 Task: Youre the best Mothers Day card pink whimsical-color-block.
Action: Mouse moved to (1110, 300)
Screenshot: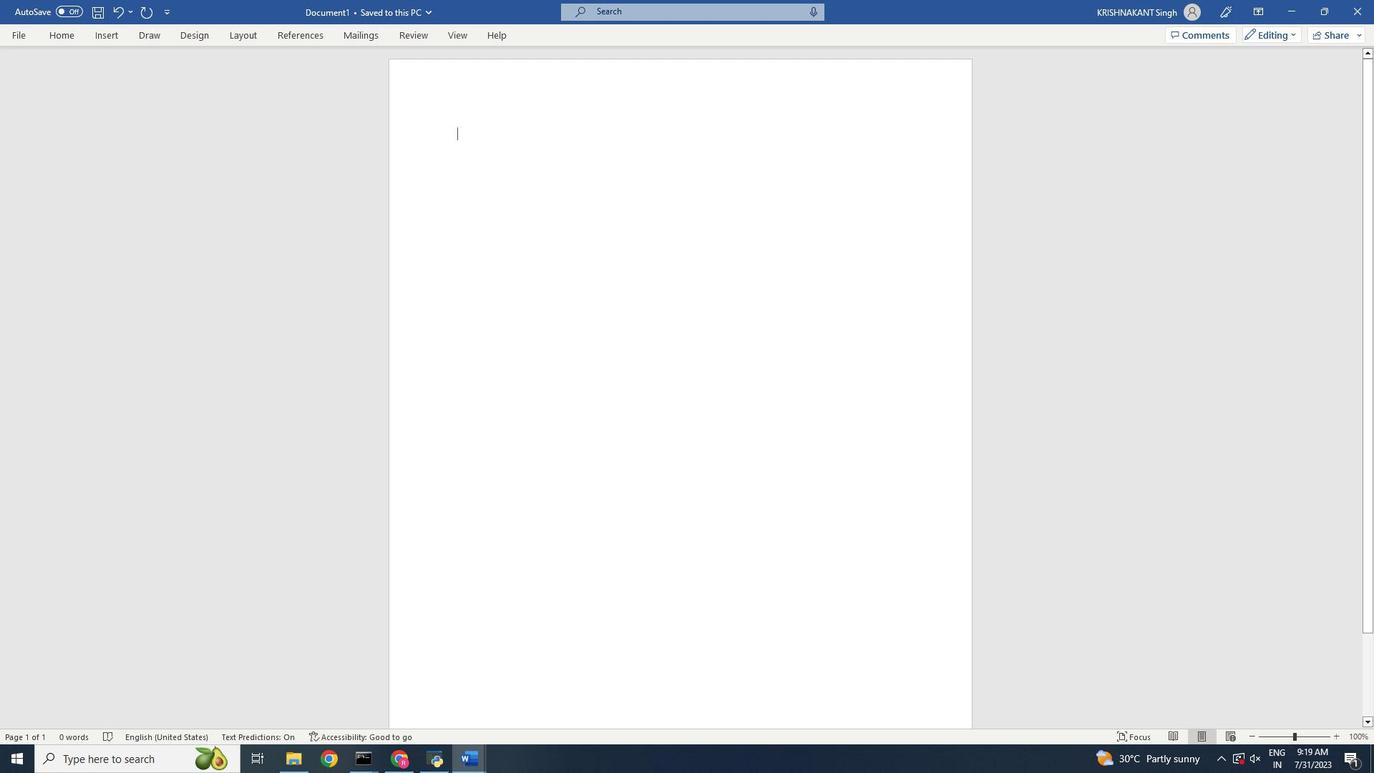 
Action: Mouse pressed left at (1110, 300)
Screenshot: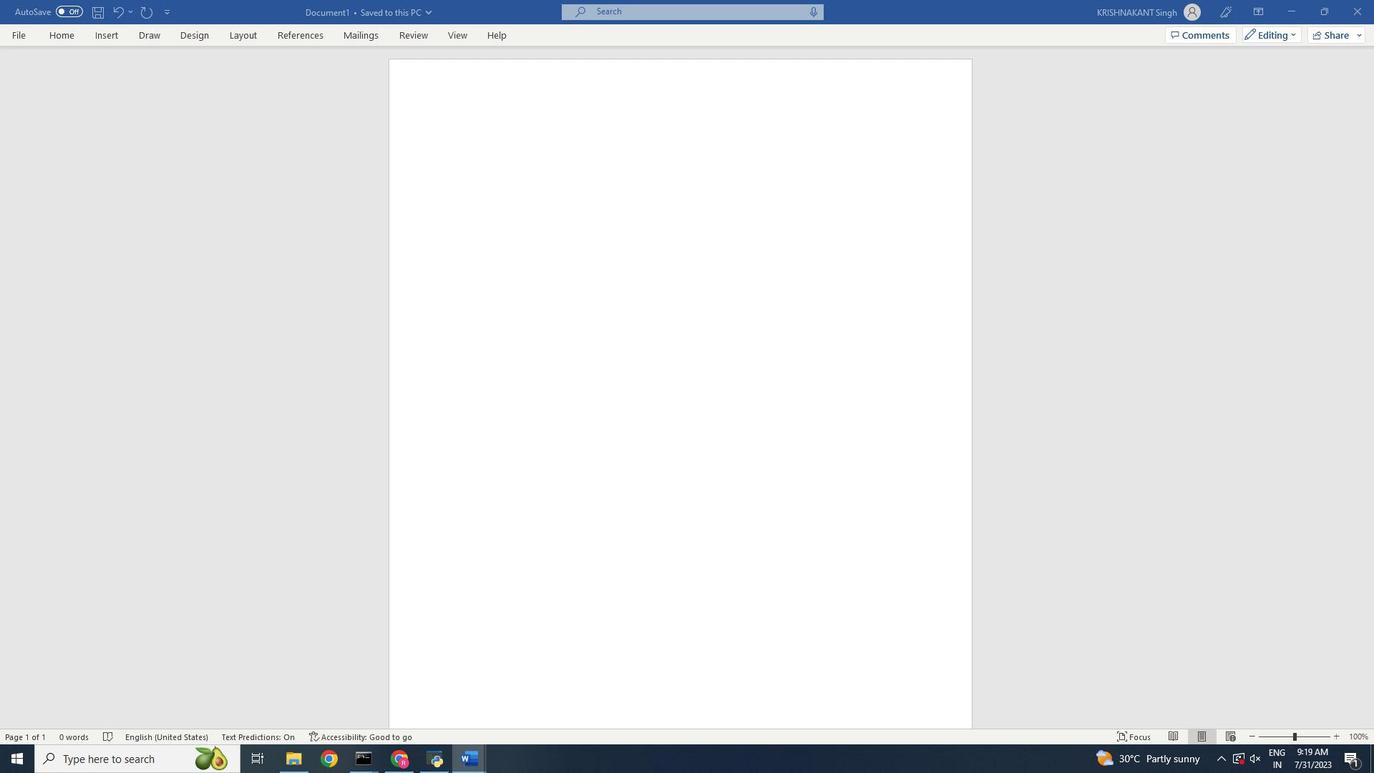 
Action: Mouse moved to (1121, 331)
Screenshot: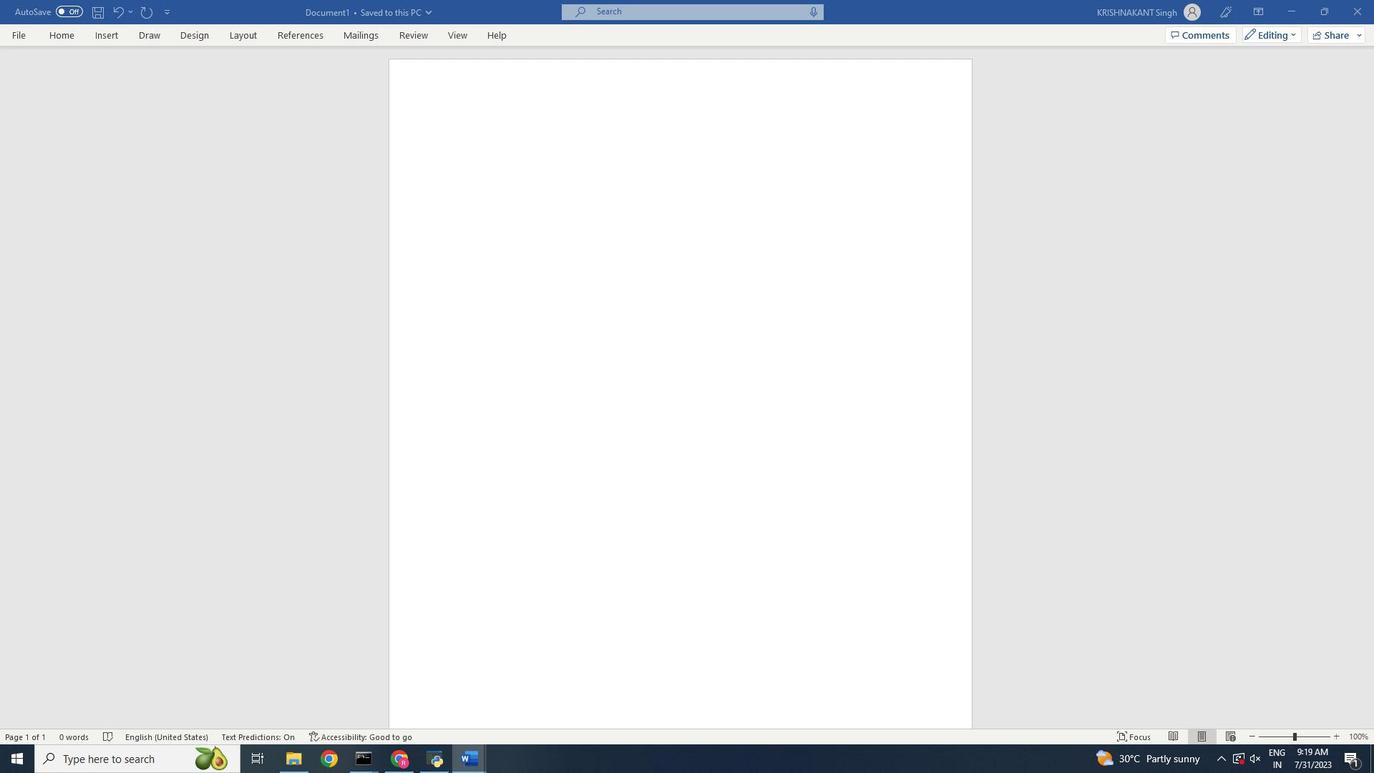 
Action: Mouse pressed left at (1121, 331)
Screenshot: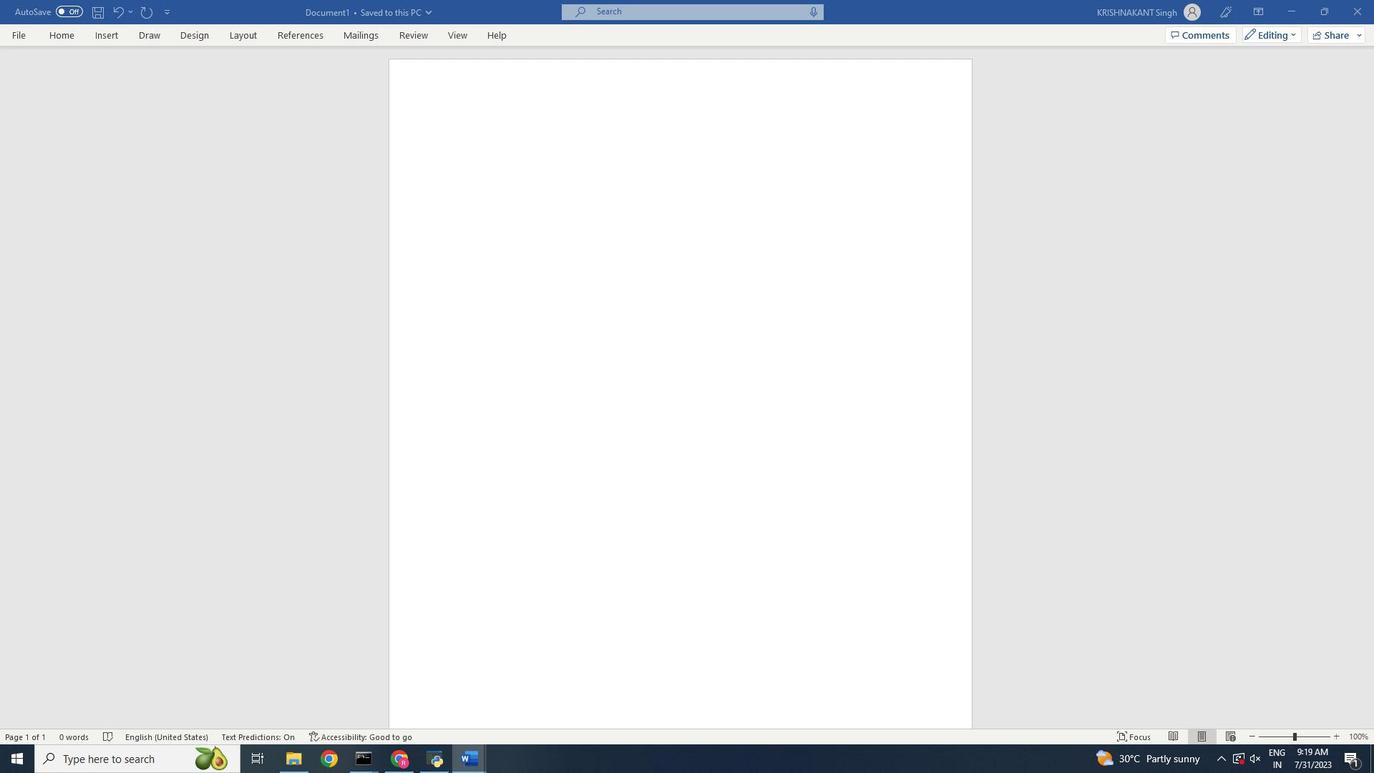 
Action: Mouse moved to (693, 482)
Screenshot: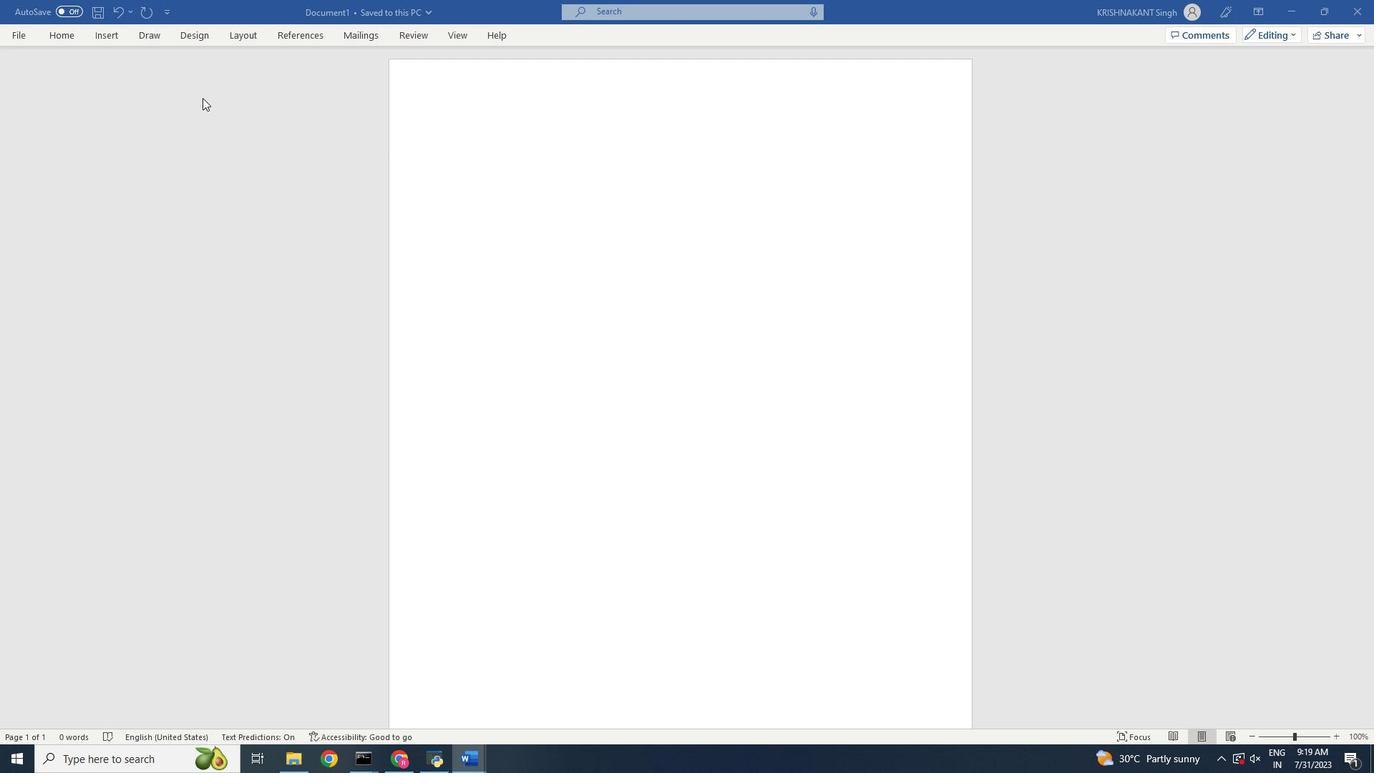 
Action: Mouse scrolled (693, 481) with delta (0, 0)
Screenshot: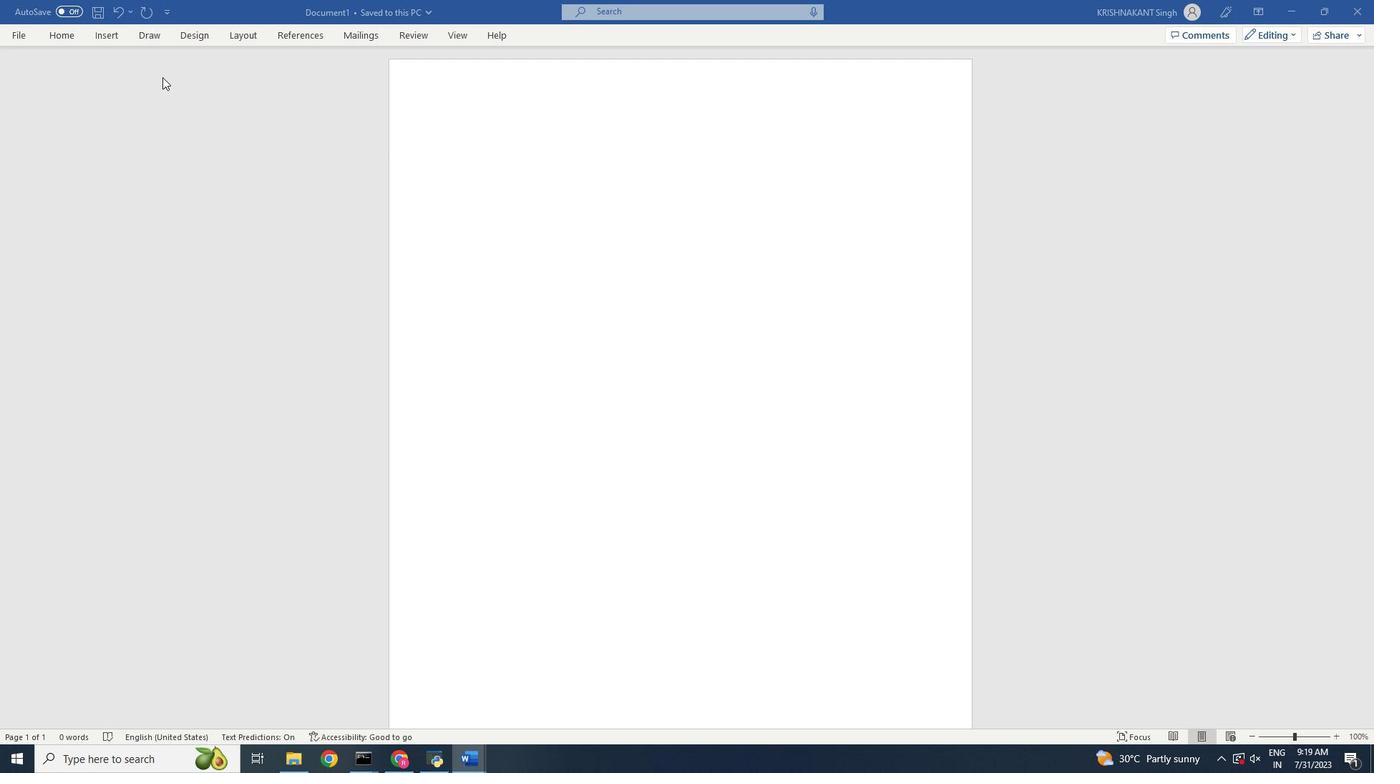 
Action: Mouse scrolled (693, 481) with delta (0, 0)
Screenshot: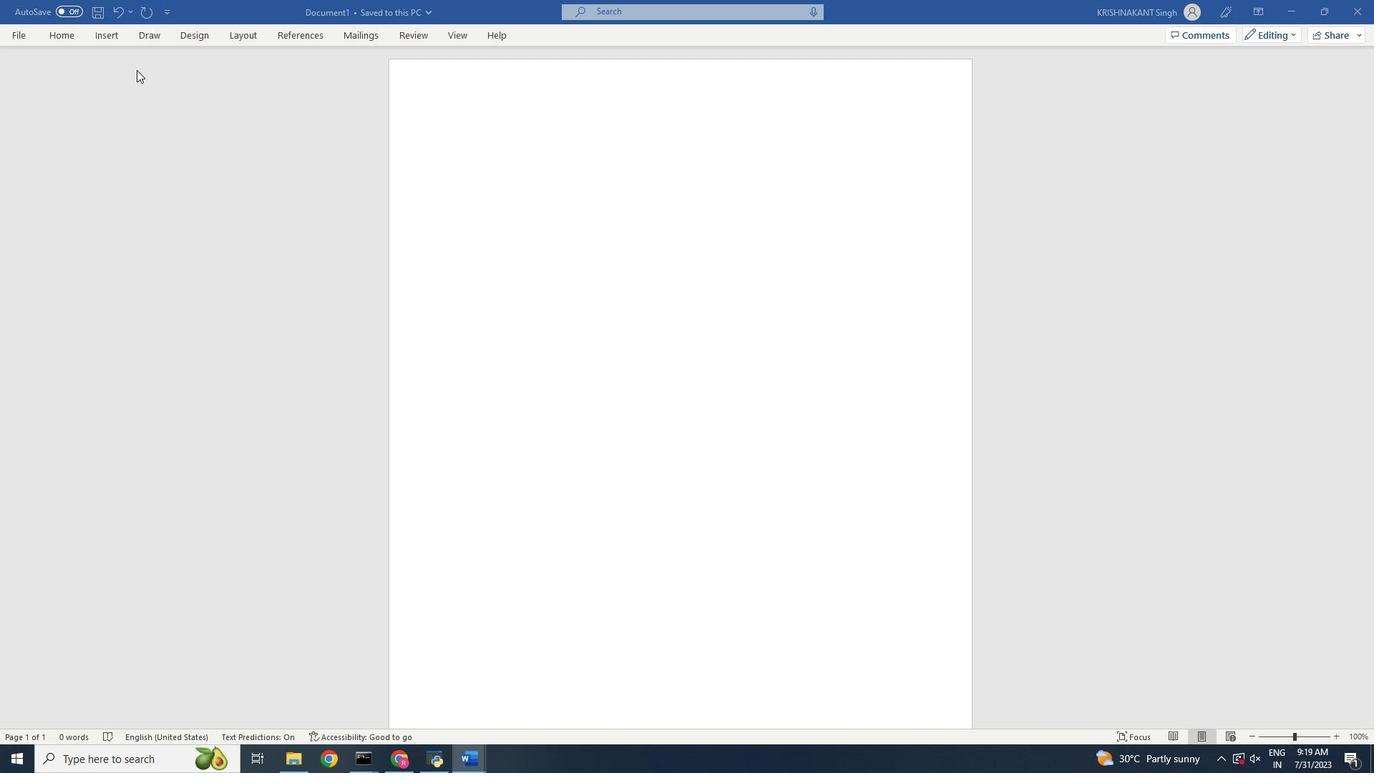 
Action: Mouse scrolled (693, 481) with delta (0, 0)
Screenshot: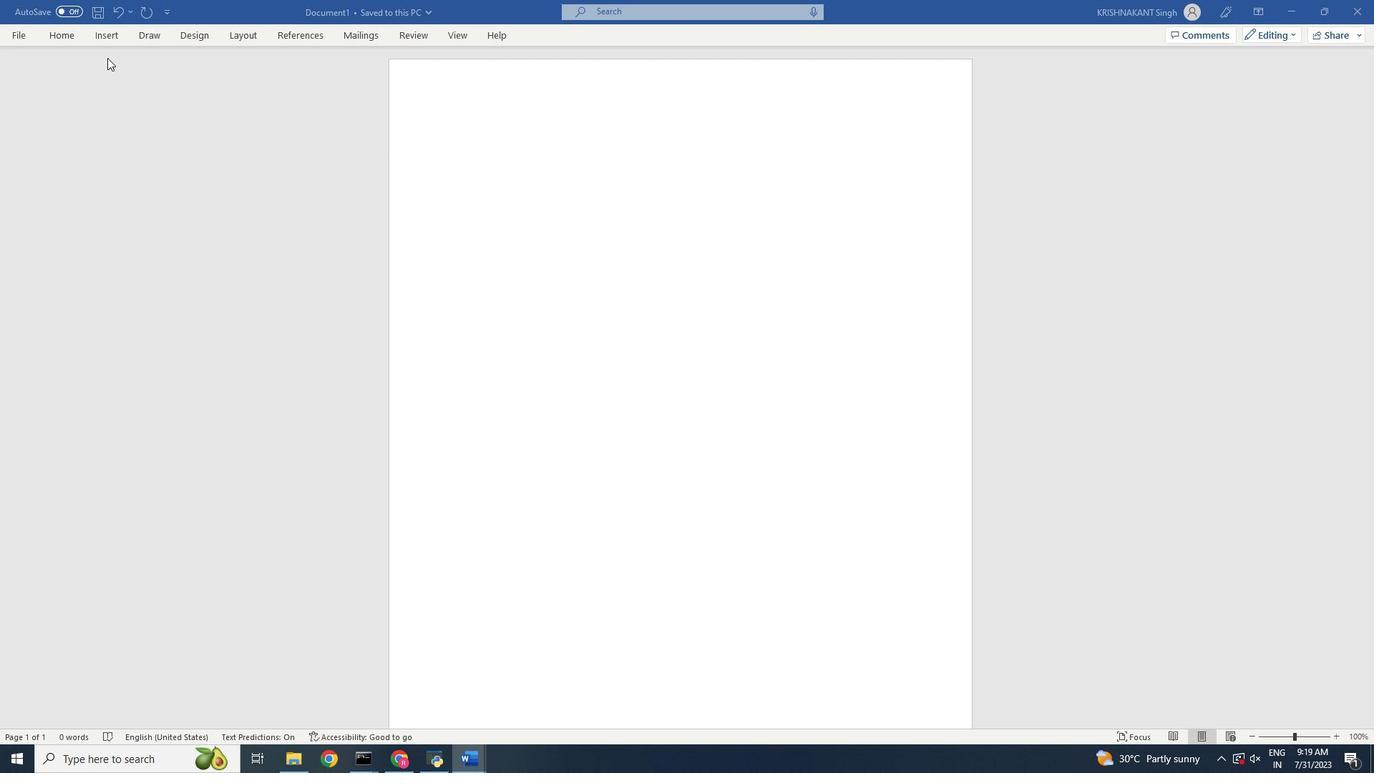 
Action: Mouse moved to (841, 608)
Screenshot: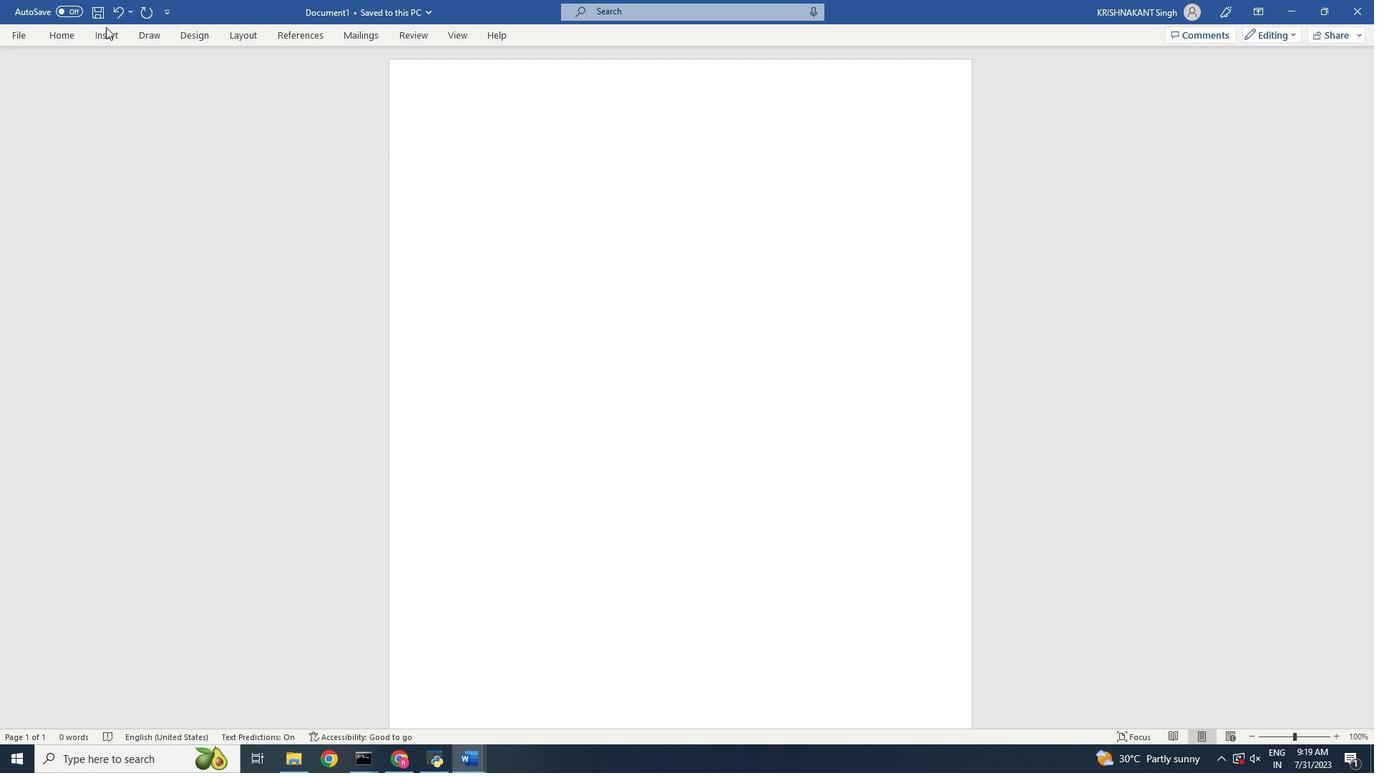 
Action: Mouse pressed left at (841, 608)
Screenshot: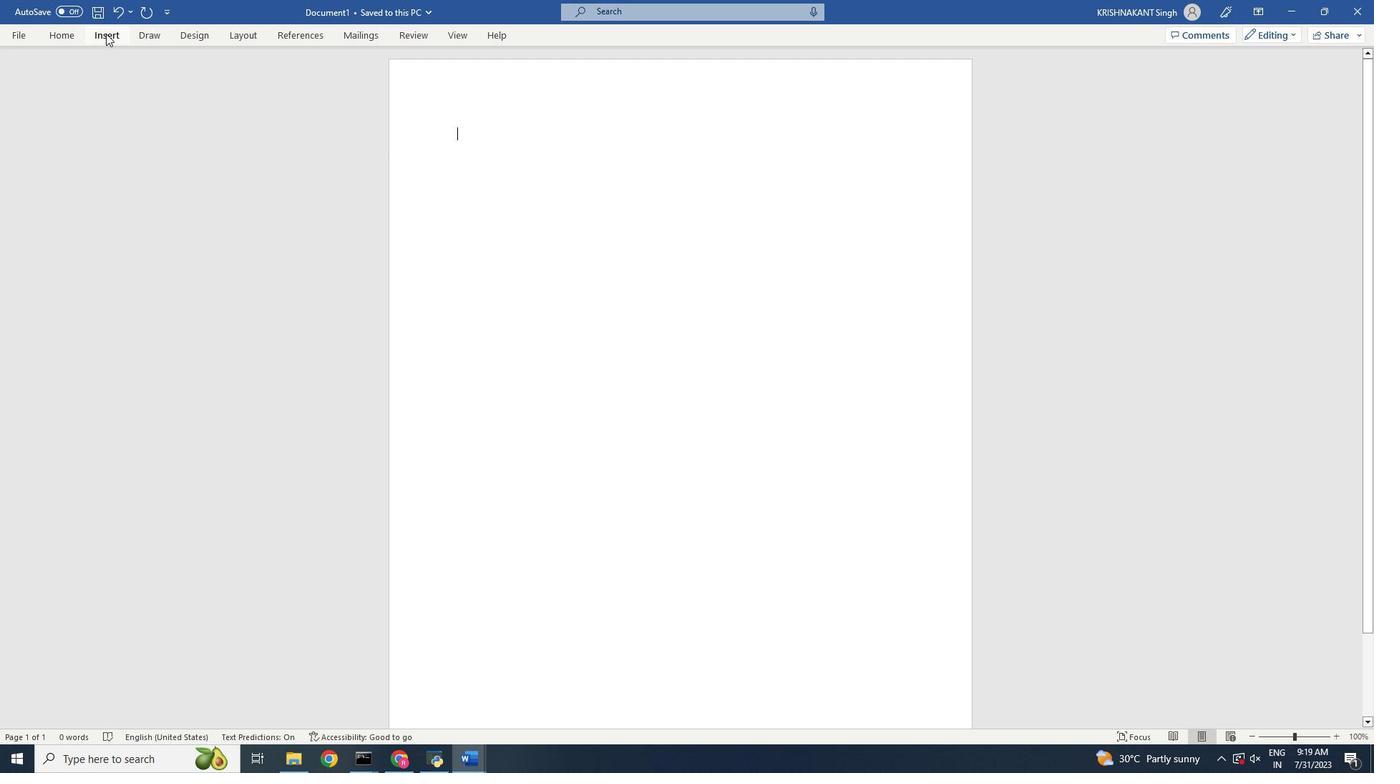 
Action: Mouse moved to (839, 601)
Screenshot: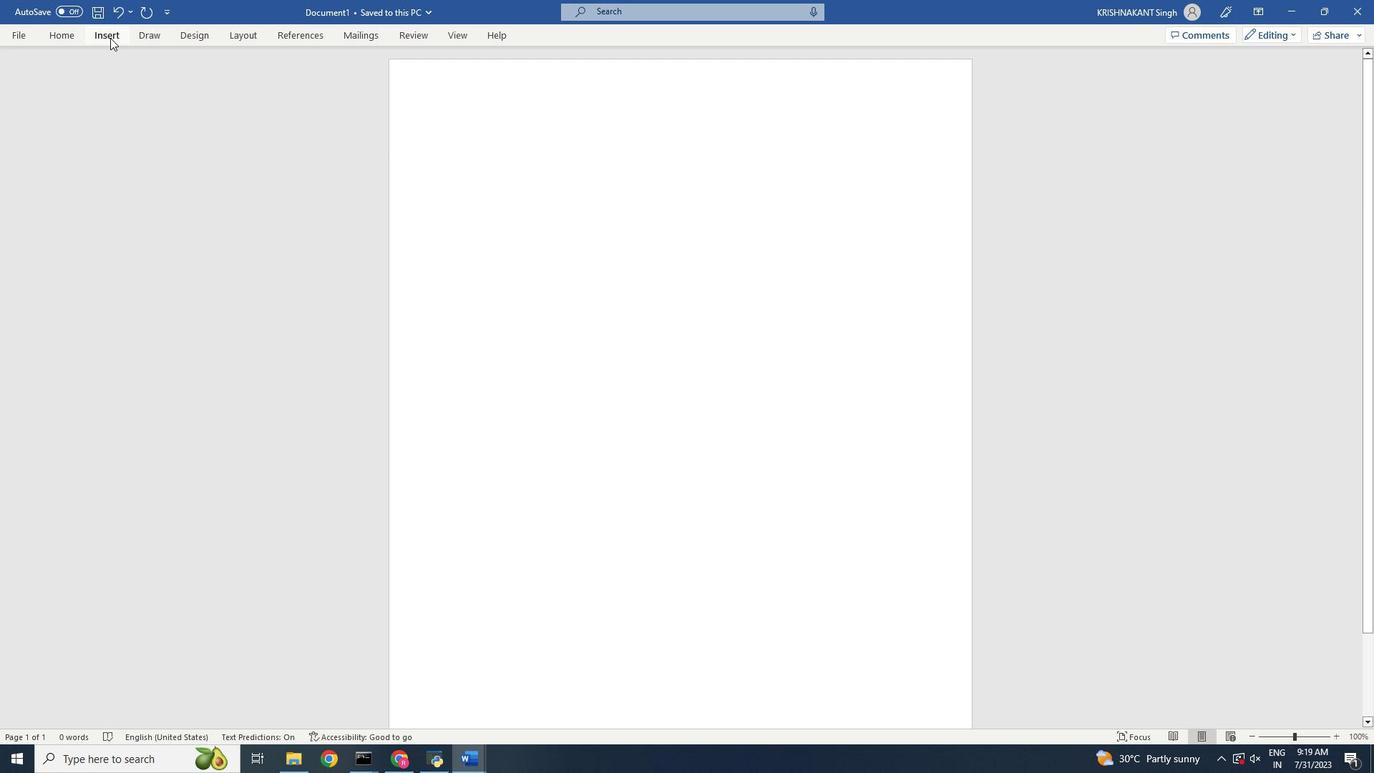 
Action: Mouse pressed left at (839, 601)
Screenshot: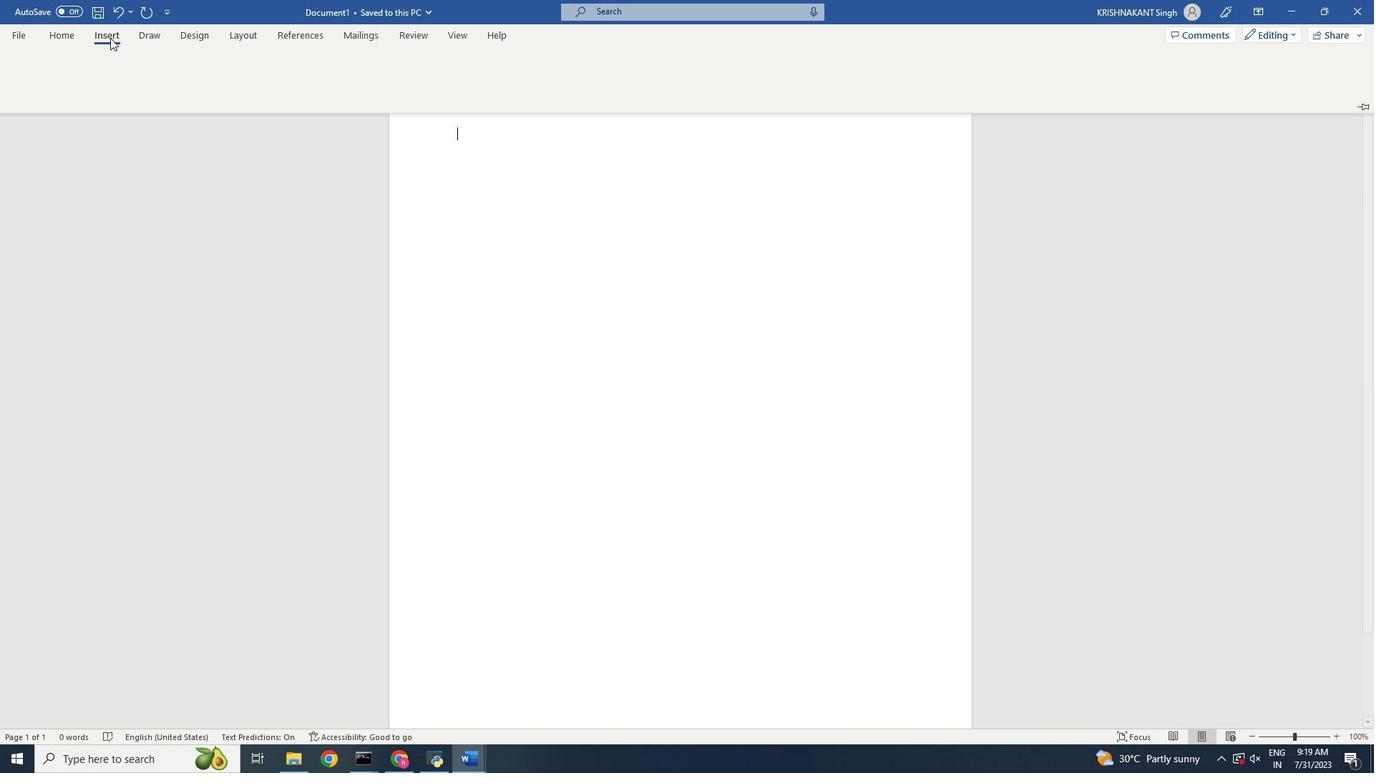 
Action: Mouse moved to (808, 567)
Screenshot: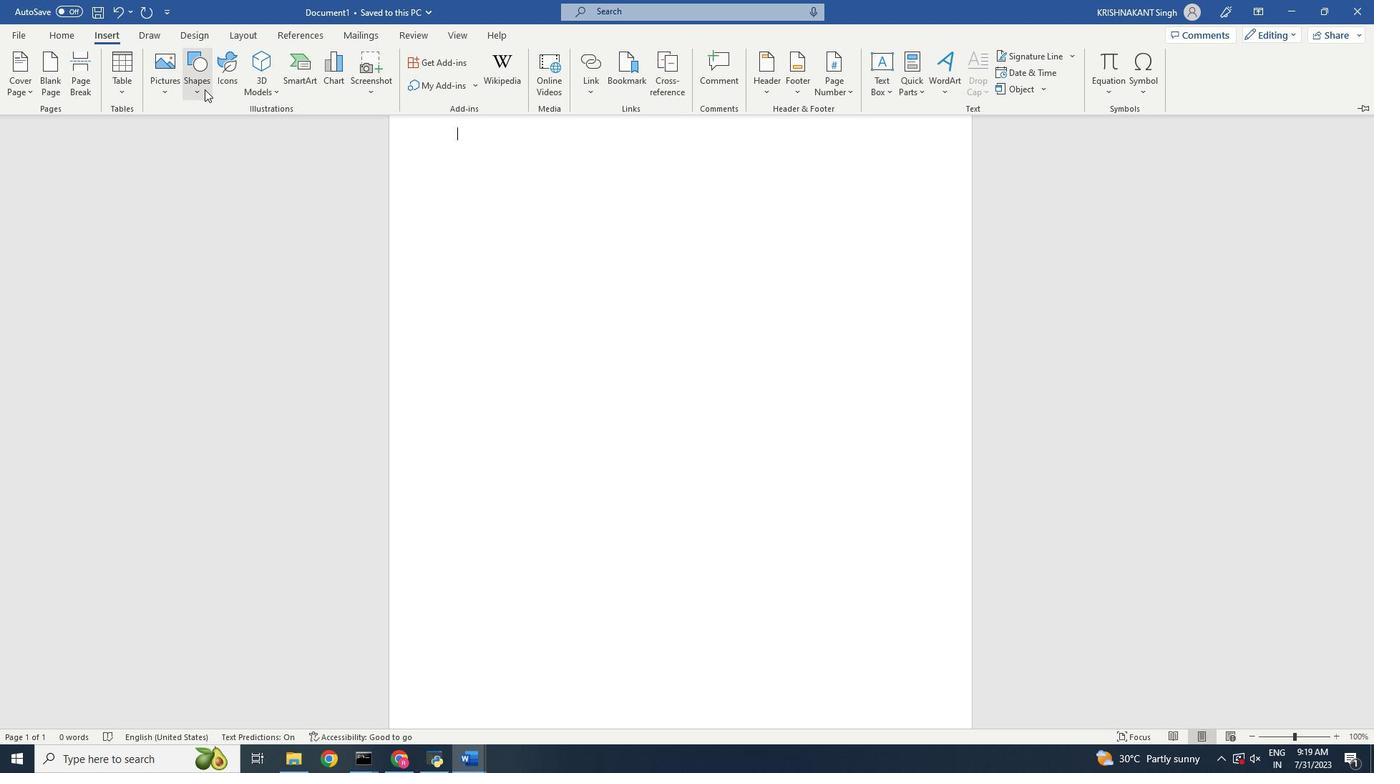
Action: Mouse pressed left at (808, 567)
Screenshot: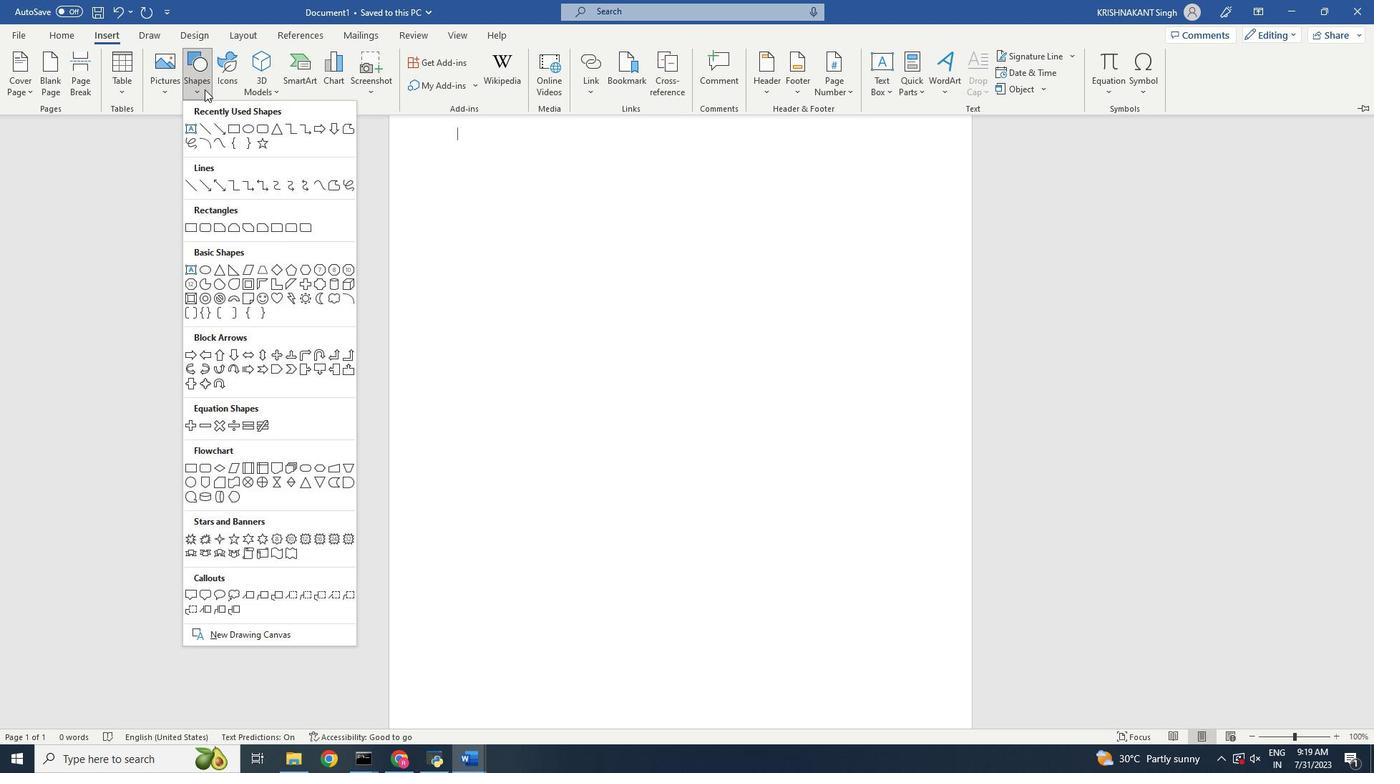 
Action: Mouse moved to (799, 543)
Screenshot: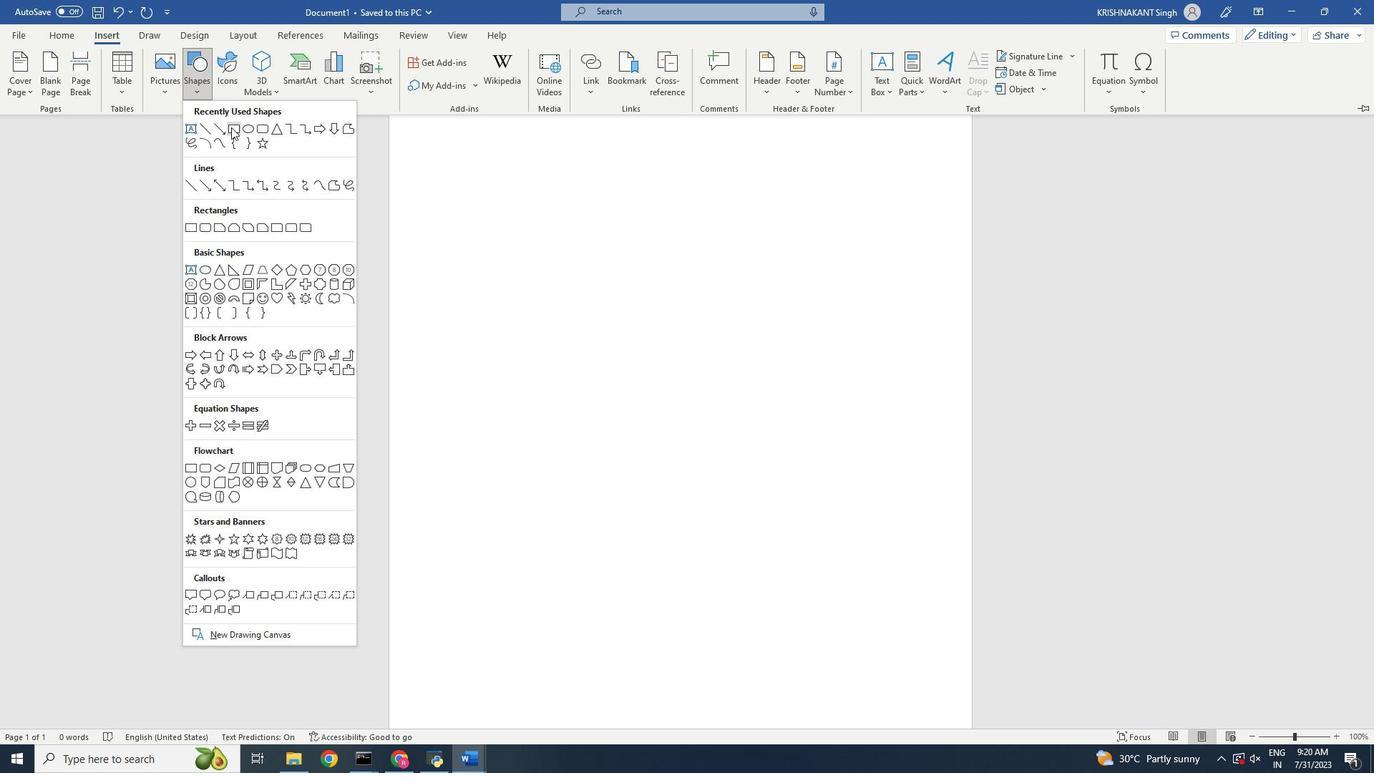 
Action: Mouse pressed left at (799, 543)
Screenshot: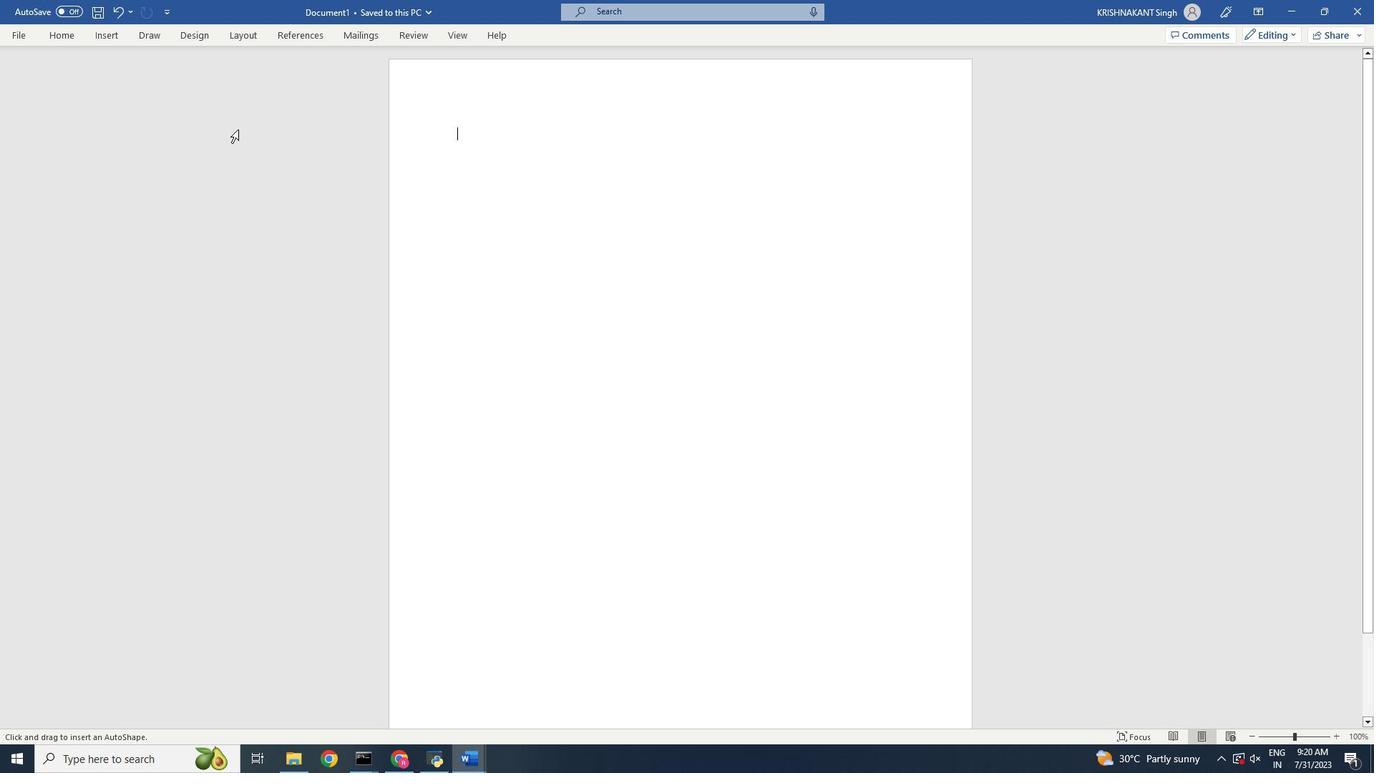 
Action: Mouse moved to (746, 587)
Screenshot: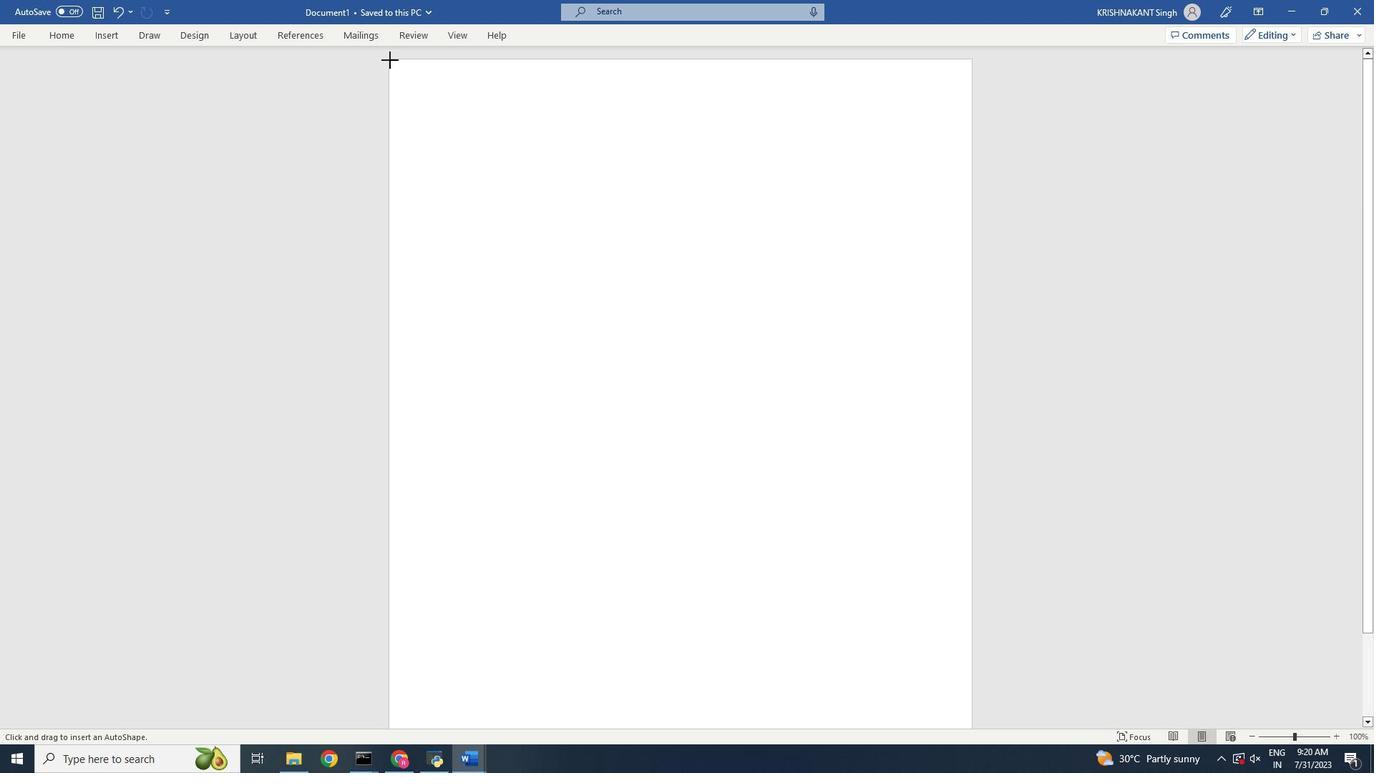 
Action: Mouse pressed left at (746, 587)
Screenshot: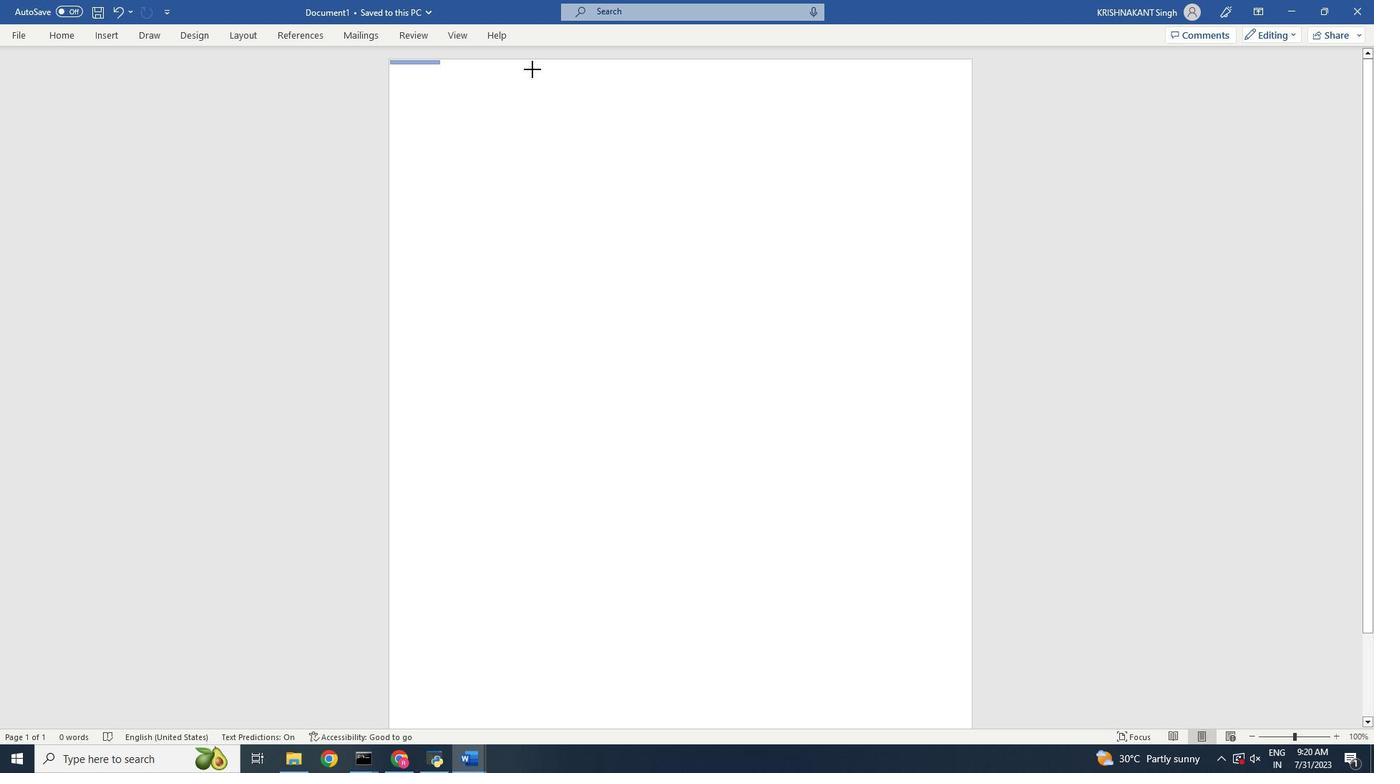 
Action: Mouse moved to (594, 341)
Screenshot: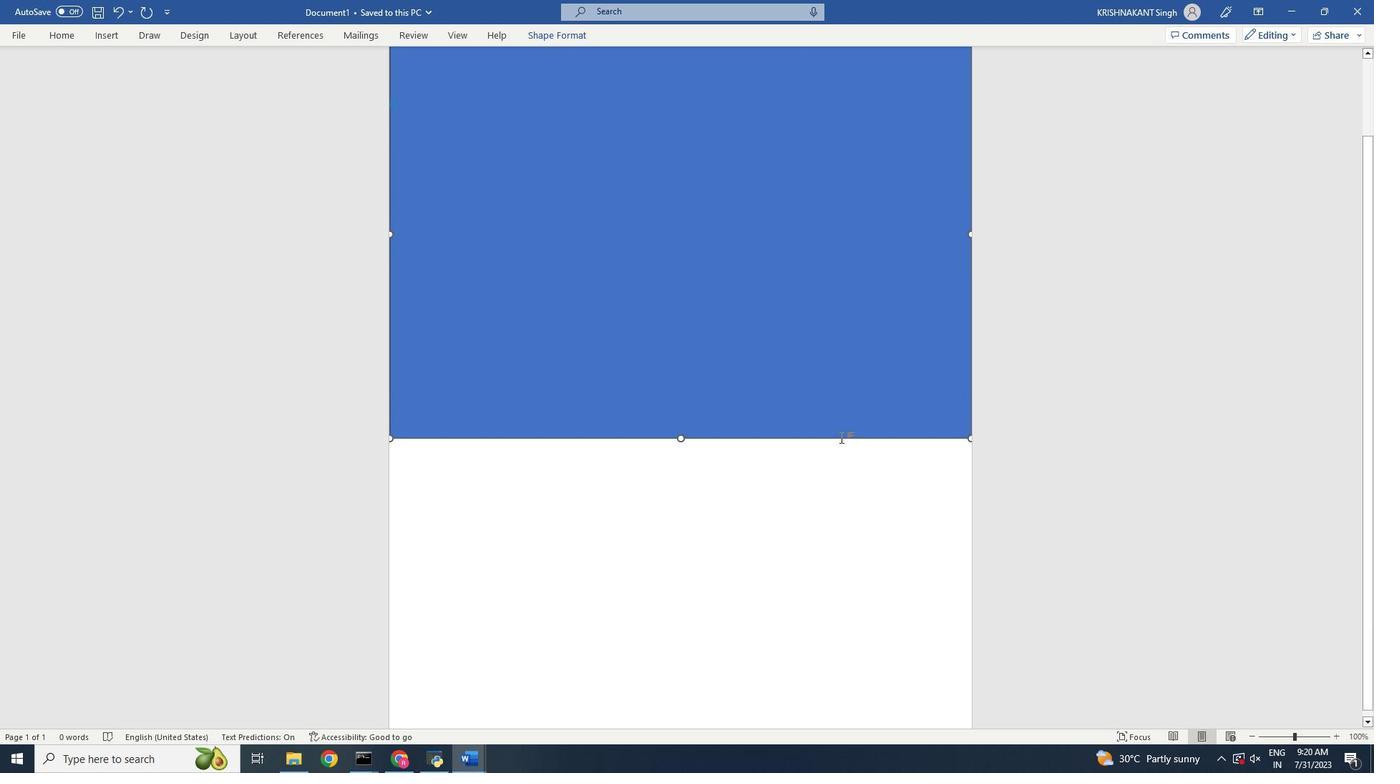 
Action: Mouse scrolled (594, 341) with delta (0, 0)
Screenshot: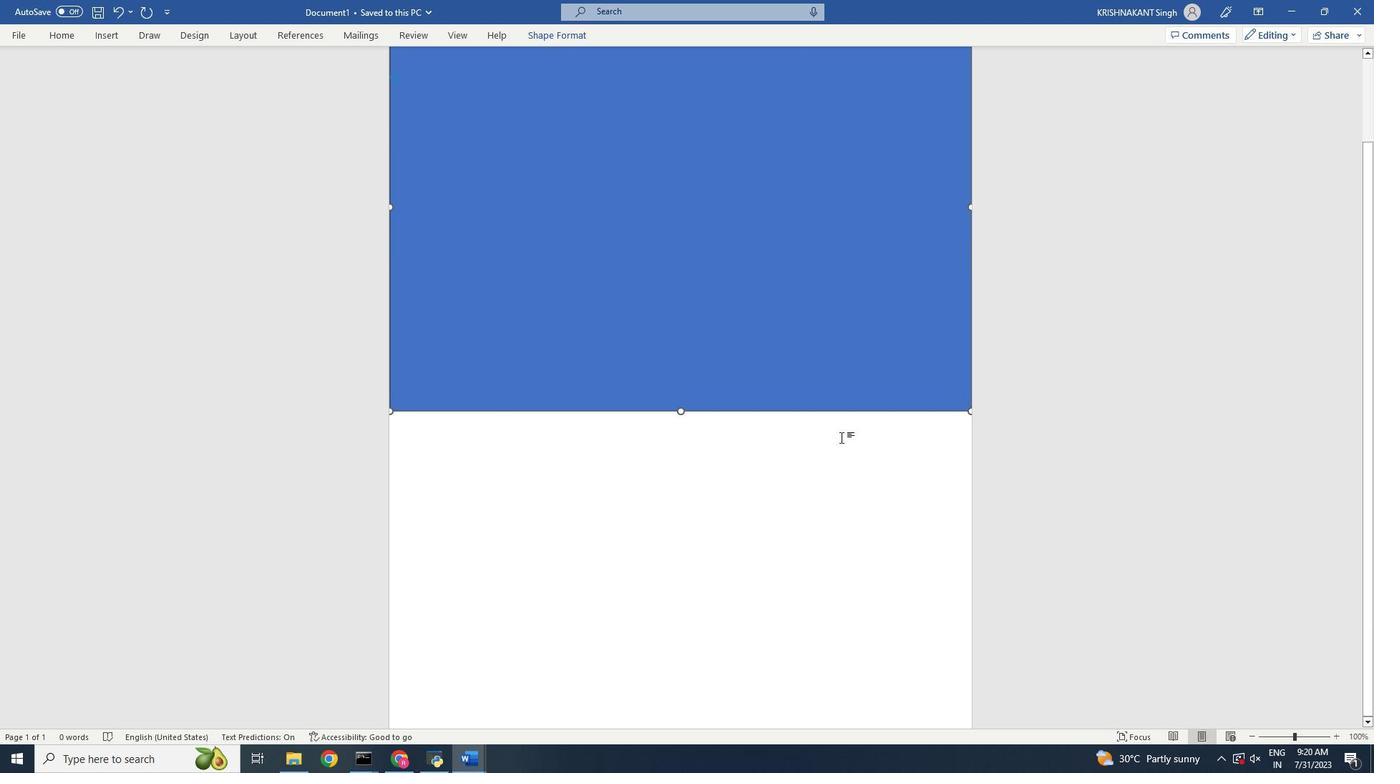 
Action: Mouse scrolled (594, 341) with delta (0, 0)
Screenshot: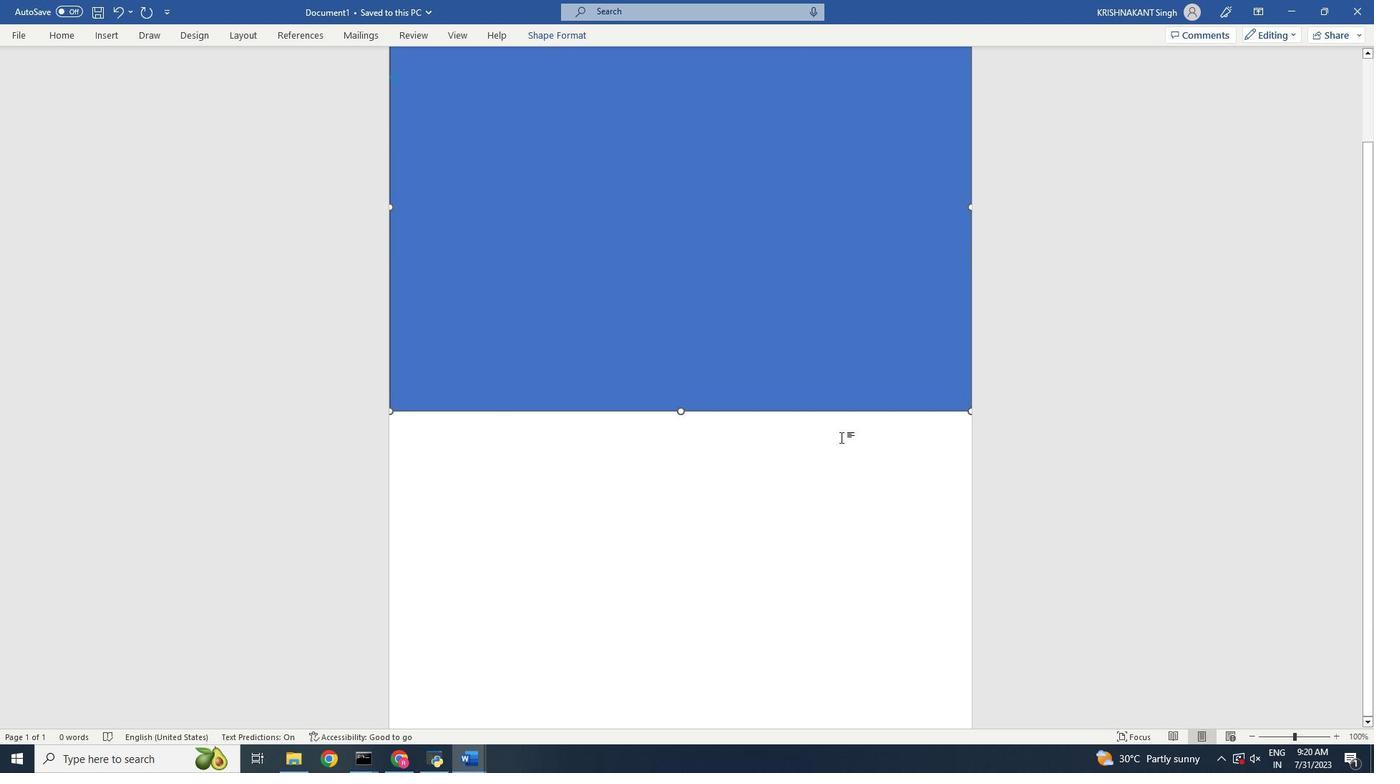 
Action: Mouse scrolled (594, 341) with delta (0, 0)
Screenshot: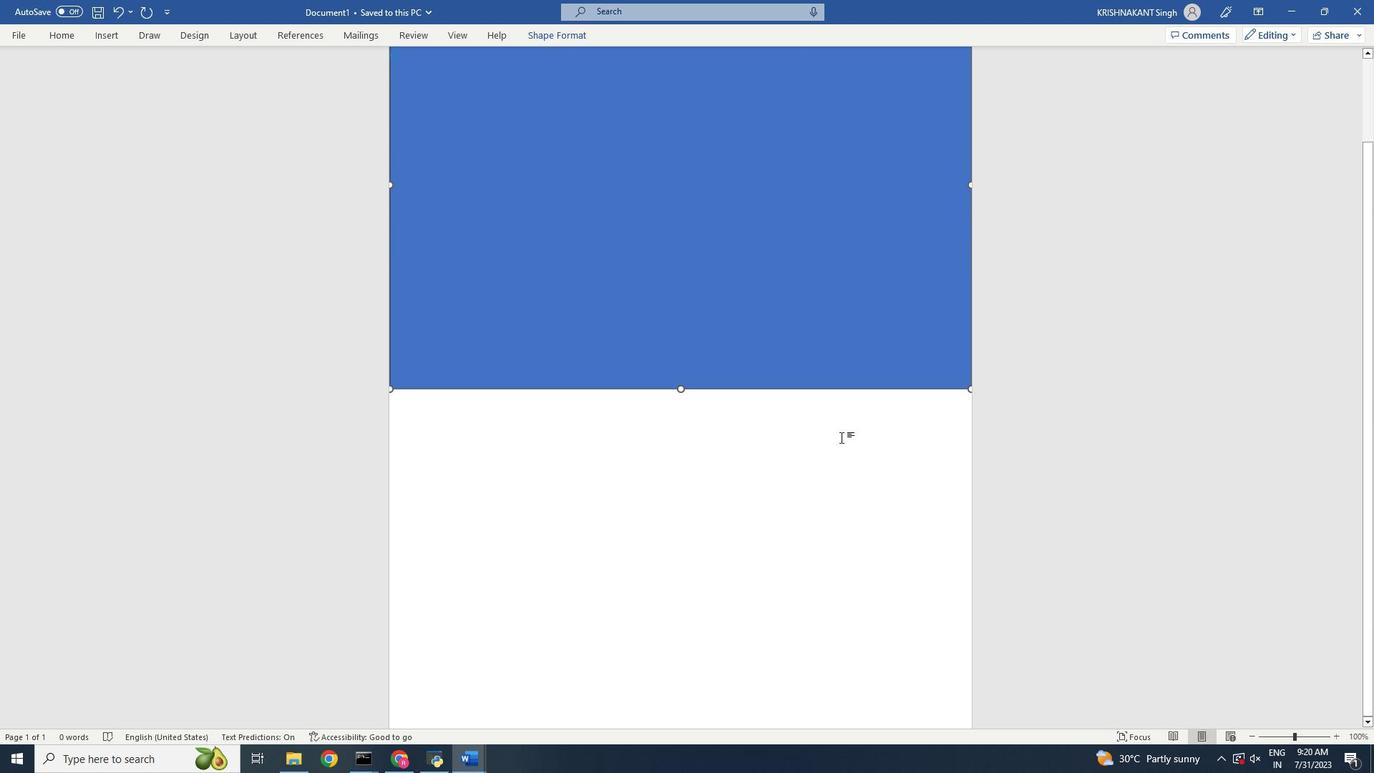 
Action: Mouse scrolled (594, 341) with delta (0, 0)
Screenshot: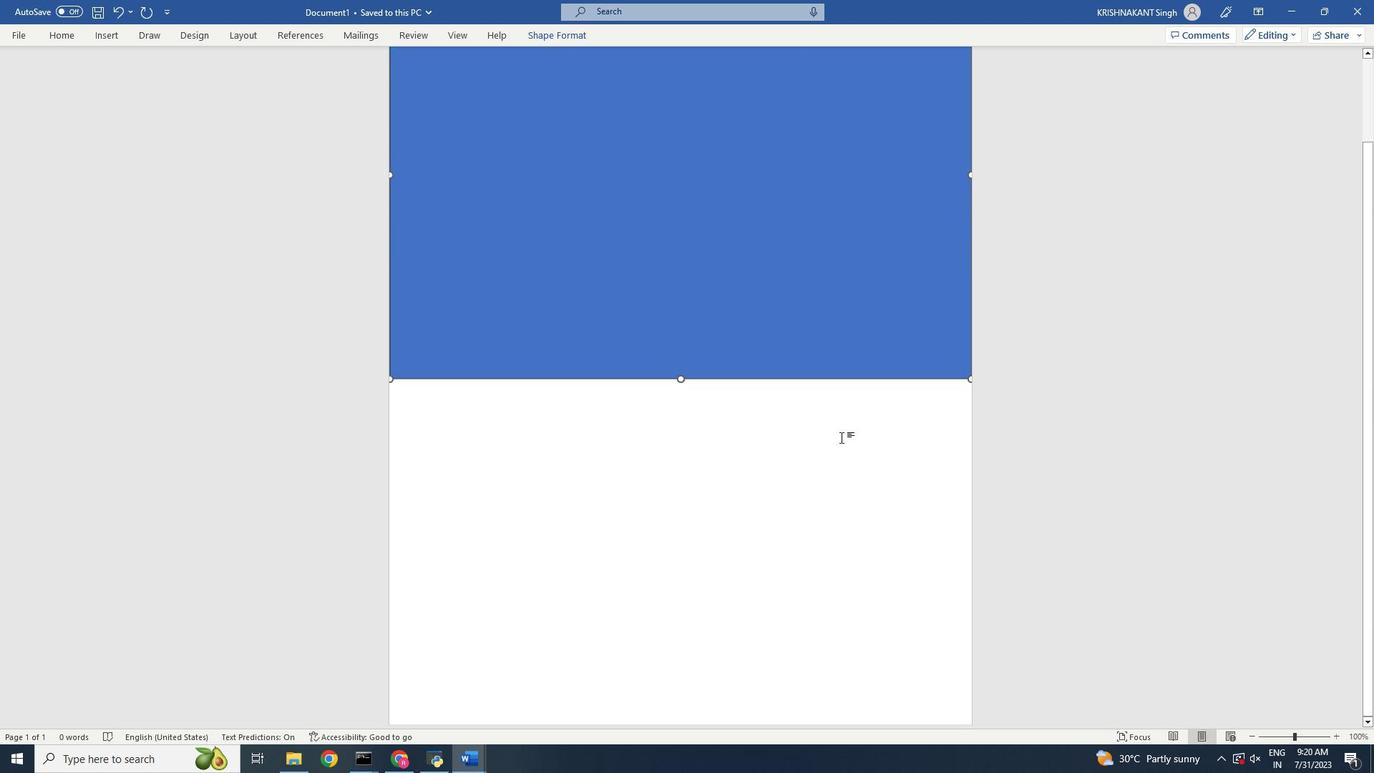 
Action: Mouse scrolled (594, 341) with delta (0, 0)
Screenshot: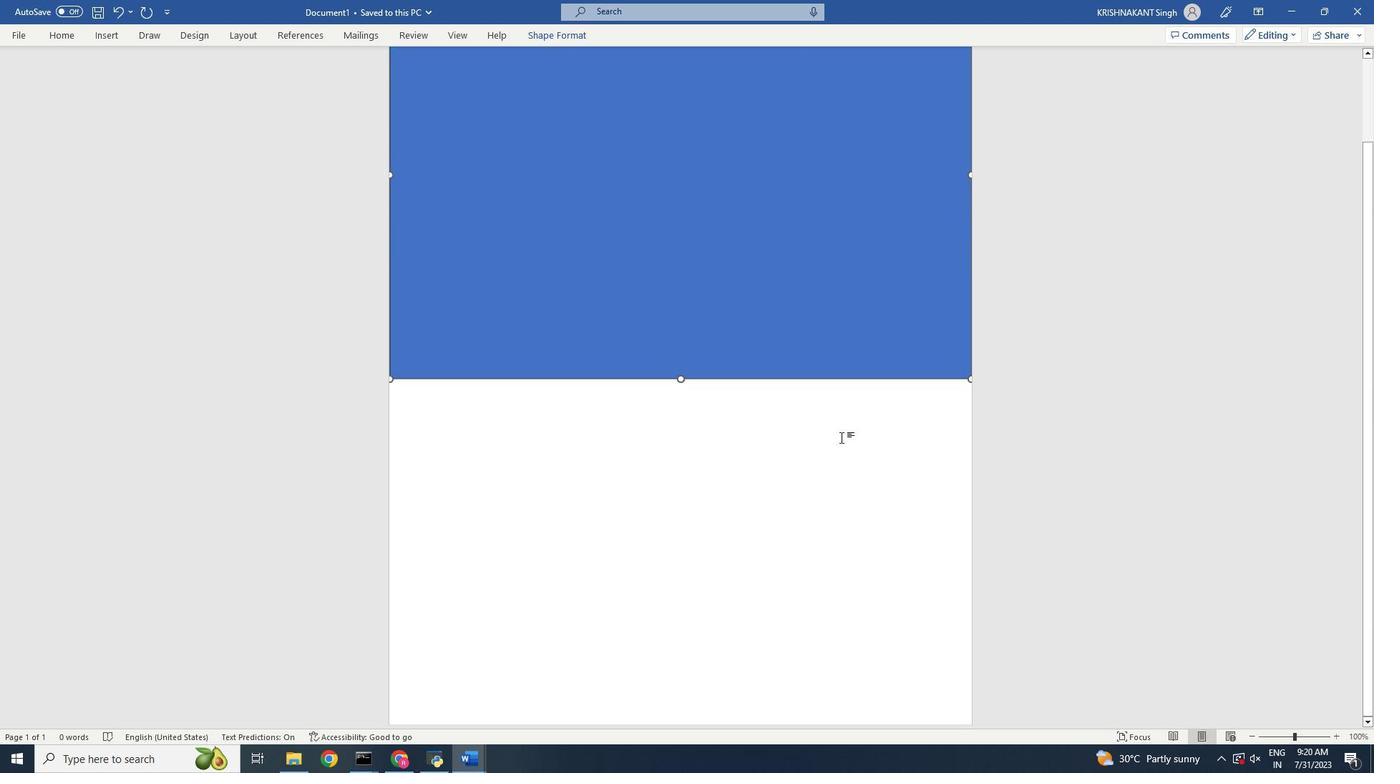 
Action: Mouse scrolled (594, 340) with delta (0, 0)
Screenshot: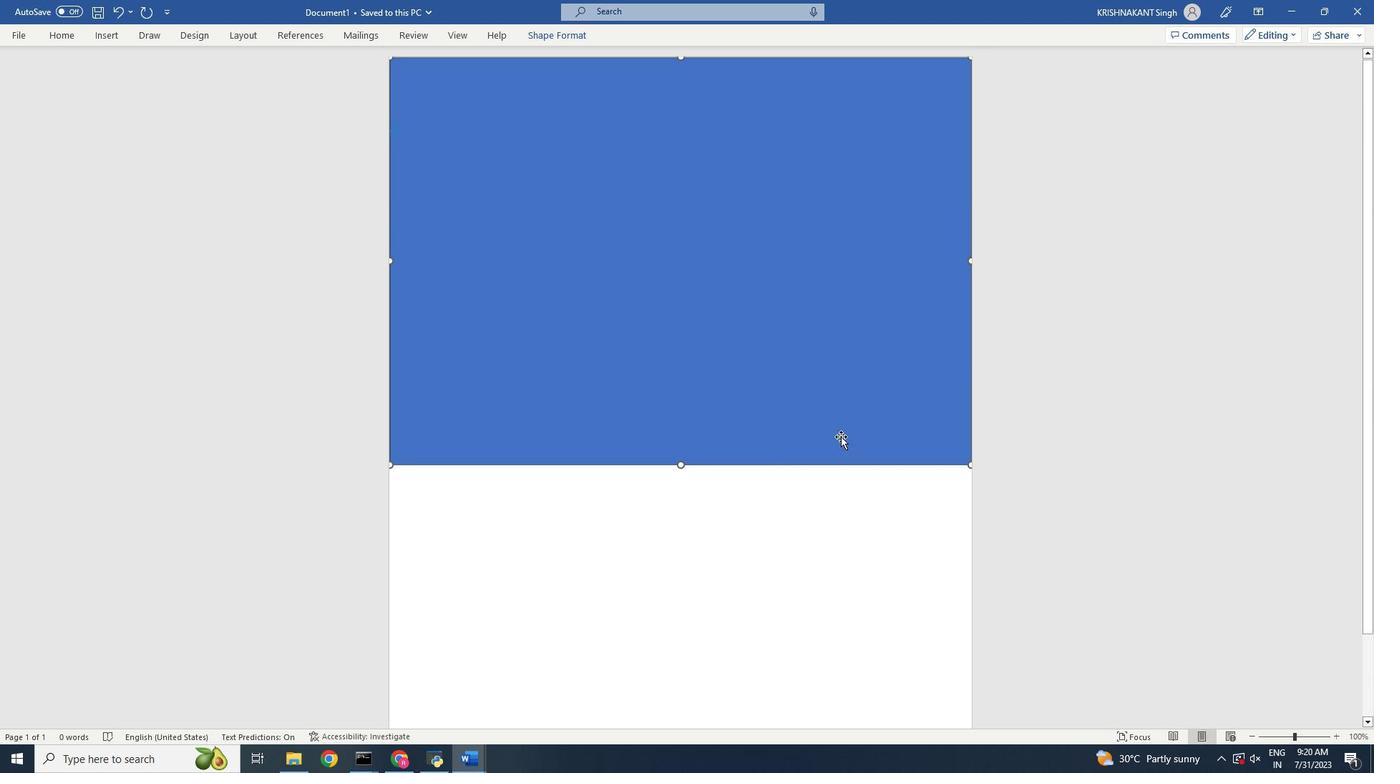 
Action: Mouse scrolled (594, 340) with delta (0, 0)
Screenshot: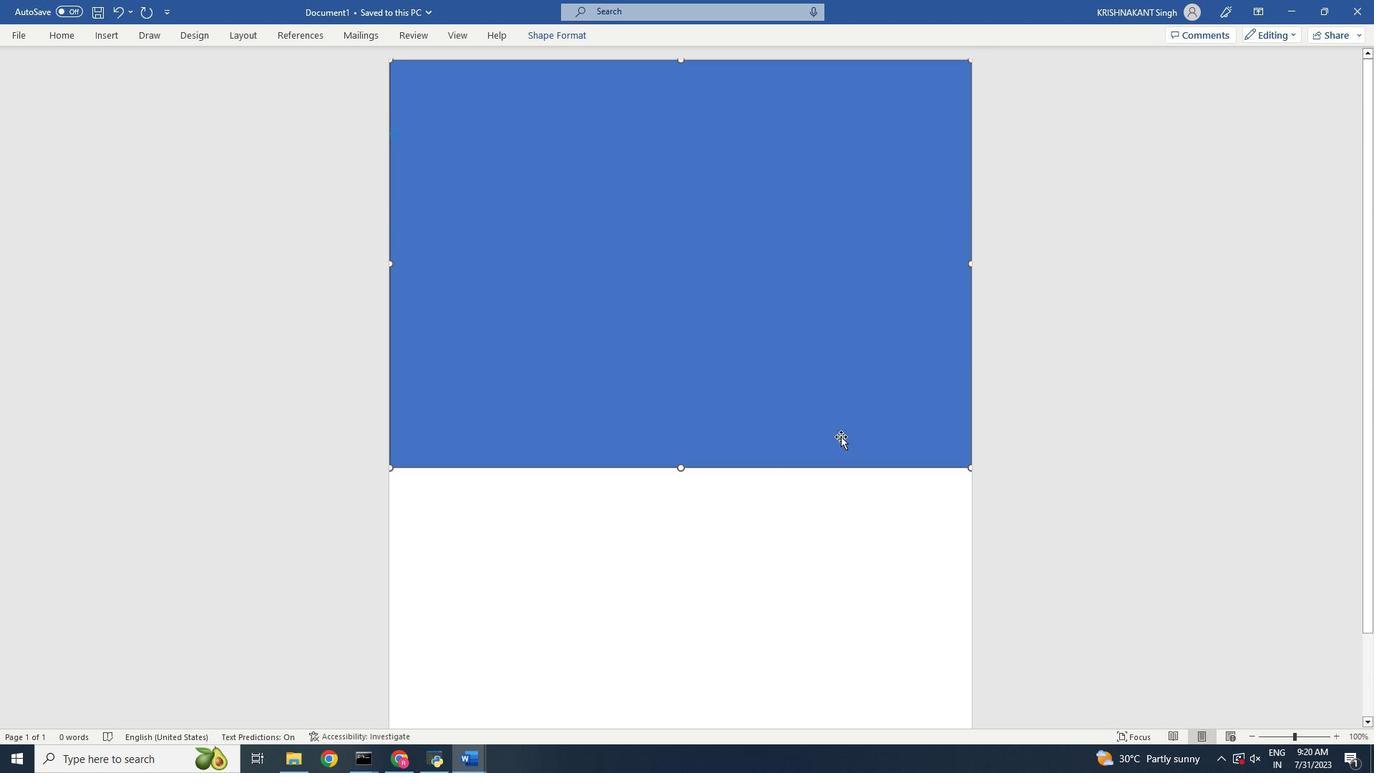 
Action: Mouse scrolled (594, 340) with delta (0, 0)
Screenshot: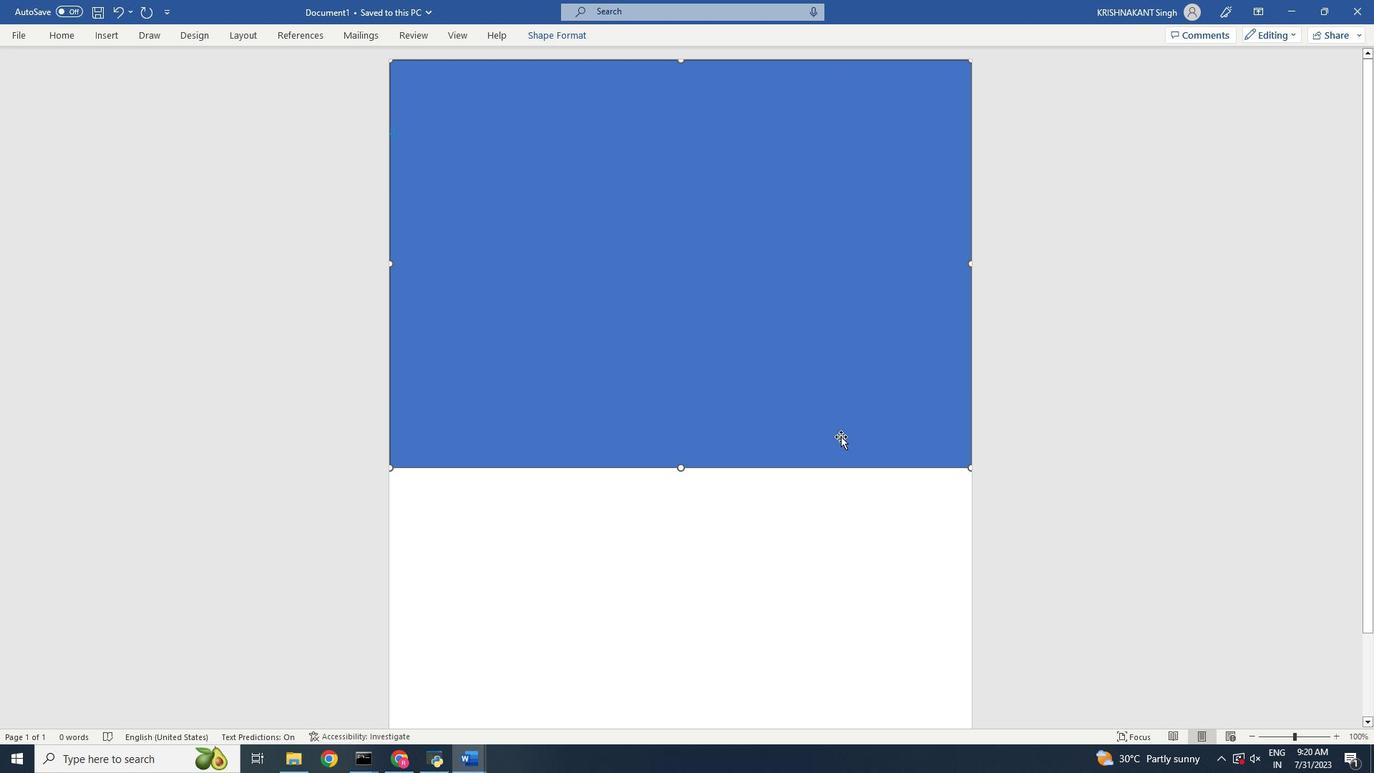 
Action: Mouse scrolled (594, 340) with delta (0, 0)
Screenshot: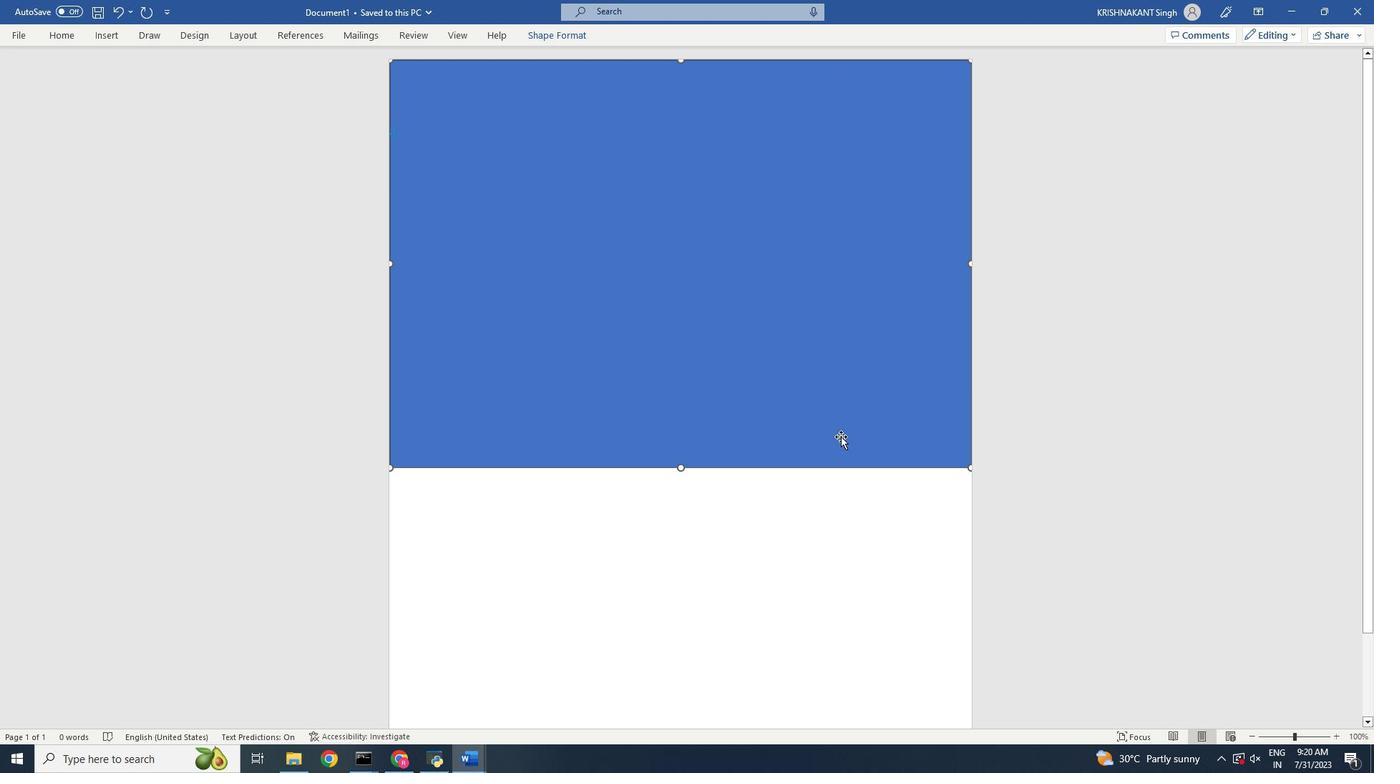 
Action: Mouse moved to (594, 341)
Screenshot: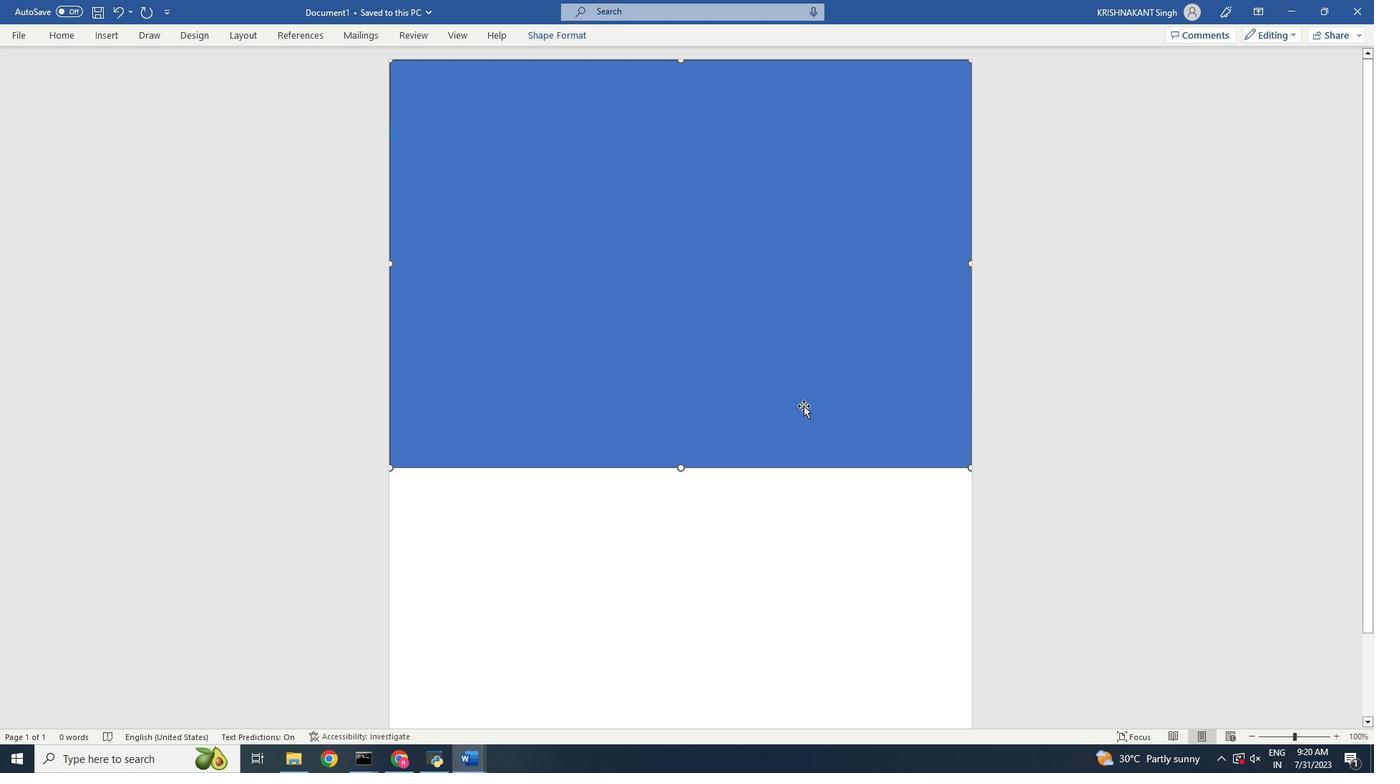 
Action: Mouse scrolled (594, 341) with delta (0, 0)
Screenshot: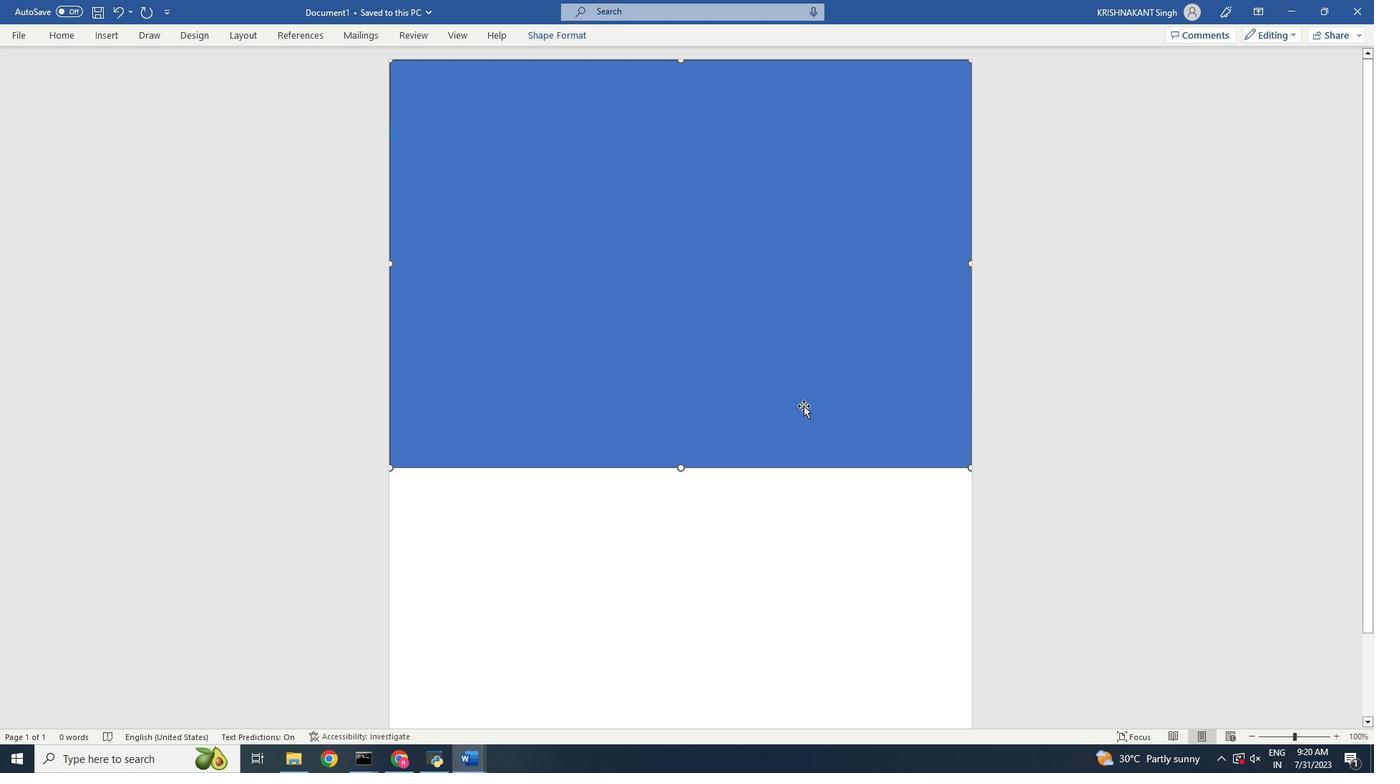 
Action: Mouse scrolled (594, 341) with delta (0, 0)
Screenshot: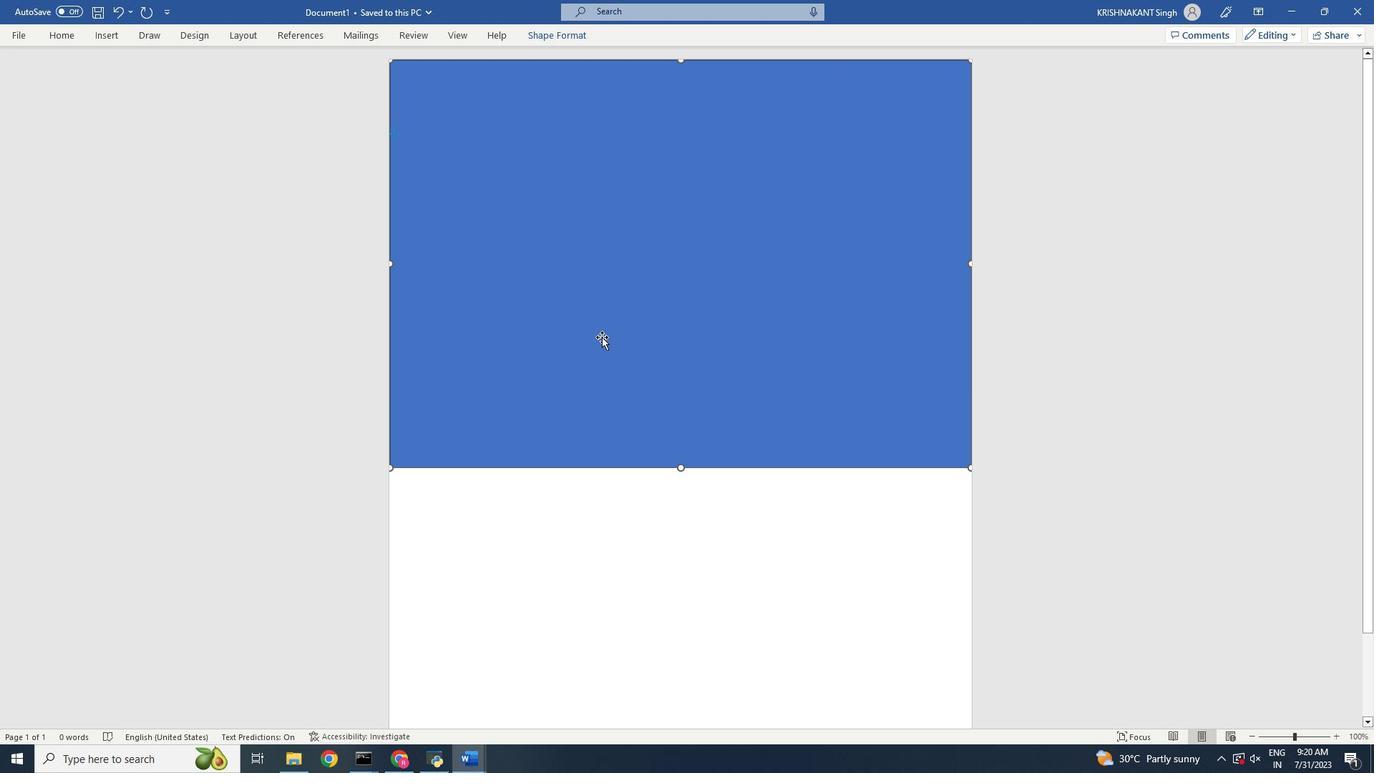 
Action: Mouse moved to (842, 598)
Screenshot: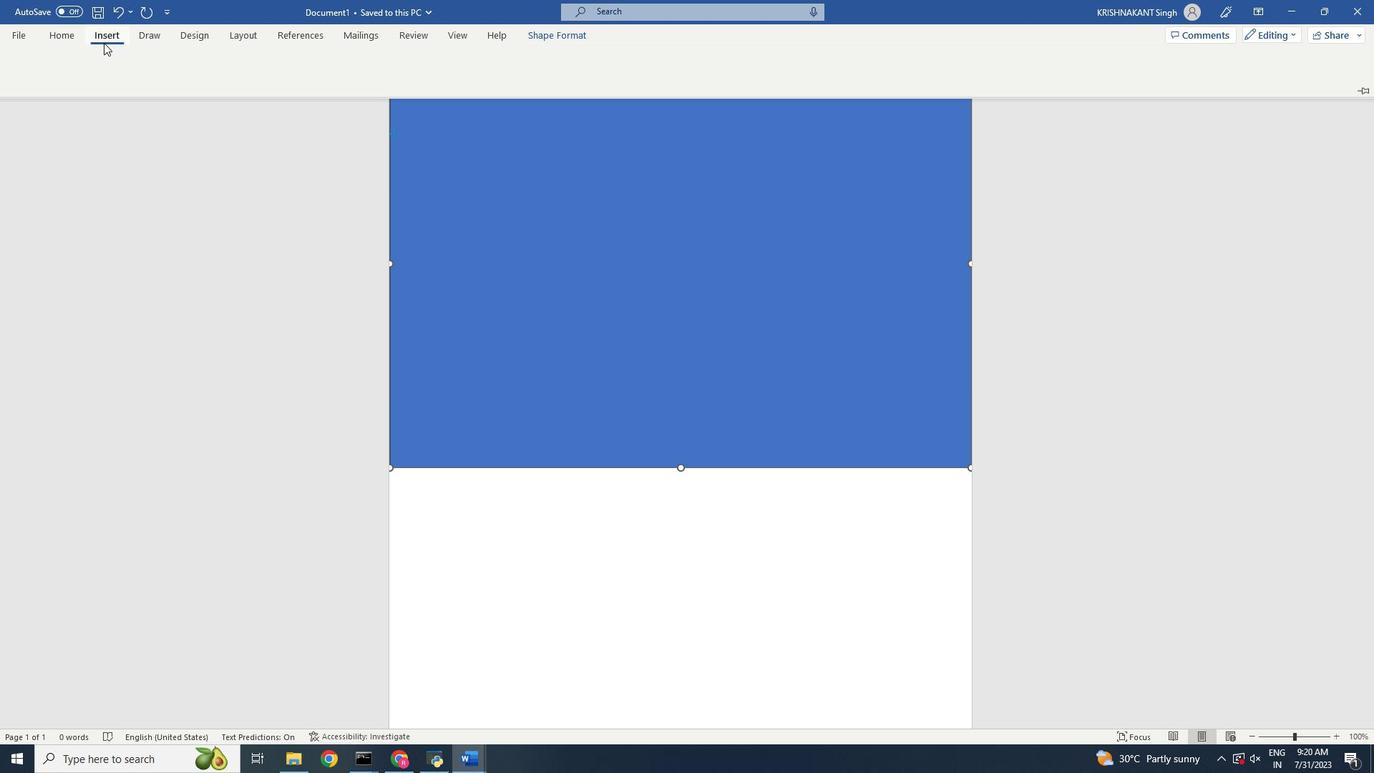
Action: Mouse pressed left at (842, 598)
Screenshot: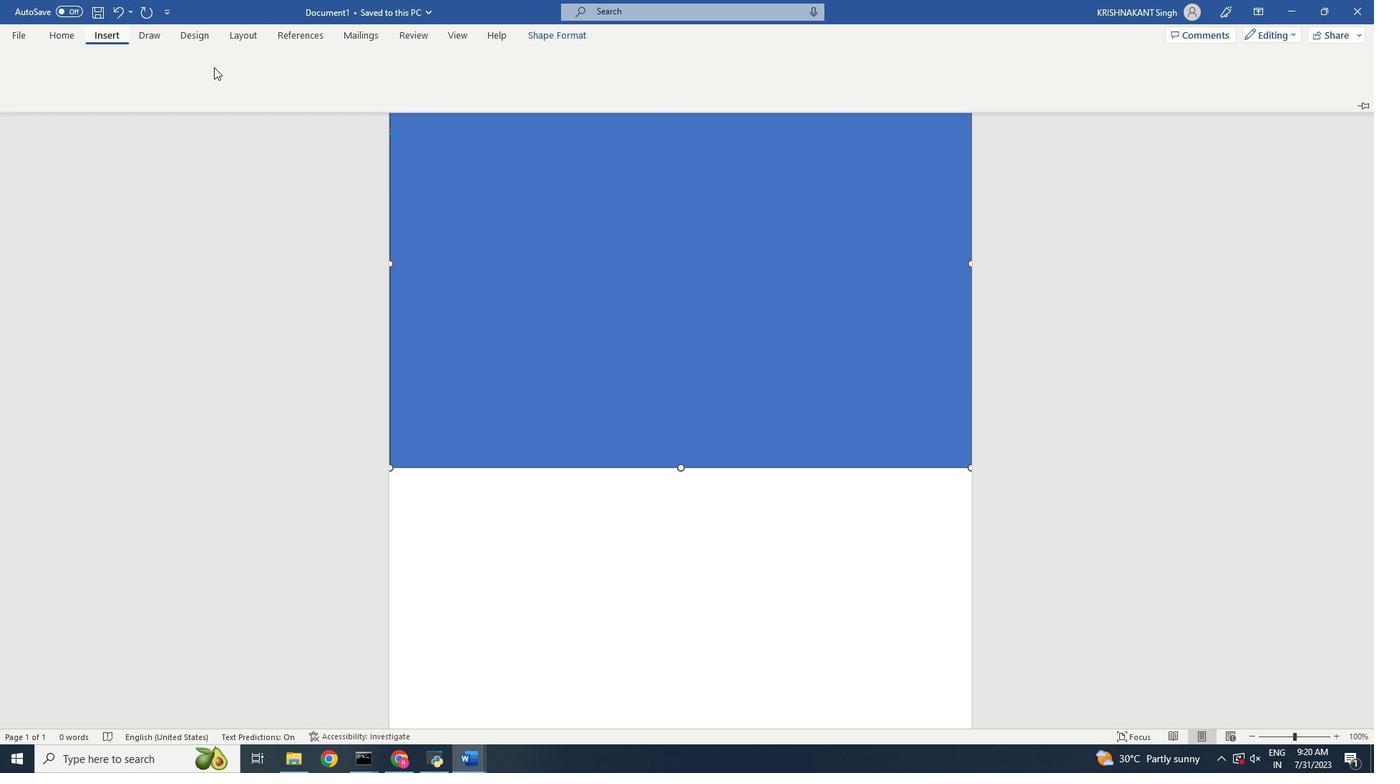 
Action: Mouse moved to (701, 491)
Screenshot: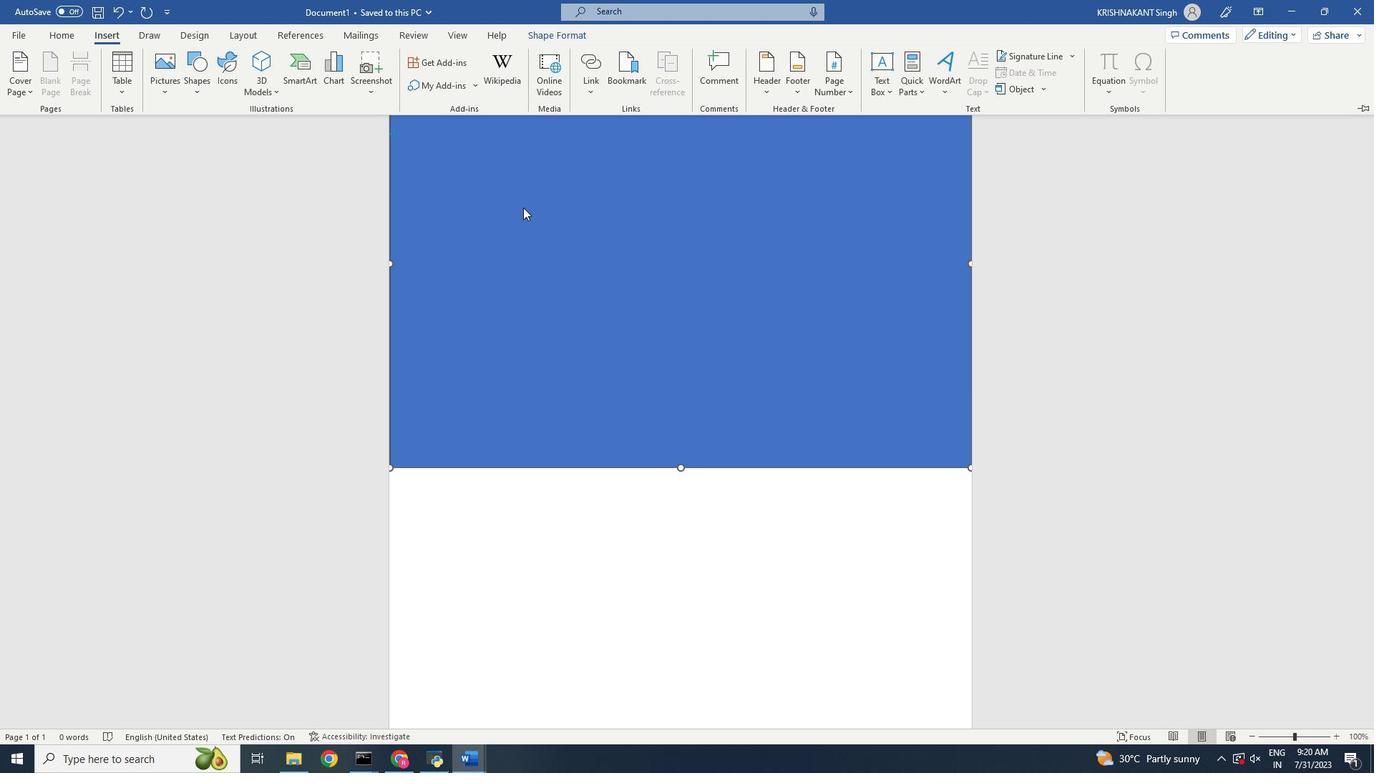 
Action: Mouse scrolled (701, 490) with delta (0, 0)
Screenshot: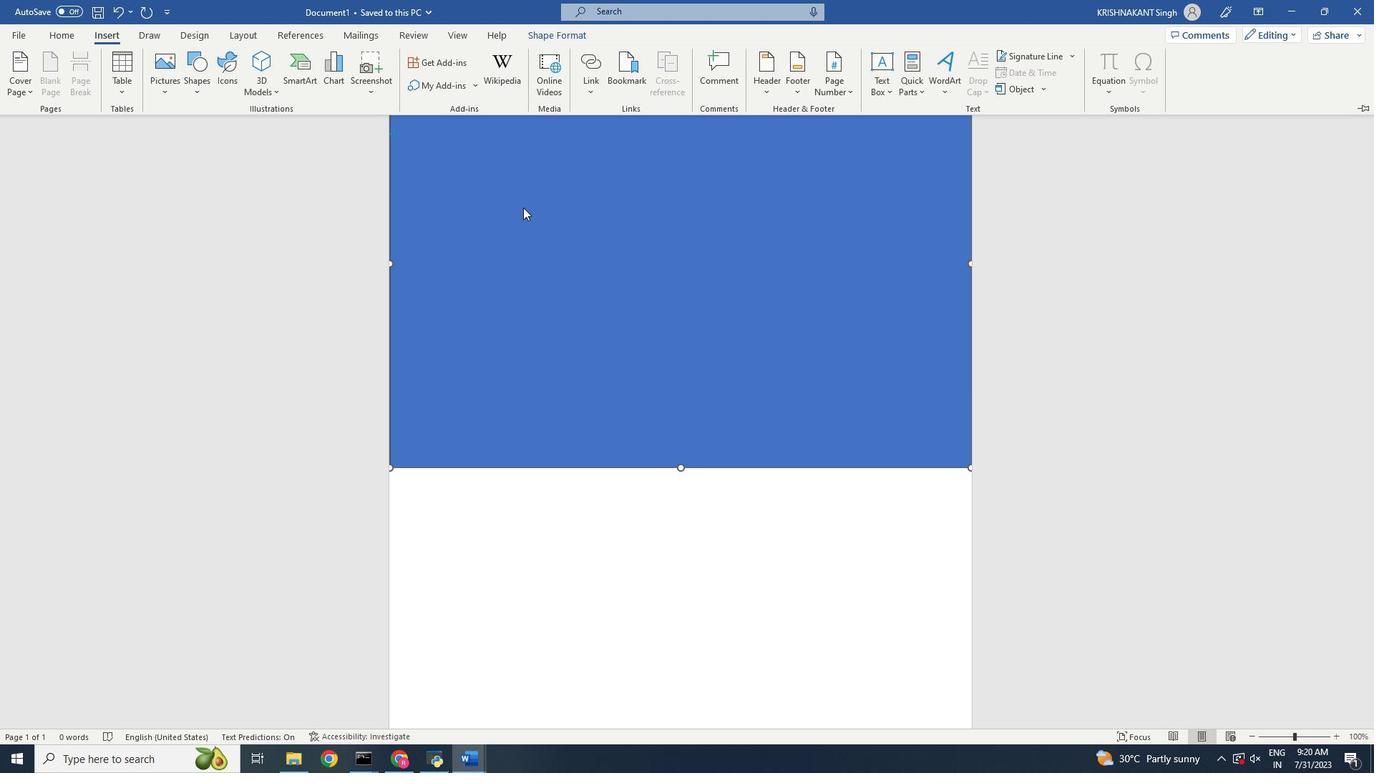 
Action: Mouse scrolled (701, 490) with delta (0, 0)
Screenshot: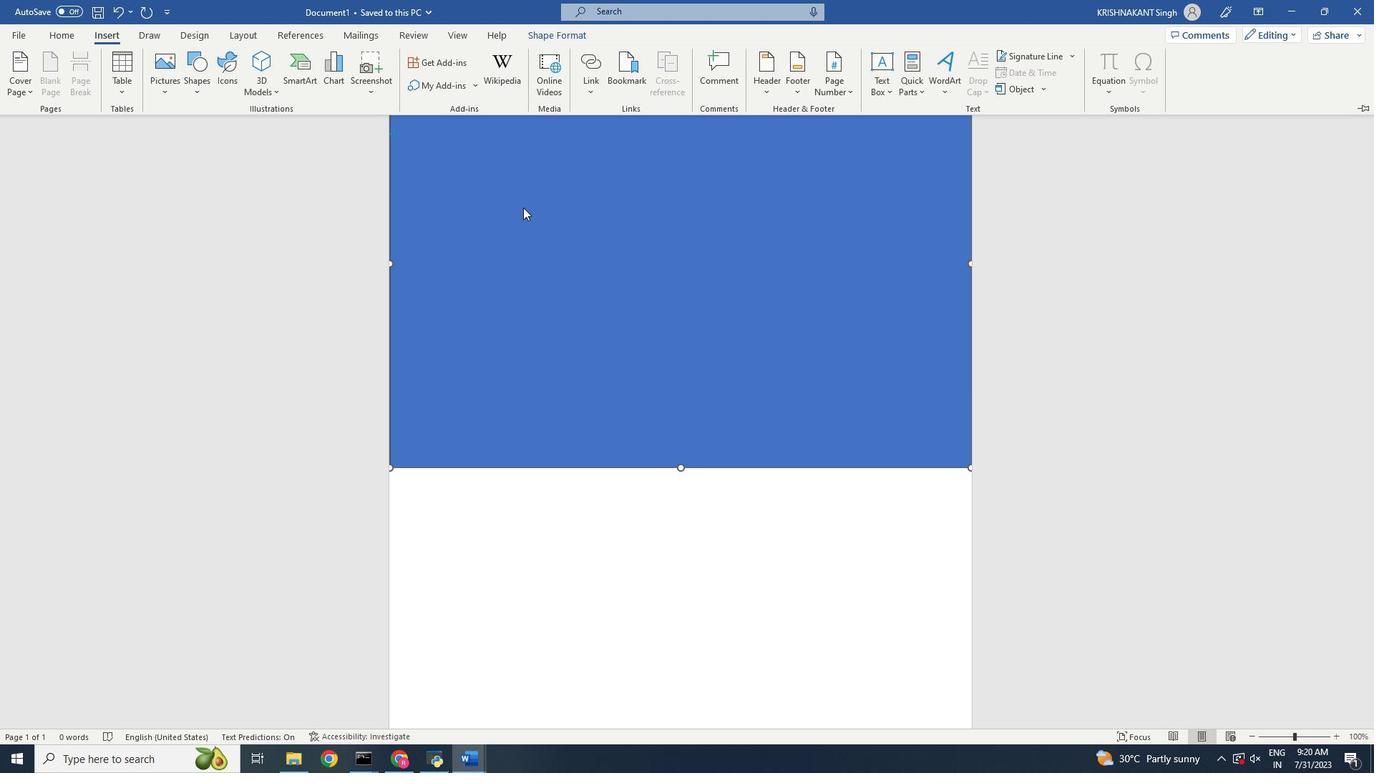 
Action: Mouse scrolled (701, 490) with delta (0, 0)
Screenshot: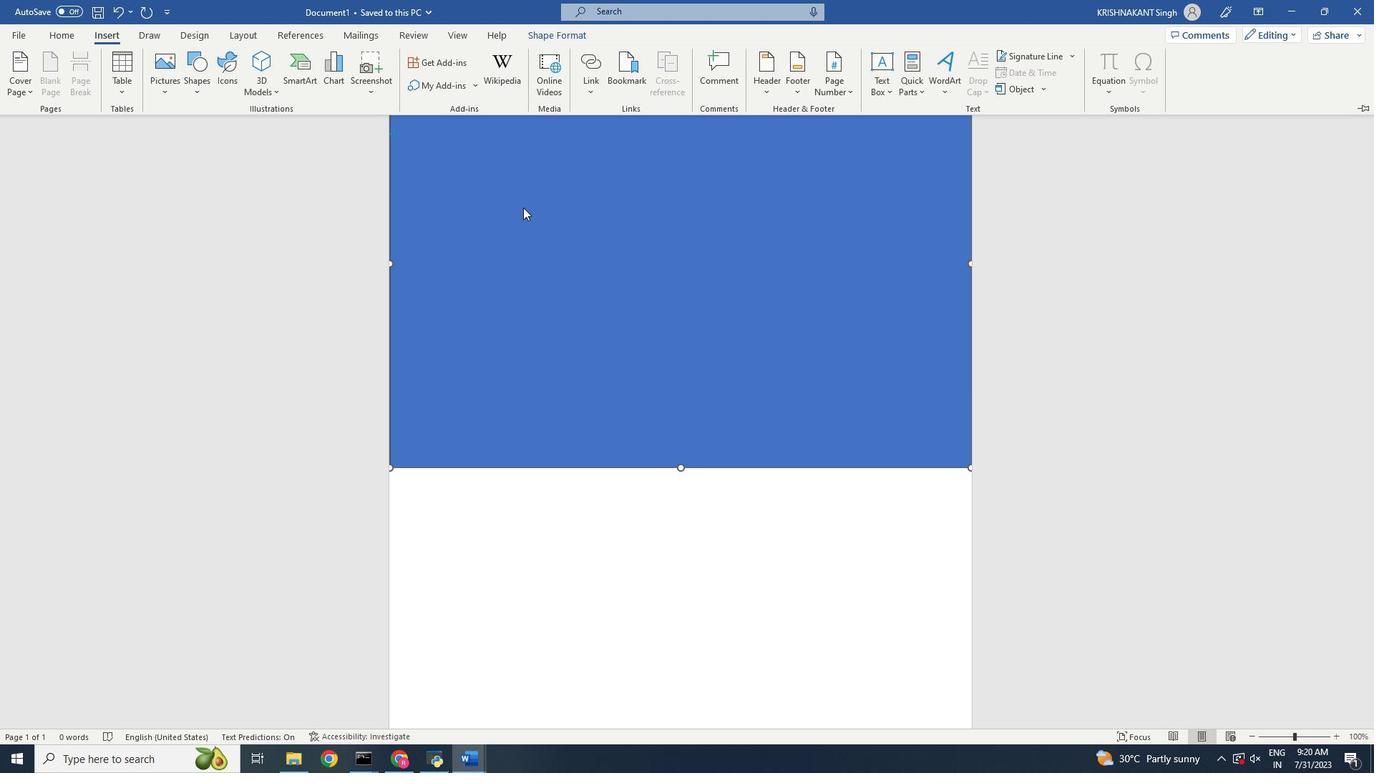 
Action: Mouse scrolled (701, 490) with delta (0, 0)
Screenshot: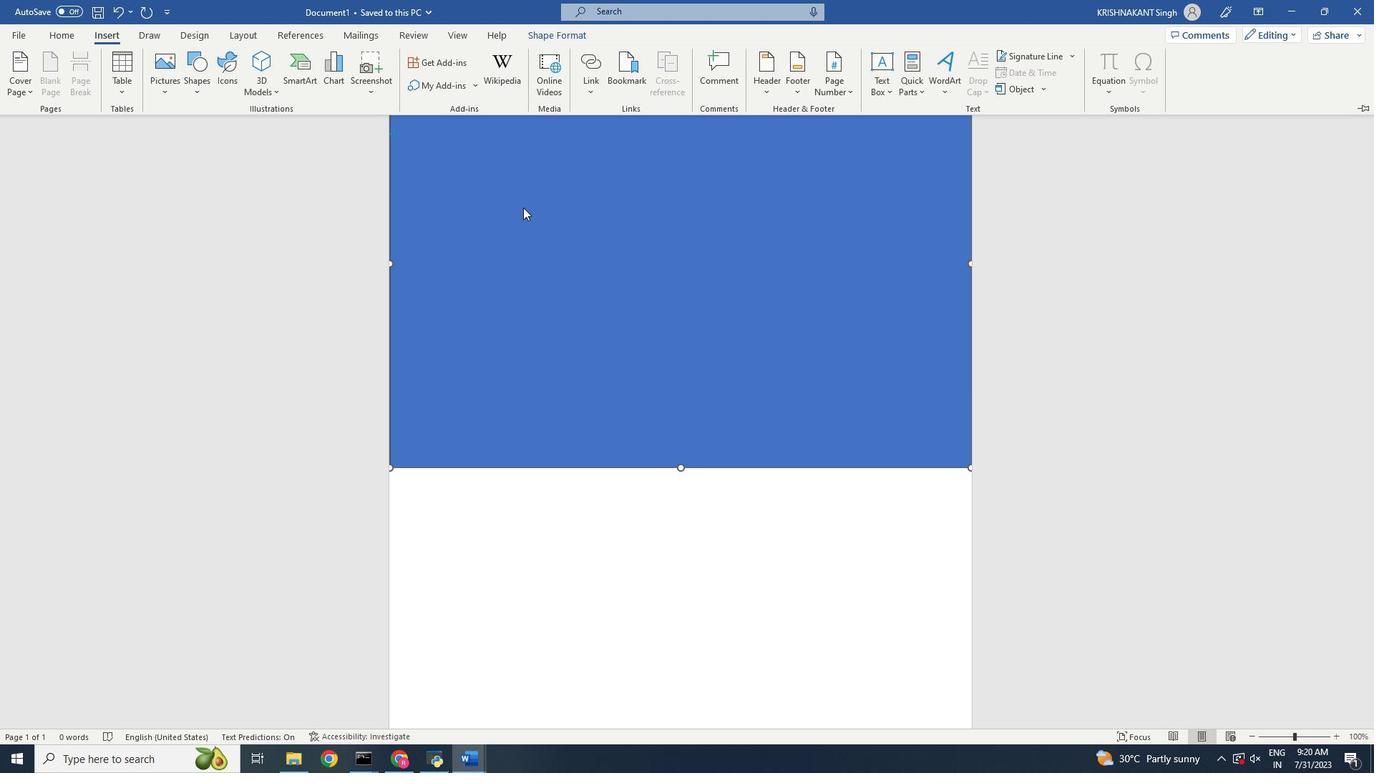 
Action: Mouse scrolled (701, 490) with delta (0, 0)
Screenshot: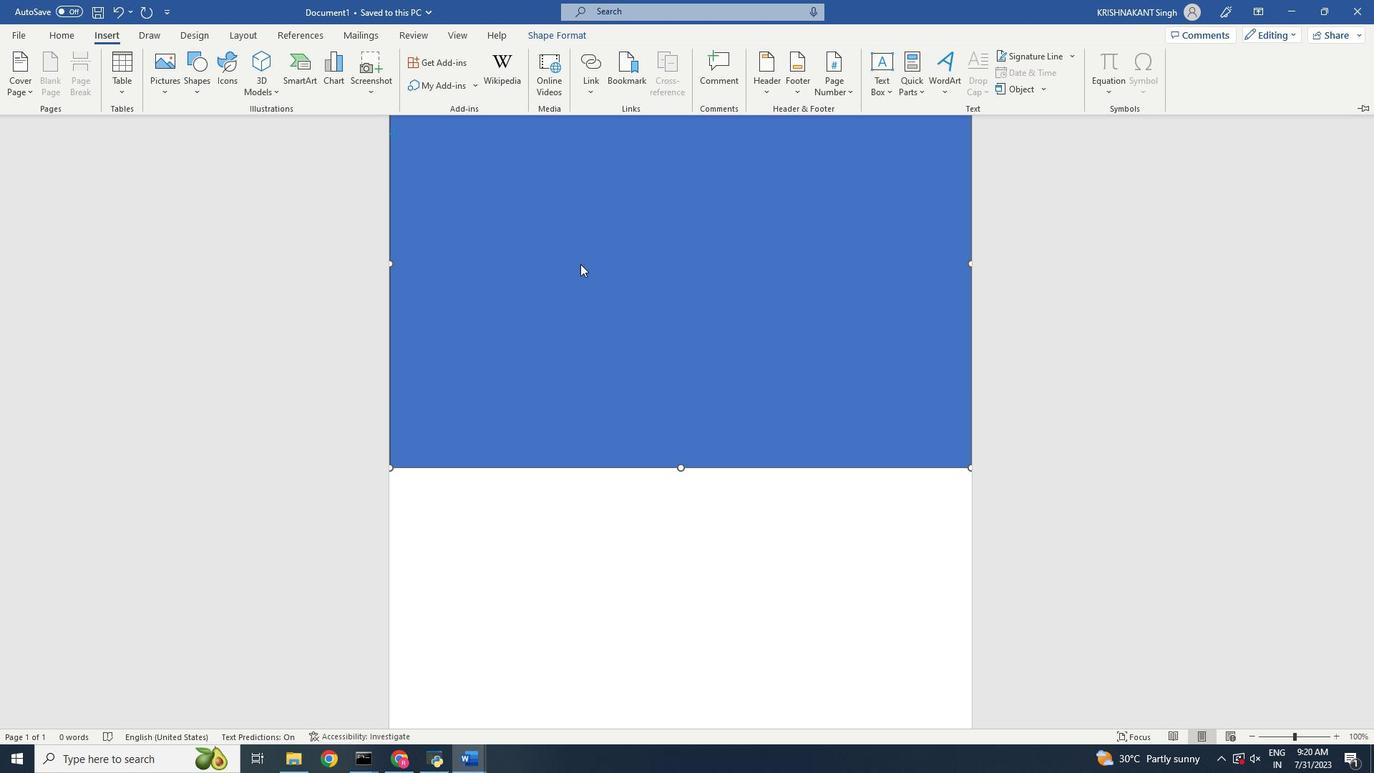 
Action: Mouse moved to (843, 603)
Screenshot: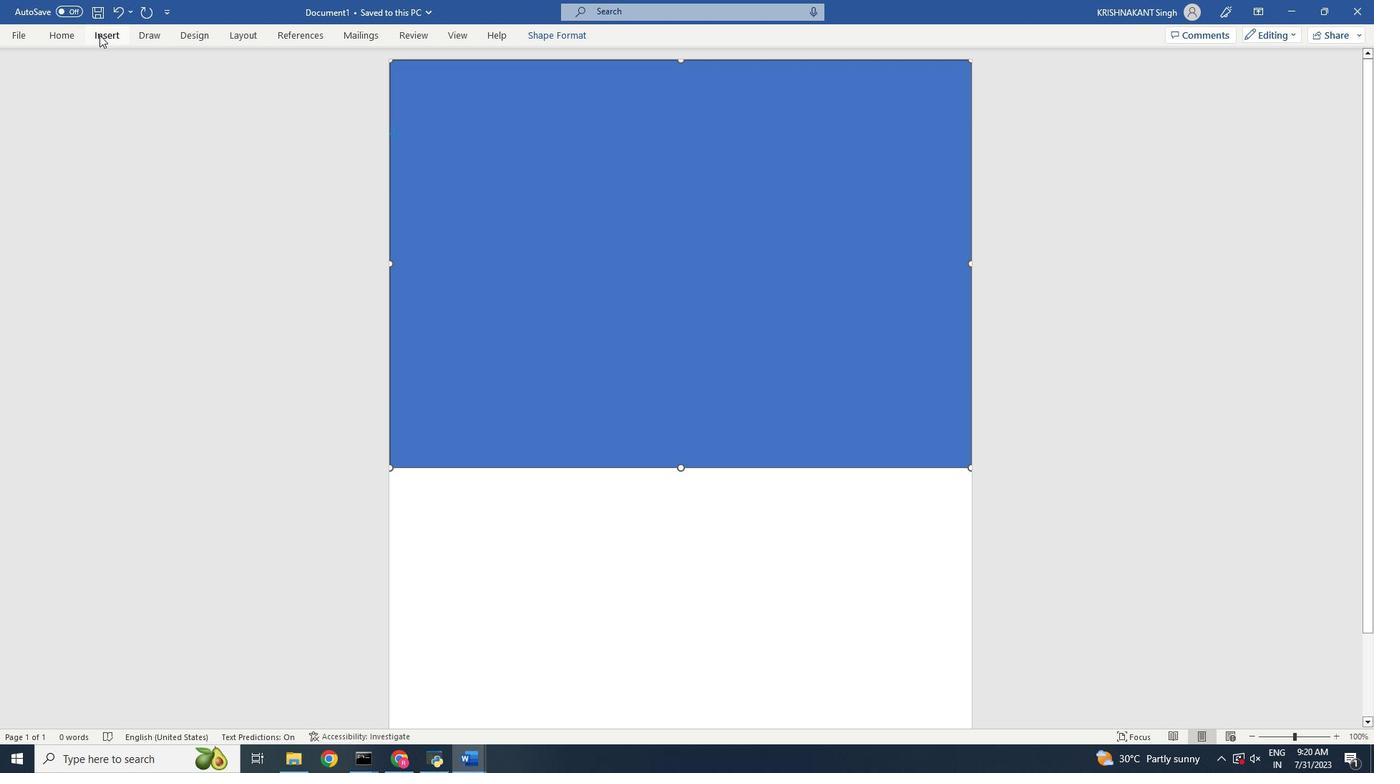 
Action: Mouse pressed left at (843, 603)
Screenshot: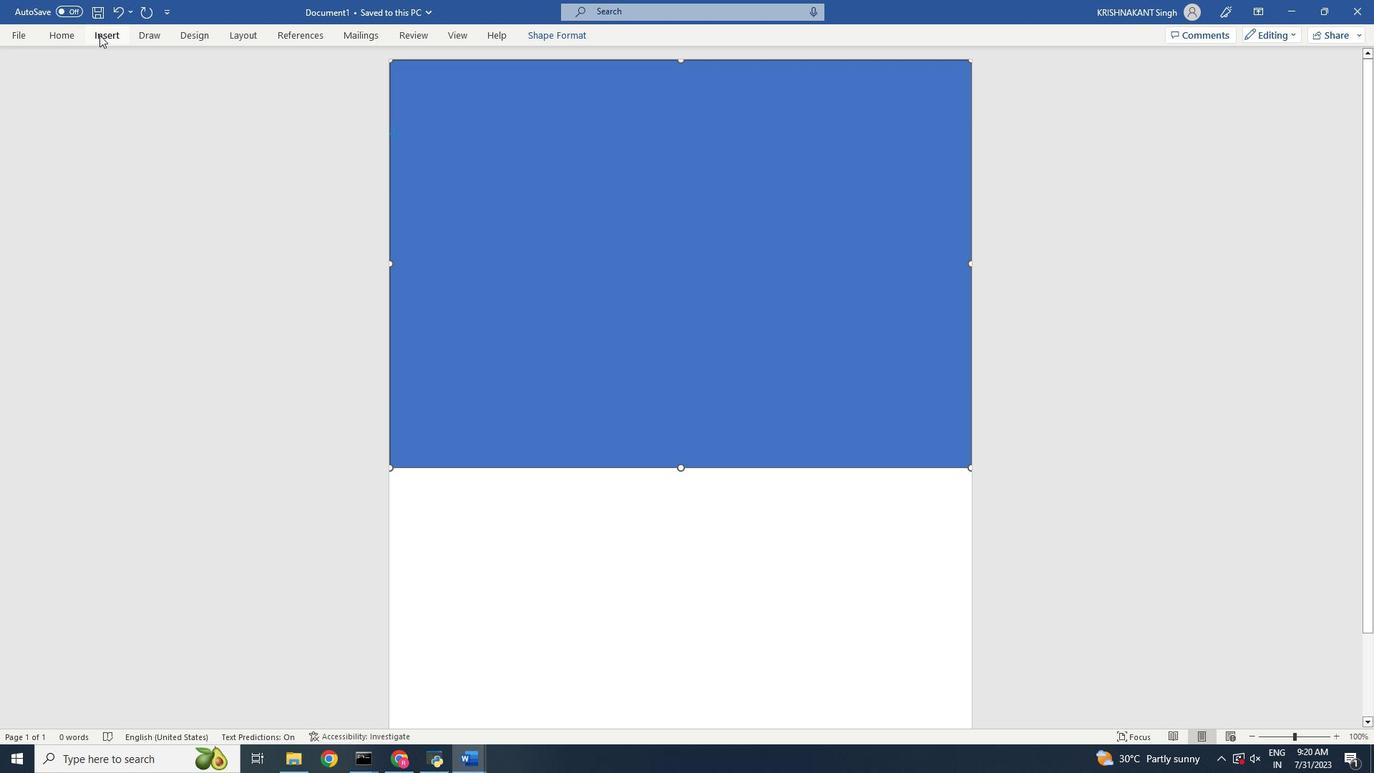 
Action: Mouse moved to (679, 537)
Screenshot: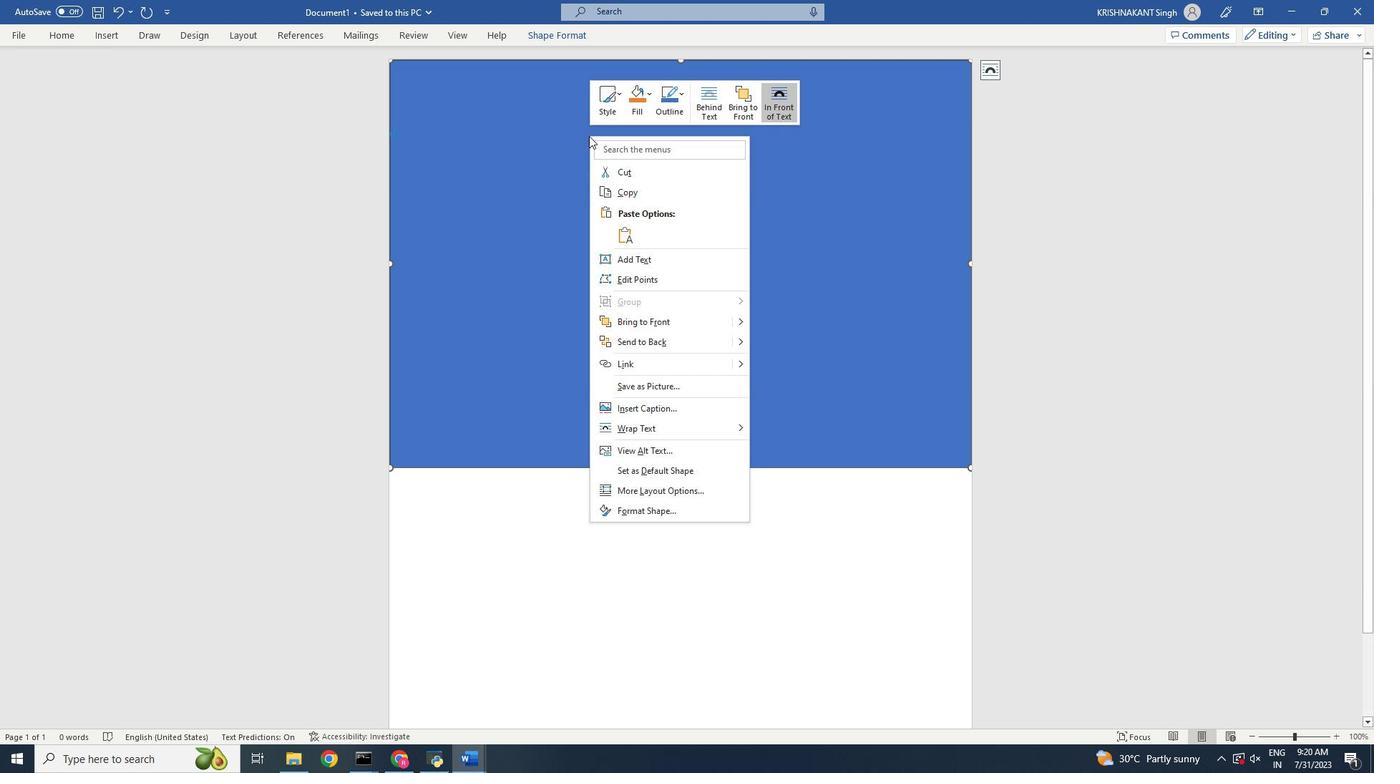 
Action: Mouse pressed right at (679, 537)
Screenshot: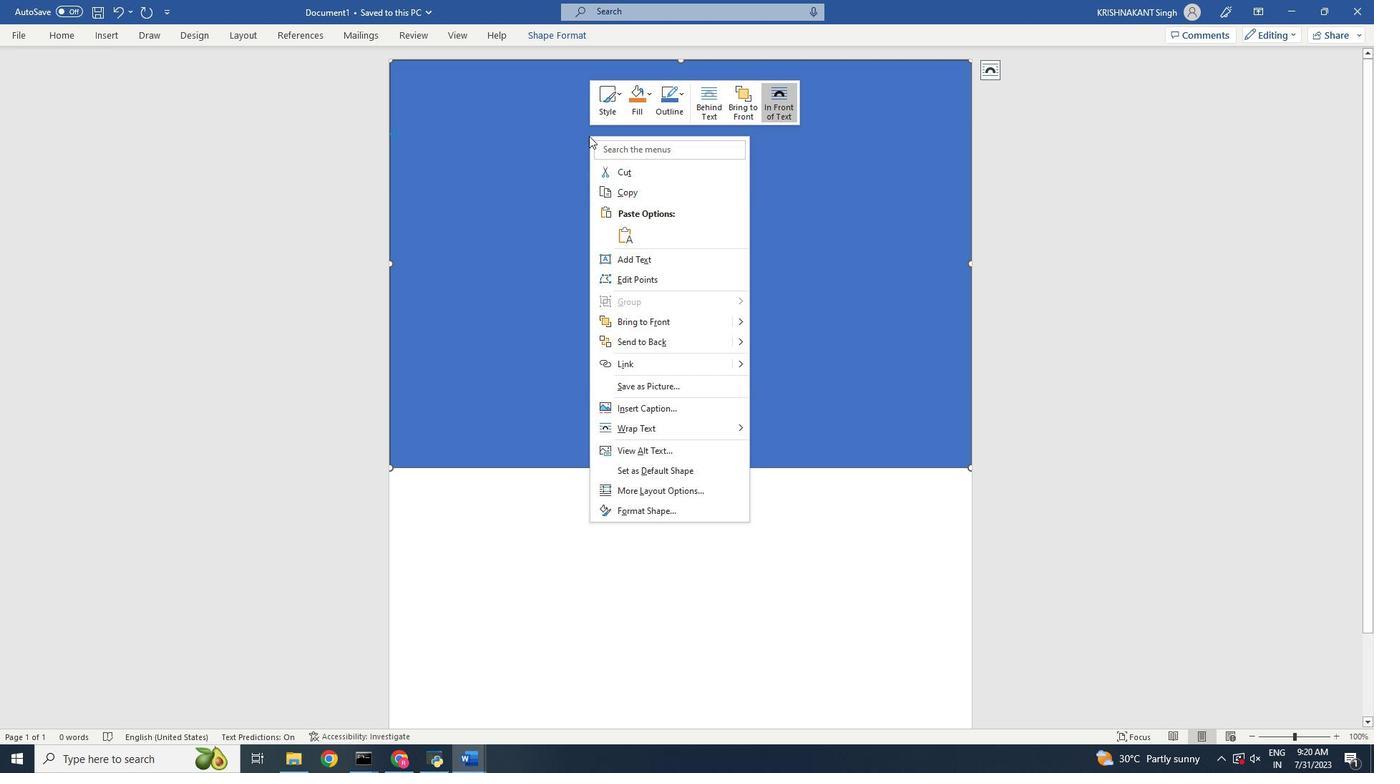 
Action: Mouse moved to (660, 562)
Screenshot: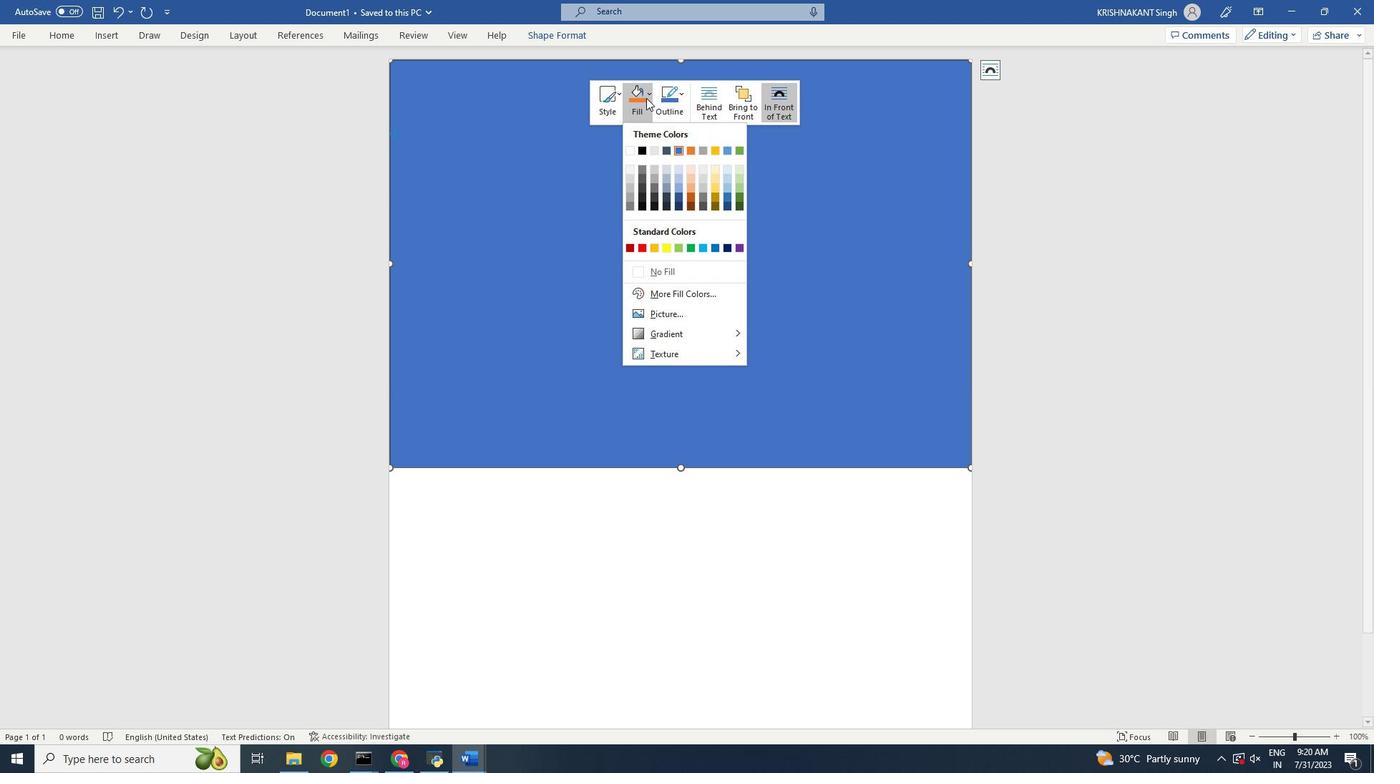 
Action: Mouse pressed left at (660, 562)
Screenshot: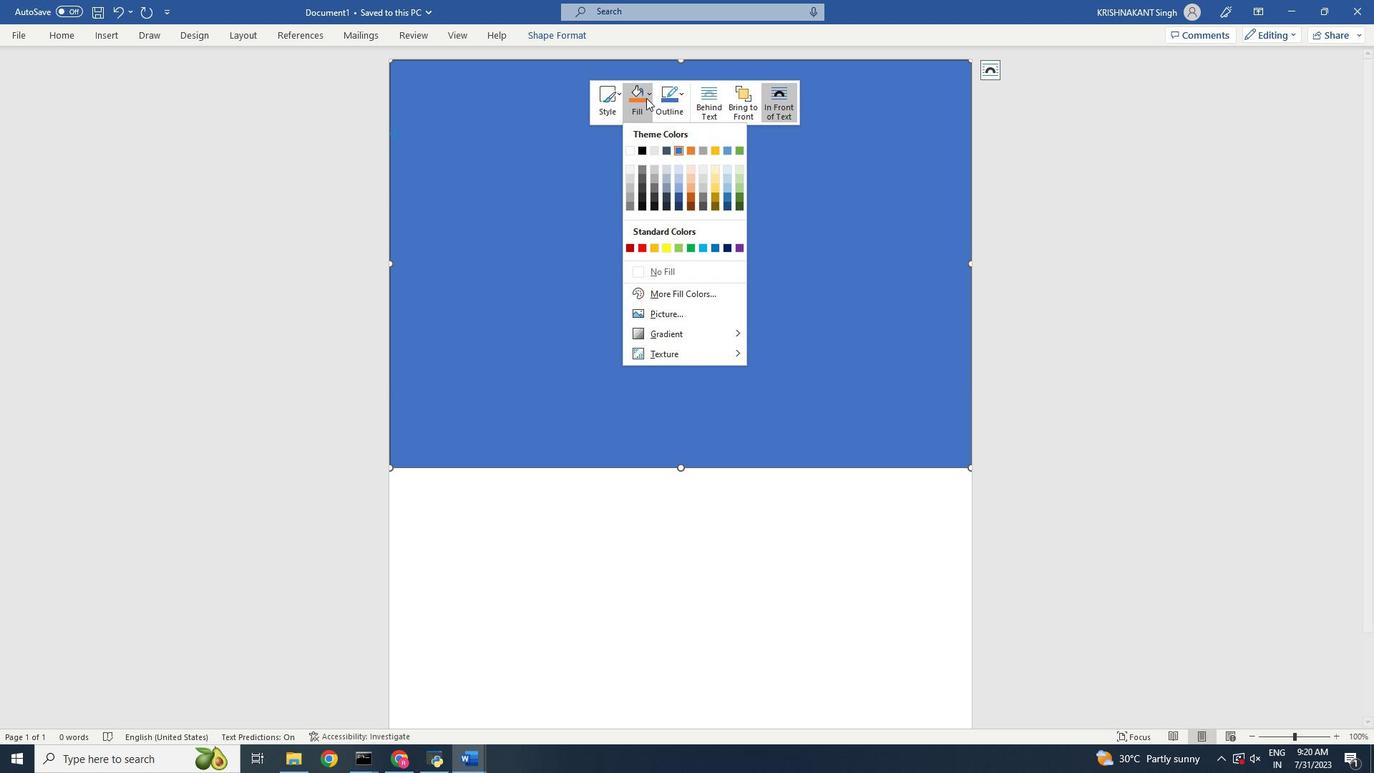 
Action: Mouse moved to (660, 466)
Screenshot: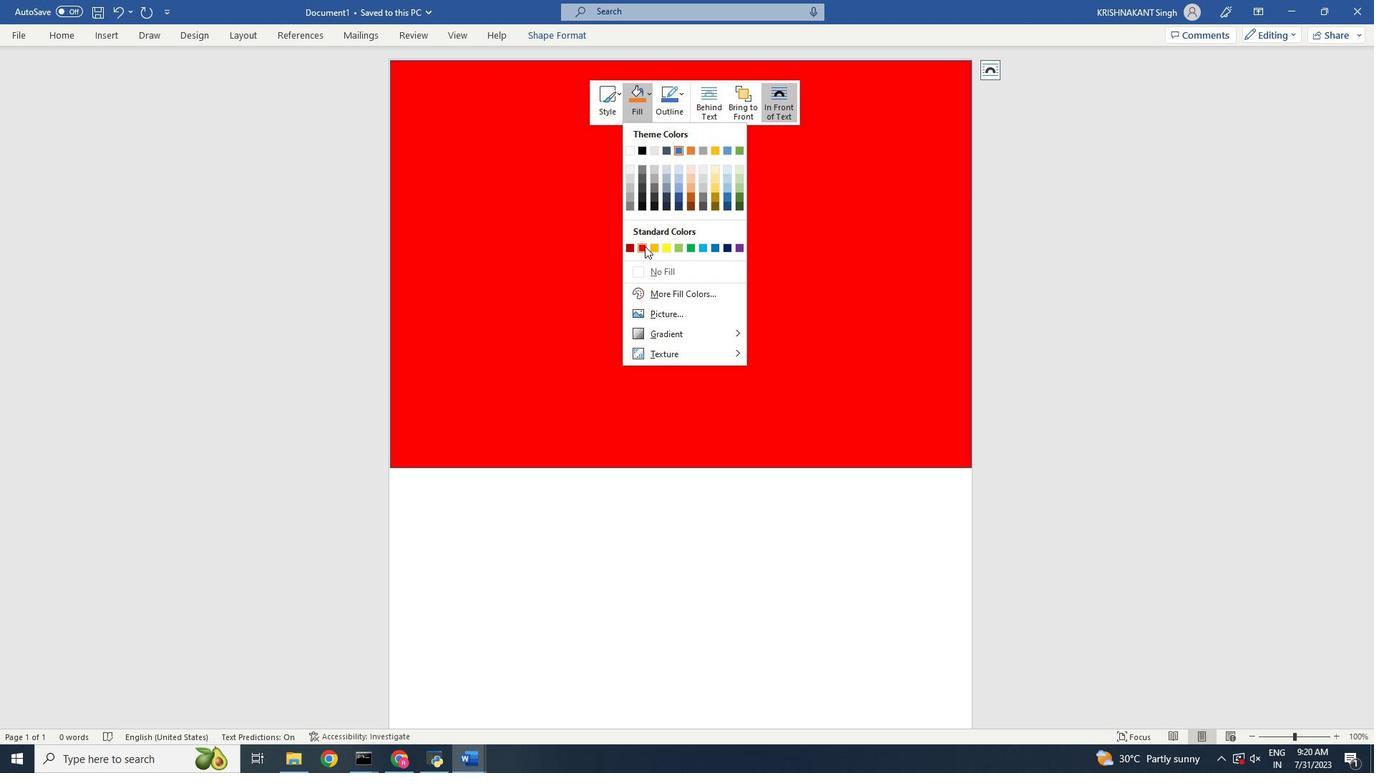
Action: Mouse pressed left at (660, 466)
Screenshot: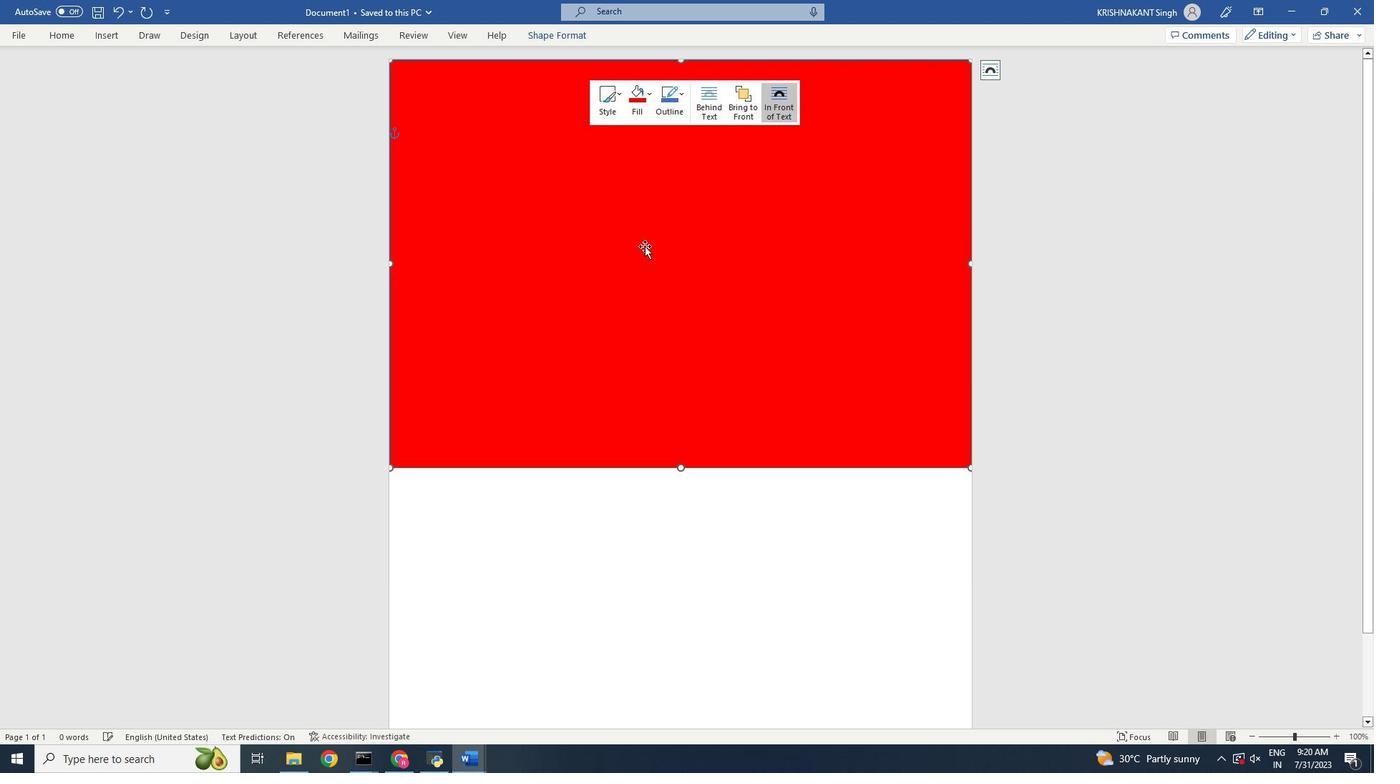
Action: Mouse moved to (670, 565)
Screenshot: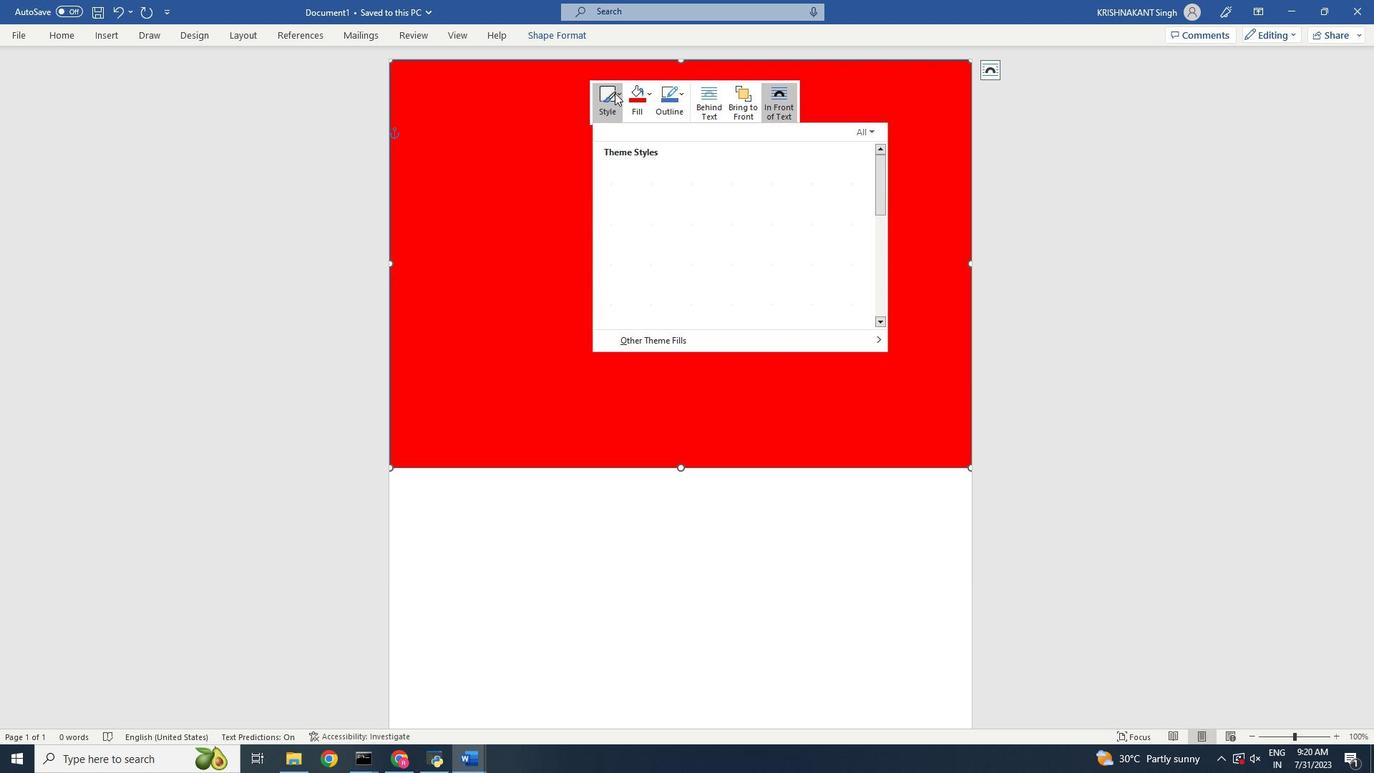 
Action: Mouse pressed left at (670, 565)
Screenshot: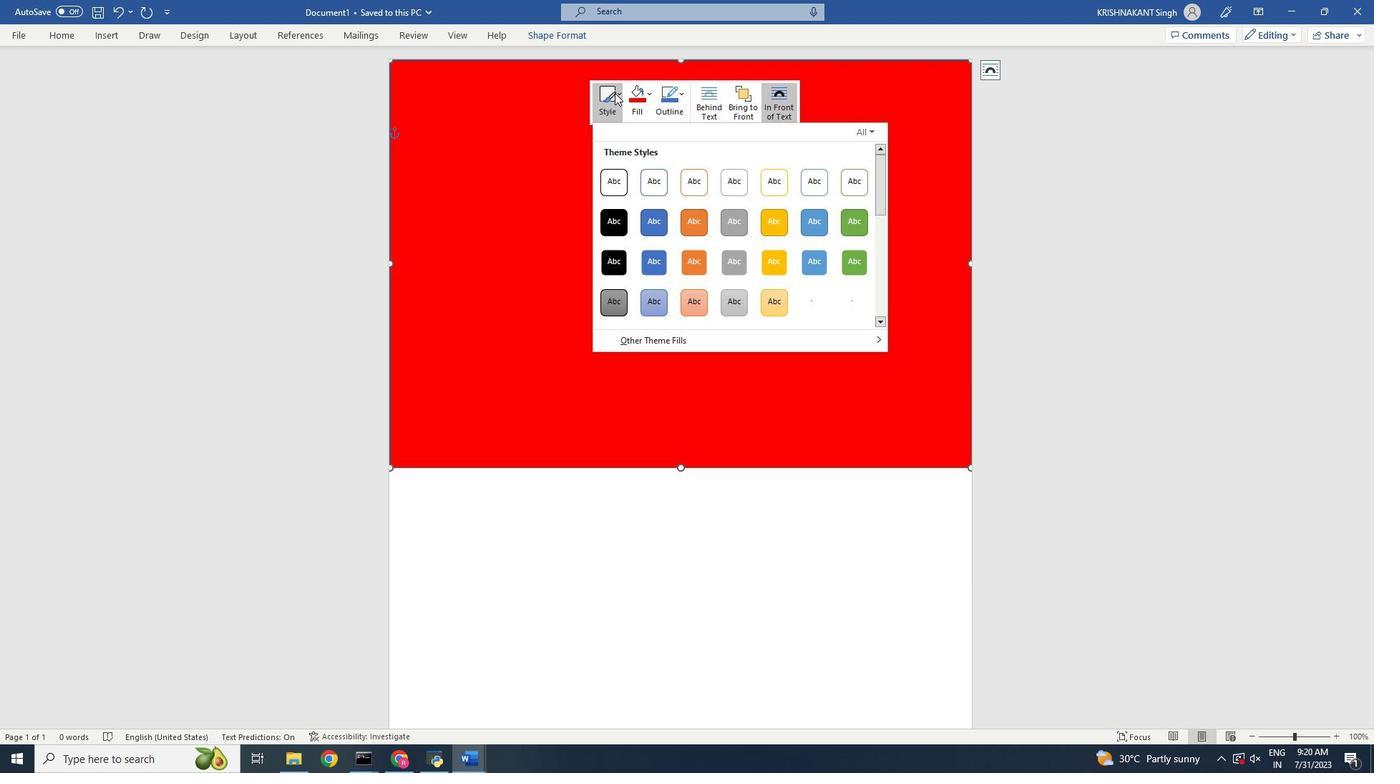 
Action: Mouse moved to (626, 446)
Screenshot: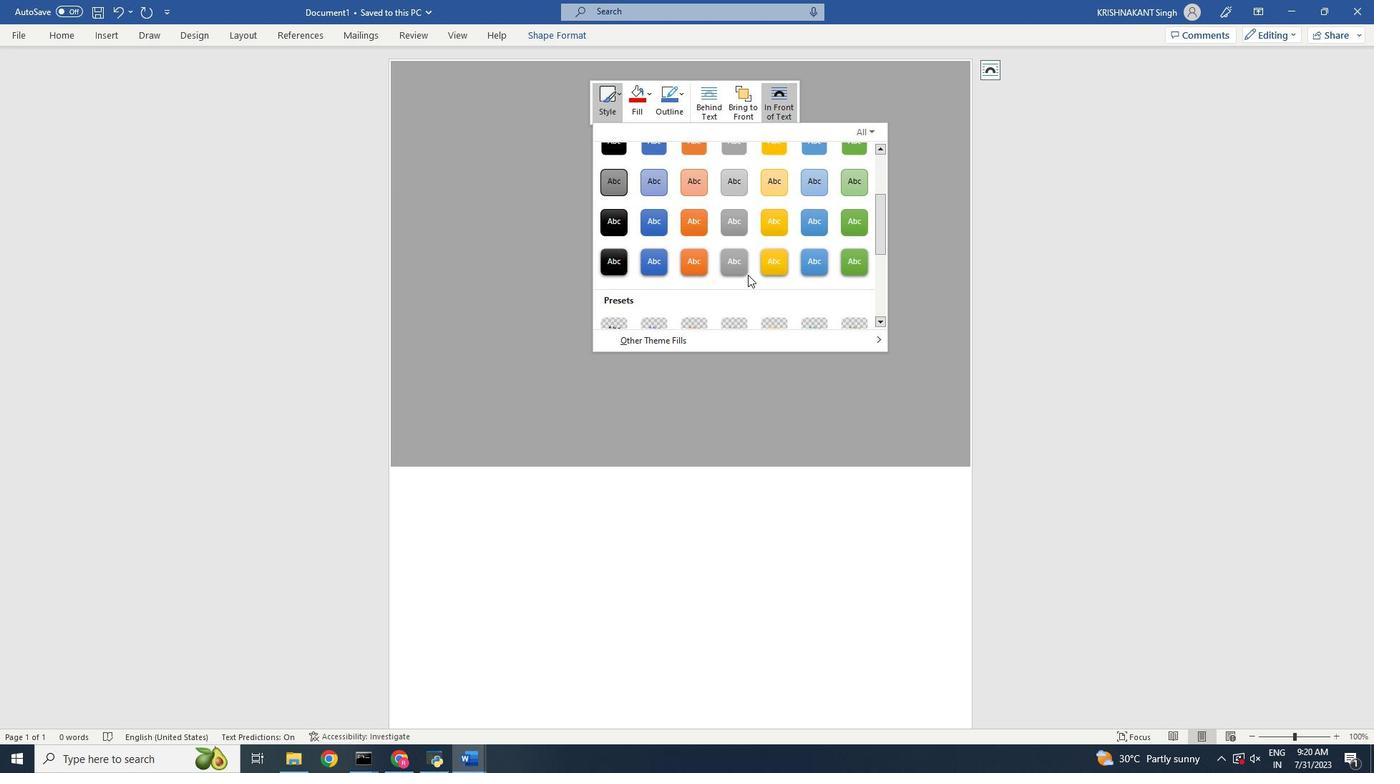 
Action: Mouse scrolled (626, 447) with delta (0, 0)
Screenshot: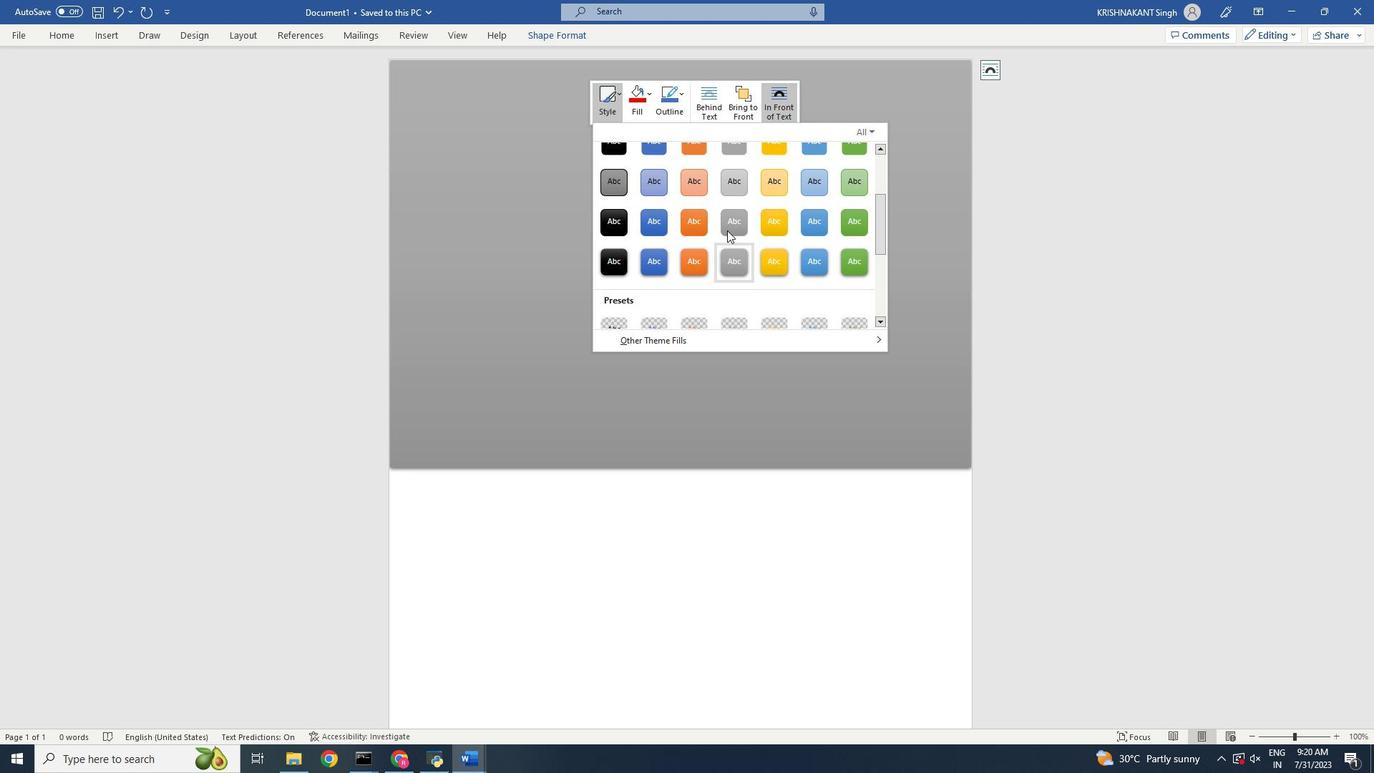 
Action: Mouse moved to (650, 473)
Screenshot: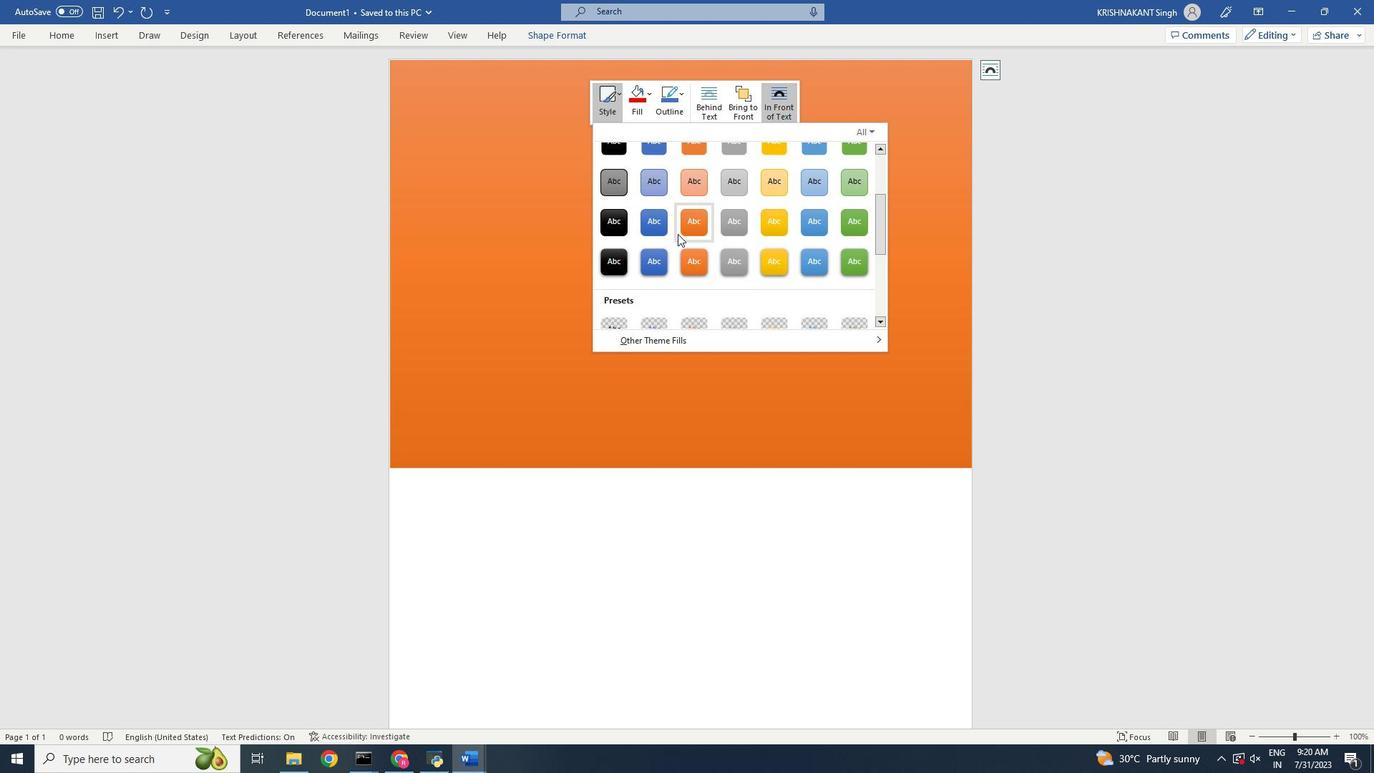 
Action: Mouse scrolled (650, 473) with delta (0, 0)
Screenshot: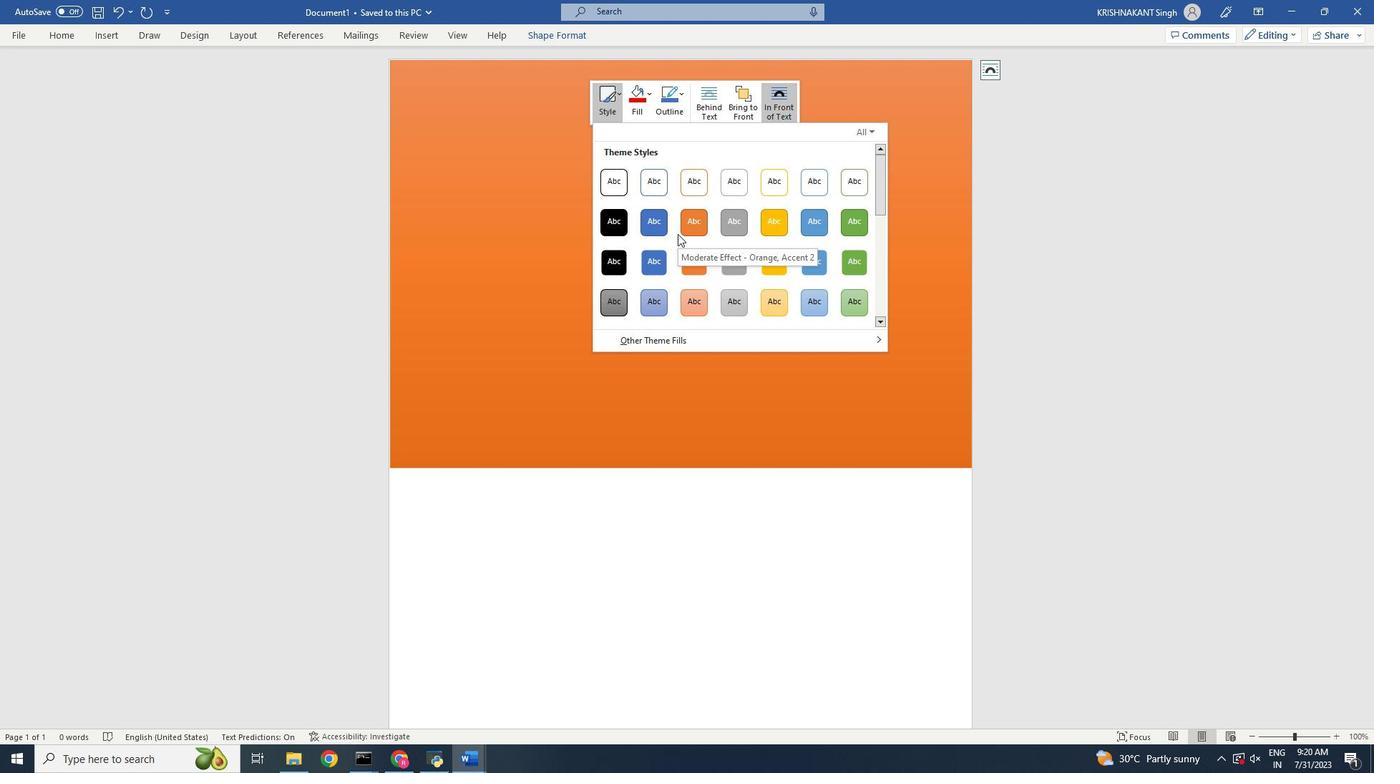 
Action: Mouse scrolled (650, 473) with delta (0, 0)
Screenshot: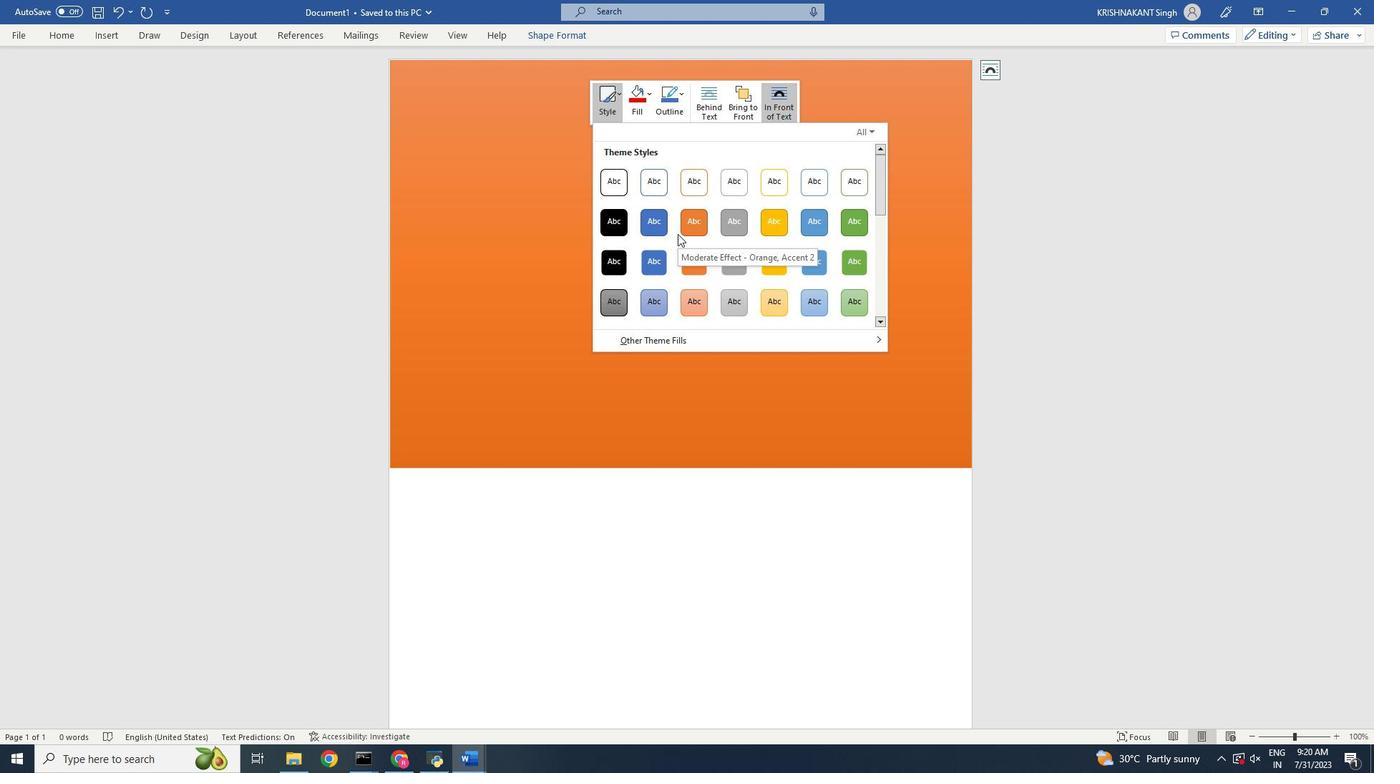 
Action: Mouse scrolled (650, 473) with delta (0, 0)
Screenshot: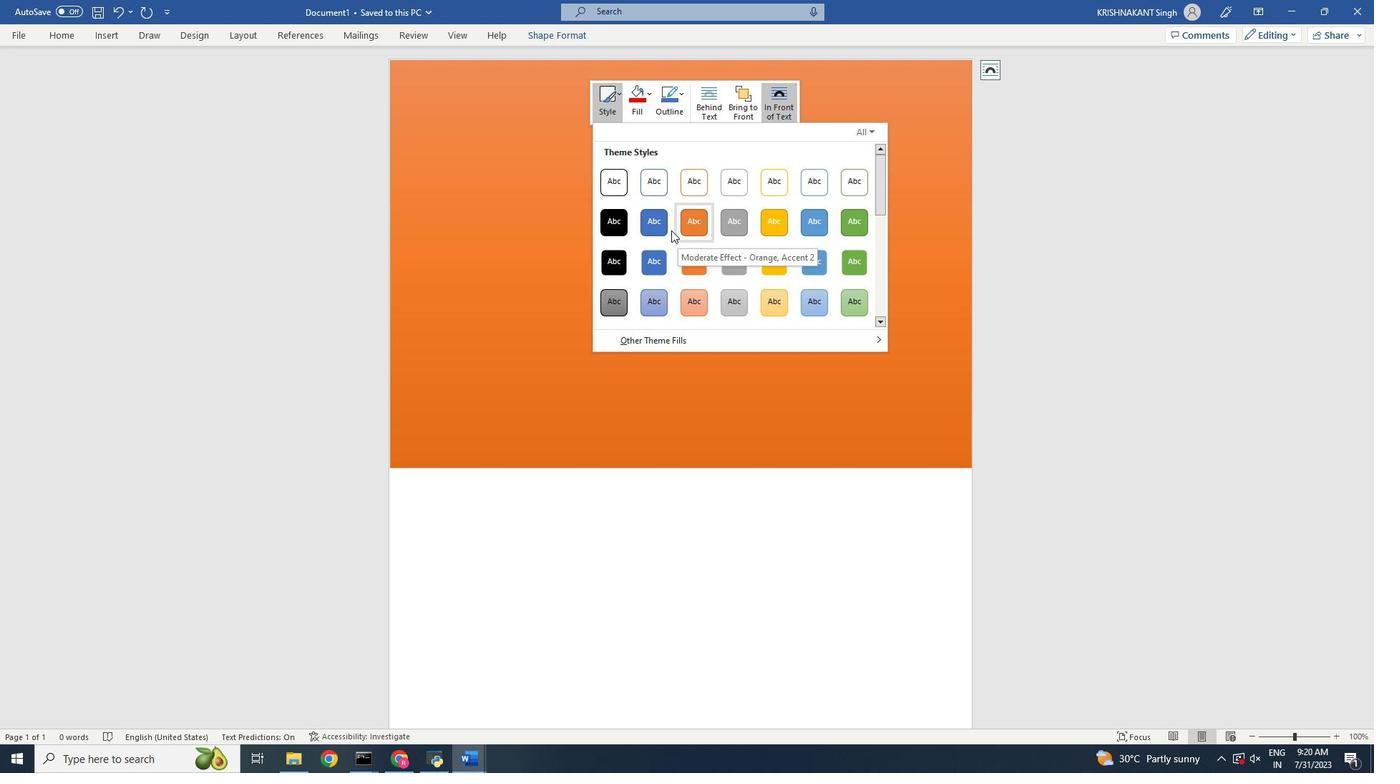 
Action: Mouse moved to (649, 561)
Screenshot: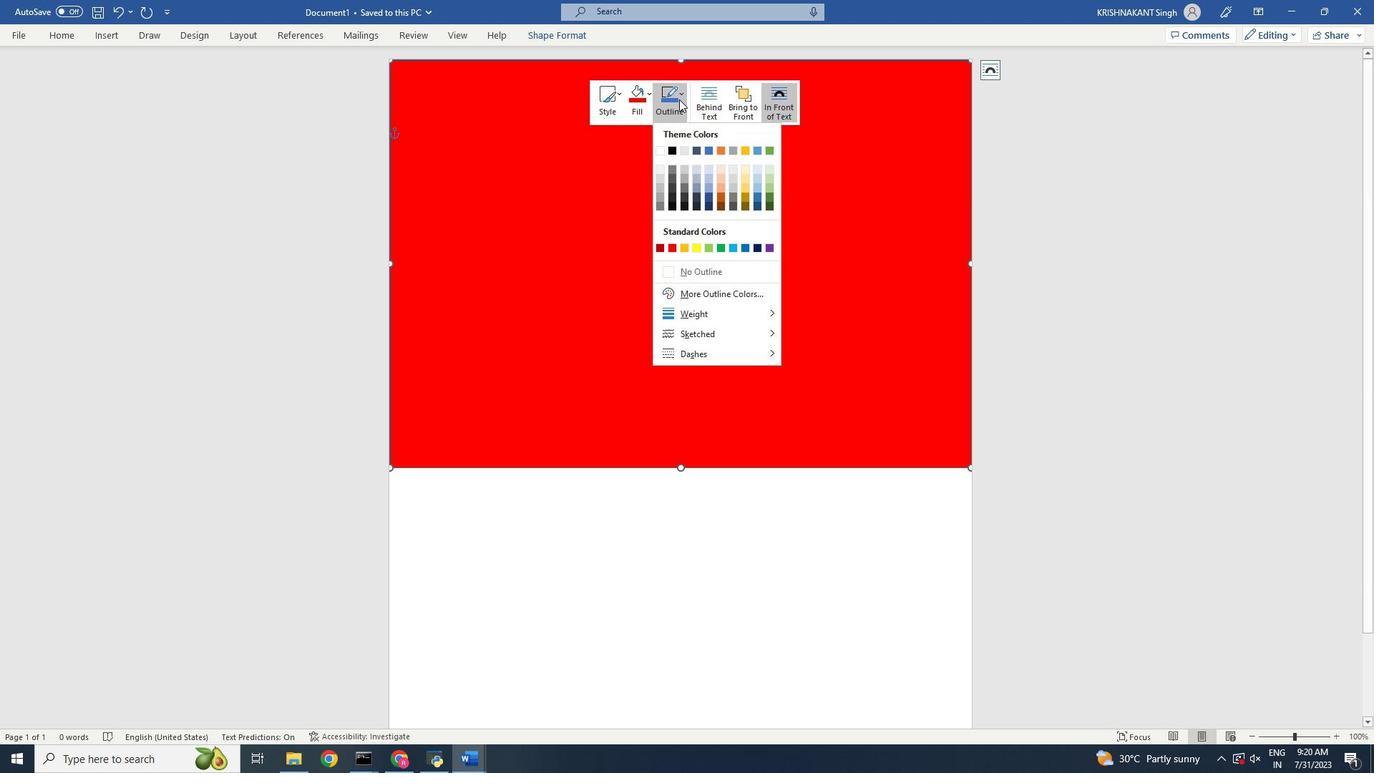 
Action: Mouse pressed left at (649, 561)
Screenshot: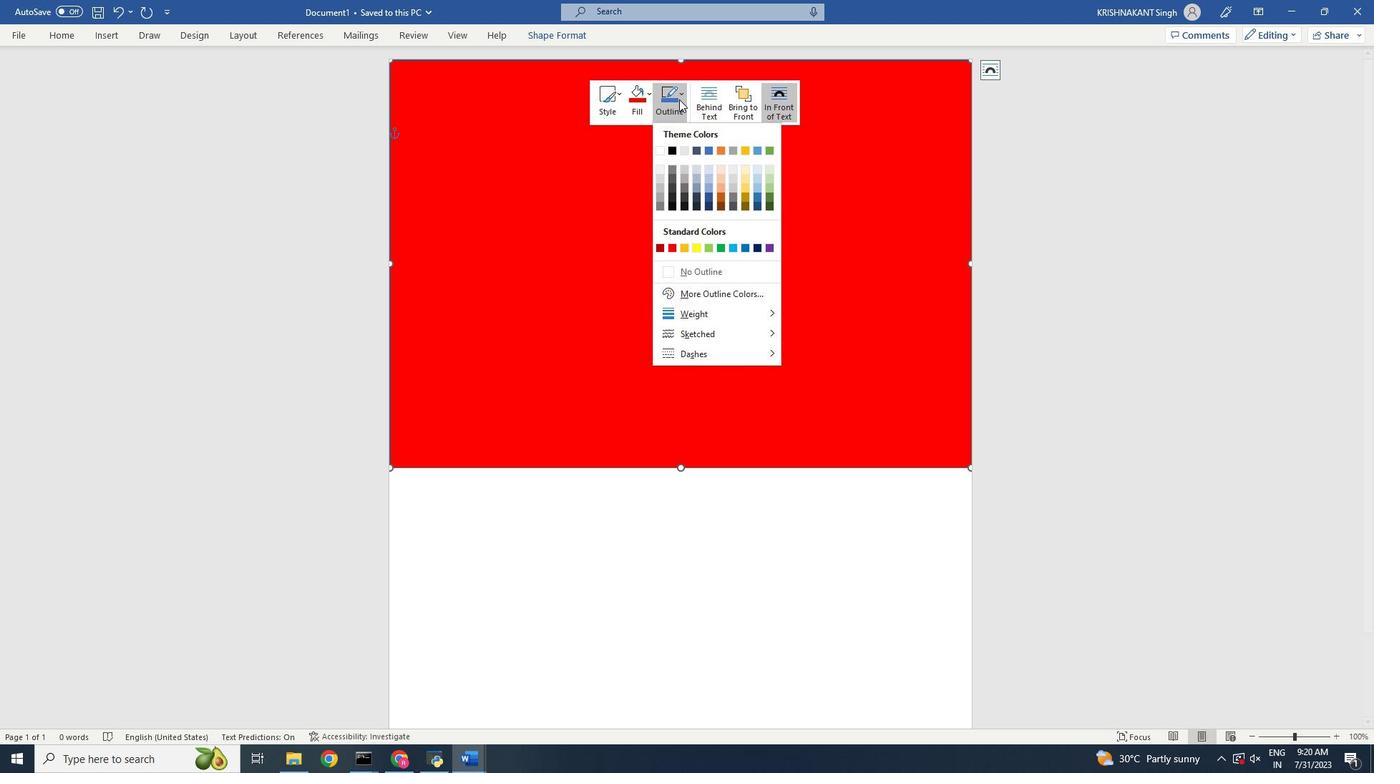 
Action: Mouse moved to (687, 386)
Screenshot: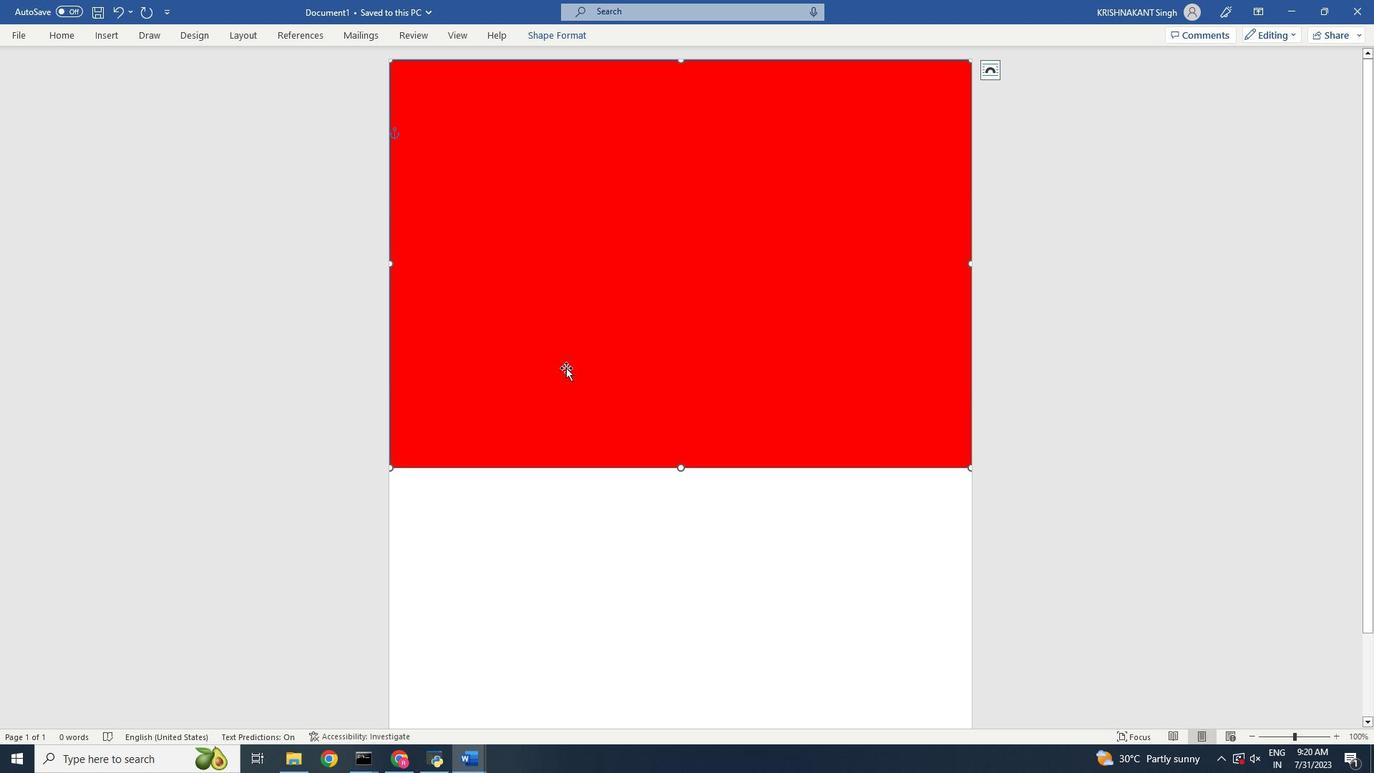 
Action: Mouse pressed left at (687, 386)
Screenshot: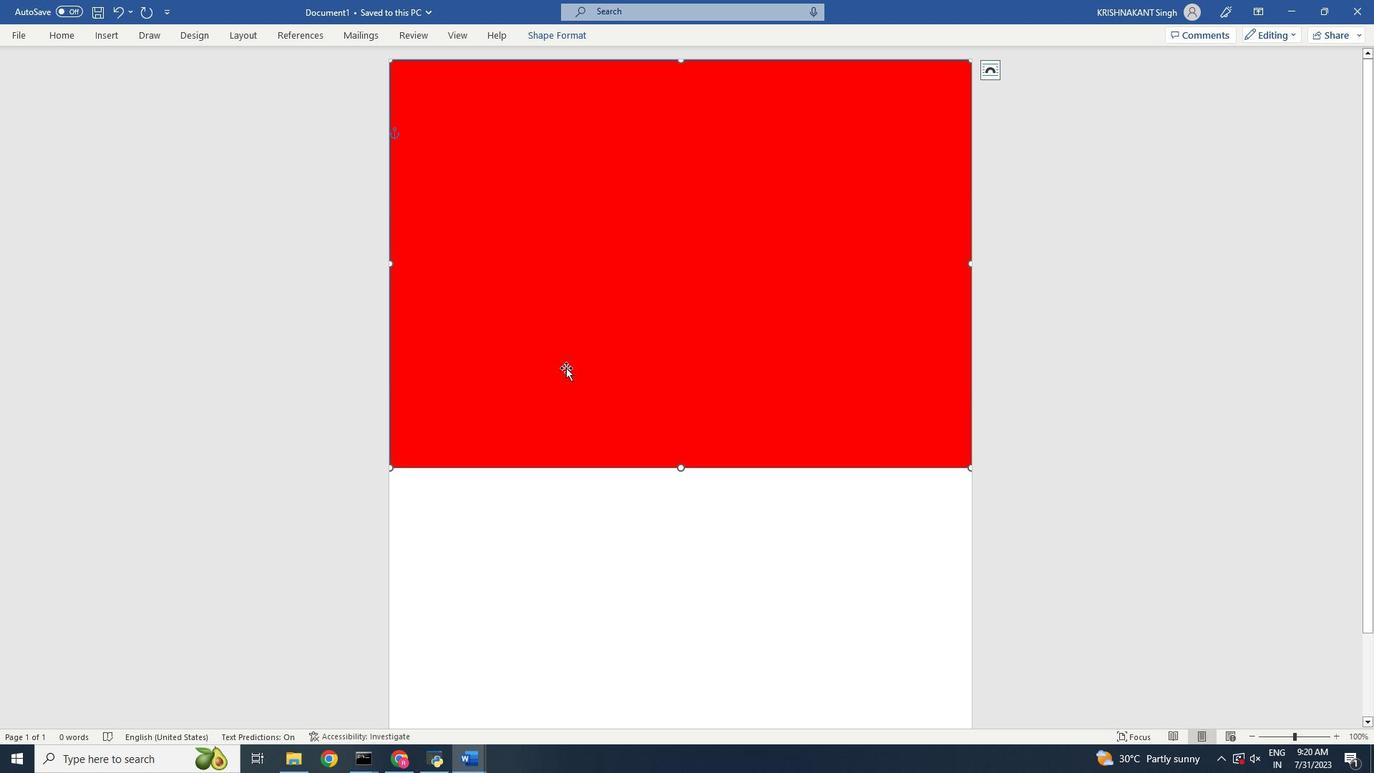 
Action: Mouse scrolled (687, 385) with delta (0, 0)
Screenshot: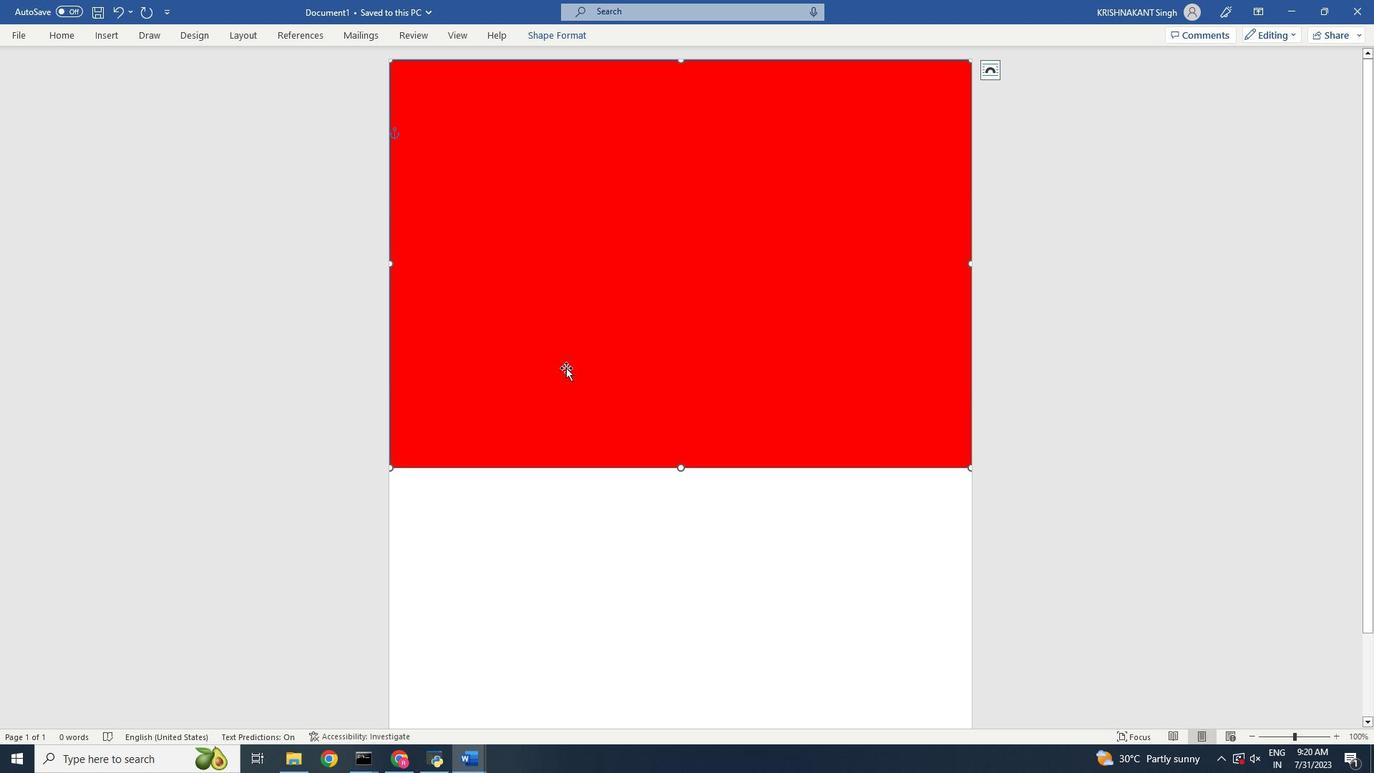 
Action: Mouse scrolled (687, 385) with delta (0, 0)
Screenshot: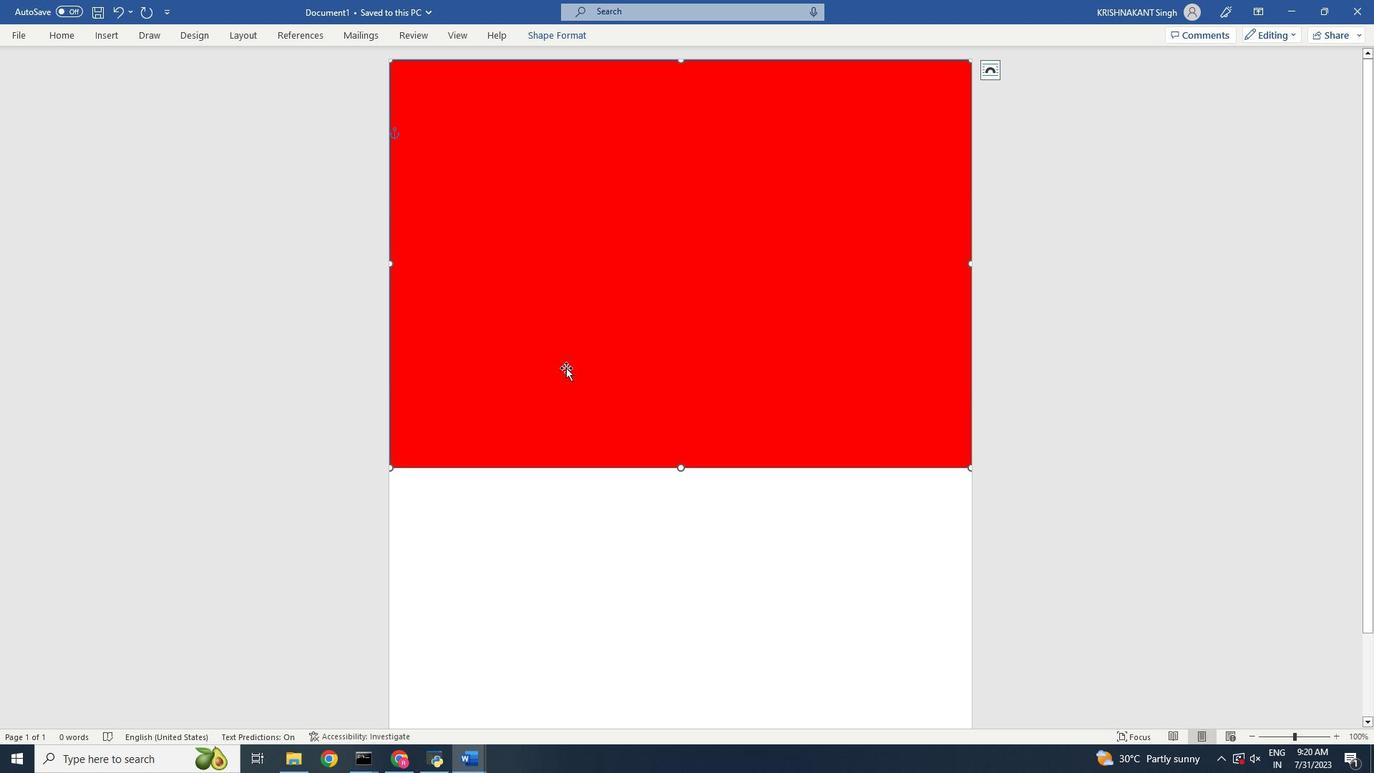 
Action: Mouse scrolled (687, 385) with delta (0, 0)
Screenshot: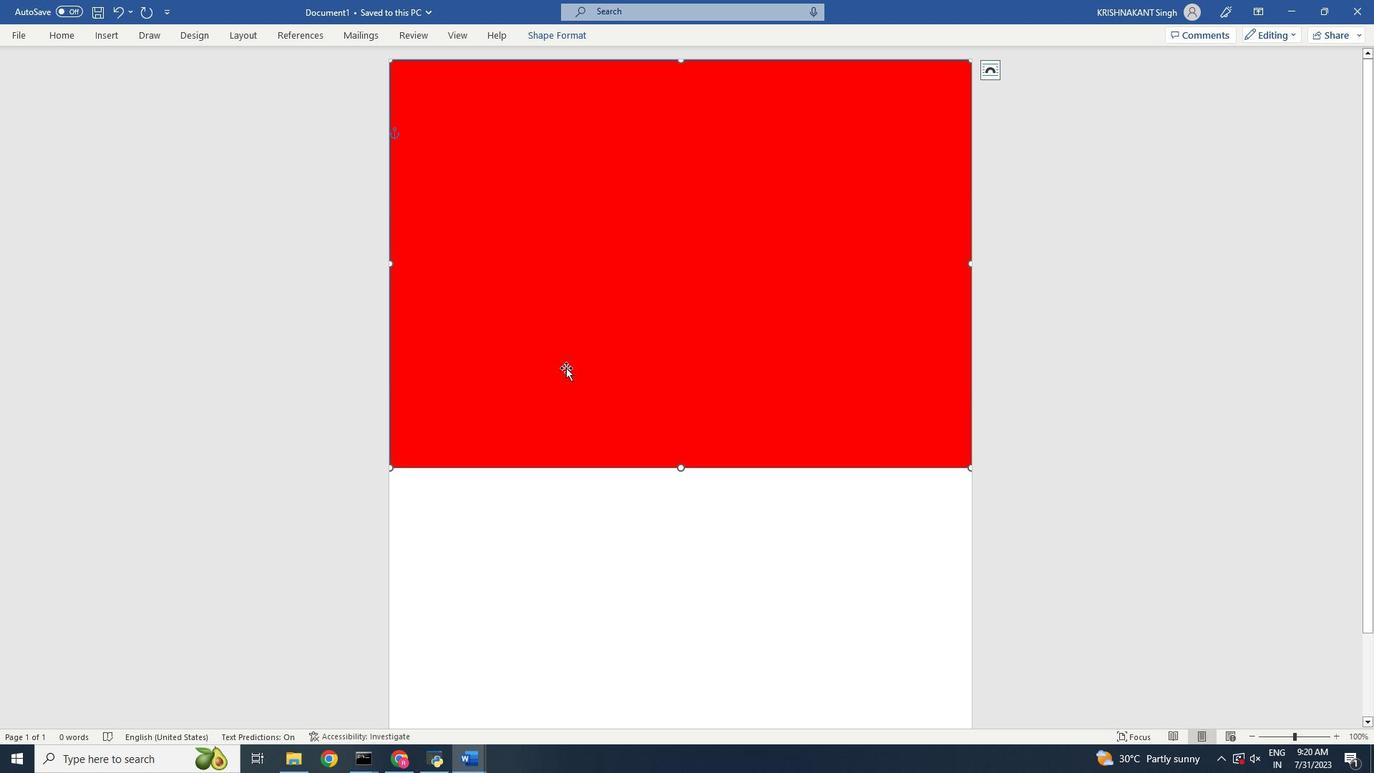 
Action: Mouse scrolled (687, 385) with delta (0, 0)
Screenshot: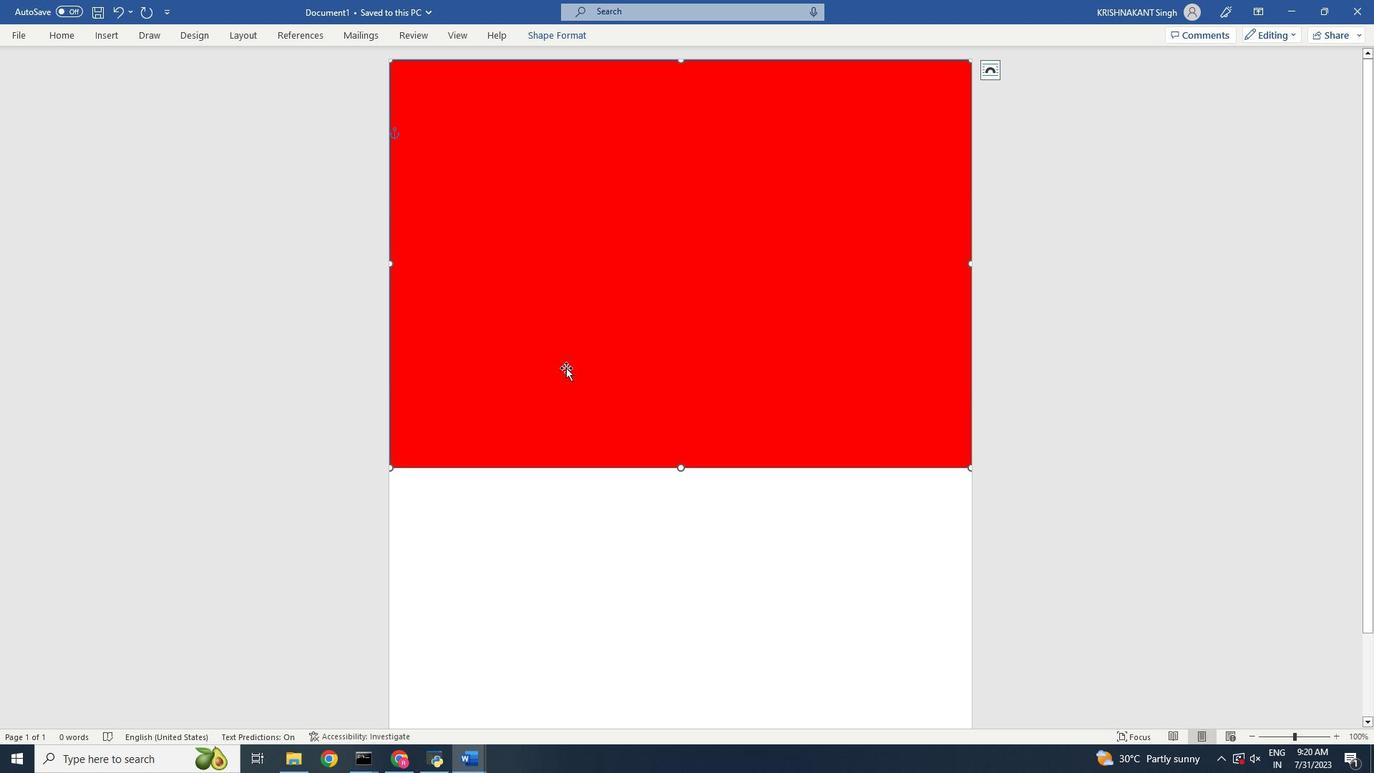 
Action: Mouse scrolled (687, 385) with delta (0, 0)
Screenshot: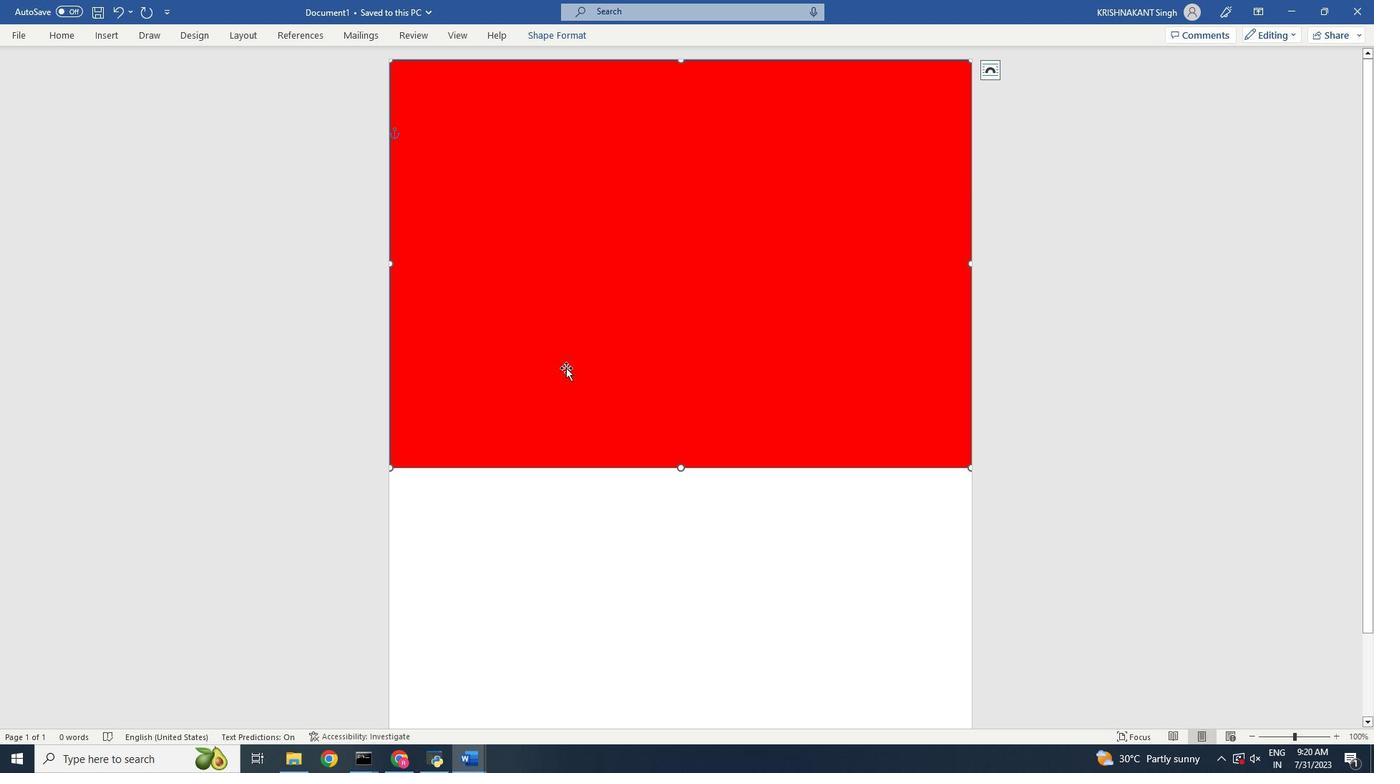 
Action: Mouse scrolled (687, 385) with delta (0, 0)
Screenshot: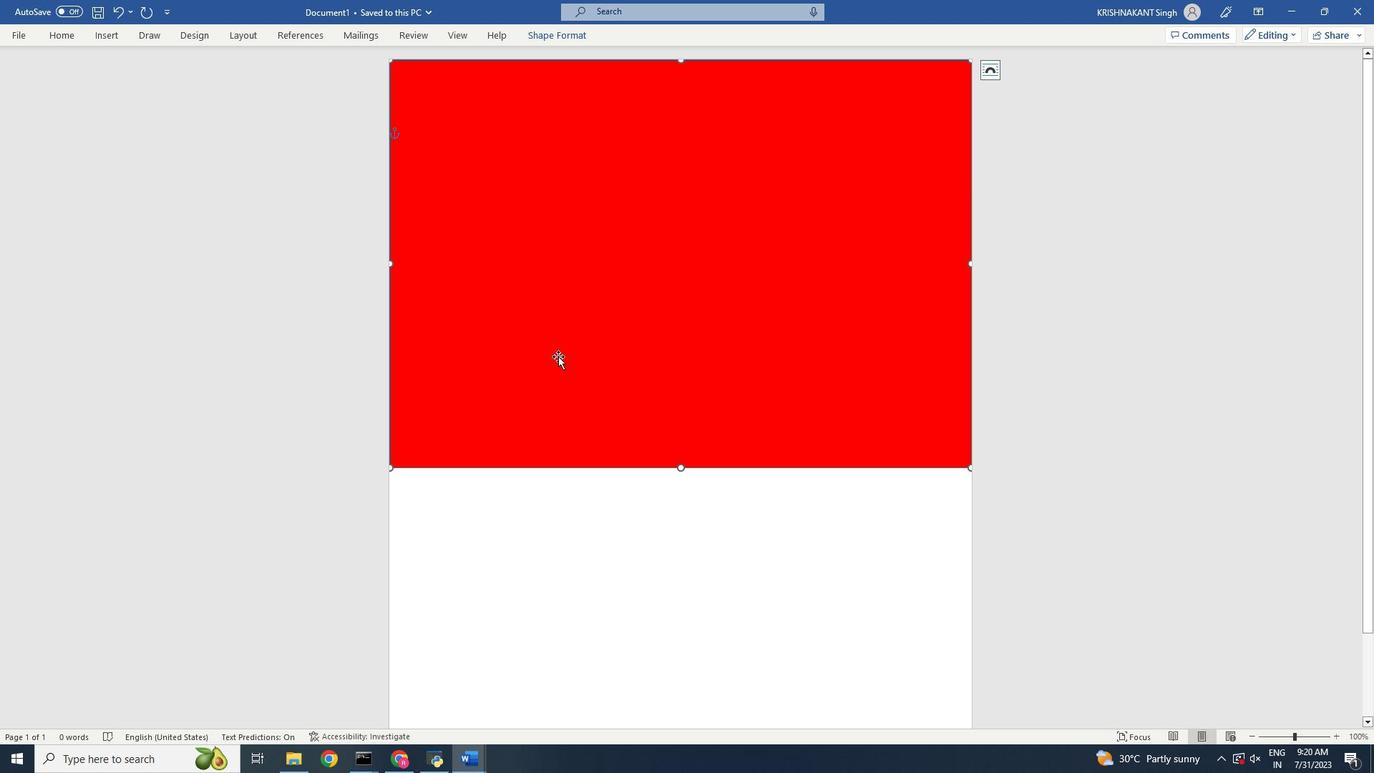 
Action: Mouse moved to (839, 602)
Screenshot: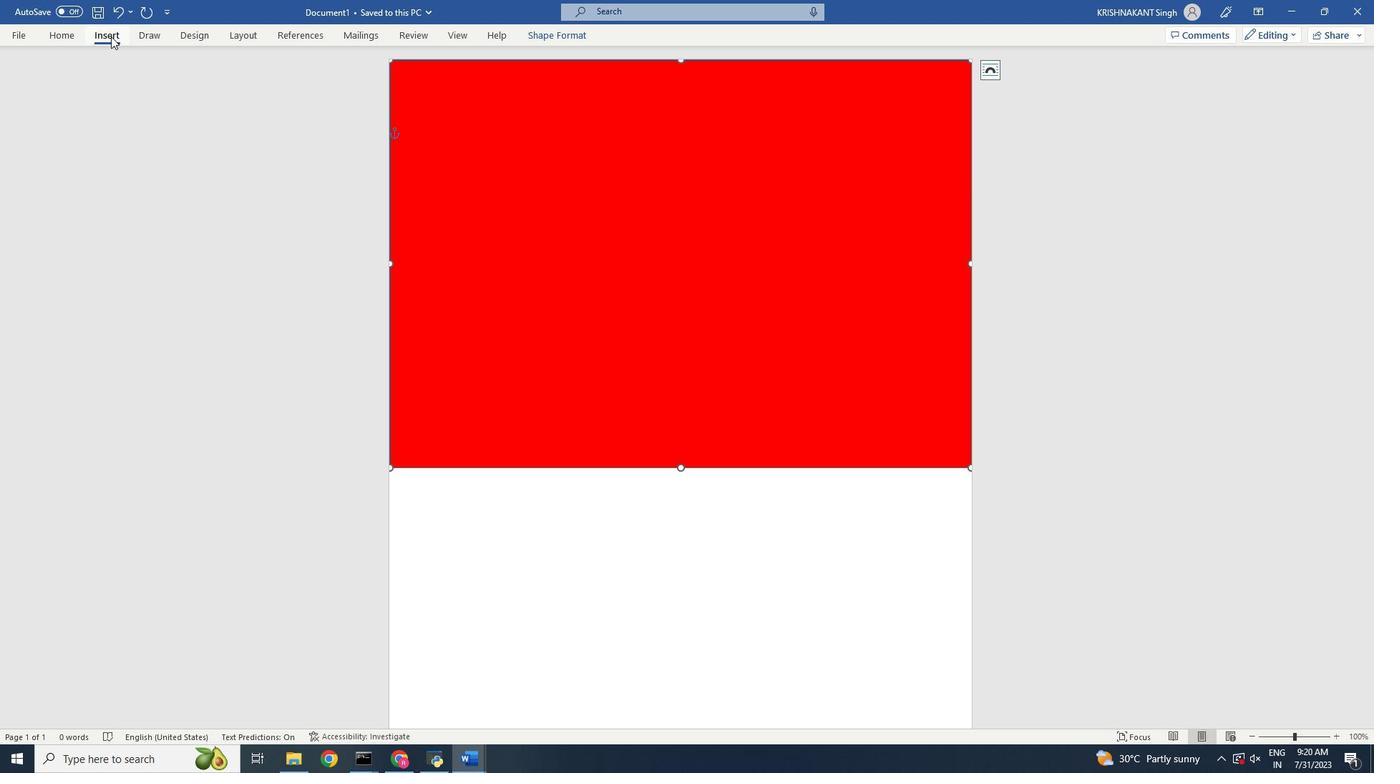 
Action: Mouse pressed left at (839, 602)
Screenshot: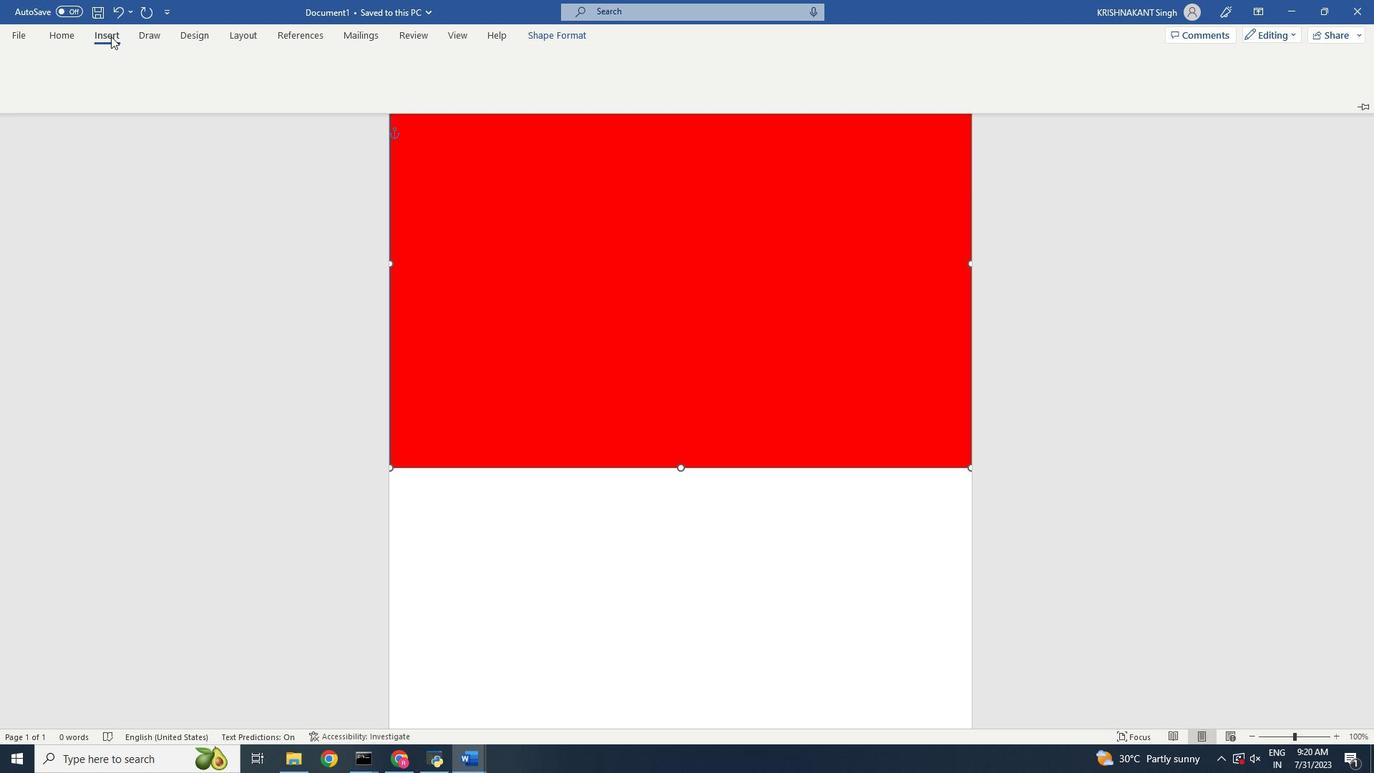 
Action: Mouse moved to (701, 491)
Screenshot: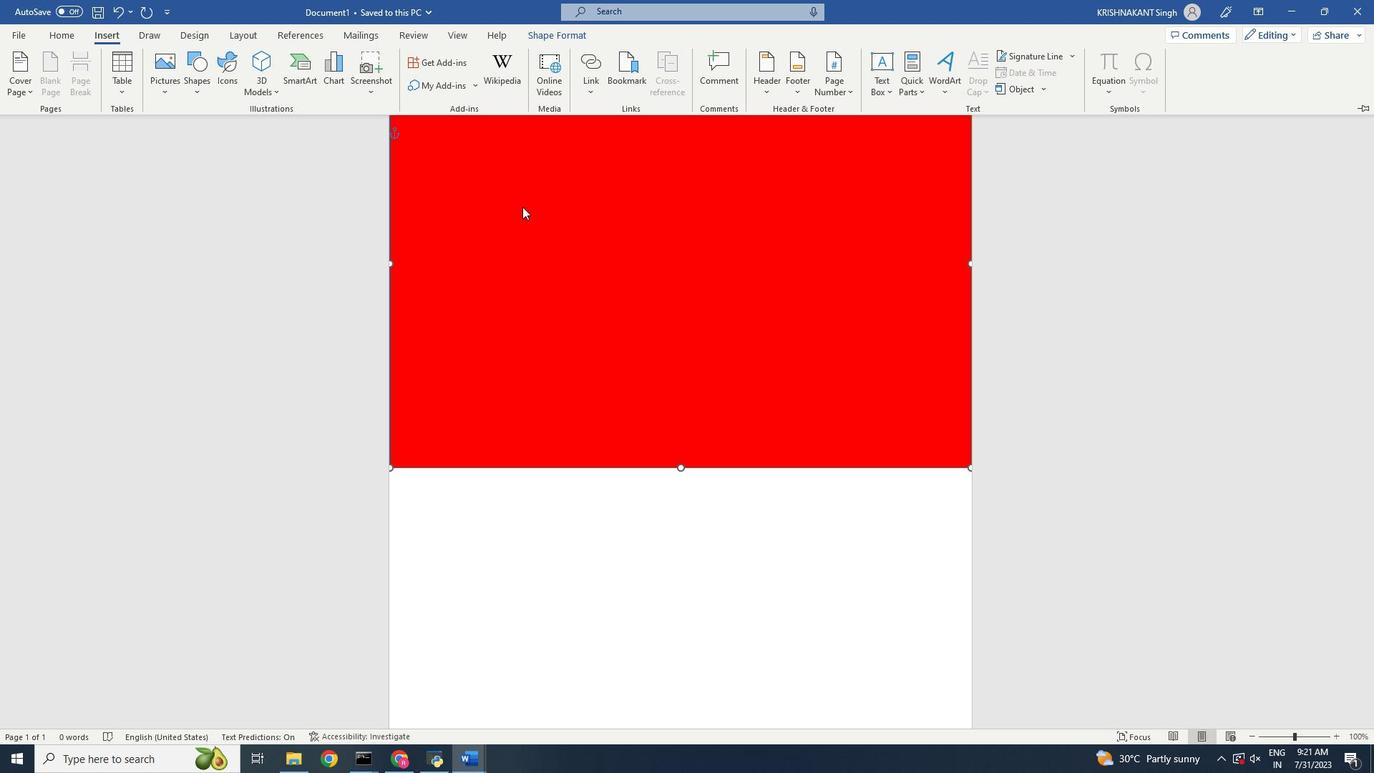
Action: Mouse pressed right at (701, 491)
Screenshot: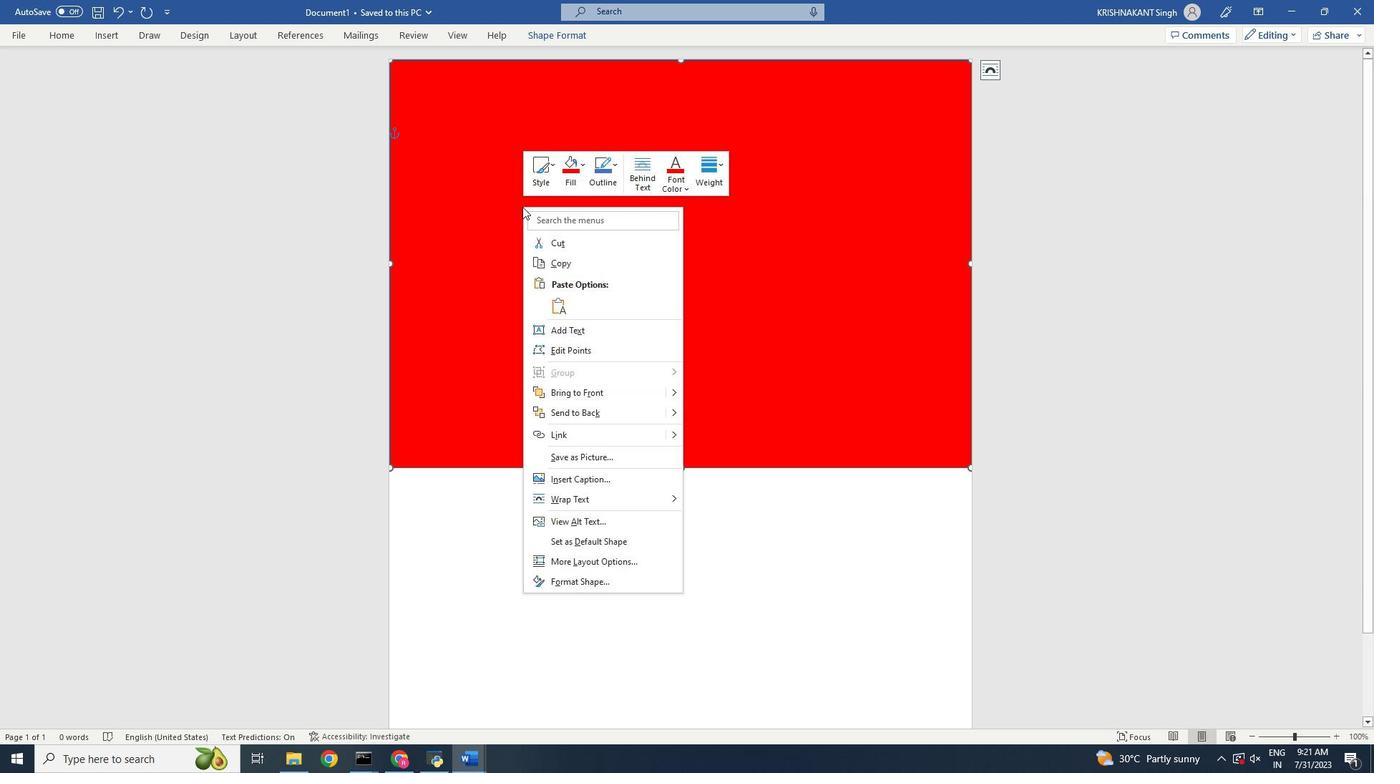 
Action: Mouse moved to (726, 516)
Screenshot: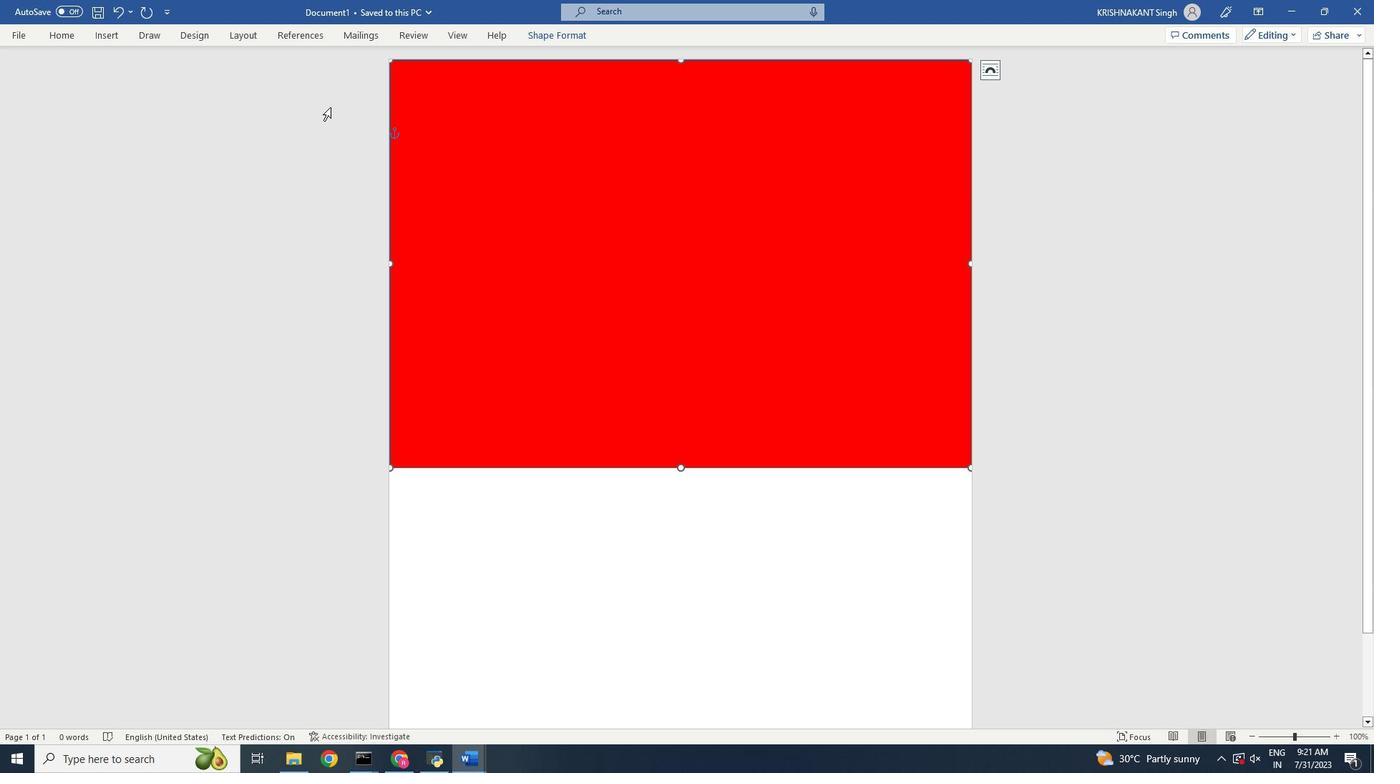
Action: Mouse pressed left at (726, 516)
Screenshot: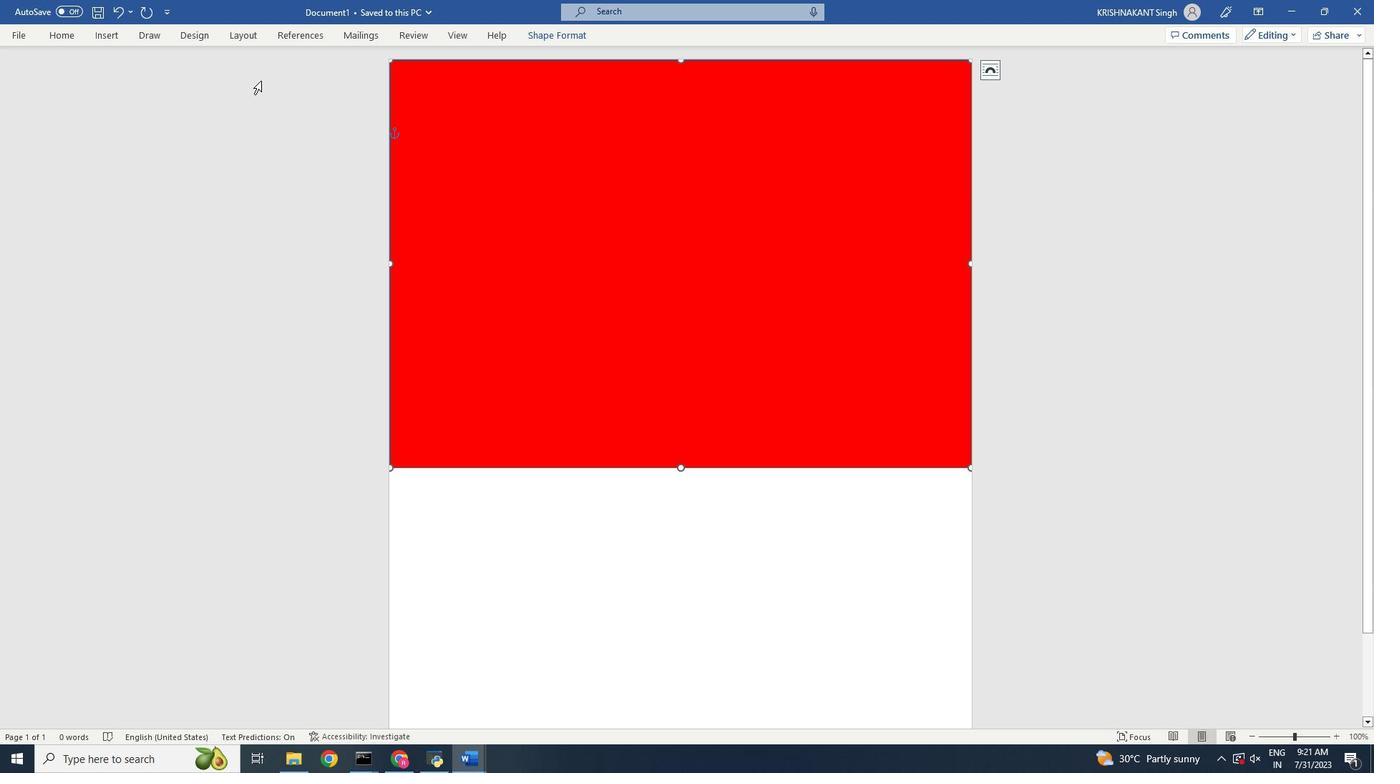 
Action: Mouse moved to (836, 604)
Screenshot: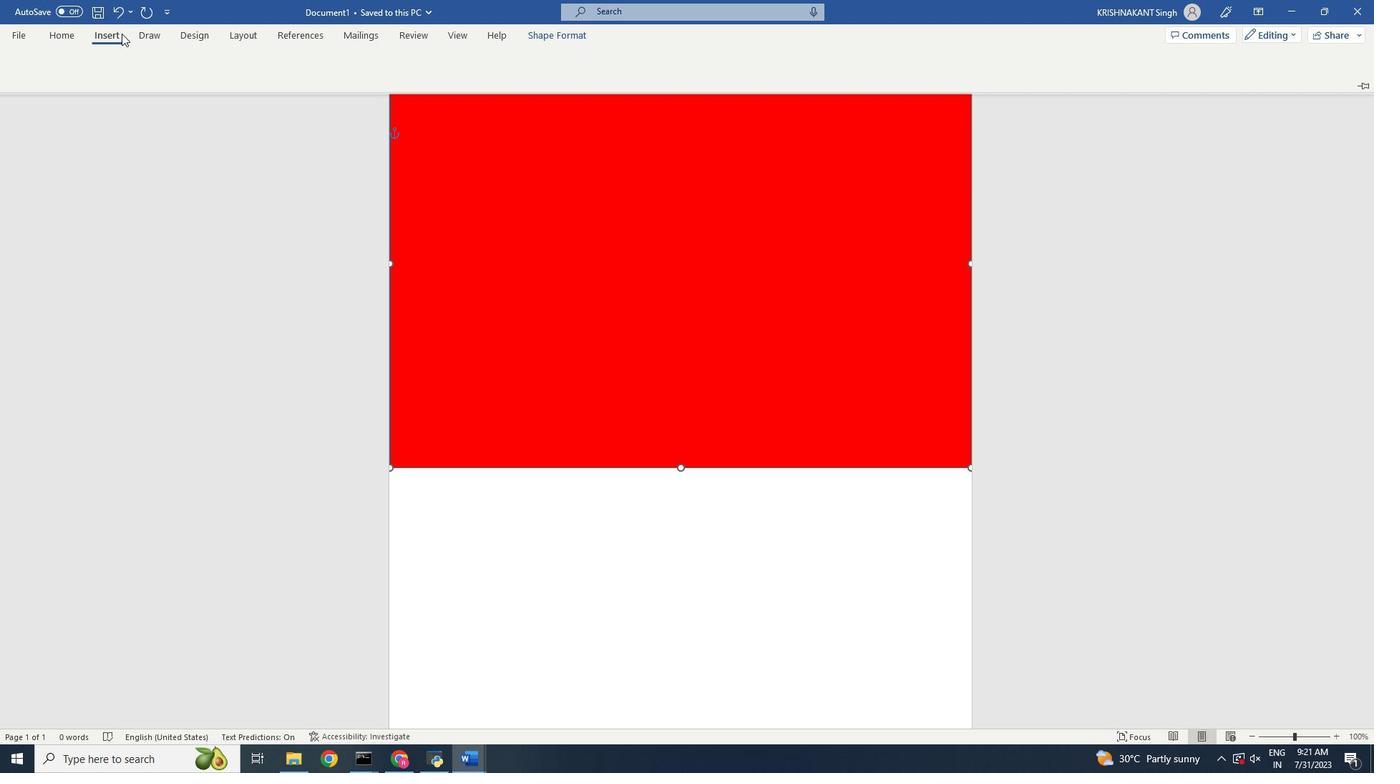 
Action: Mouse pressed left at (836, 604)
Screenshot: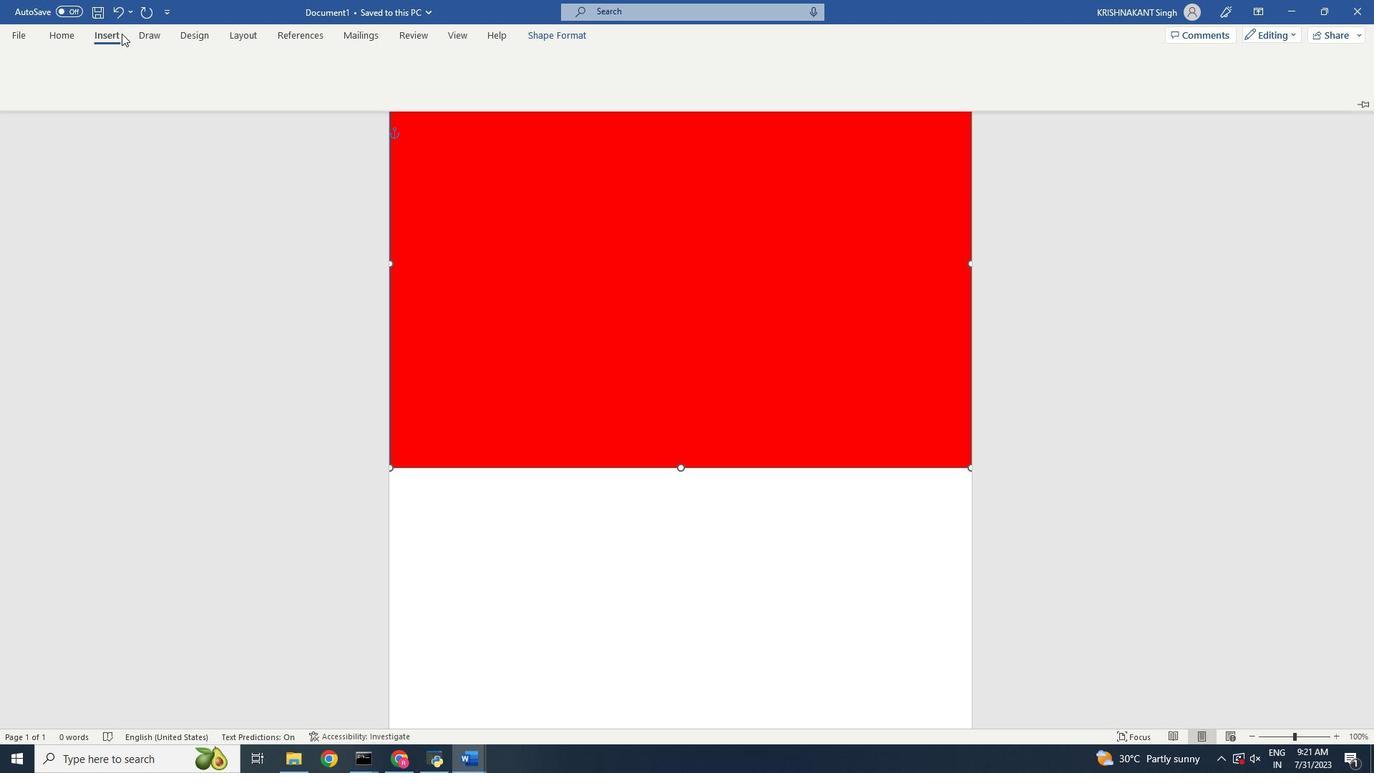 
Action: Mouse moved to (688, 479)
Screenshot: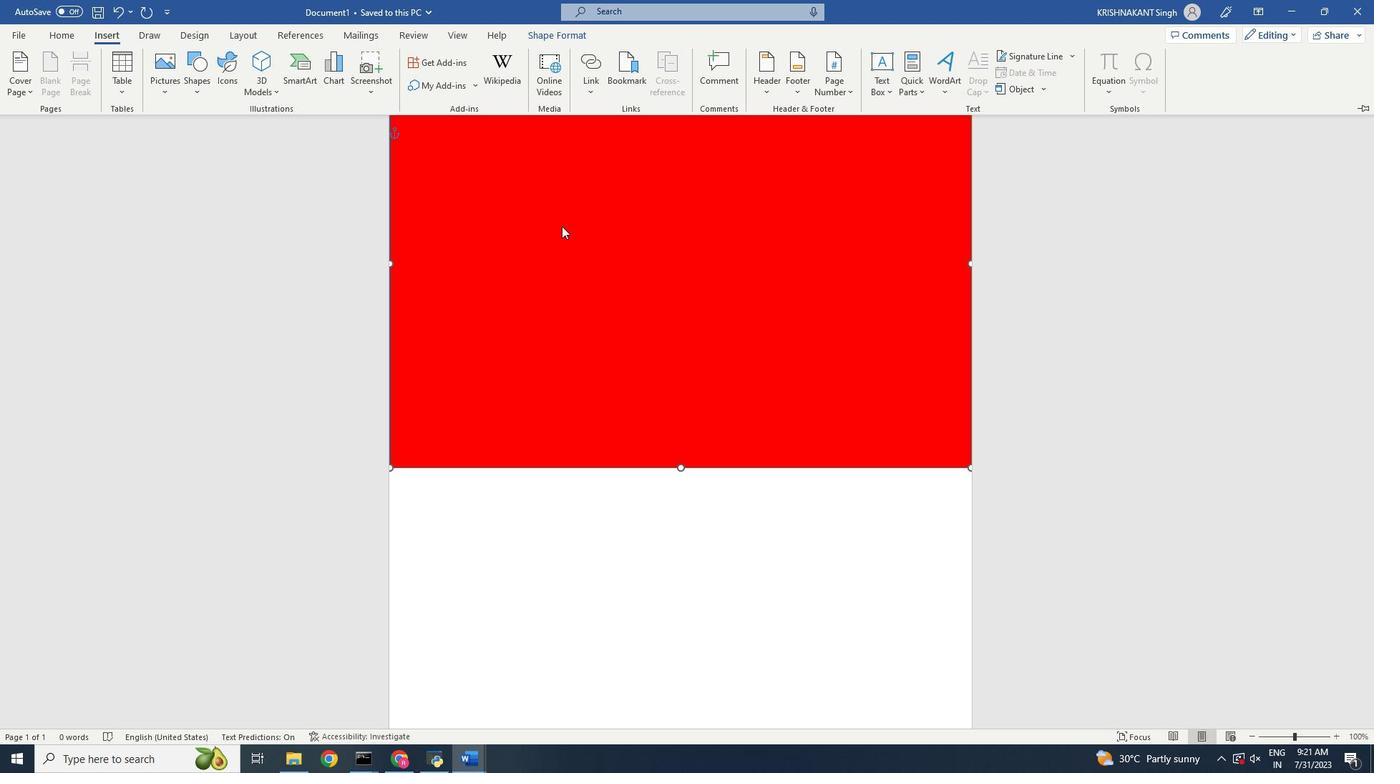 
Action: Mouse scrolled (688, 478) with delta (0, 0)
Screenshot: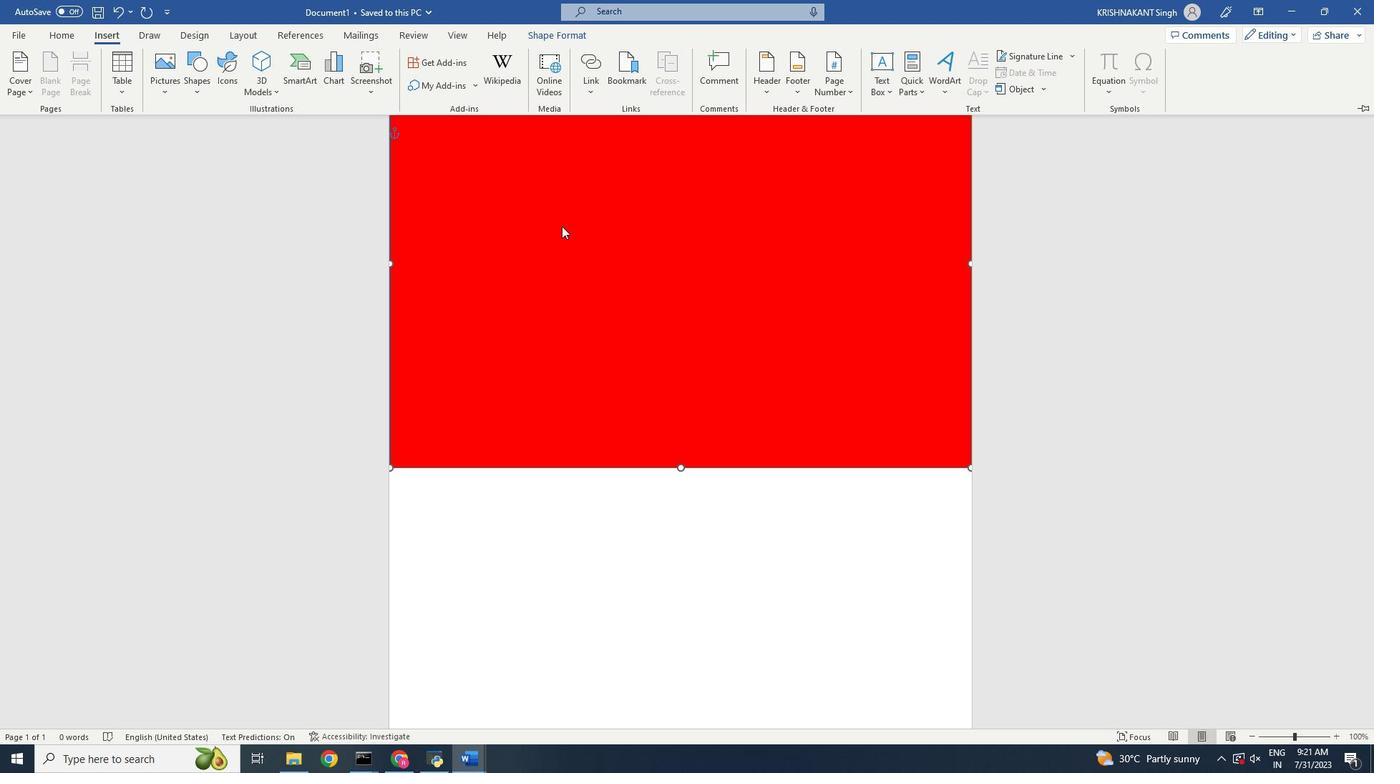 
Action: Mouse scrolled (688, 478) with delta (0, 0)
Screenshot: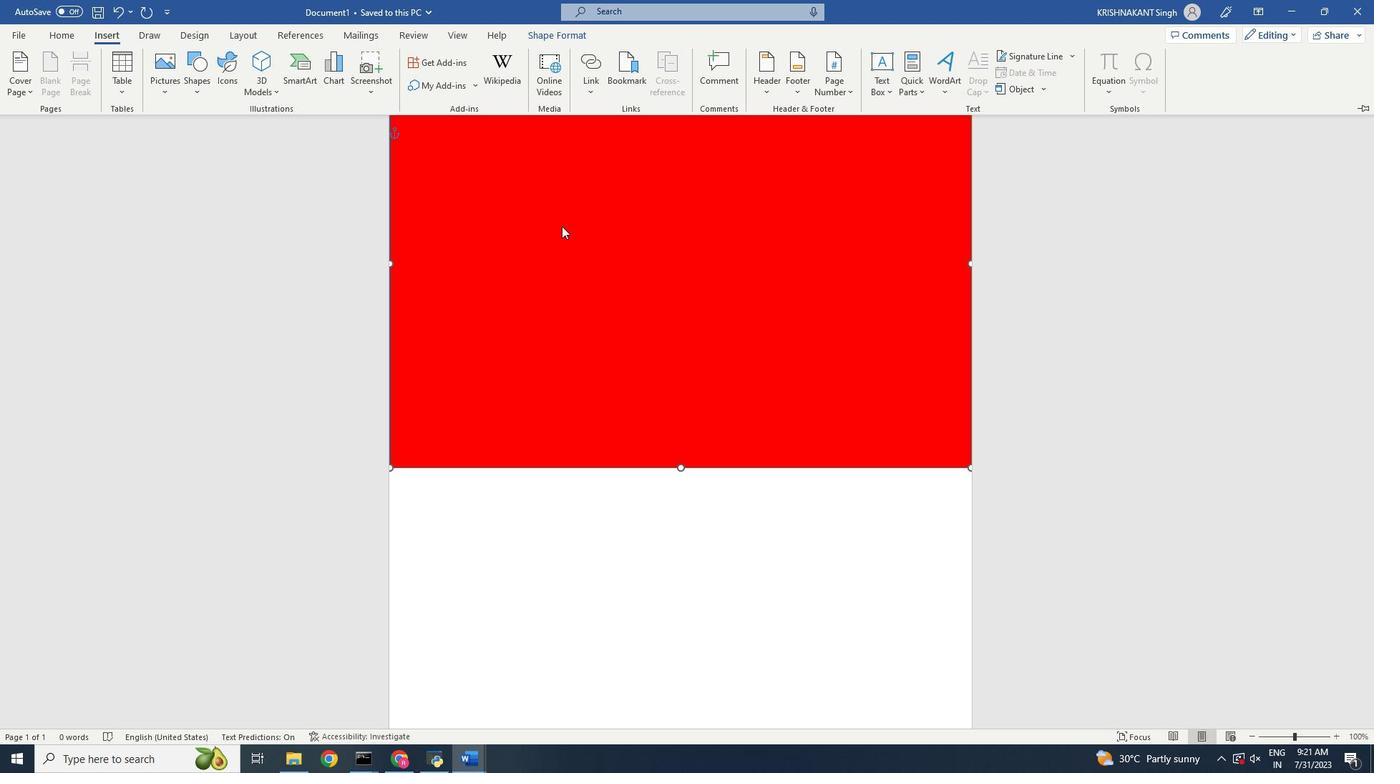 
Action: Mouse scrolled (688, 478) with delta (0, 0)
Screenshot: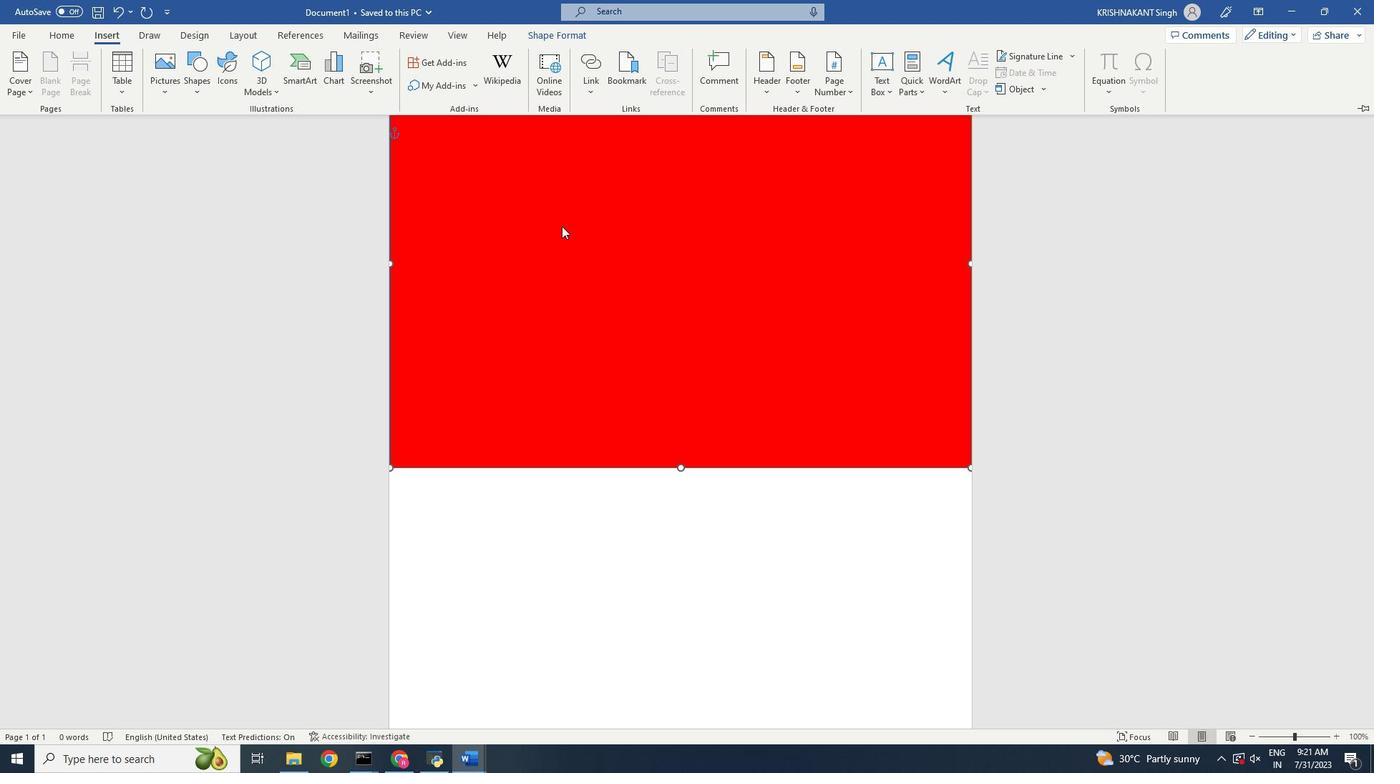 
Action: Mouse pressed right at (688, 479)
Screenshot: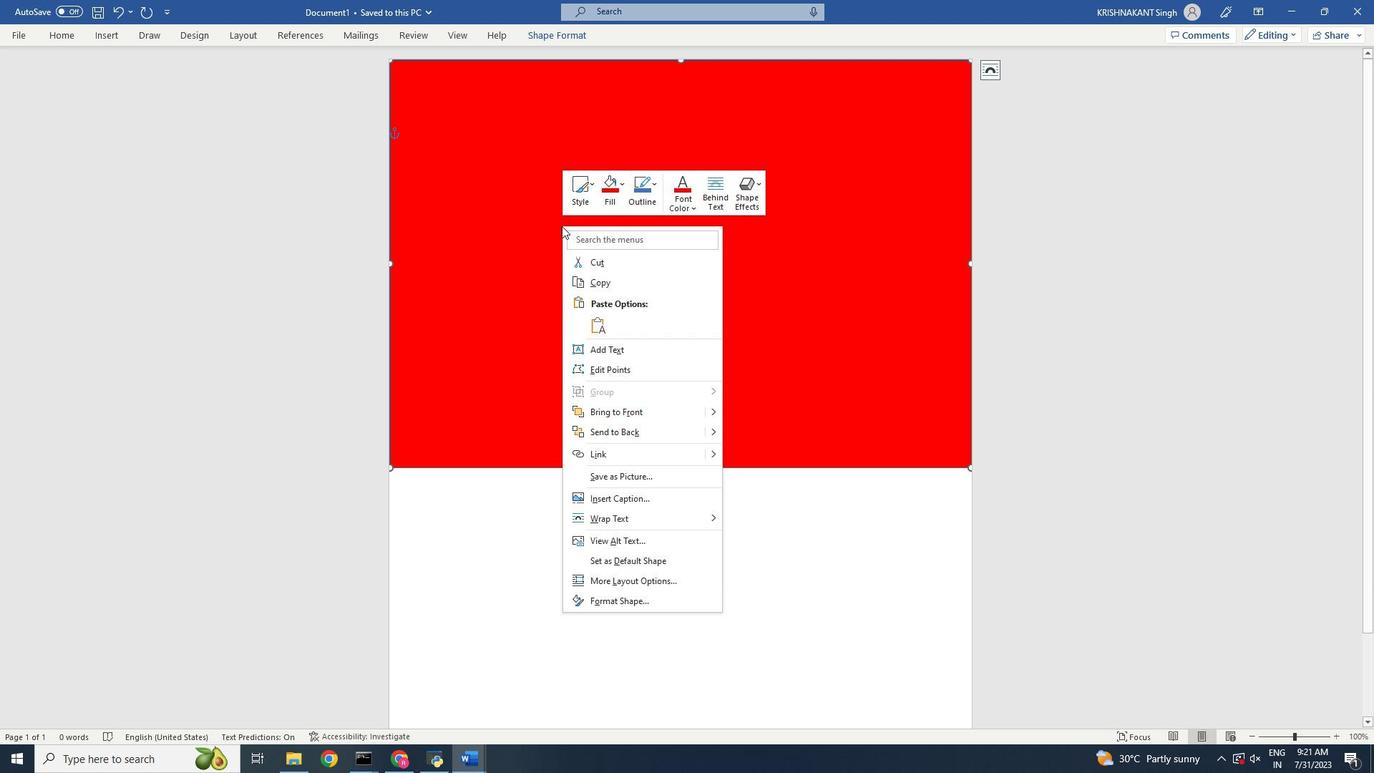 
Action: Mouse moved to (623, 504)
Screenshot: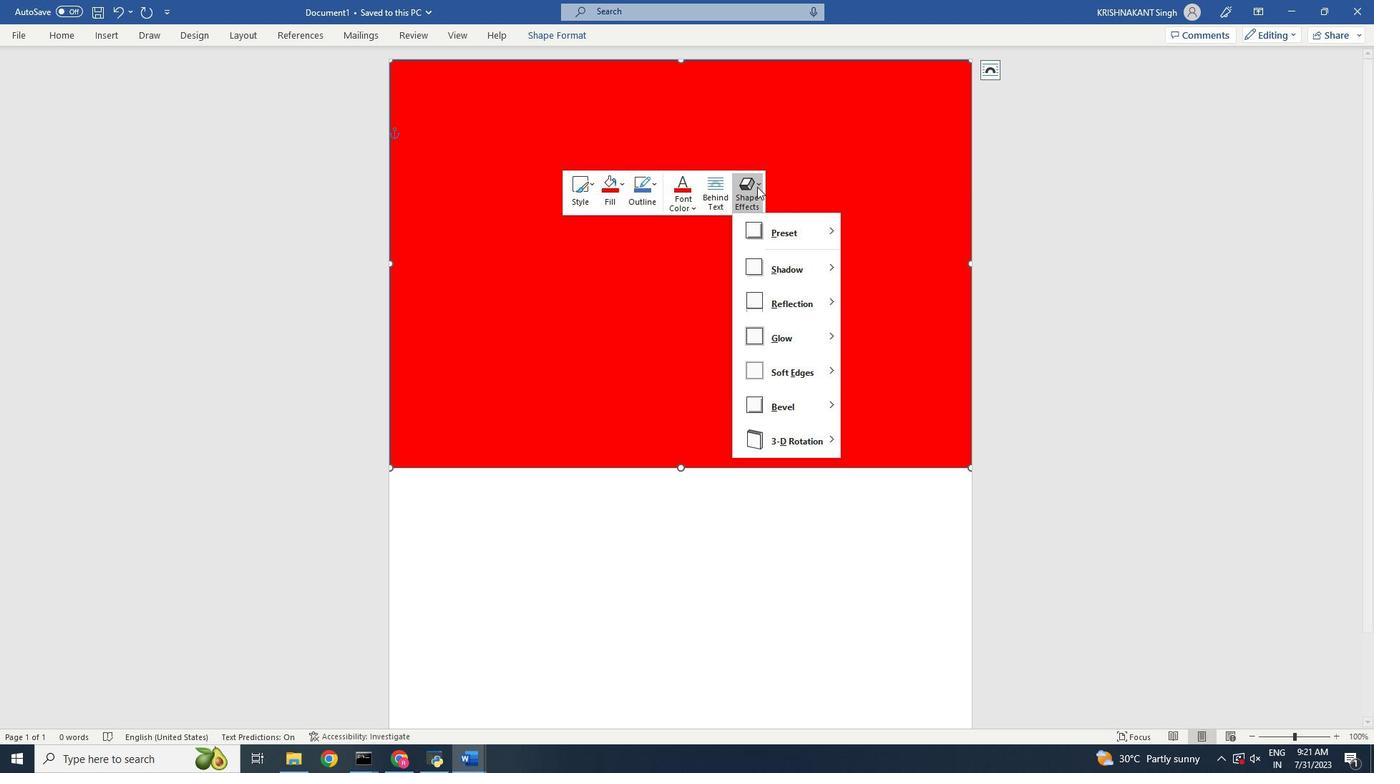 
Action: Mouse pressed left at (623, 504)
Screenshot: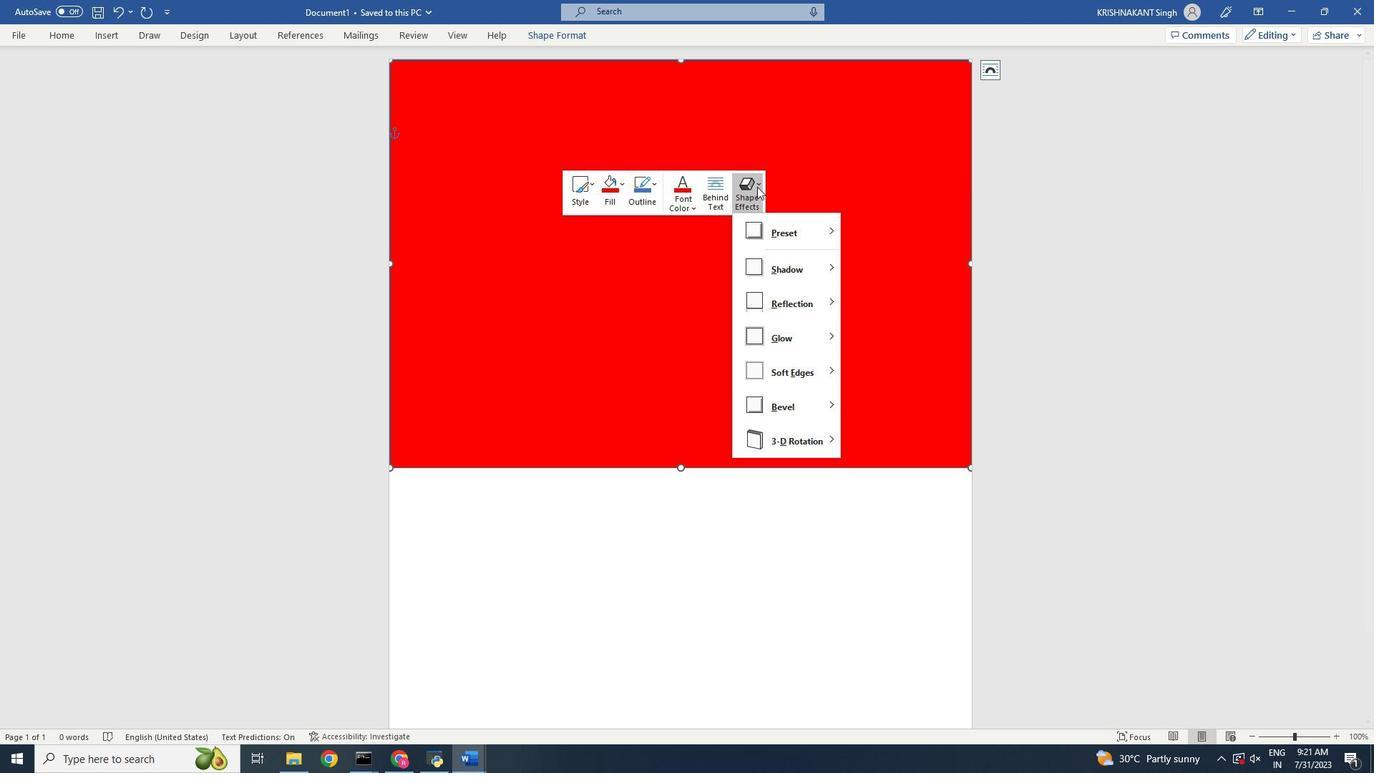 
Action: Mouse moved to (669, 501)
Screenshot: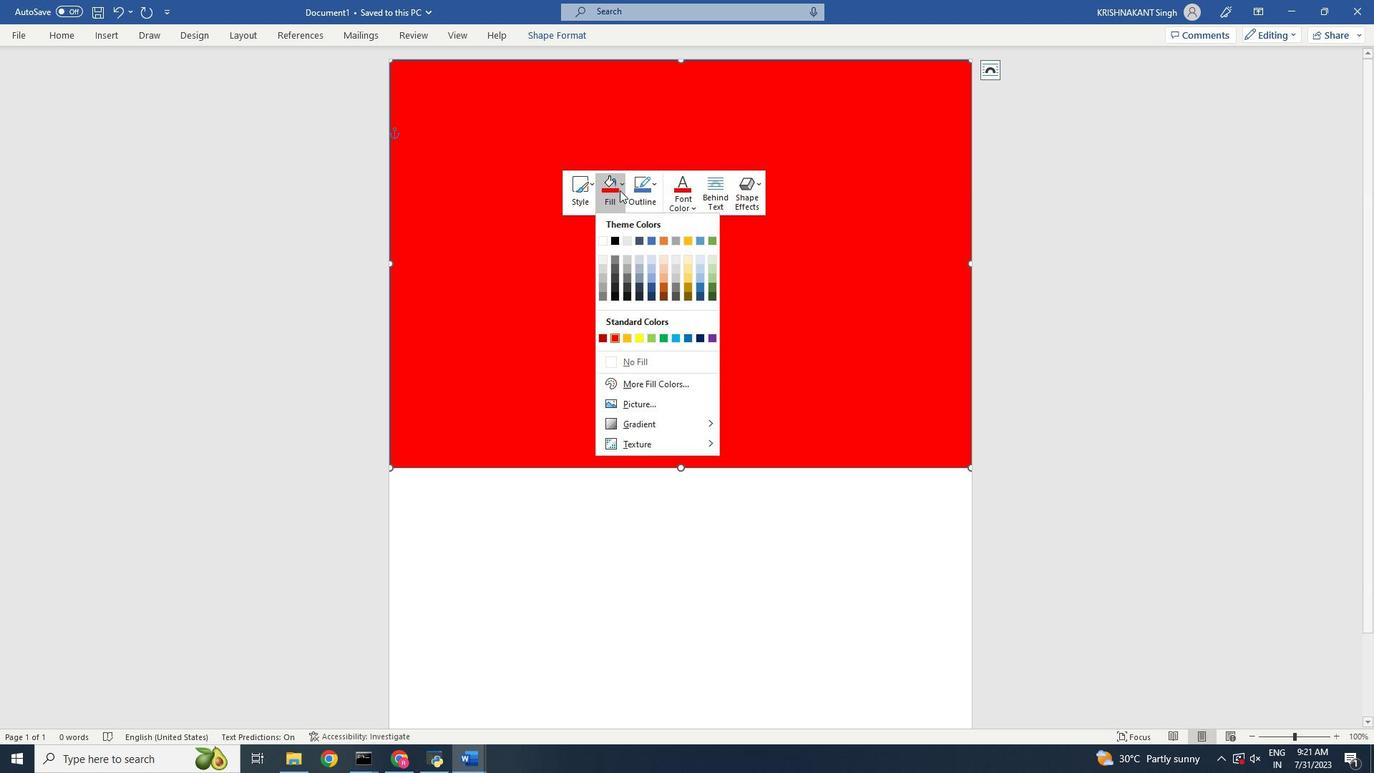 
Action: Mouse pressed left at (669, 501)
Screenshot: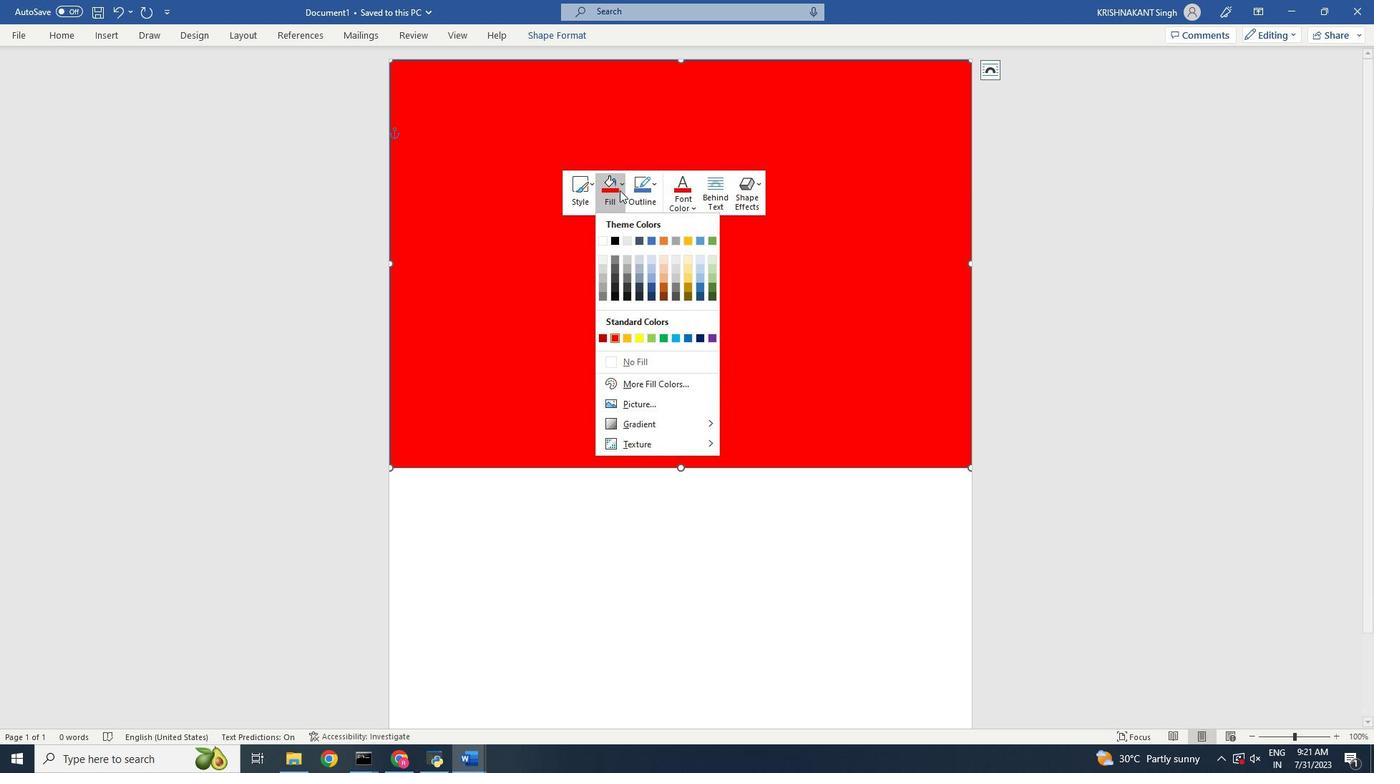 
Action: Mouse moved to (666, 380)
Screenshot: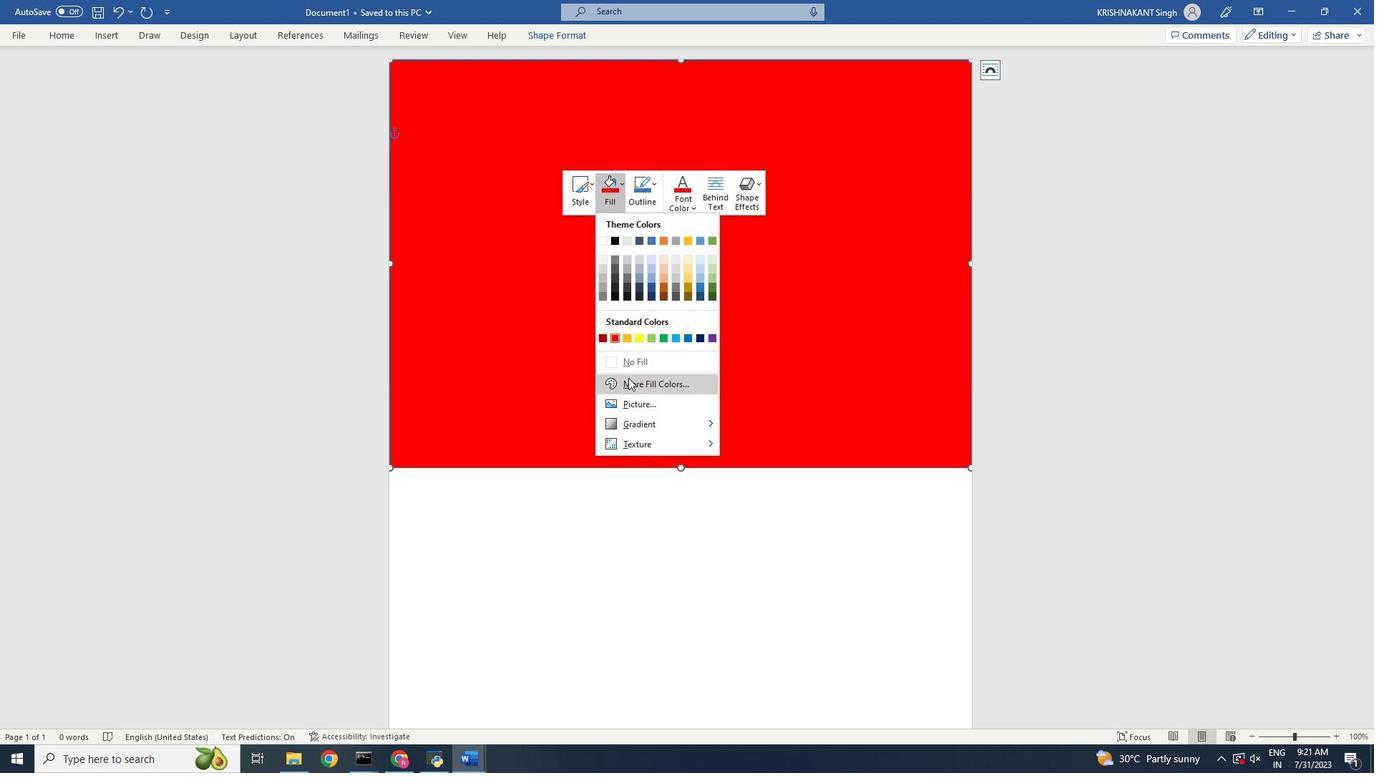 
Action: Mouse pressed left at (666, 380)
Screenshot: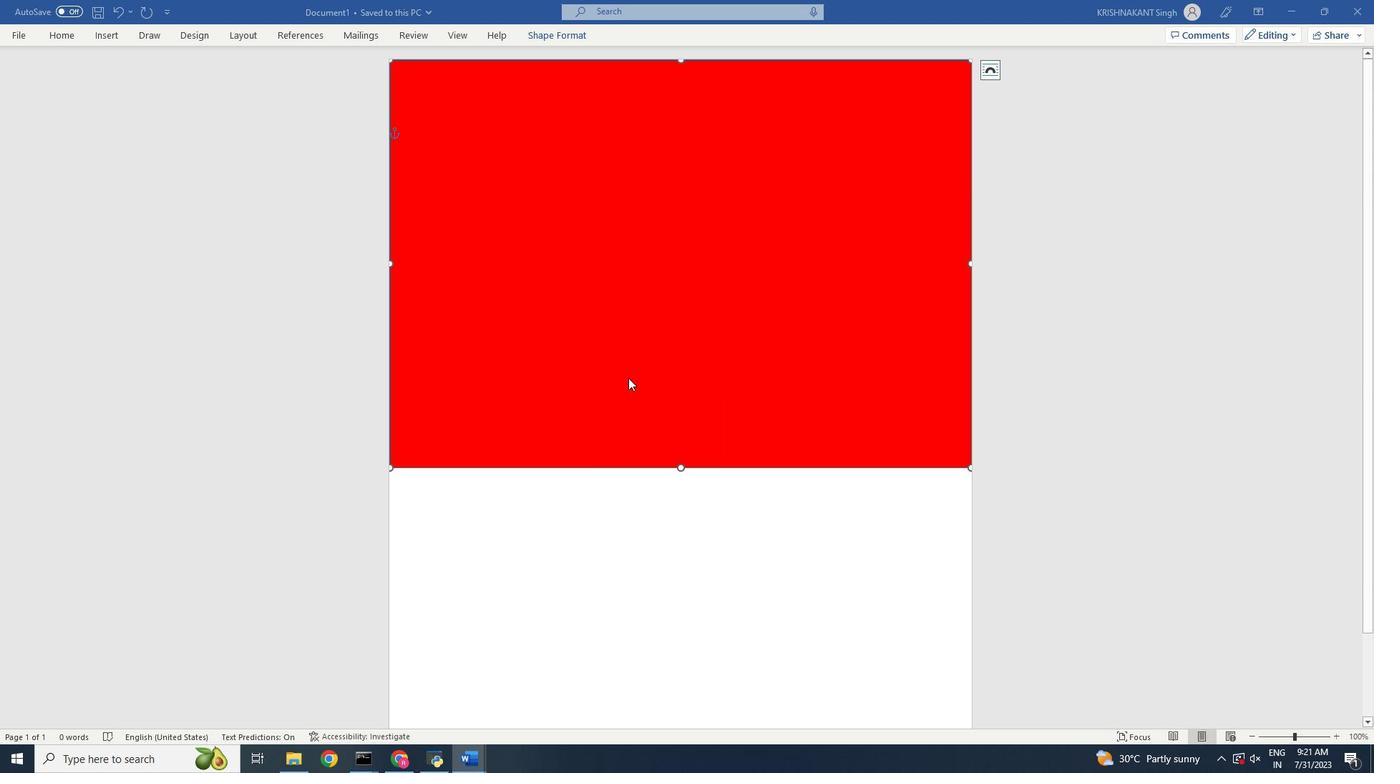 
Action: Mouse moved to (653, 387)
Screenshot: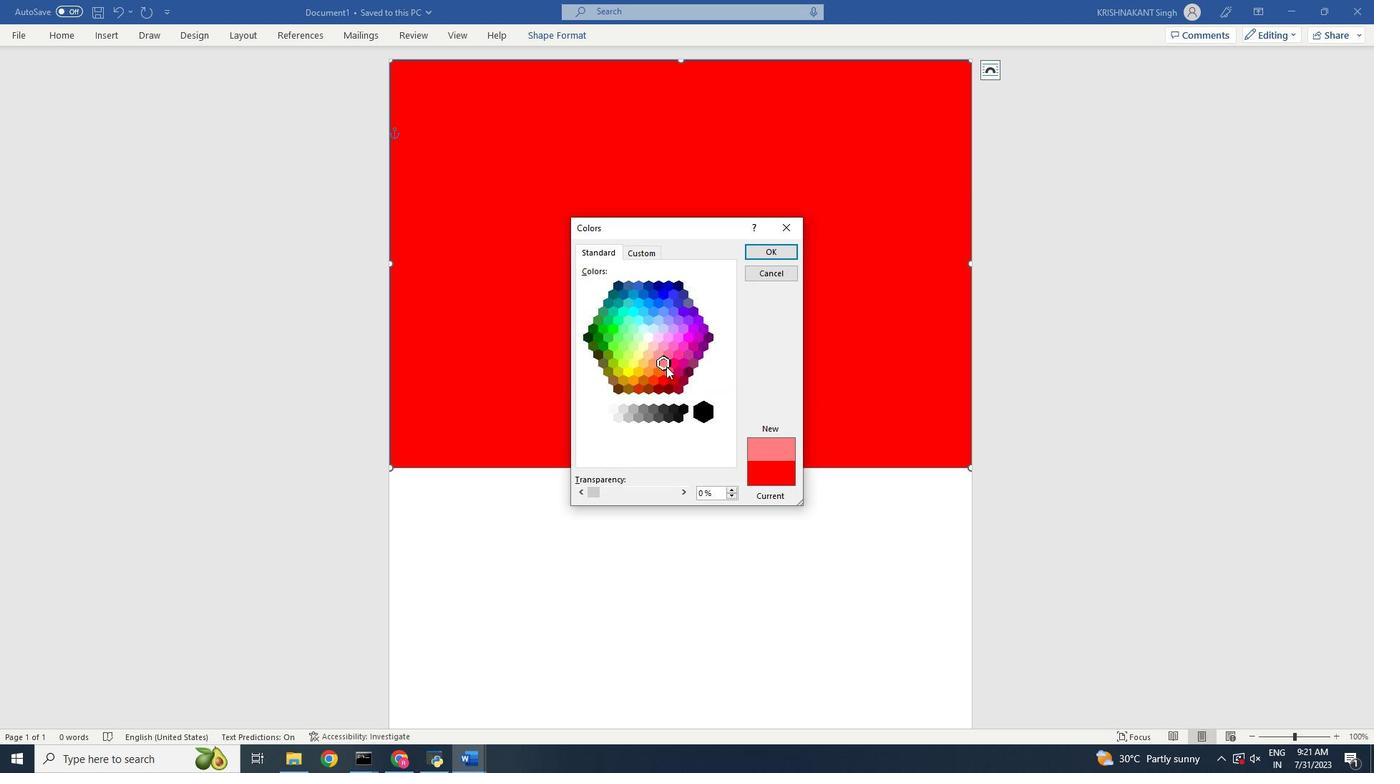 
Action: Mouse pressed left at (653, 387)
Screenshot: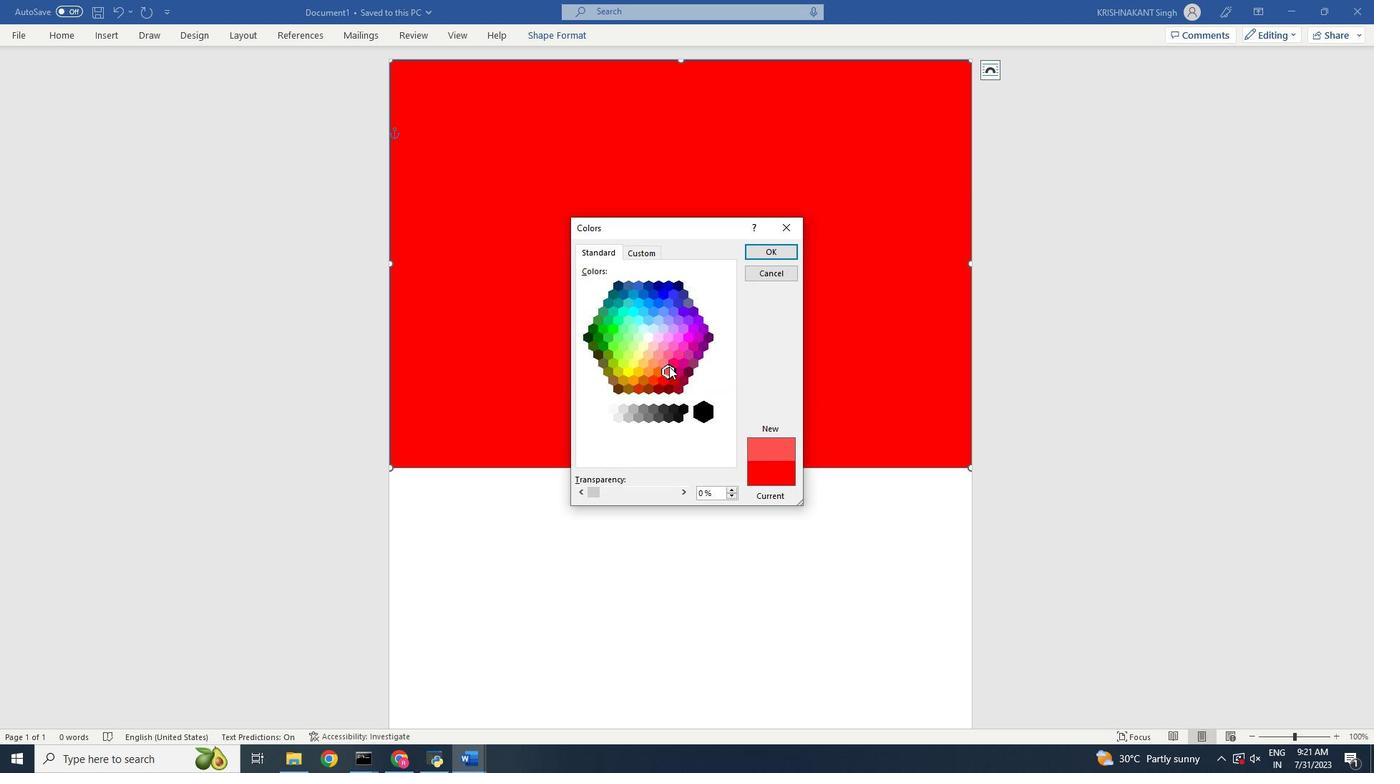 
Action: Mouse moved to (620, 448)
Screenshot: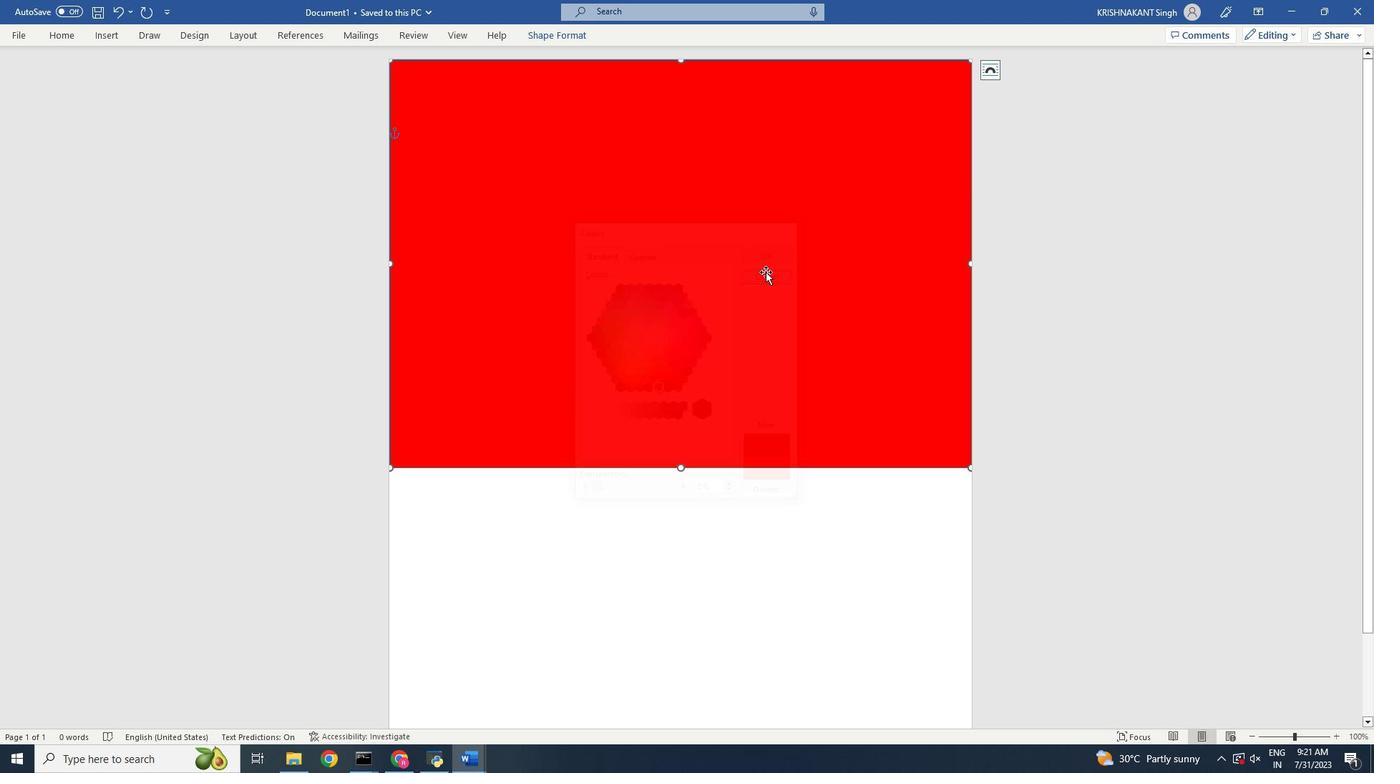 
Action: Mouse pressed left at (620, 448)
Screenshot: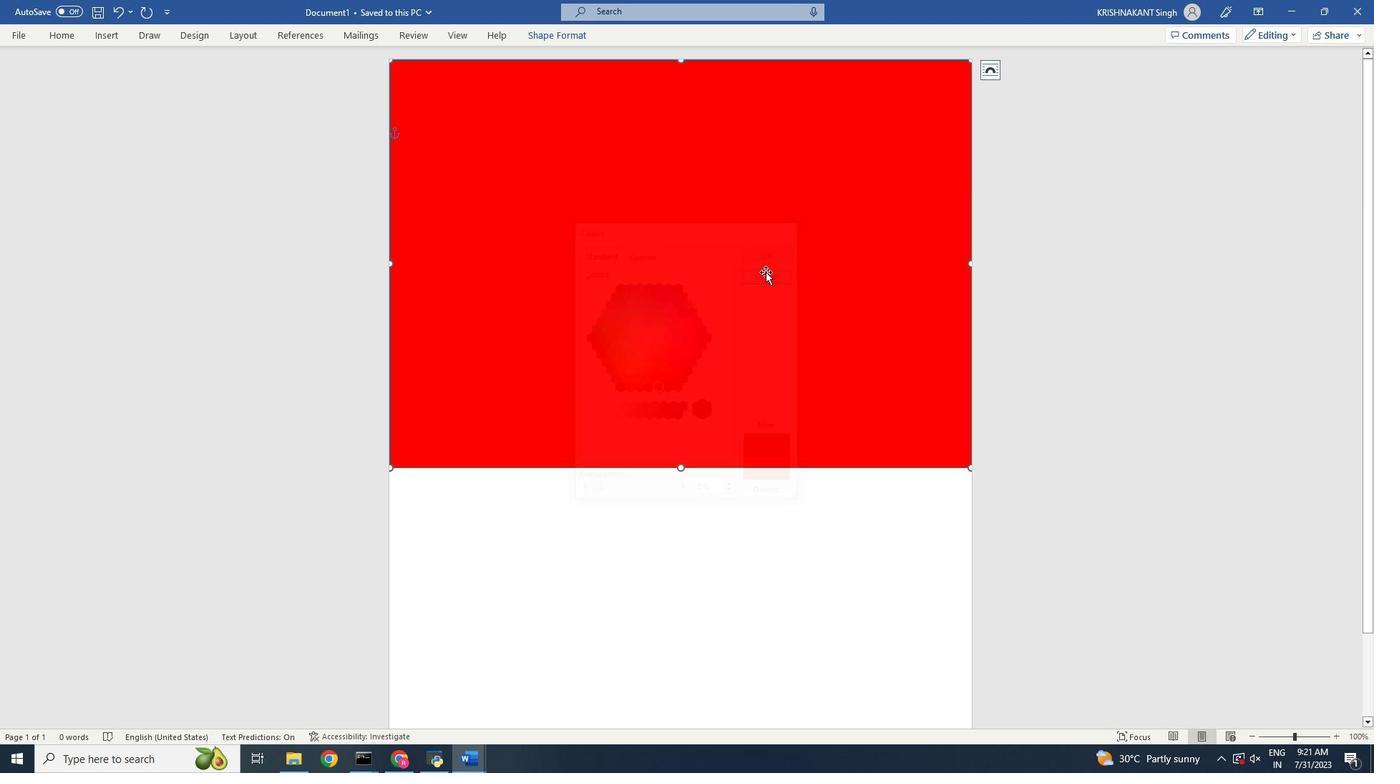 
Action: Mouse moved to (814, 606)
Screenshot: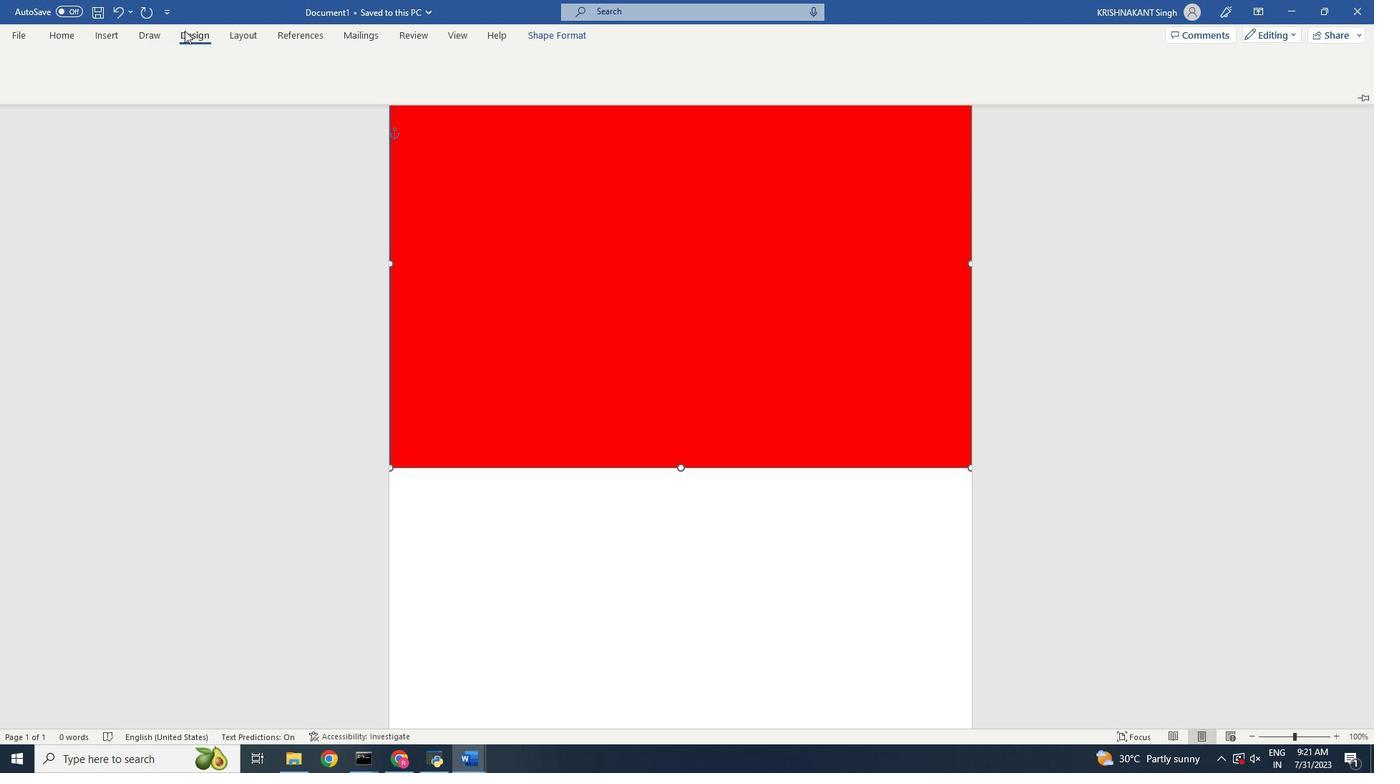 
Action: Mouse pressed left at (814, 606)
Screenshot: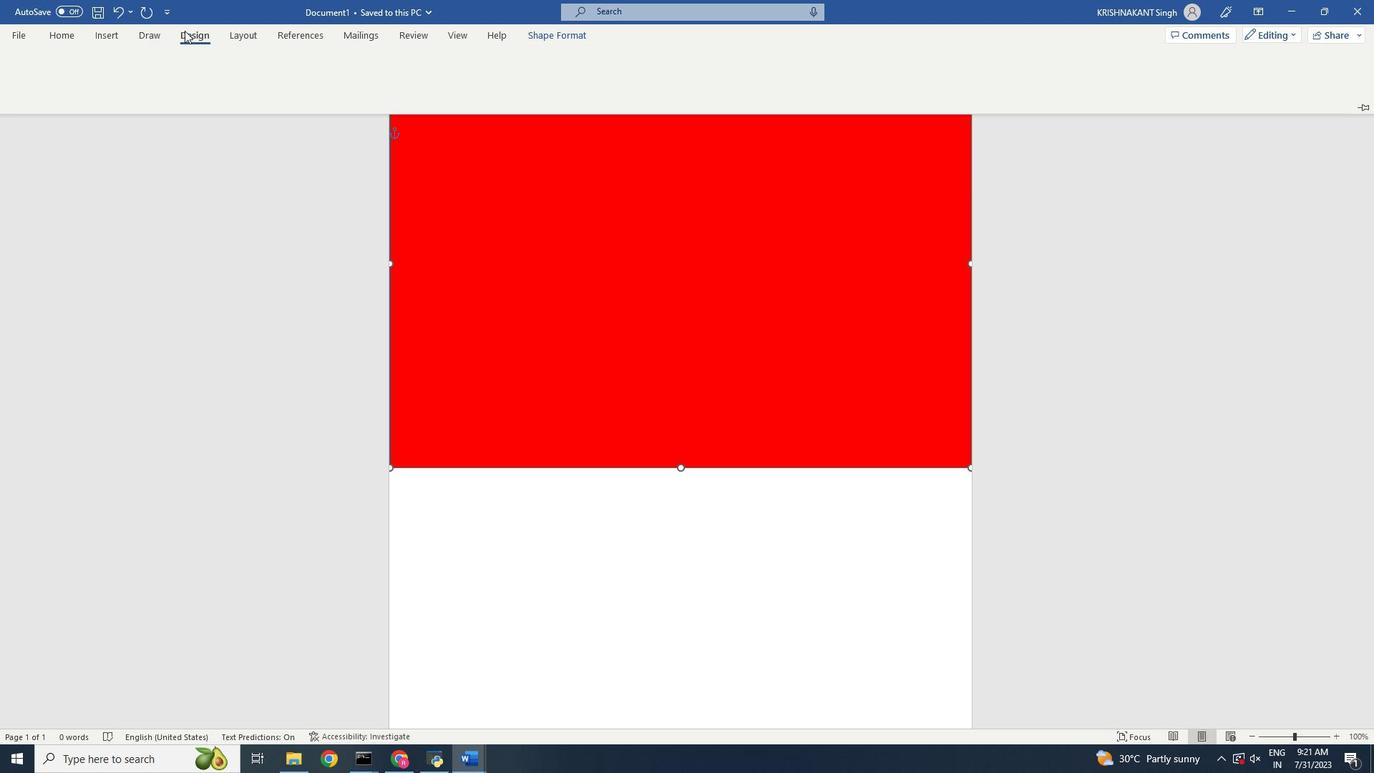 
Action: Mouse moved to (841, 600)
Screenshot: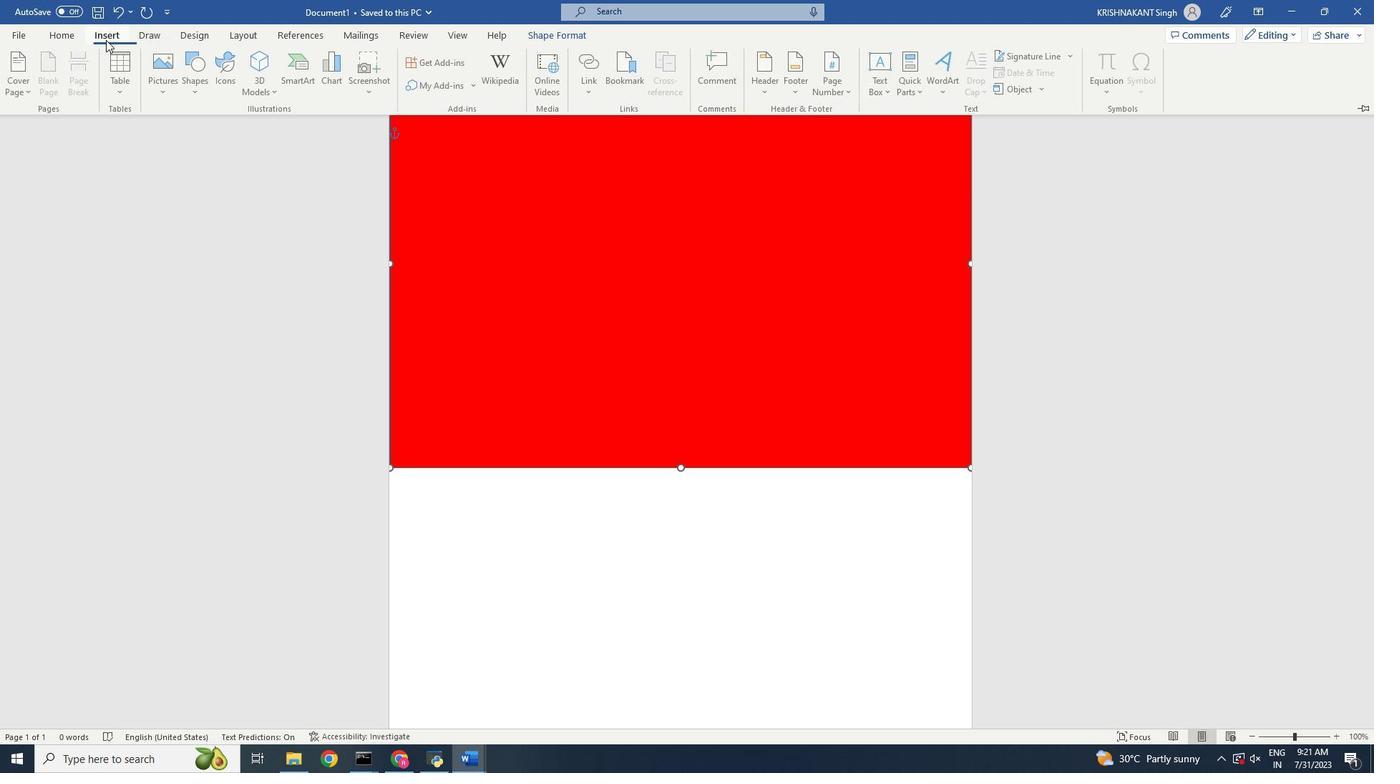 
Action: Mouse pressed left at (841, 600)
Screenshot: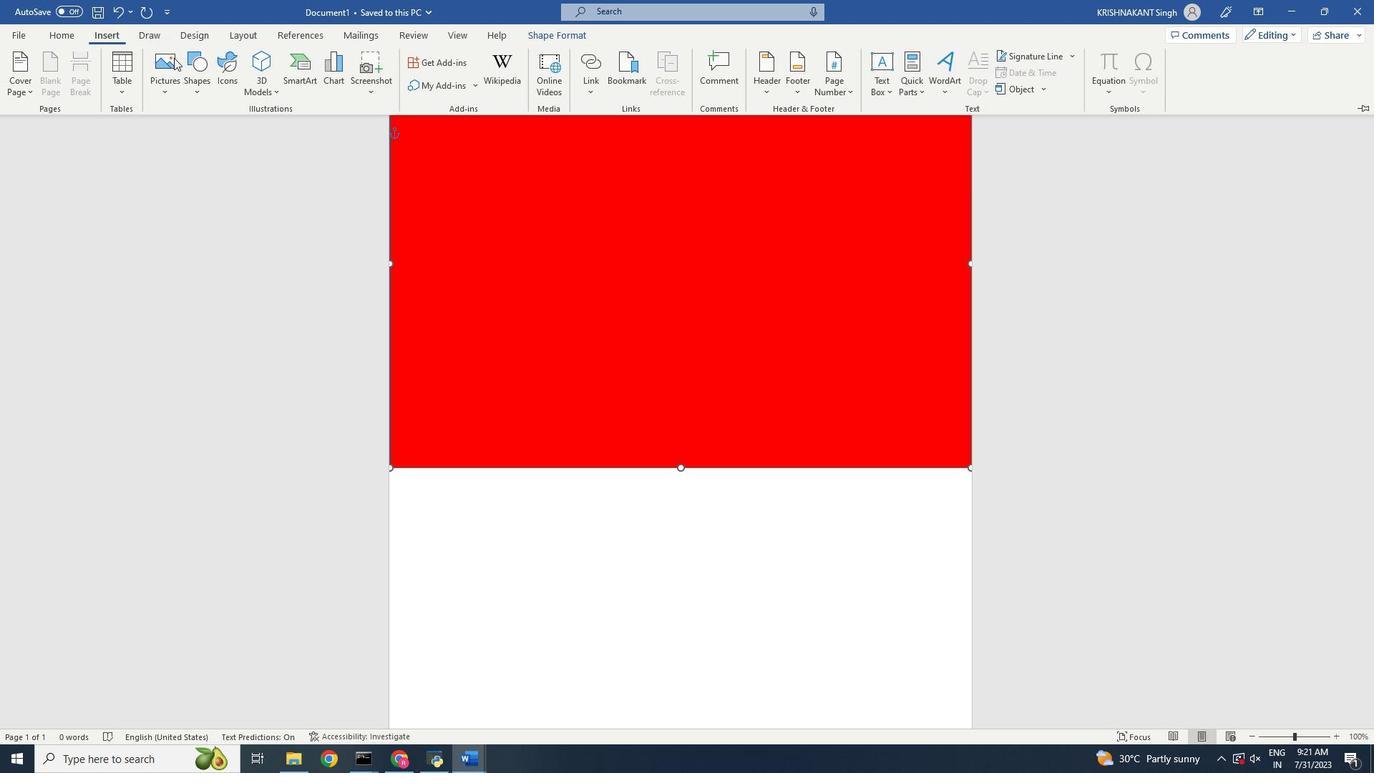 
Action: Mouse moved to (811, 571)
Screenshot: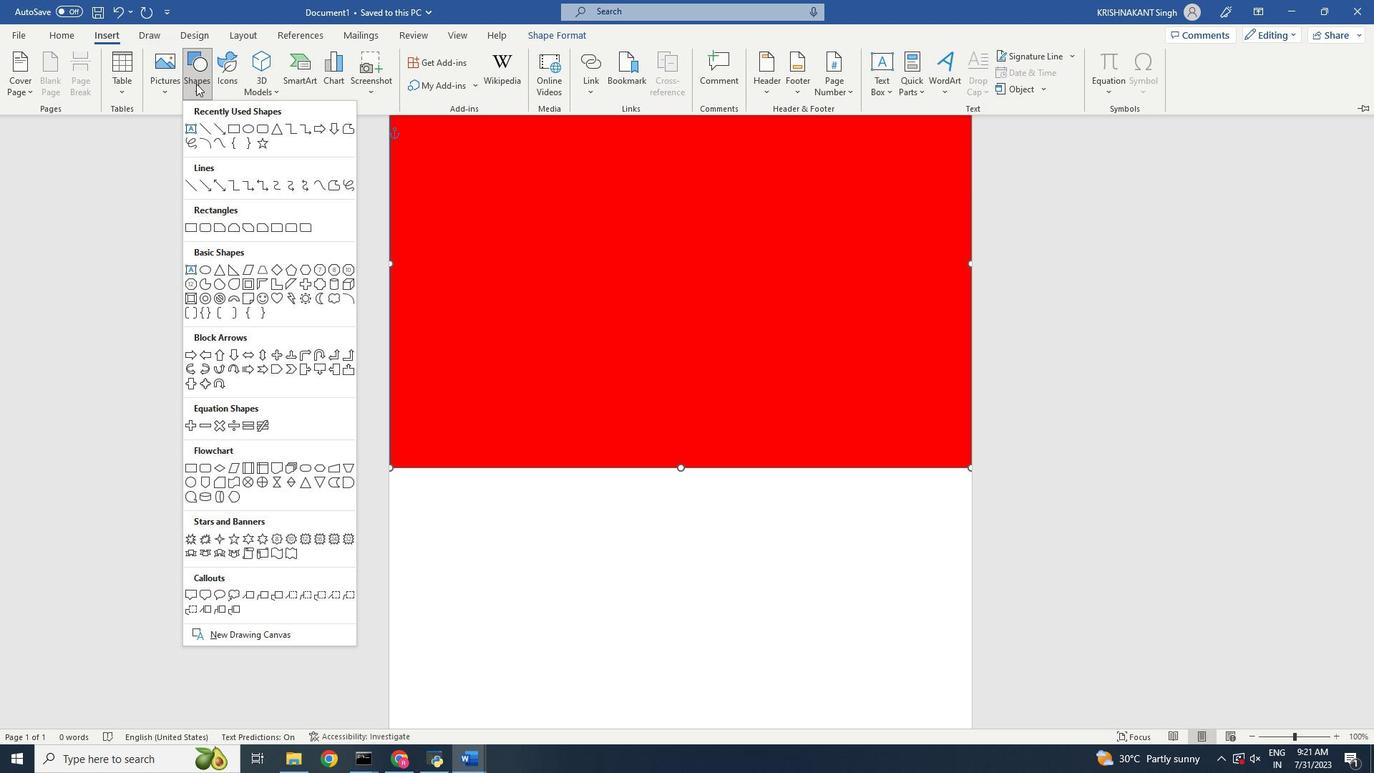 
Action: Mouse pressed left at (811, 571)
Screenshot: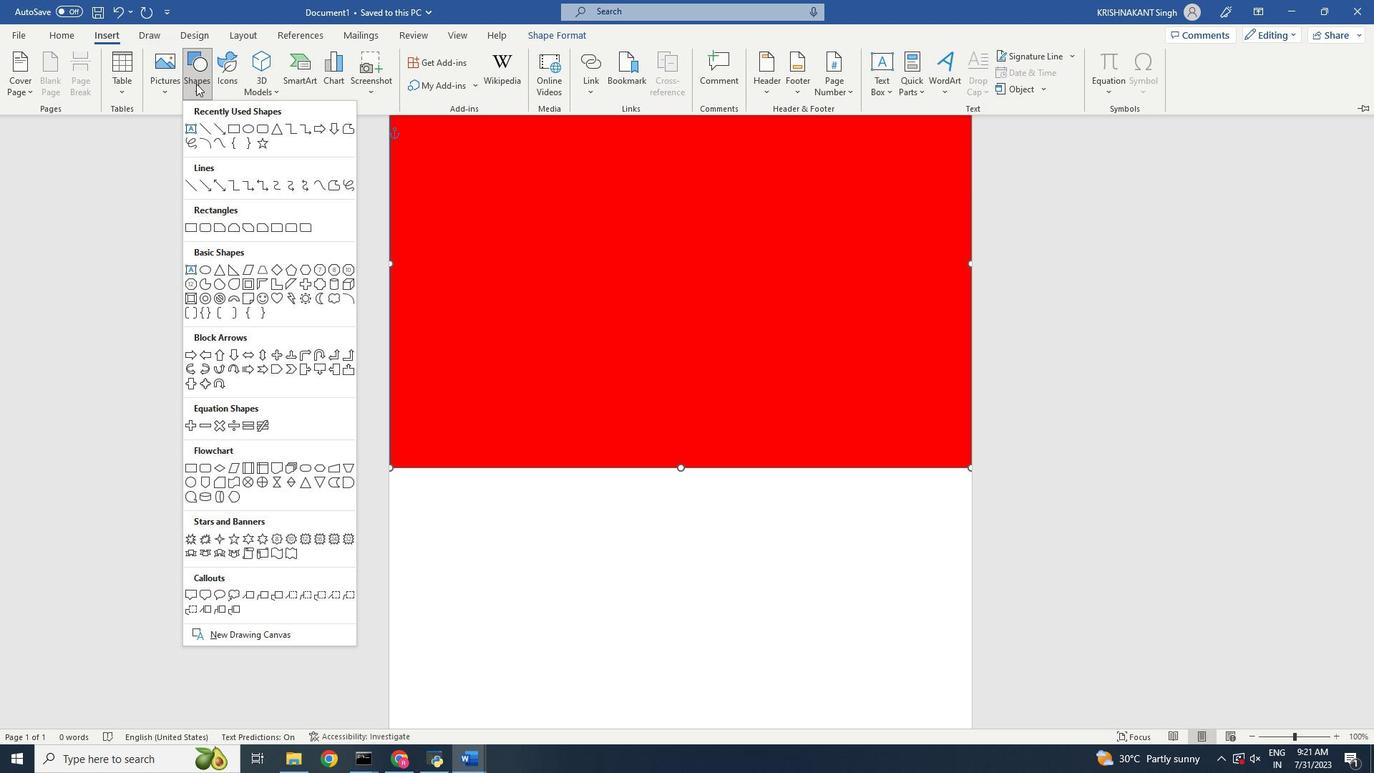 
Action: Mouse moved to (791, 390)
Screenshot: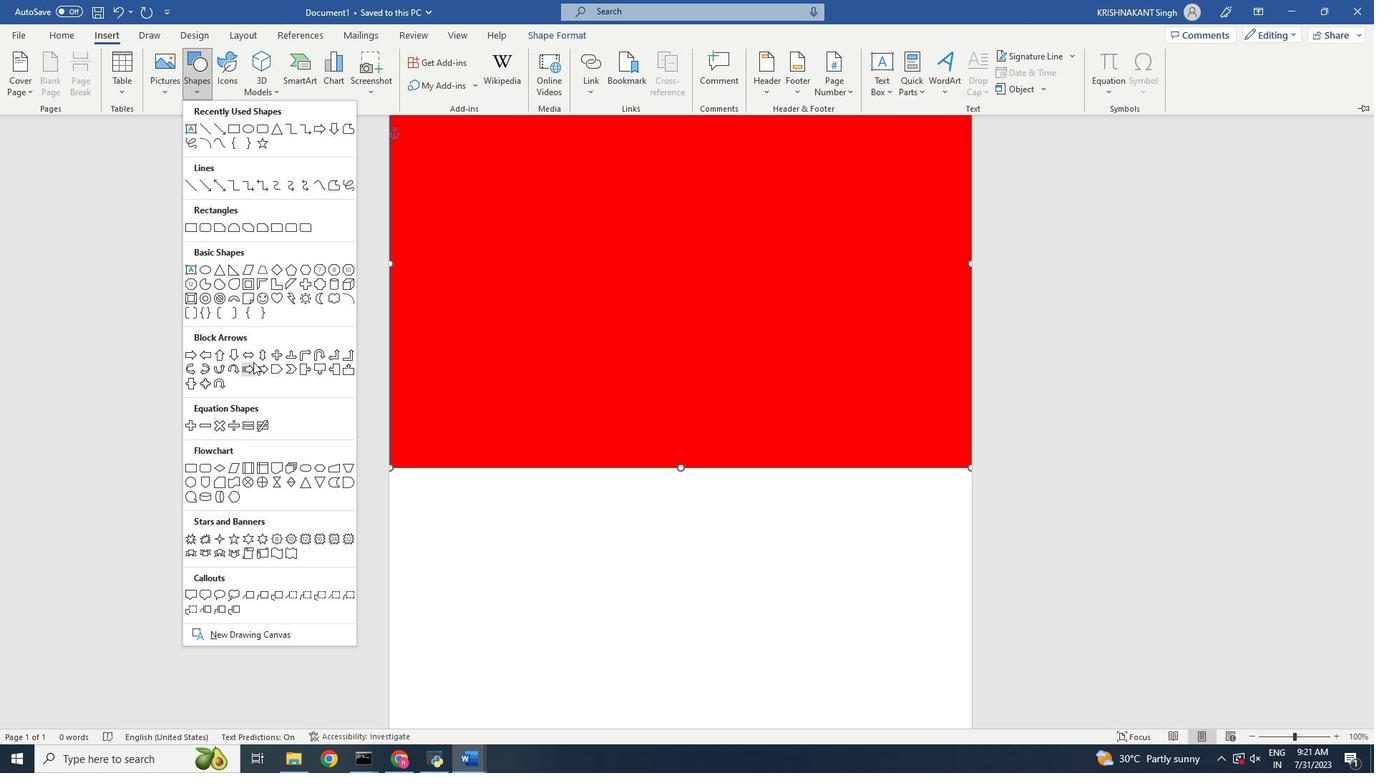 
Action: Mouse scrolled (791, 390) with delta (0, 0)
Screenshot: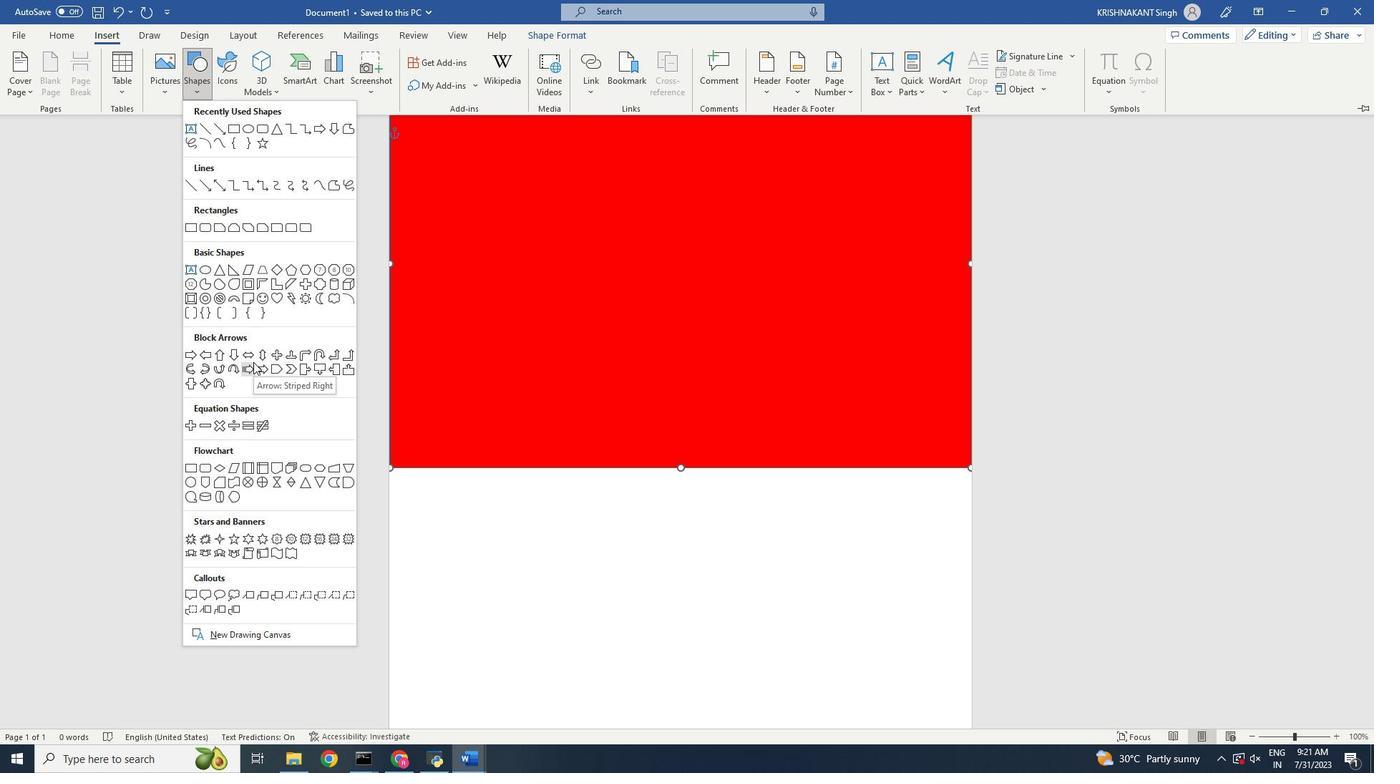 
Action: Mouse moved to (784, 433)
Screenshot: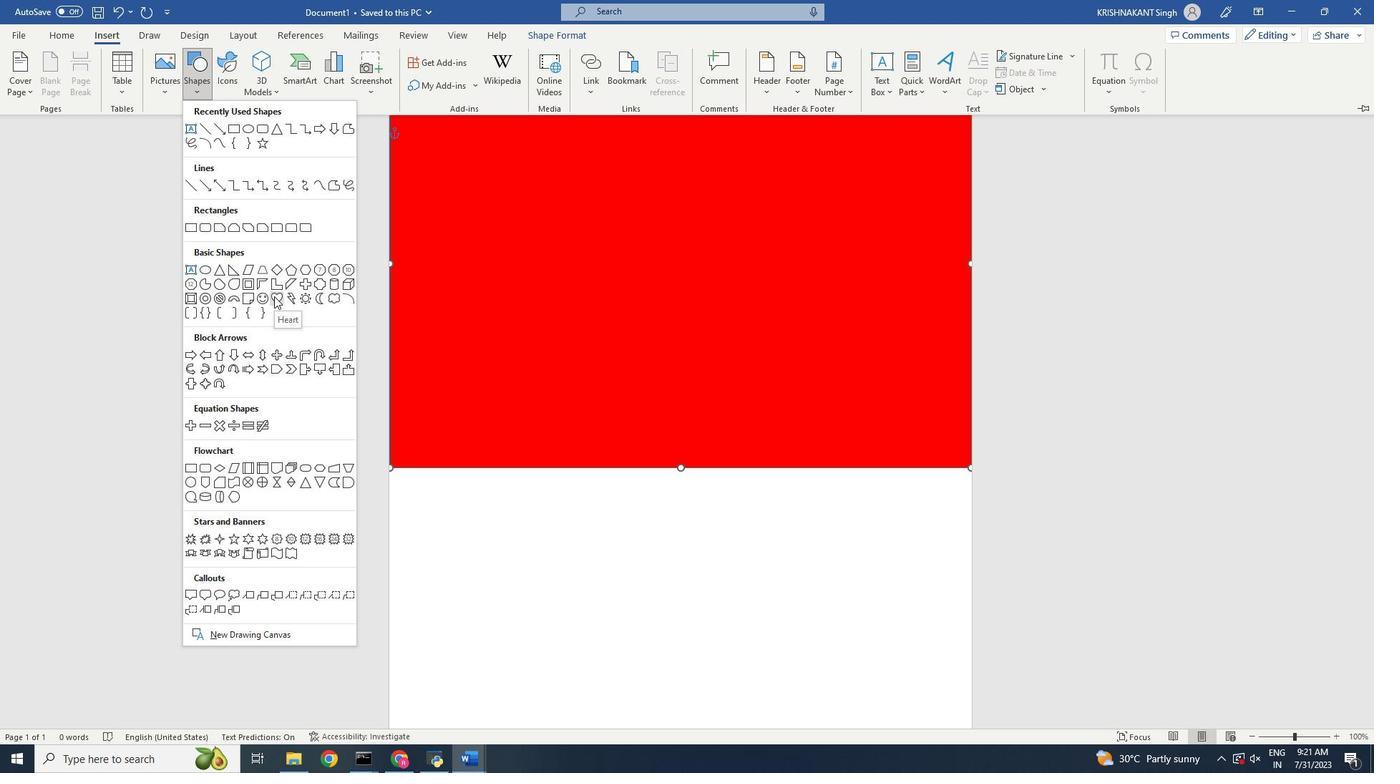 
Action: Mouse pressed left at (784, 433)
Screenshot: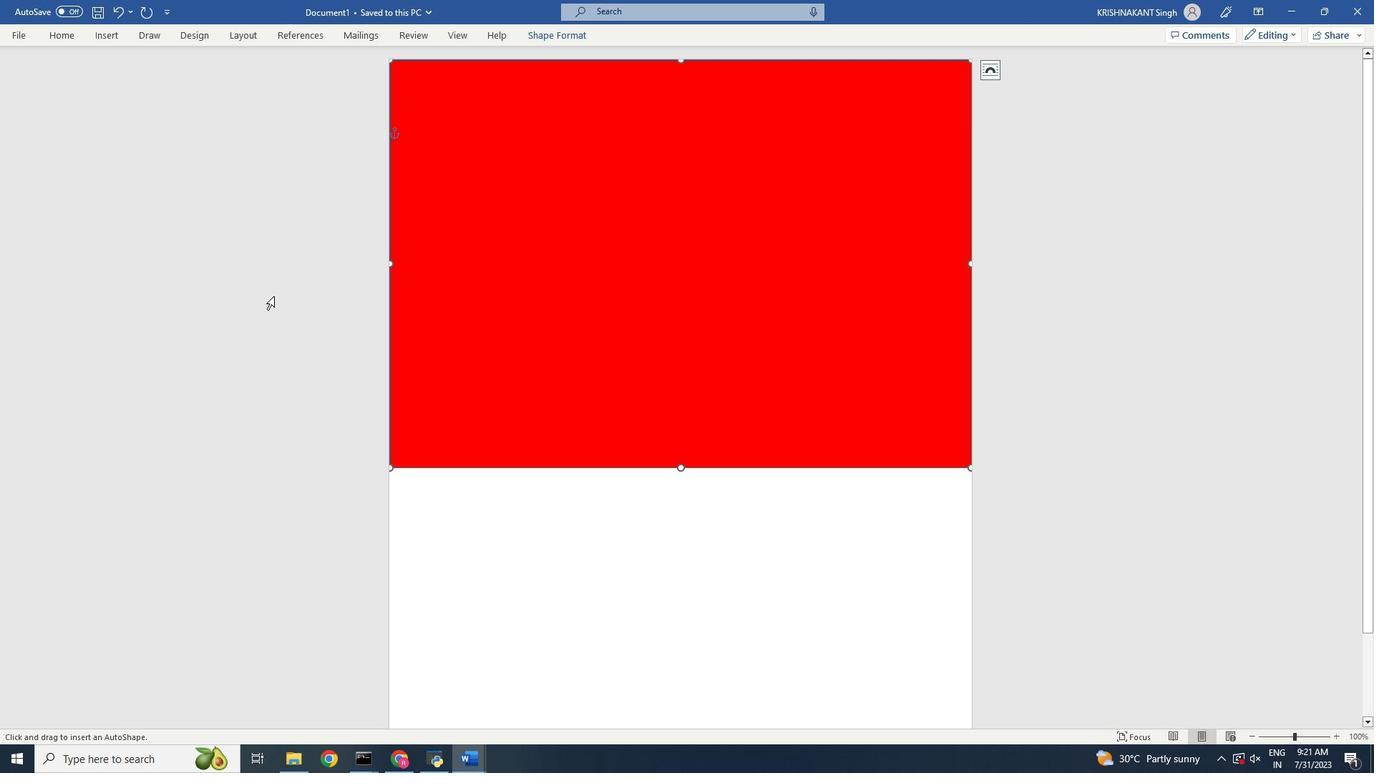 
Action: Mouse moved to (630, 429)
Screenshot: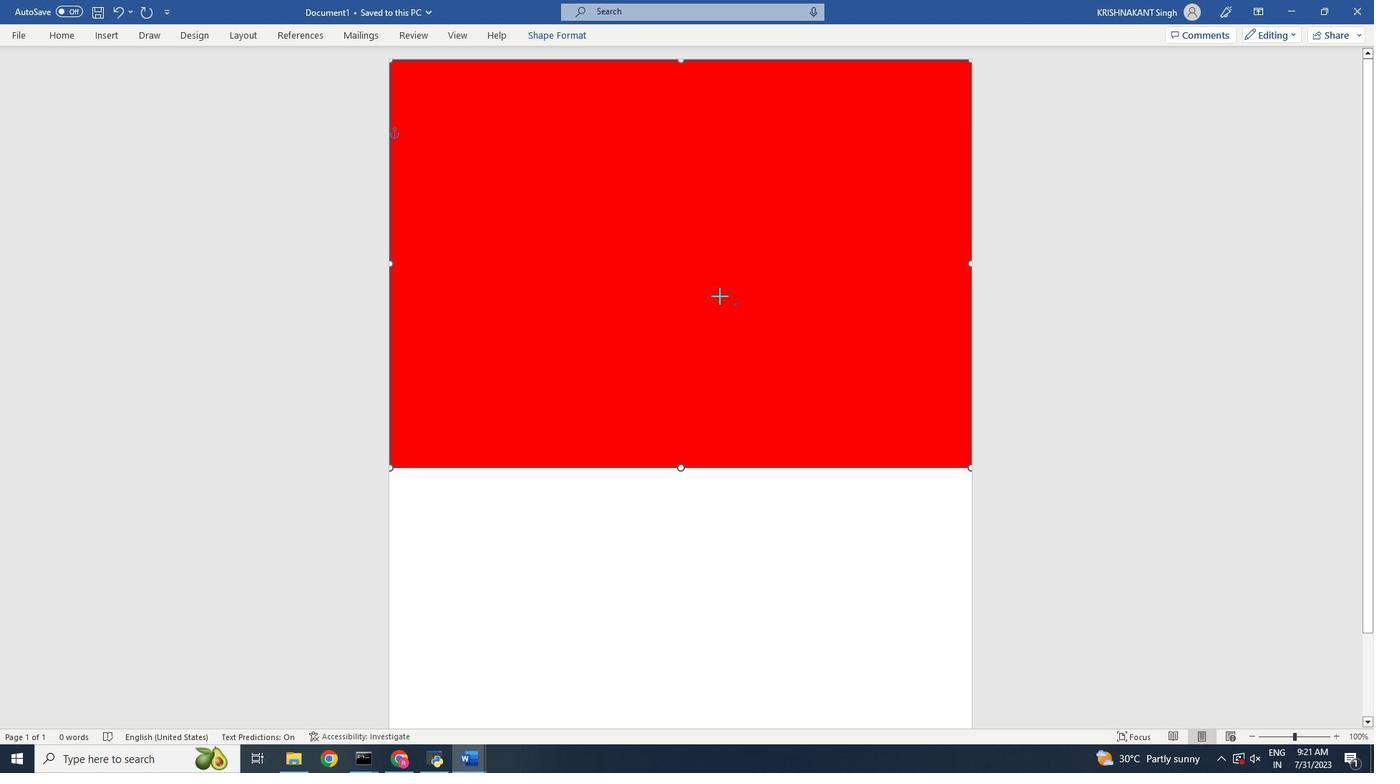 
Action: Mouse pressed left at (630, 429)
Screenshot: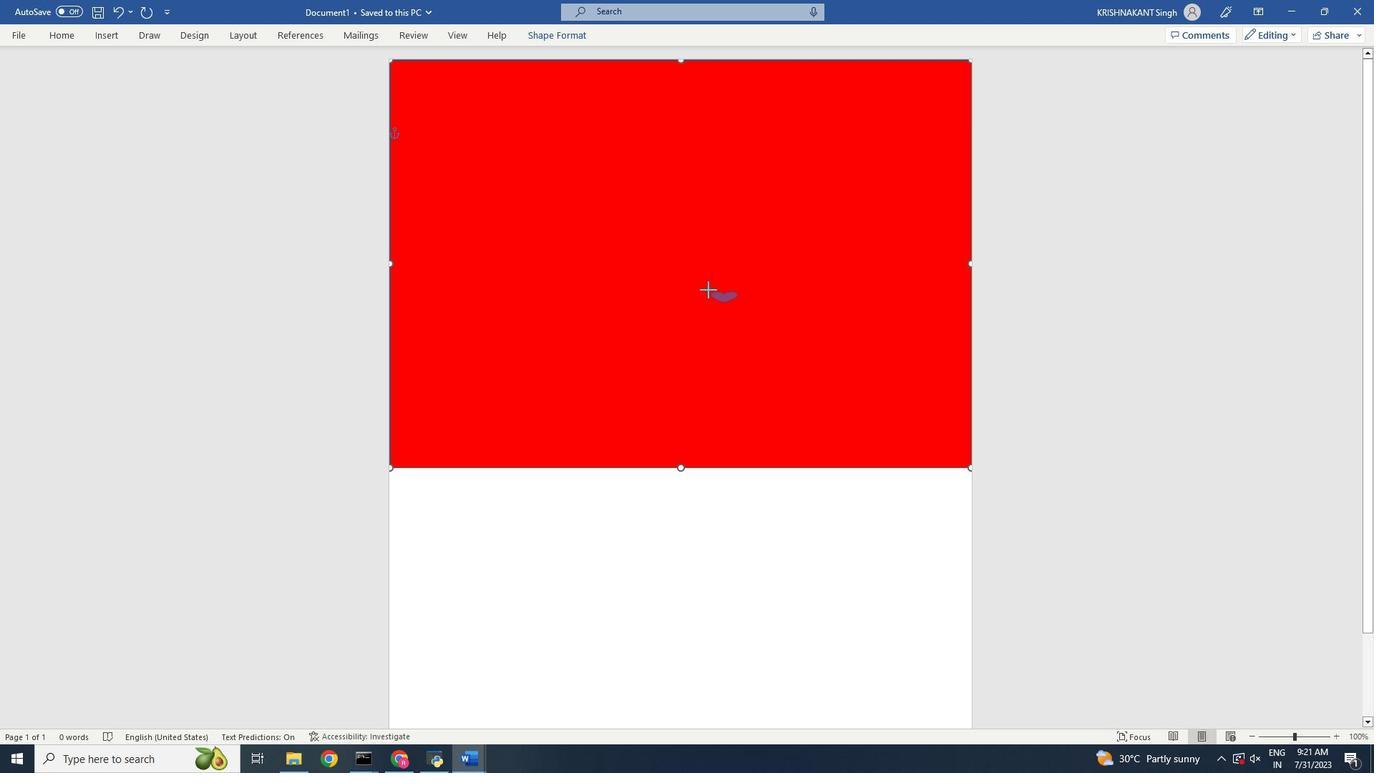 
Action: Mouse moved to (639, 453)
Screenshot: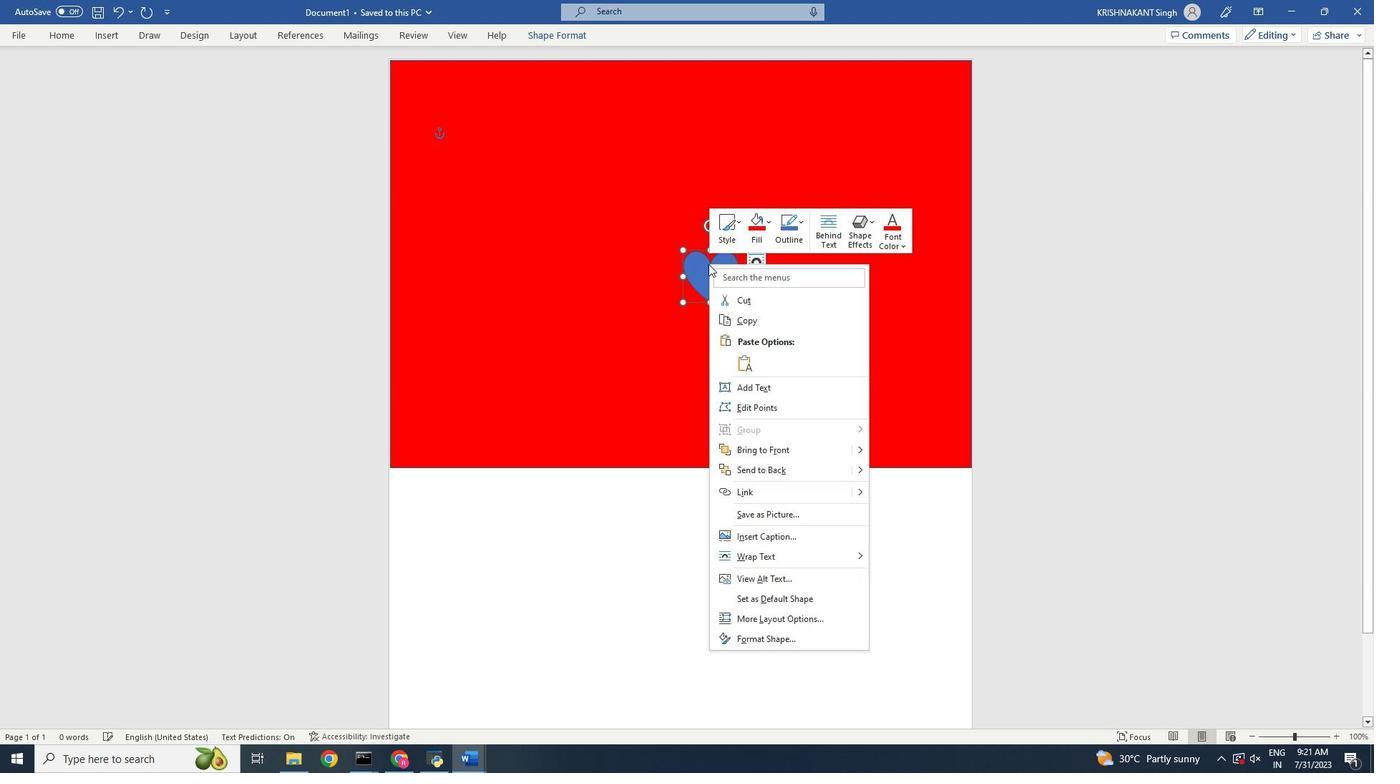 
Action: Mouse pressed right at (639, 453)
Screenshot: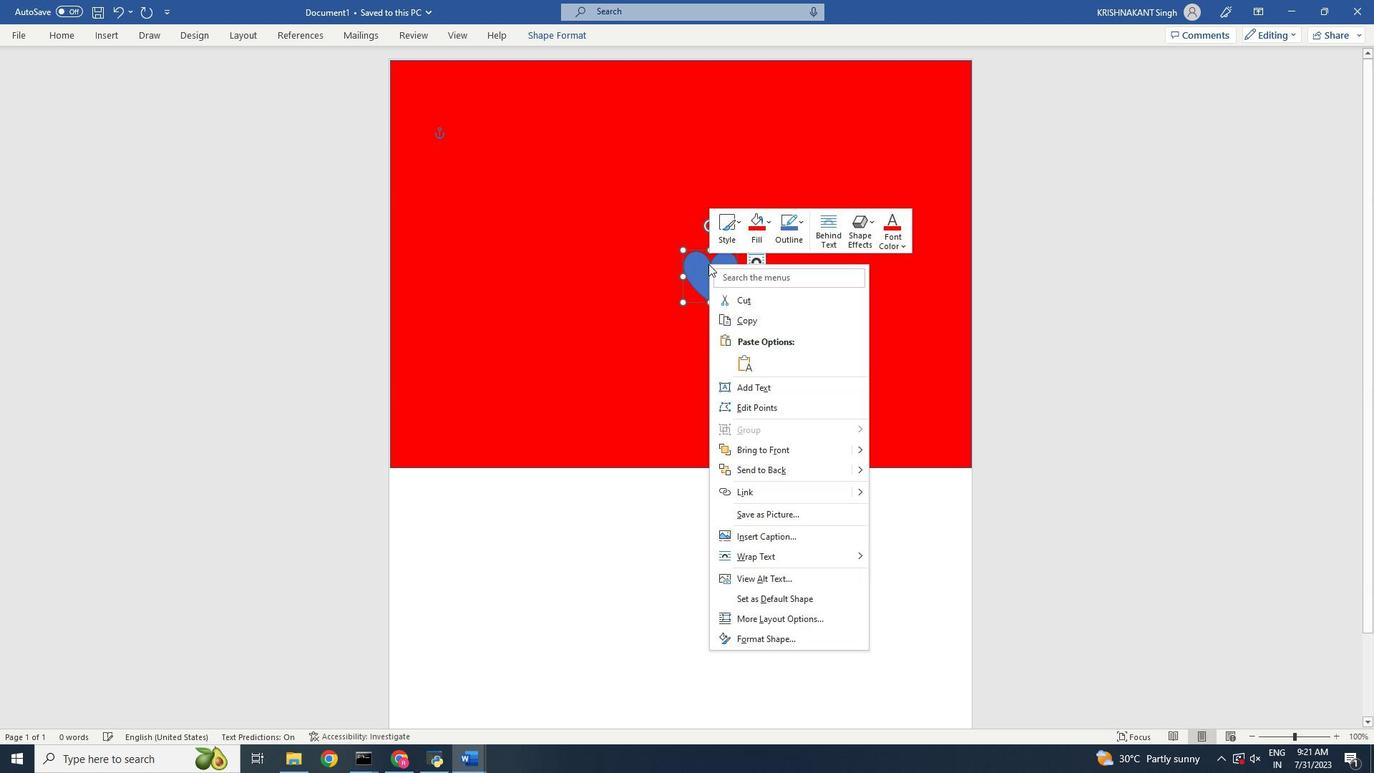 
Action: Mouse moved to (587, 483)
Screenshot: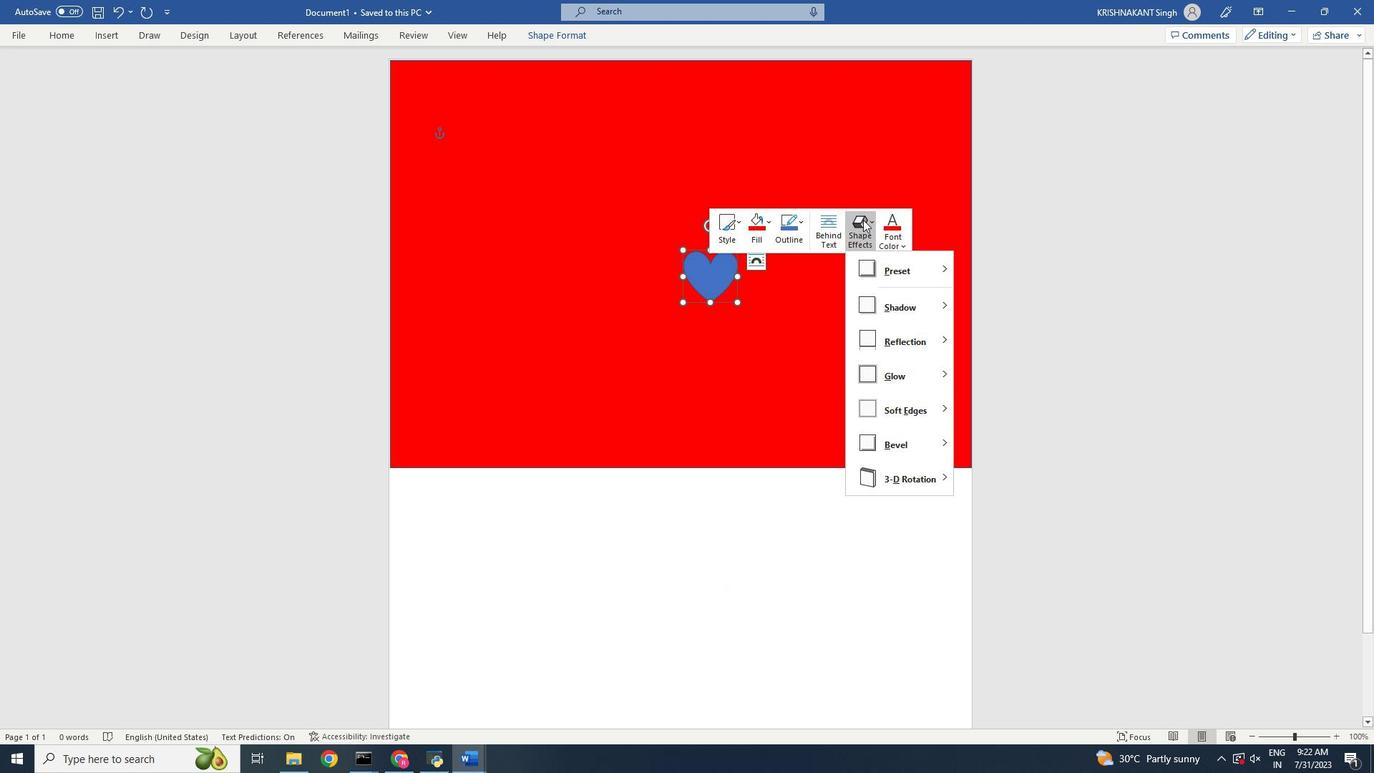 
Action: Mouse pressed left at (587, 483)
Screenshot: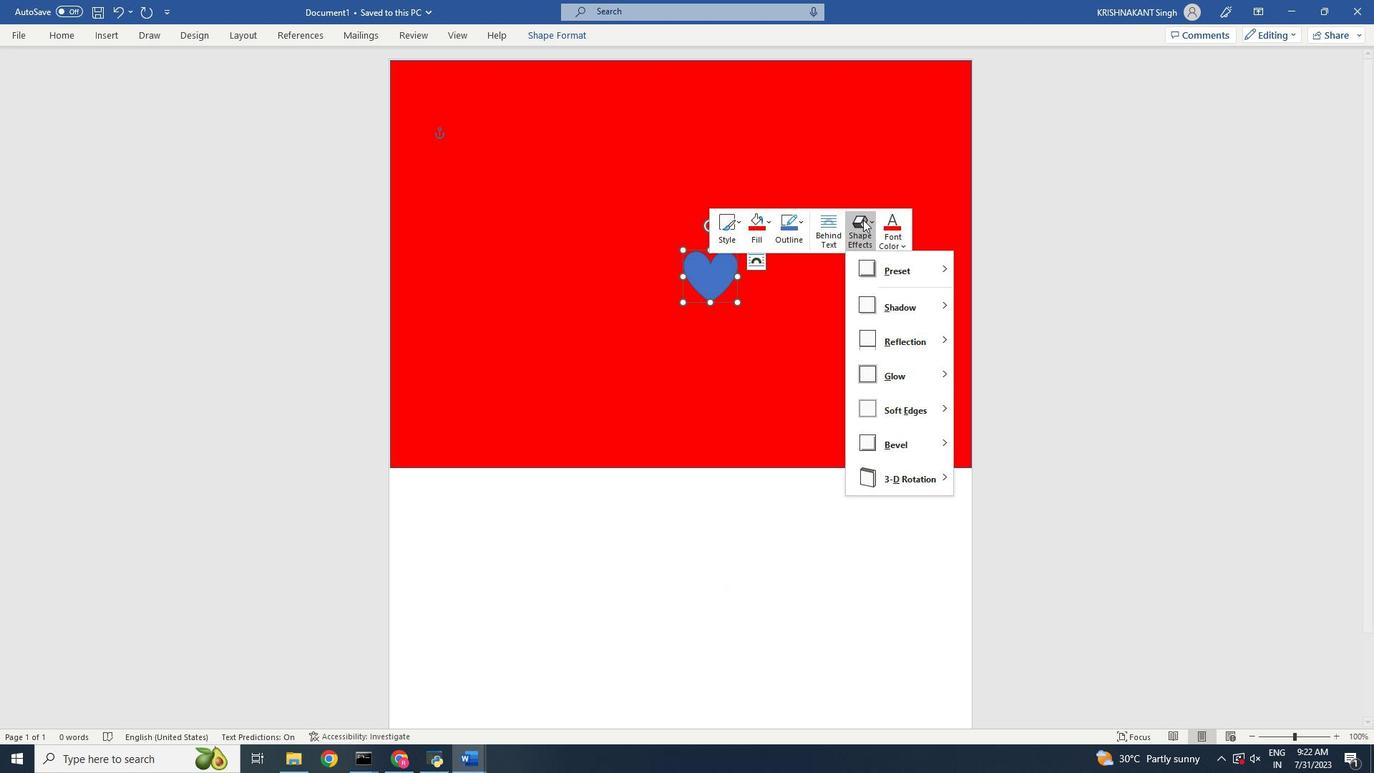 
Action: Mouse moved to (549, 335)
Screenshot: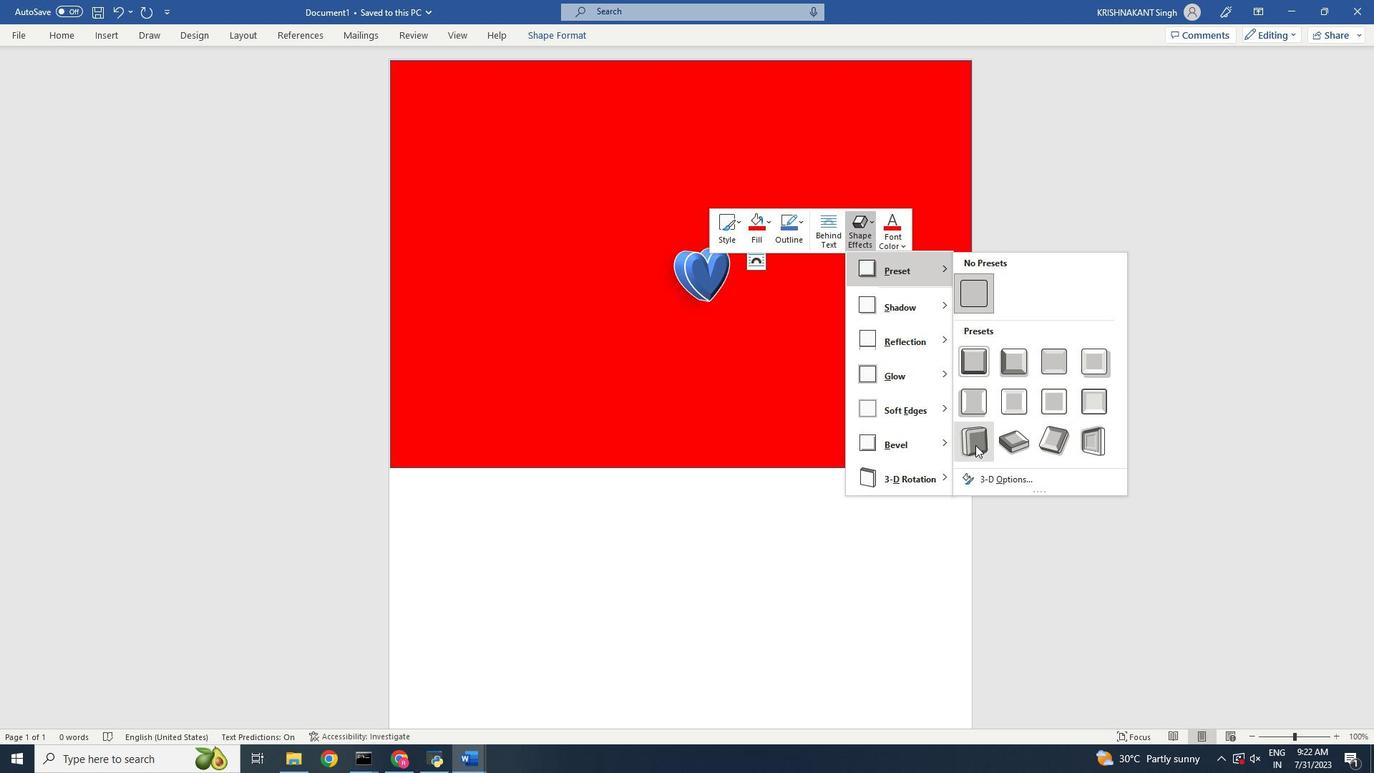
Action: Mouse pressed left at (549, 335)
Screenshot: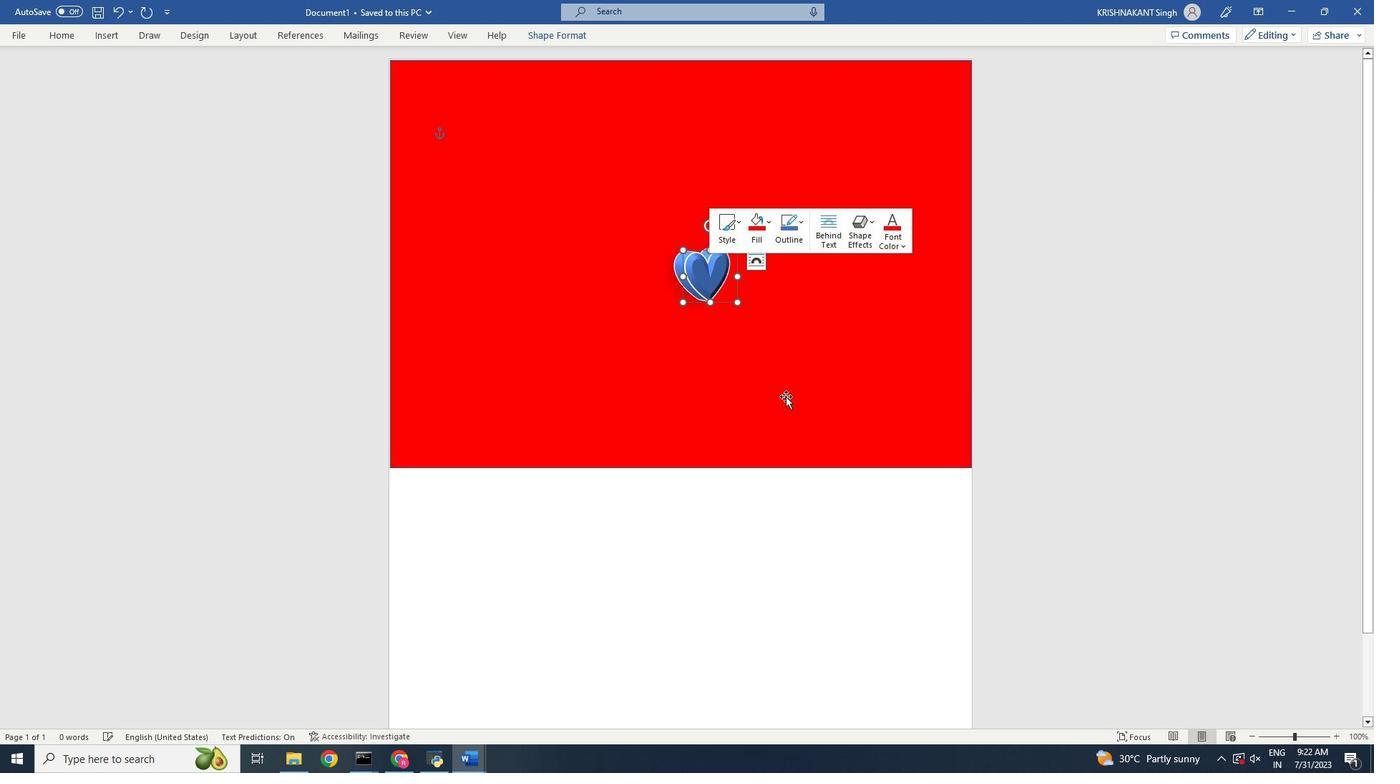 
Action: Mouse moved to (640, 476)
Screenshot: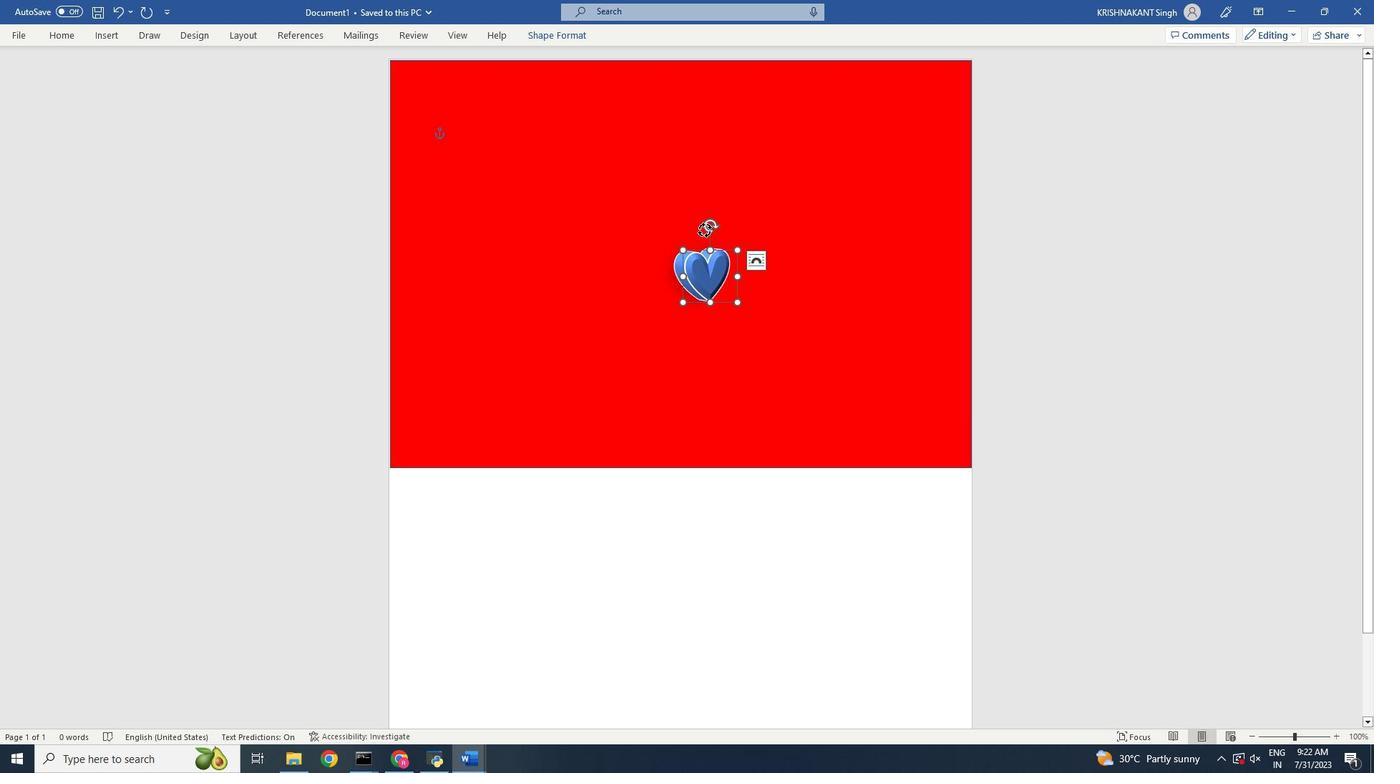 
Action: Mouse pressed left at (640, 476)
Screenshot: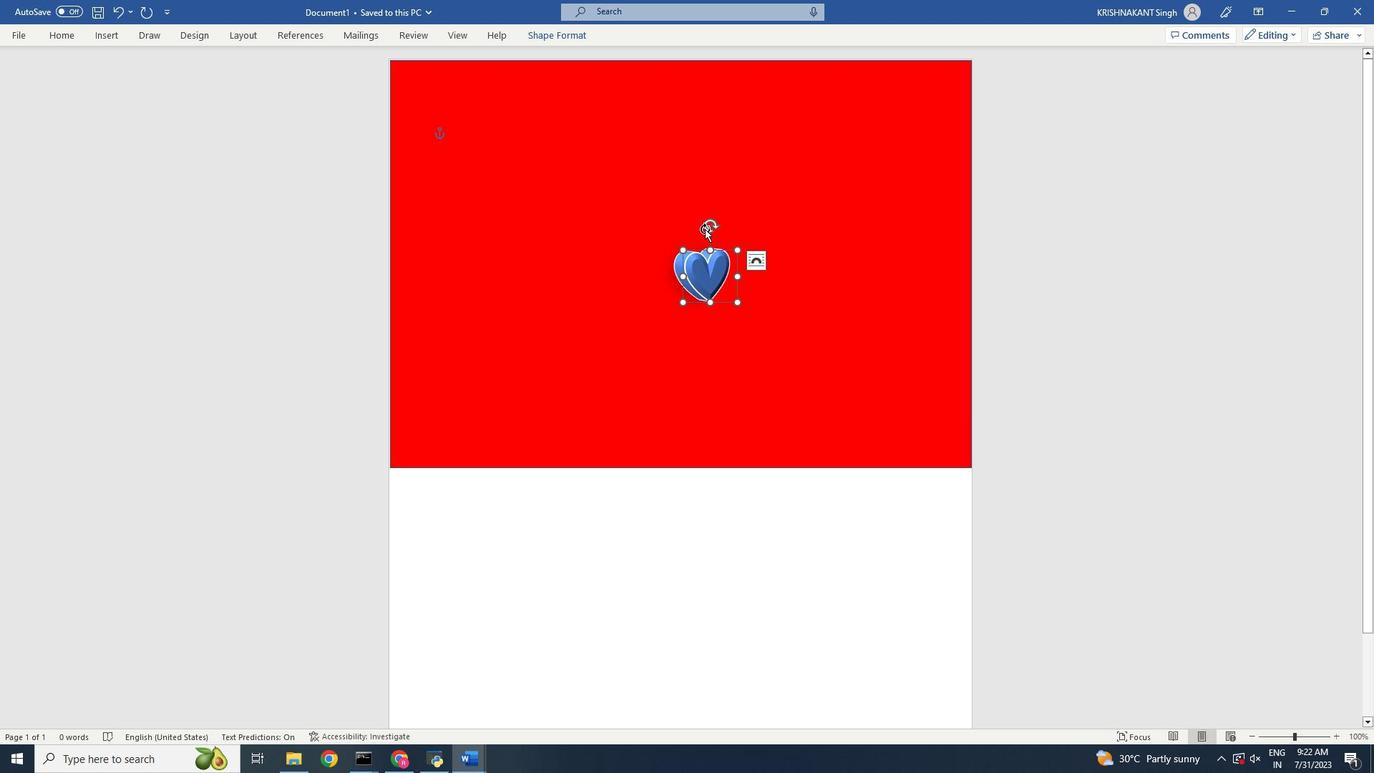 
Action: Mouse moved to (638, 479)
Screenshot: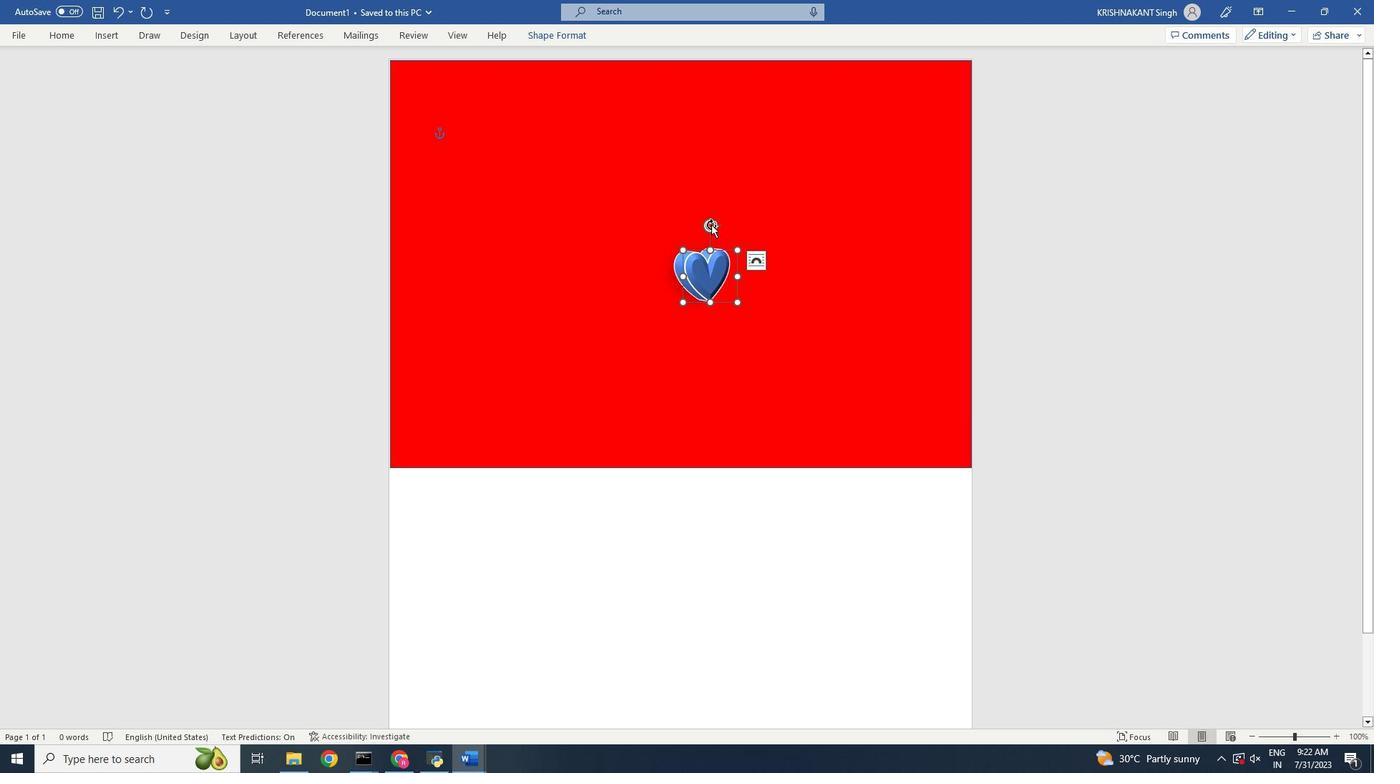 
Action: Mouse pressed left at (638, 479)
Screenshot: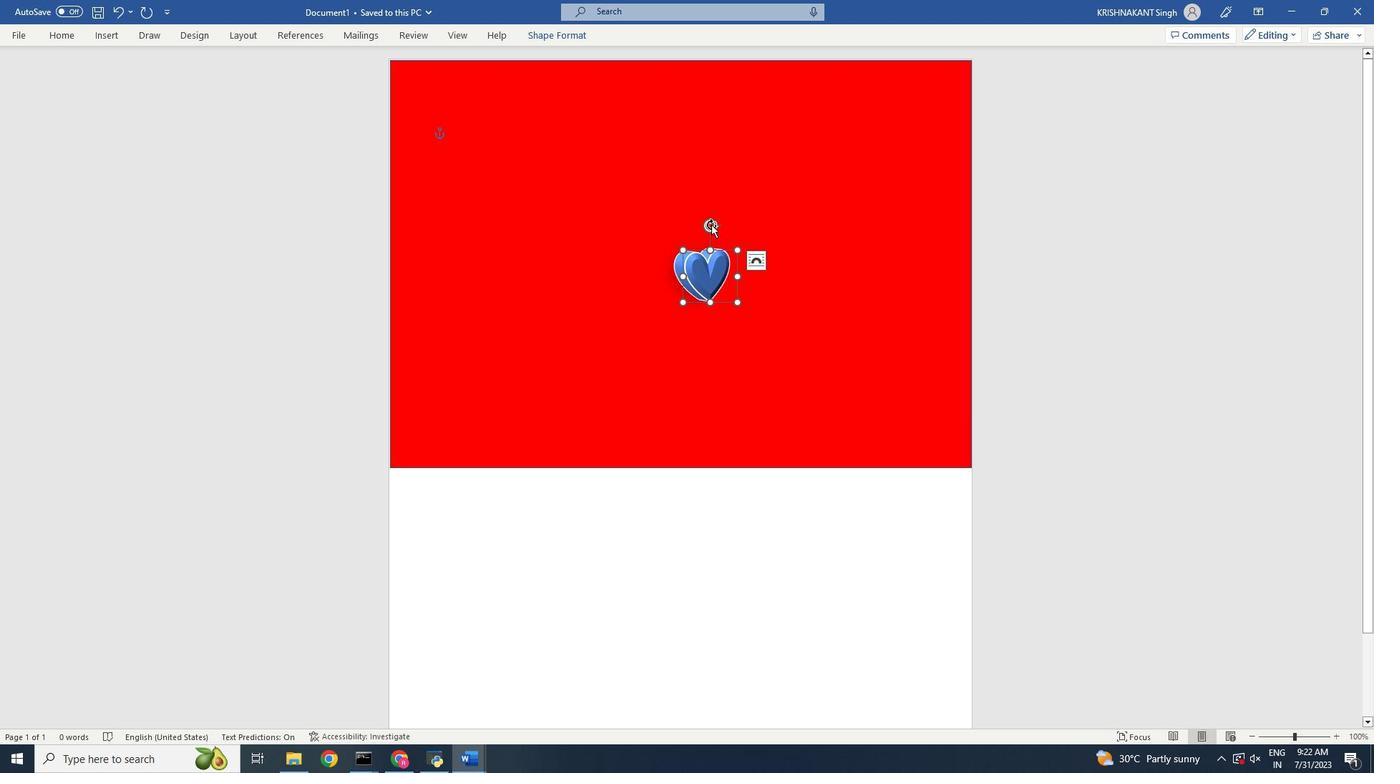 
Action: Mouse pressed left at (638, 479)
Screenshot: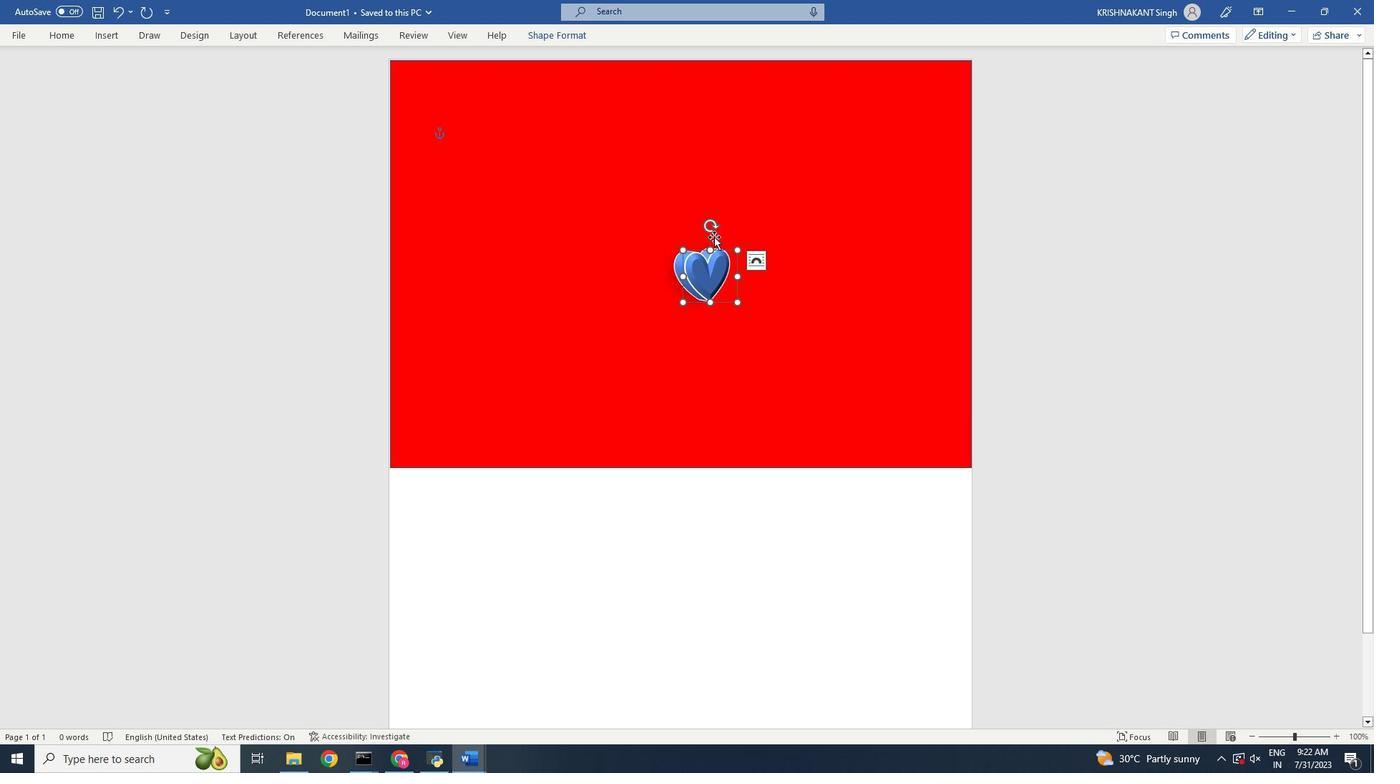 
Action: Mouse moved to (638, 483)
Screenshot: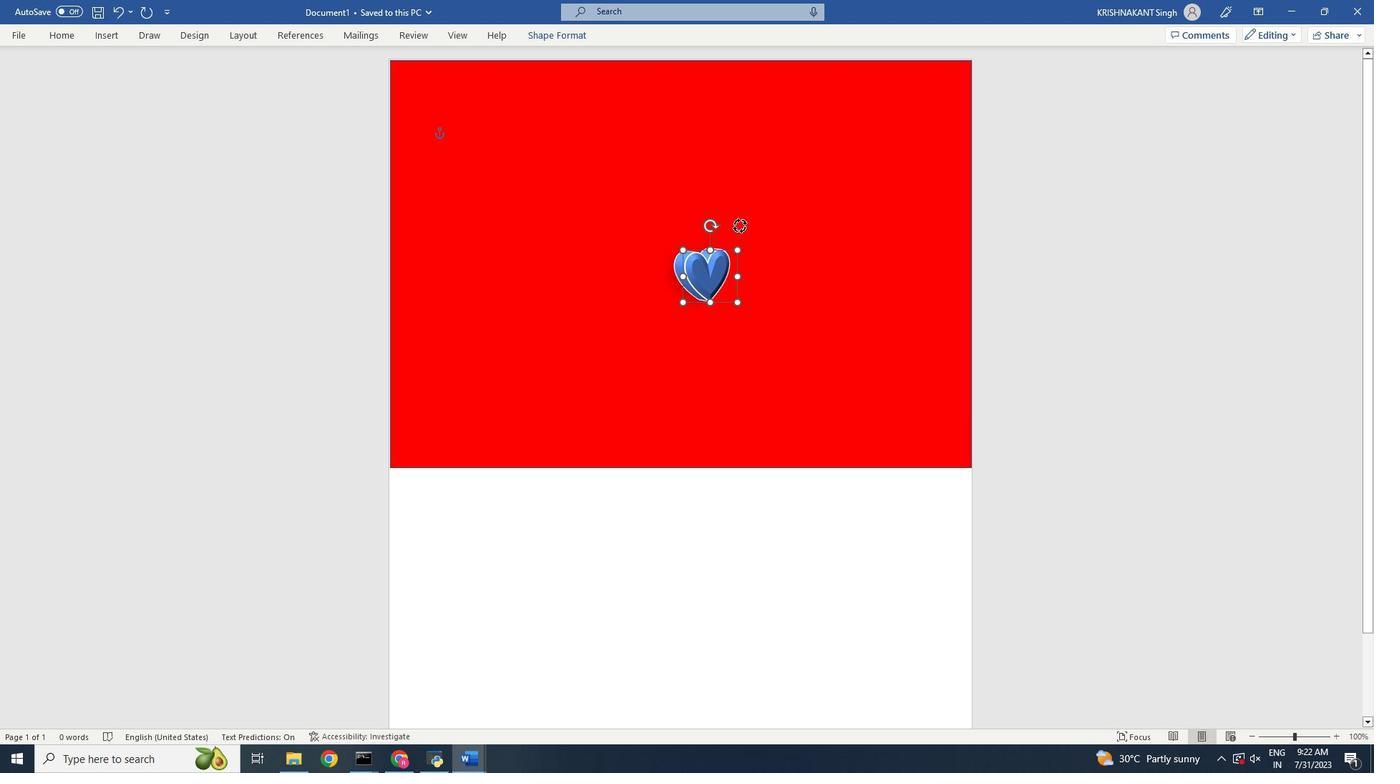 
Action: Mouse pressed left at (638, 483)
Screenshot: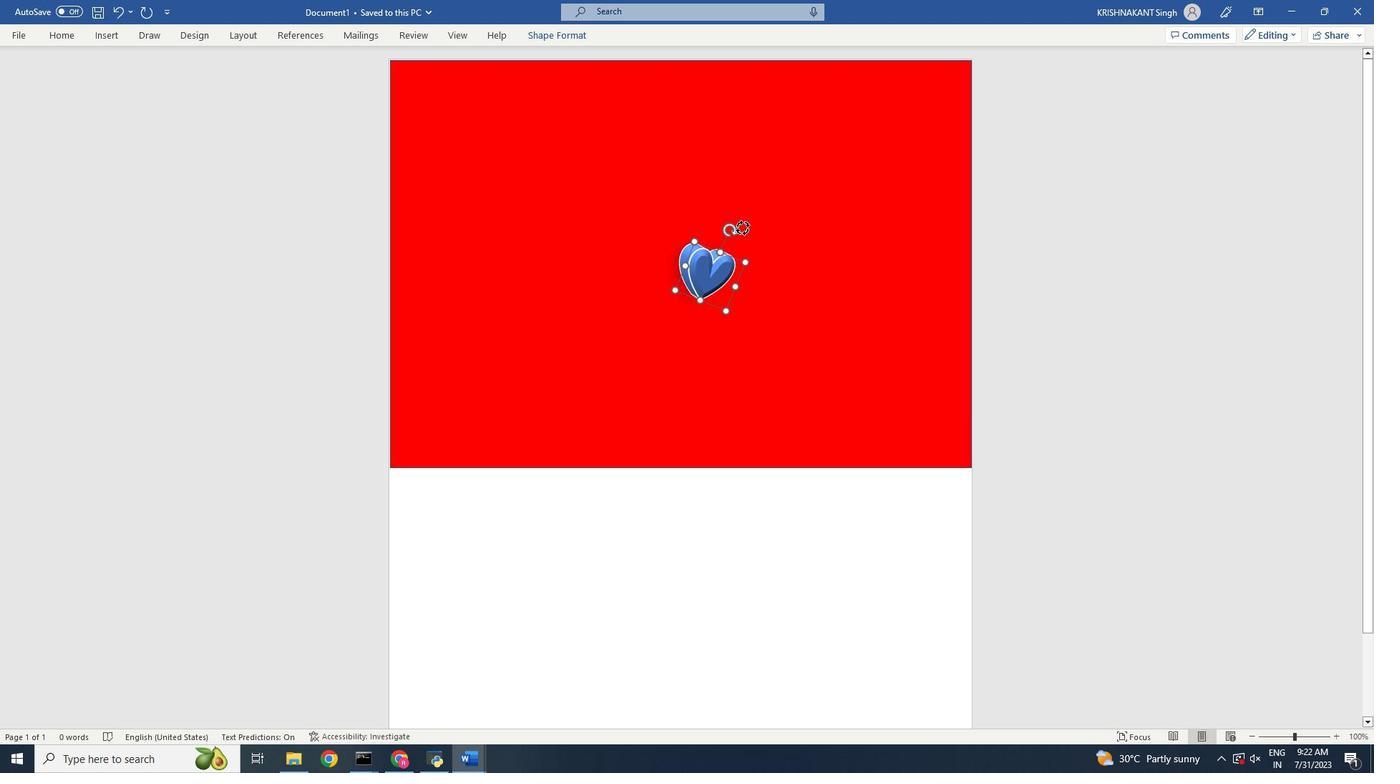
Action: Mouse moved to (637, 448)
Screenshot: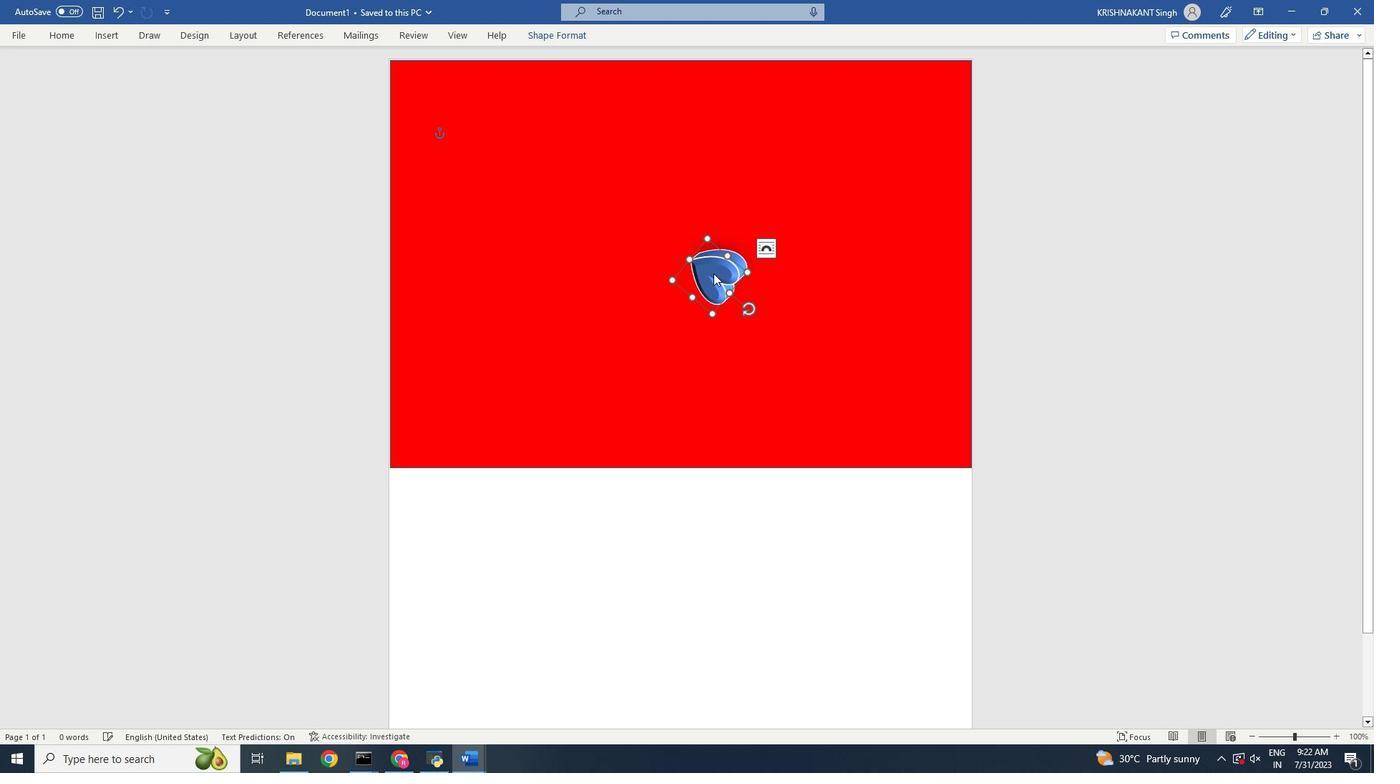 
Action: Mouse pressed right at (637, 448)
Screenshot: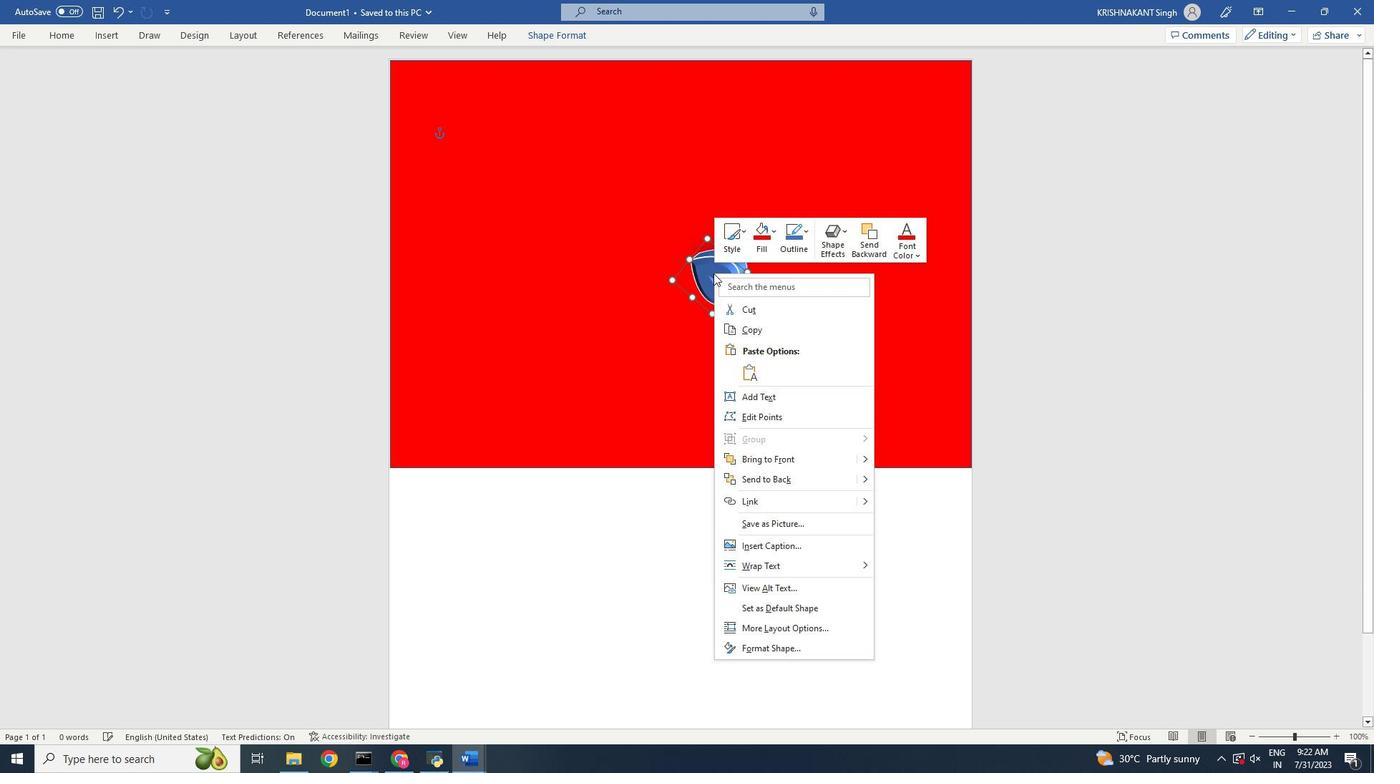 
Action: Mouse moved to (607, 474)
Screenshot: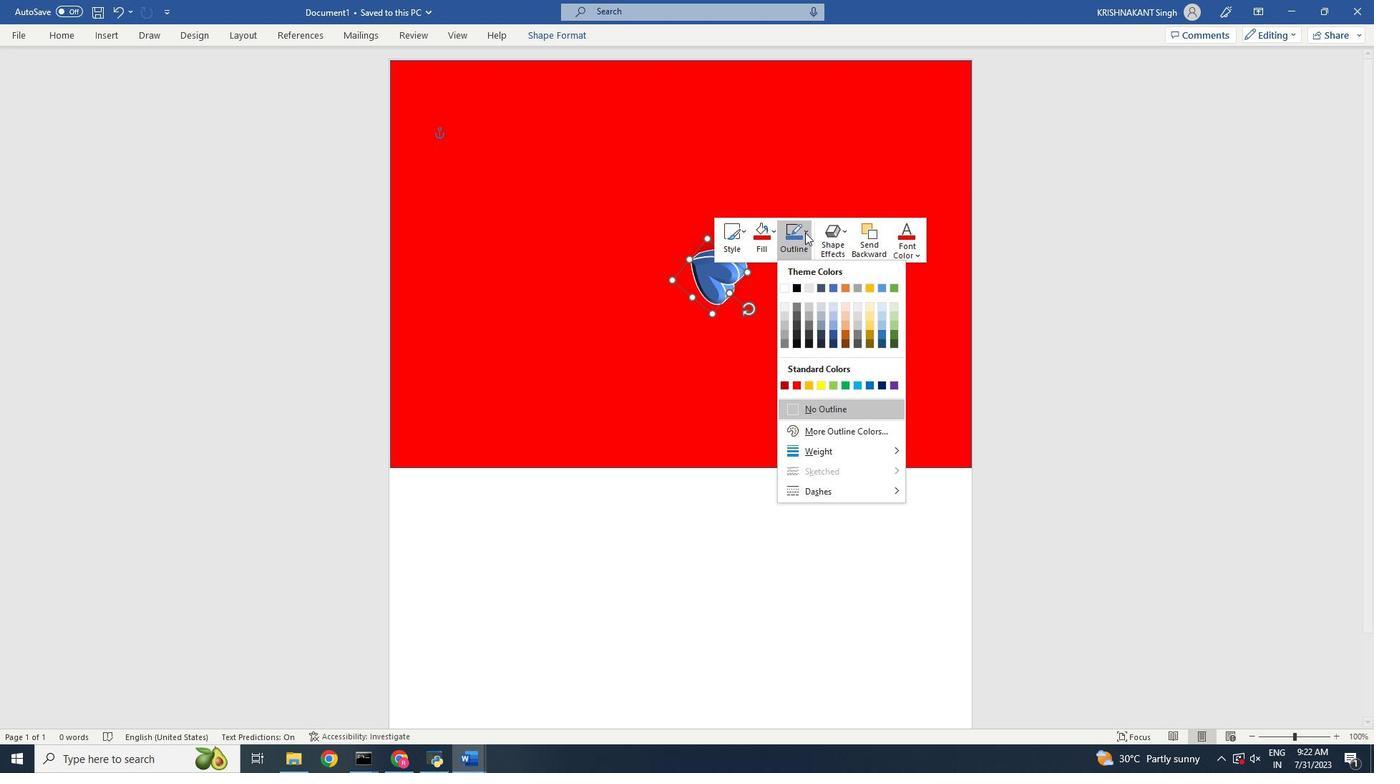 
Action: Mouse pressed left at (607, 474)
Screenshot: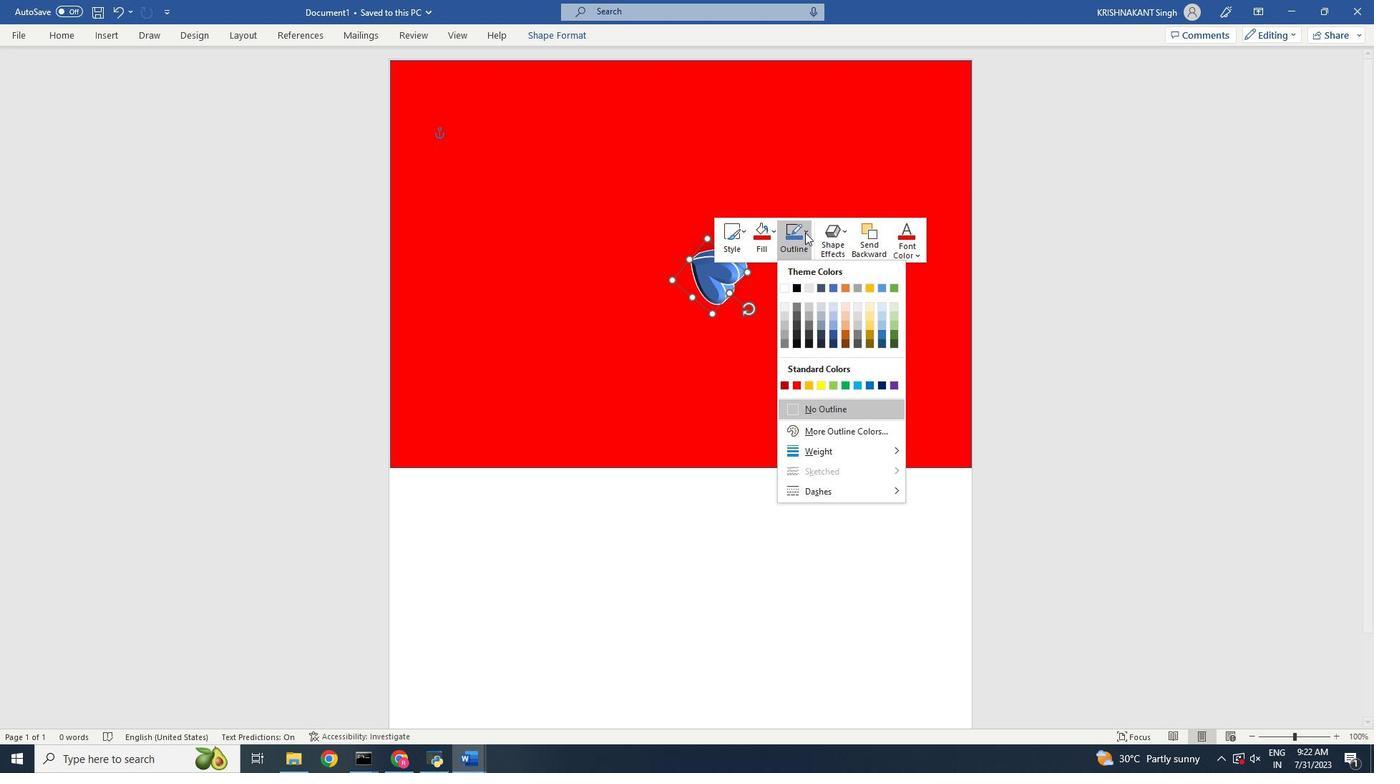 
Action: Mouse moved to (615, 440)
Screenshot: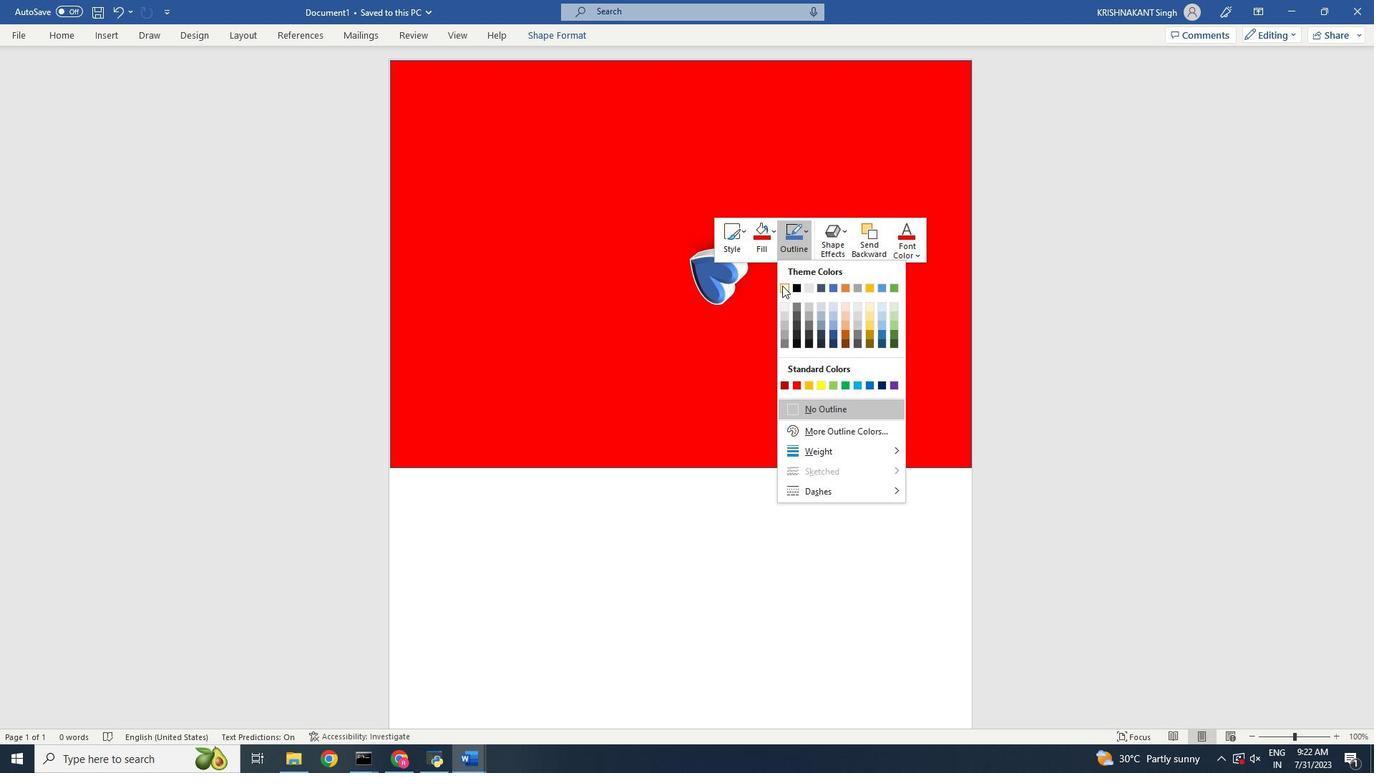 
Action: Mouse pressed left at (615, 440)
Screenshot: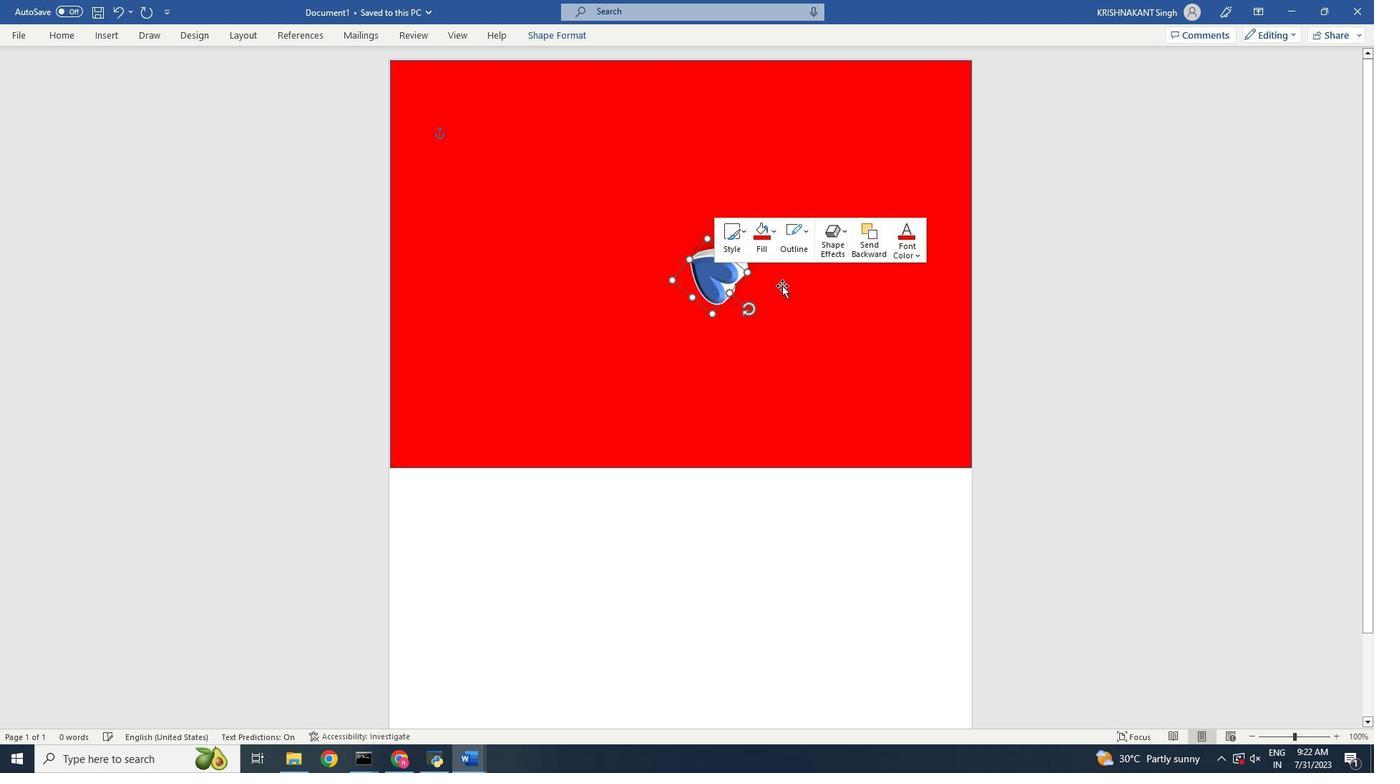 
Action: Mouse moved to (622, 465)
Screenshot: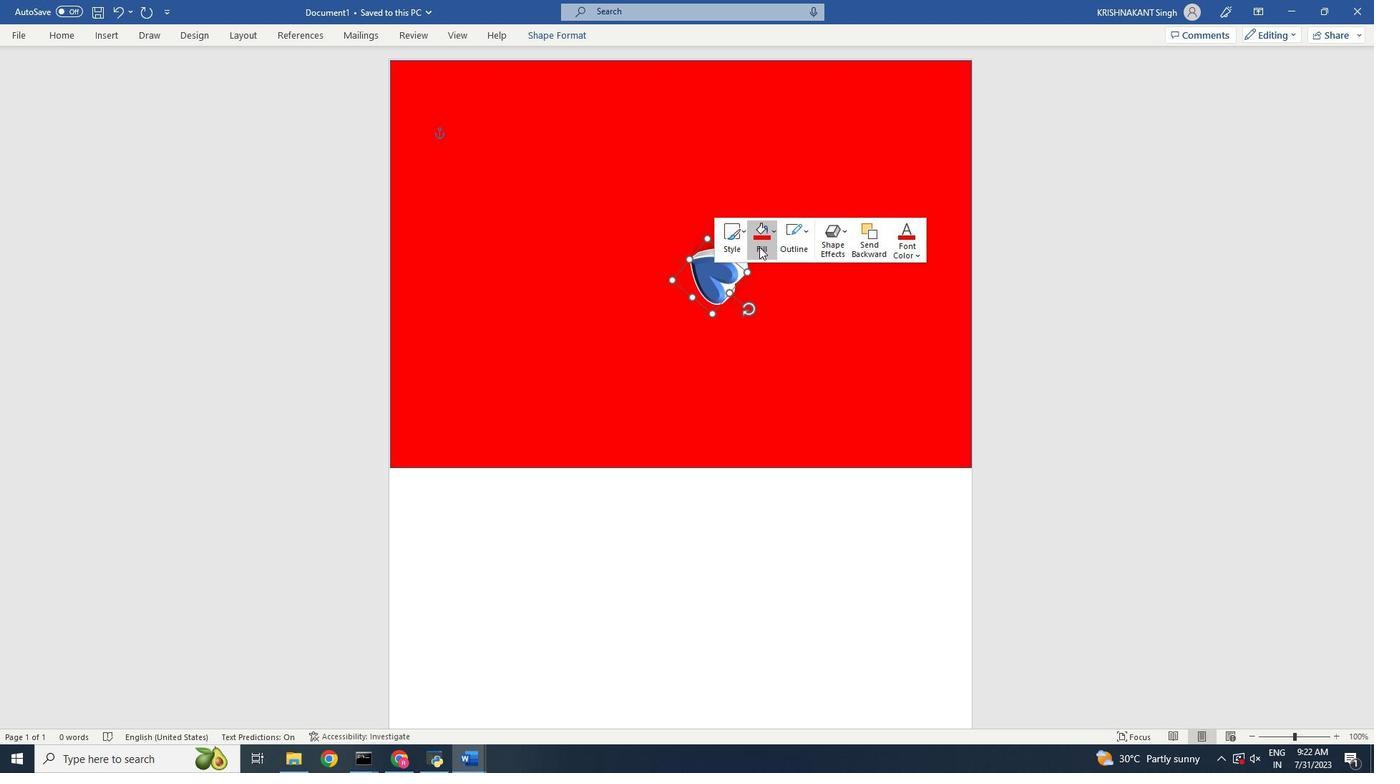 
Action: Mouse pressed left at (622, 465)
Screenshot: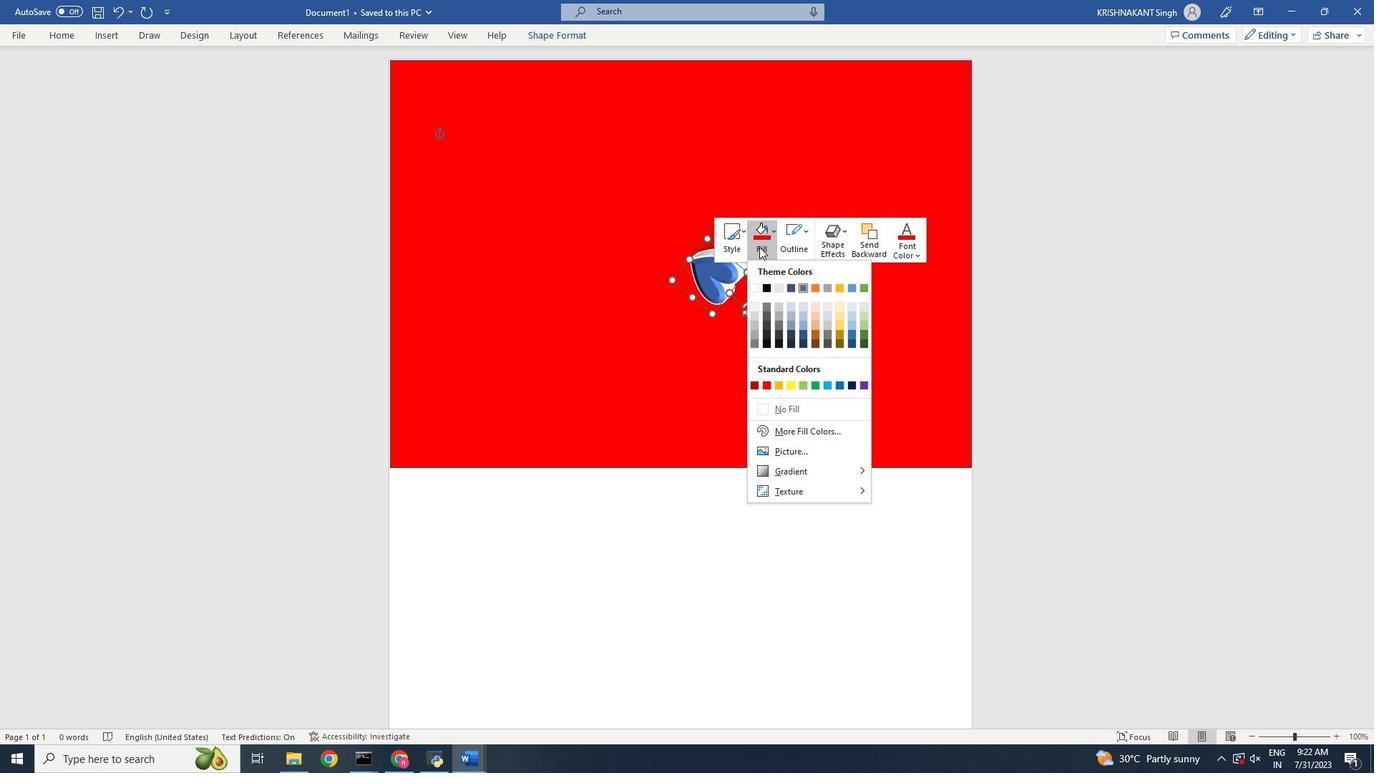 
Action: Mouse moved to (618, 375)
Screenshot: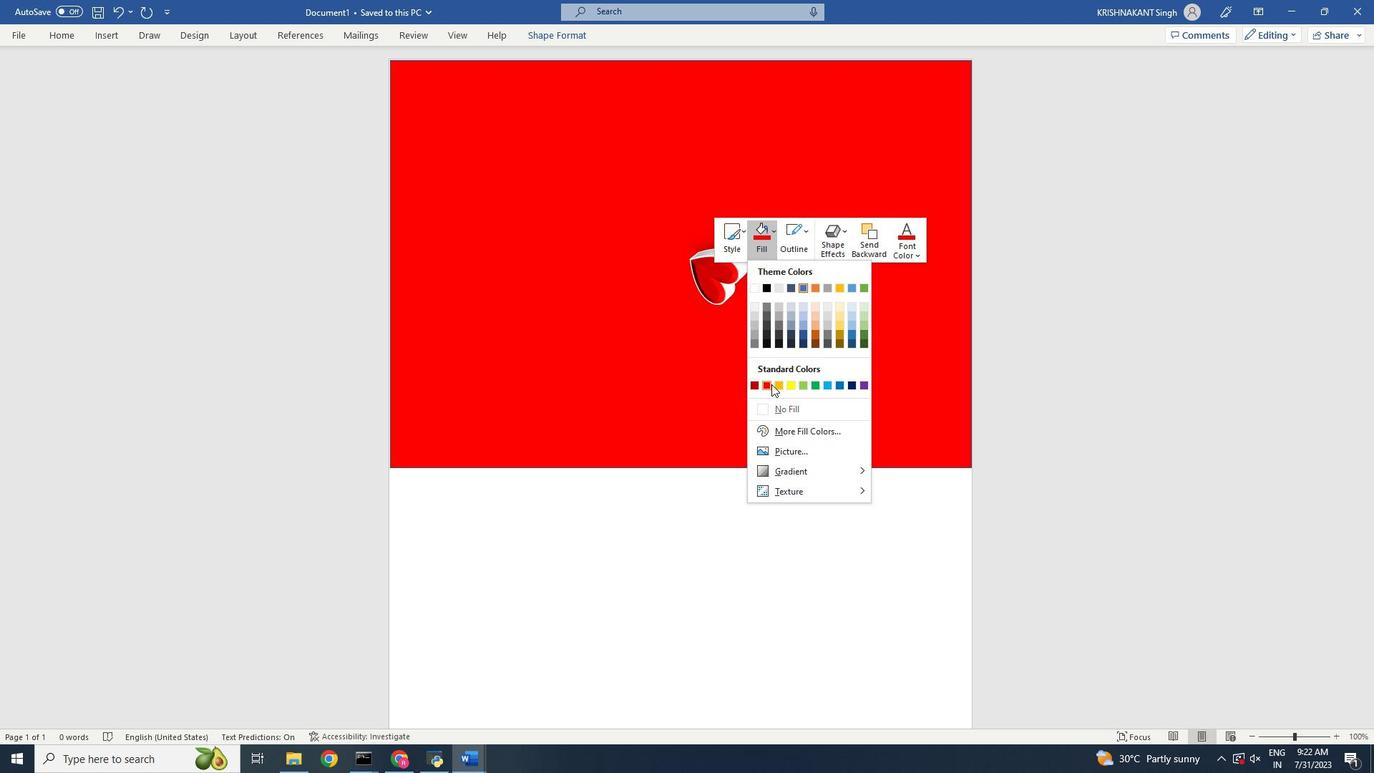 
Action: Mouse pressed left at (618, 375)
Screenshot: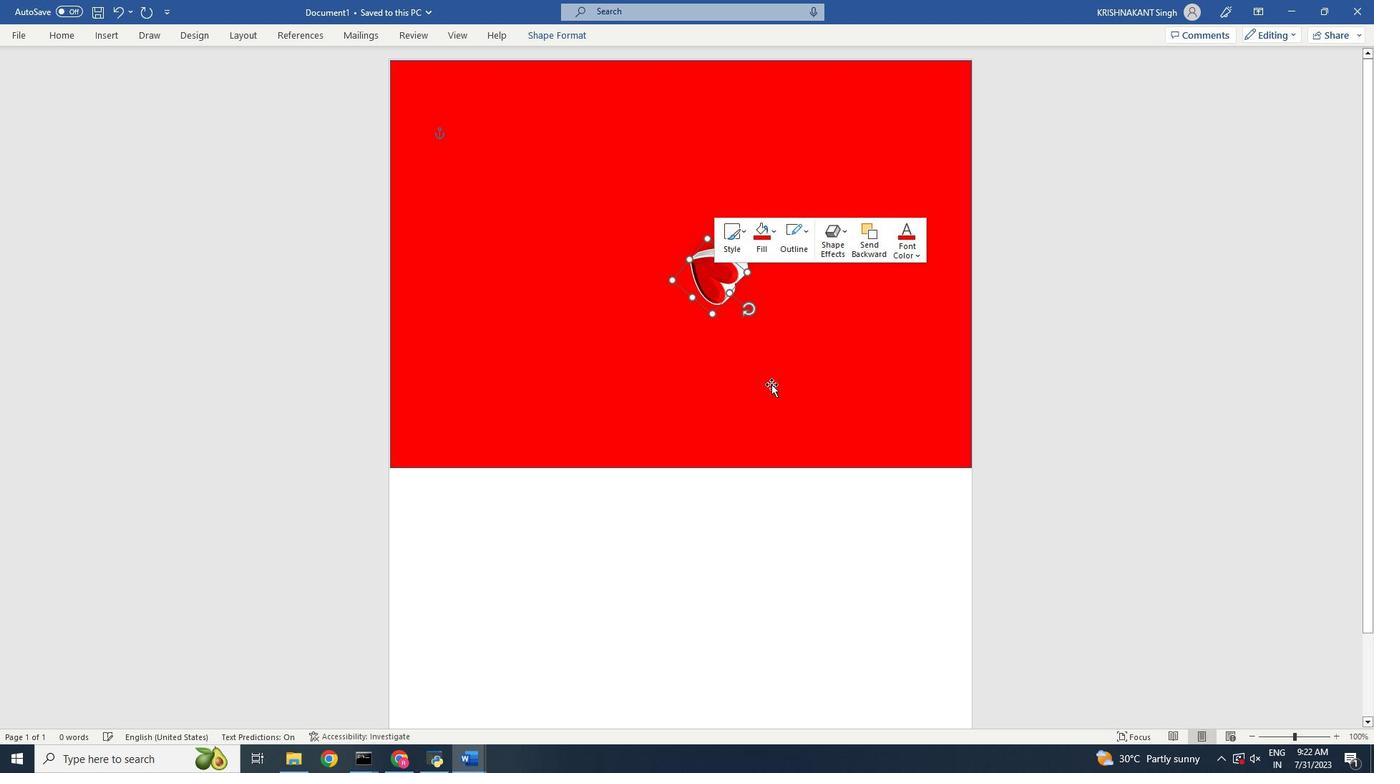 
Action: Mouse moved to (620, 377)
Screenshot: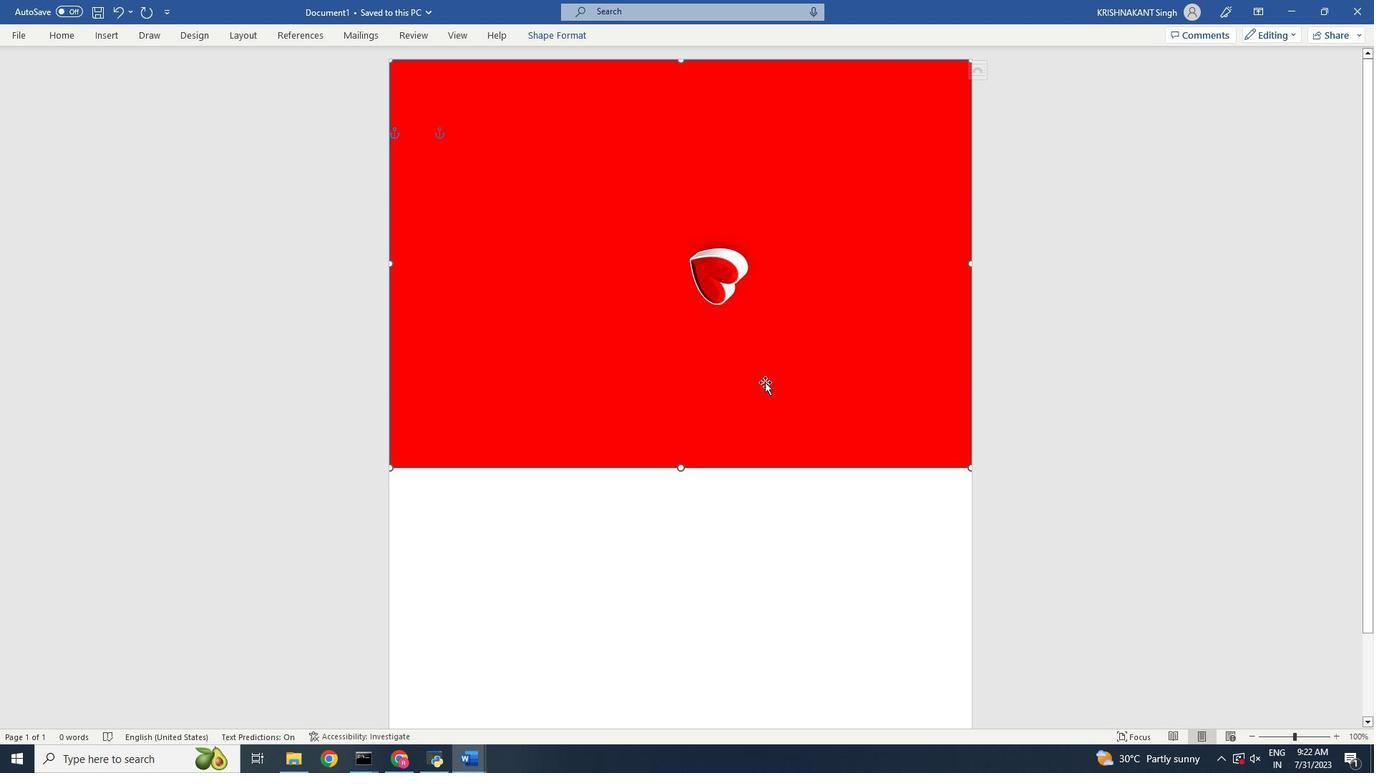 
Action: Mouse pressed left at (620, 377)
Screenshot: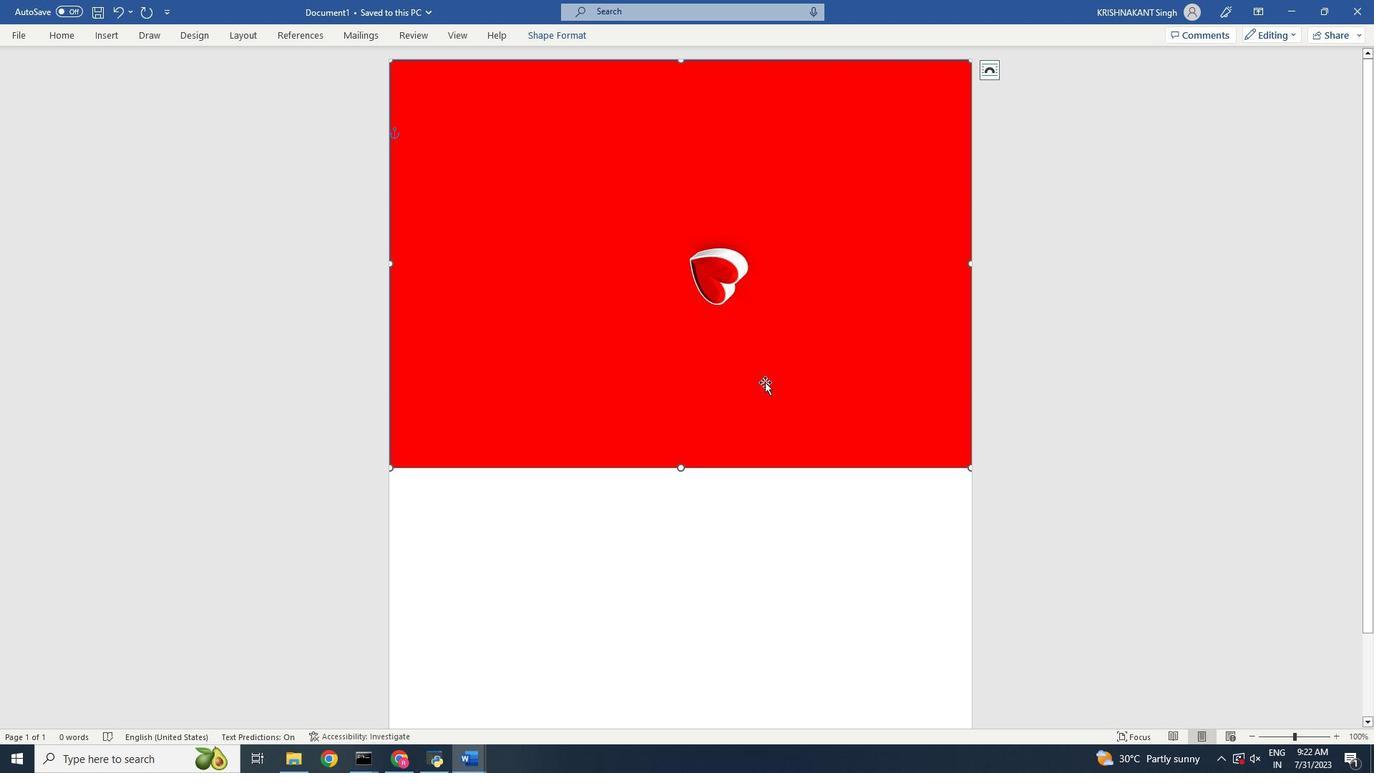 
Action: Mouse moved to (840, 600)
Screenshot: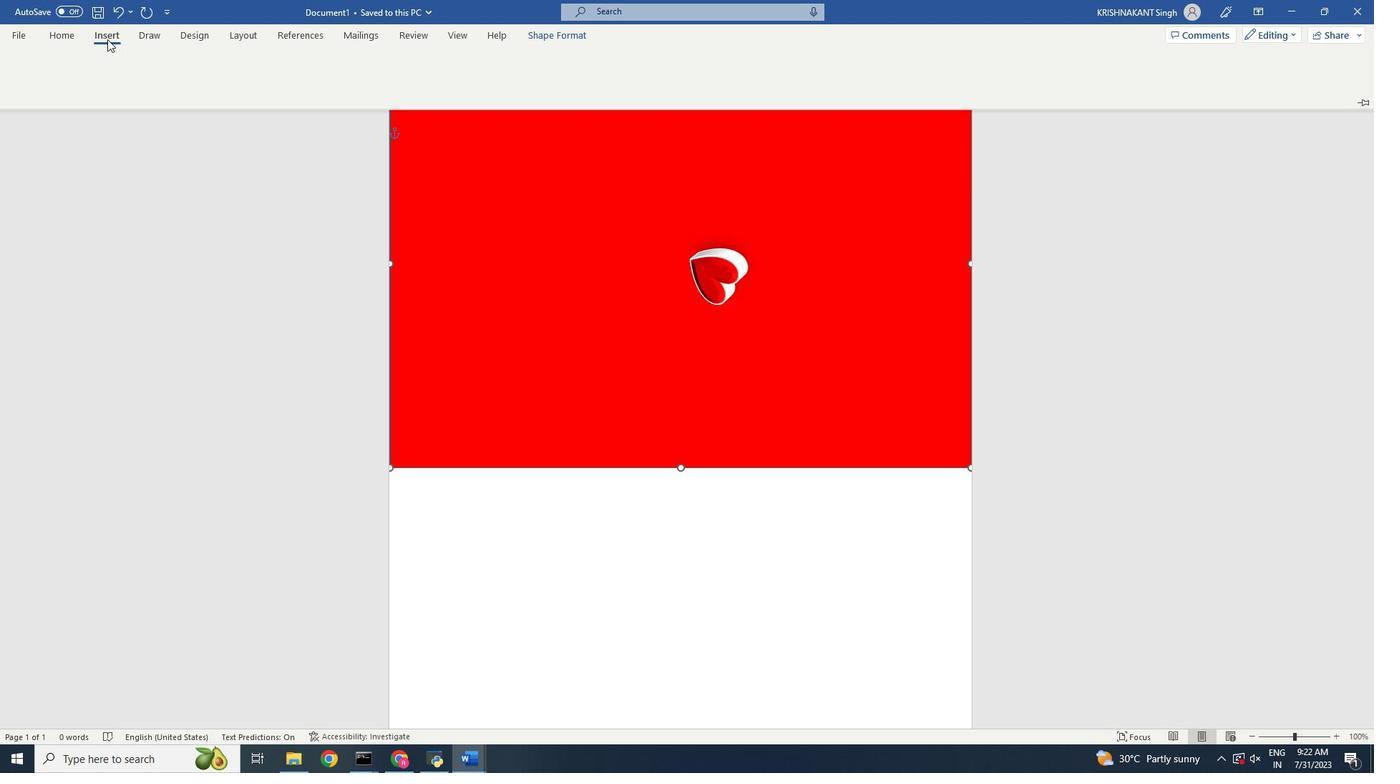 
Action: Mouse pressed left at (840, 600)
Screenshot: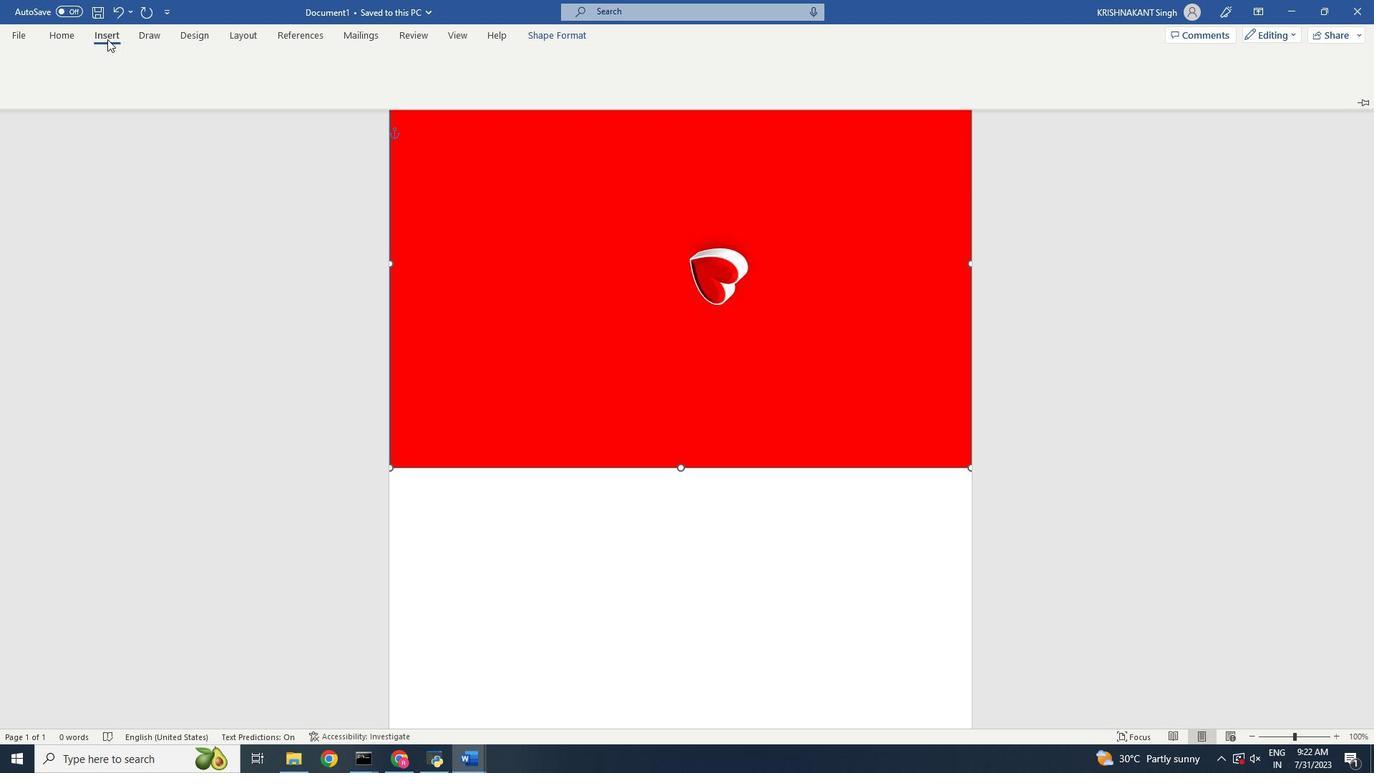 
Action: Mouse moved to (810, 572)
Screenshot: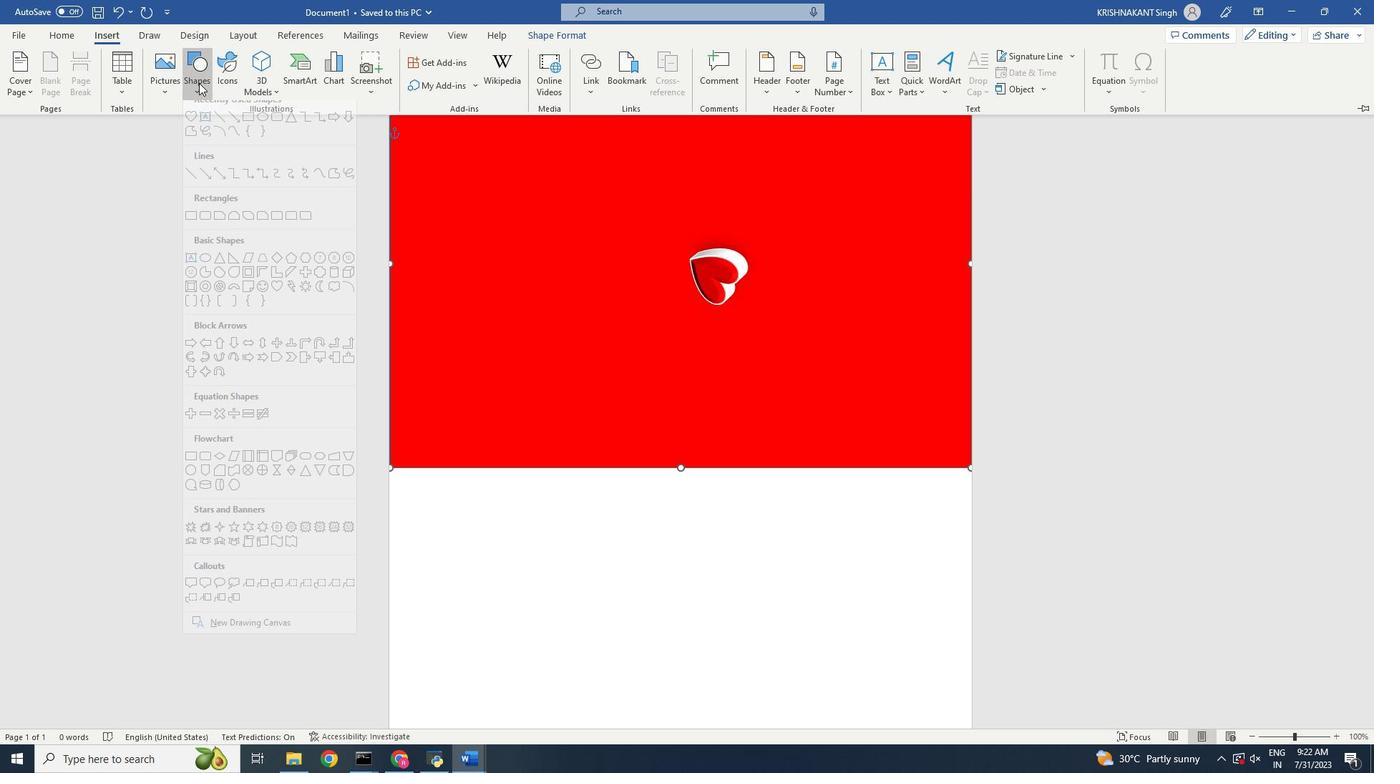 
Action: Mouse pressed left at (810, 572)
Screenshot: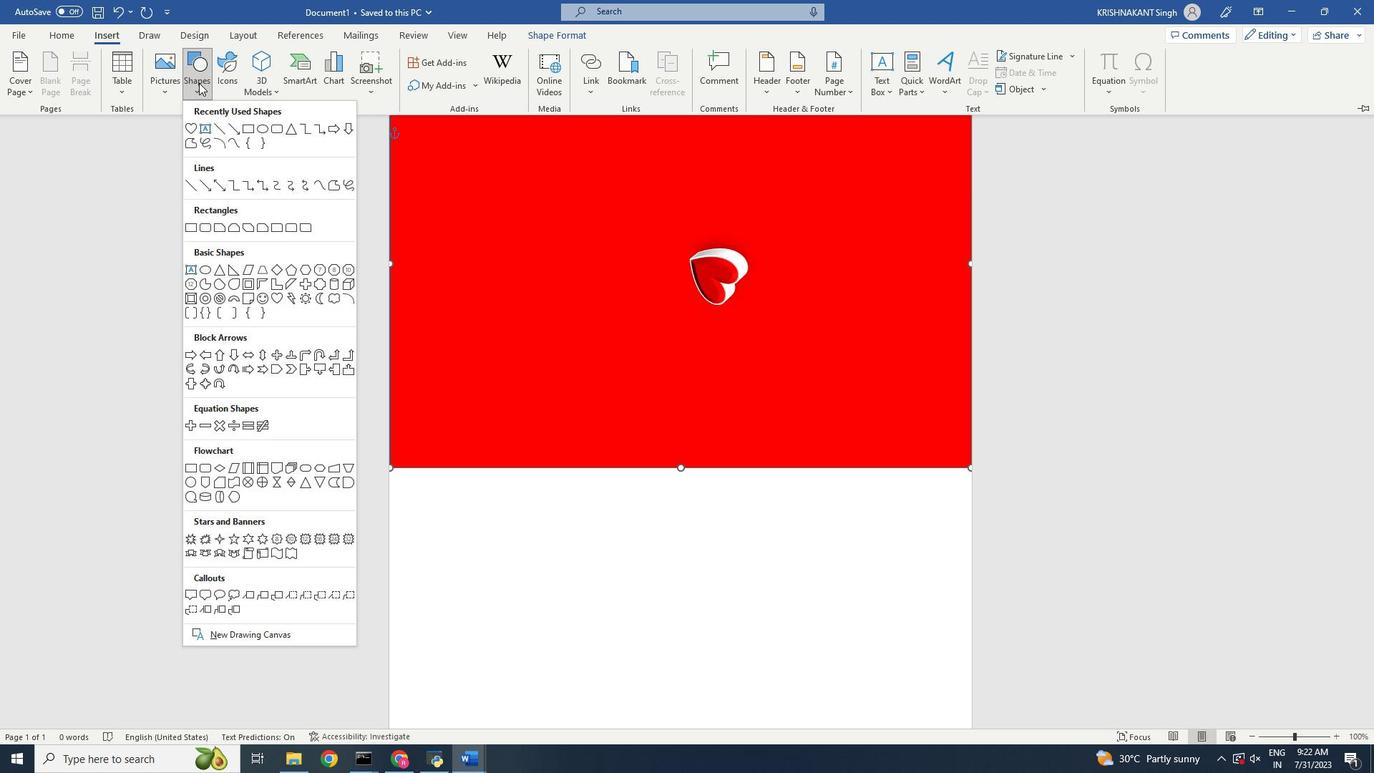 
Action: Mouse moved to (811, 543)
Screenshot: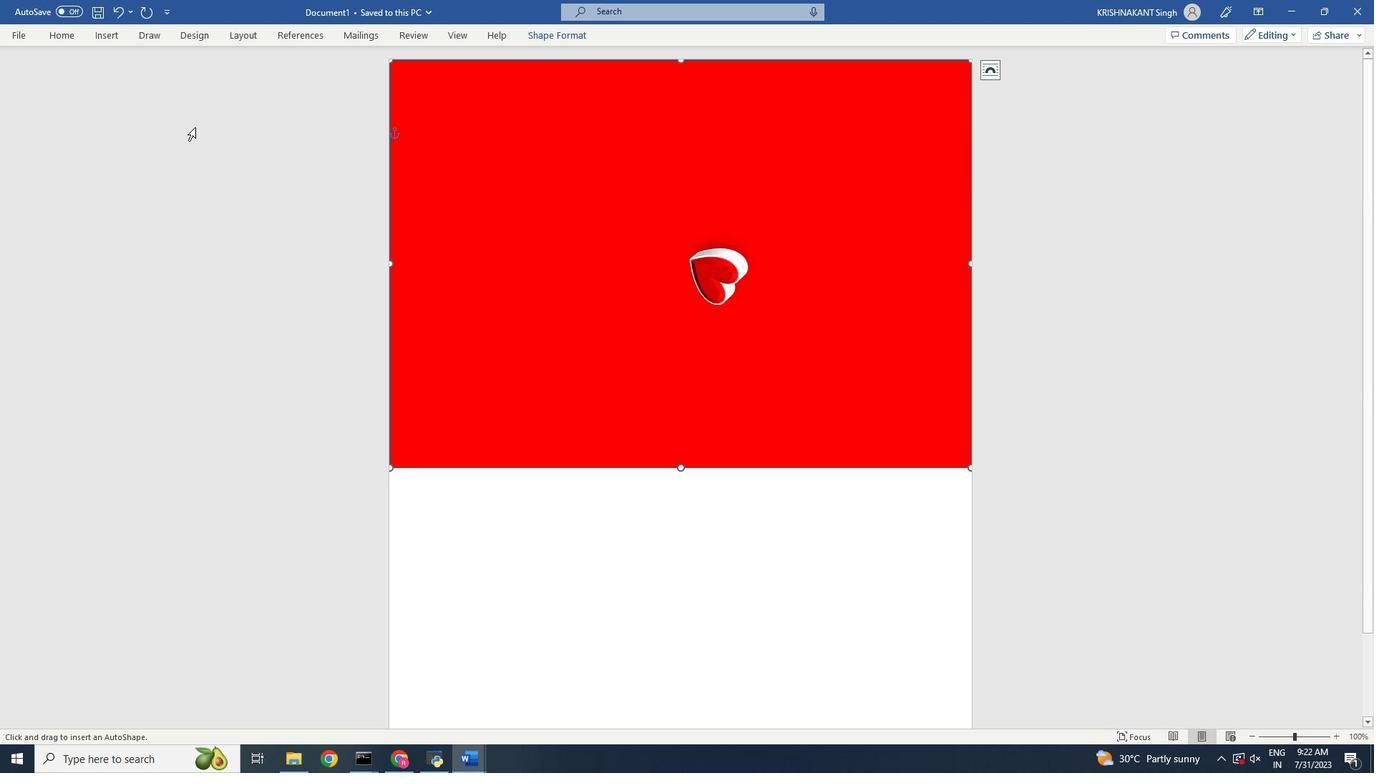 
Action: Mouse pressed left at (811, 543)
Screenshot: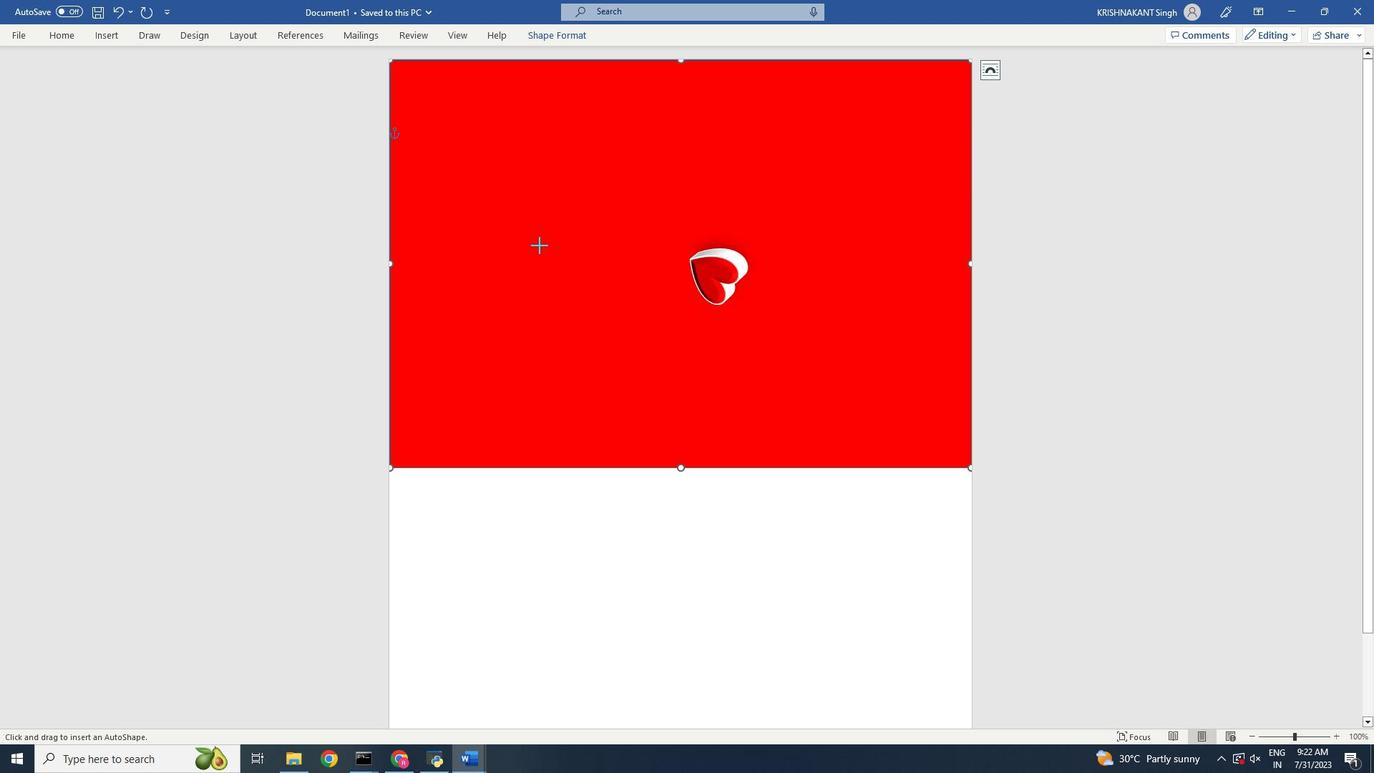 
Action: Mouse moved to (658, 436)
Screenshot: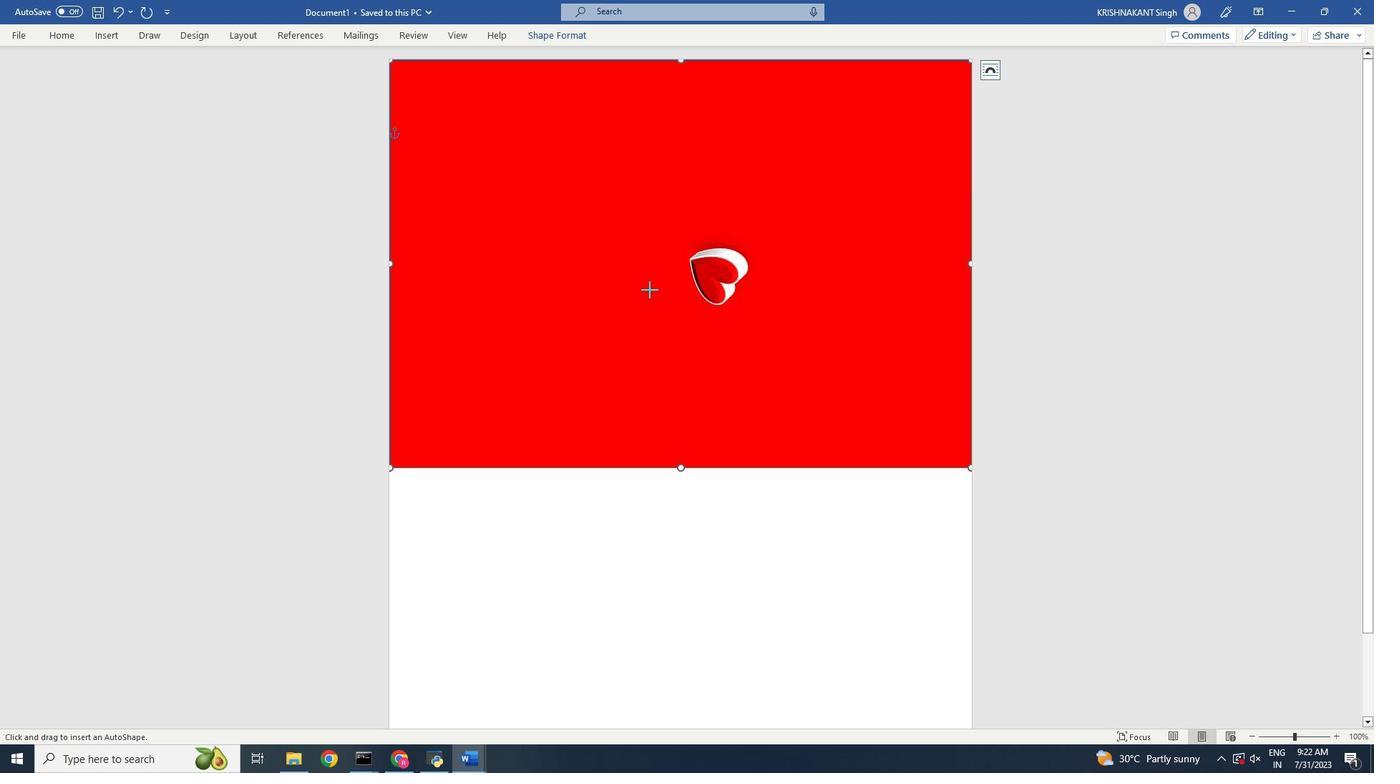 
Action: Mouse pressed left at (658, 436)
Screenshot: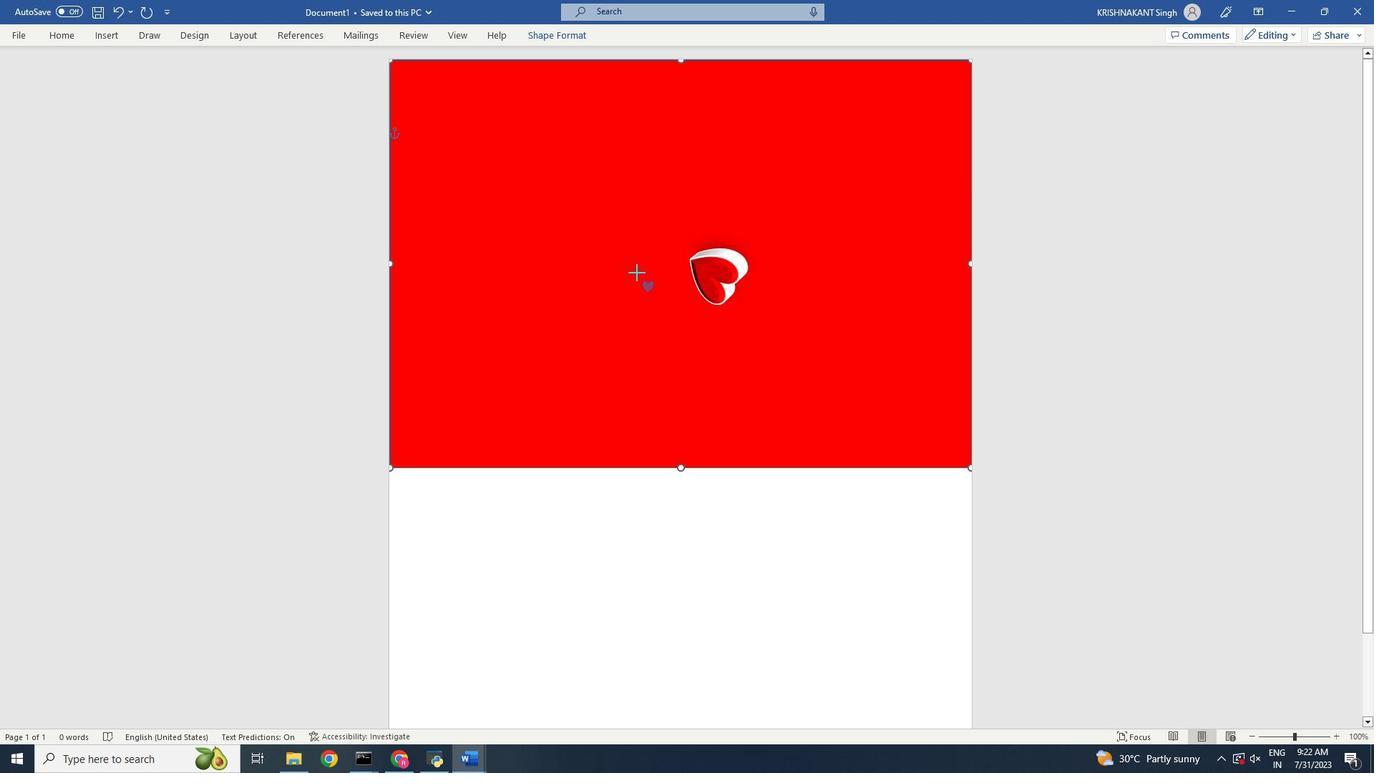 
Action: Mouse moved to (838, 601)
Screenshot: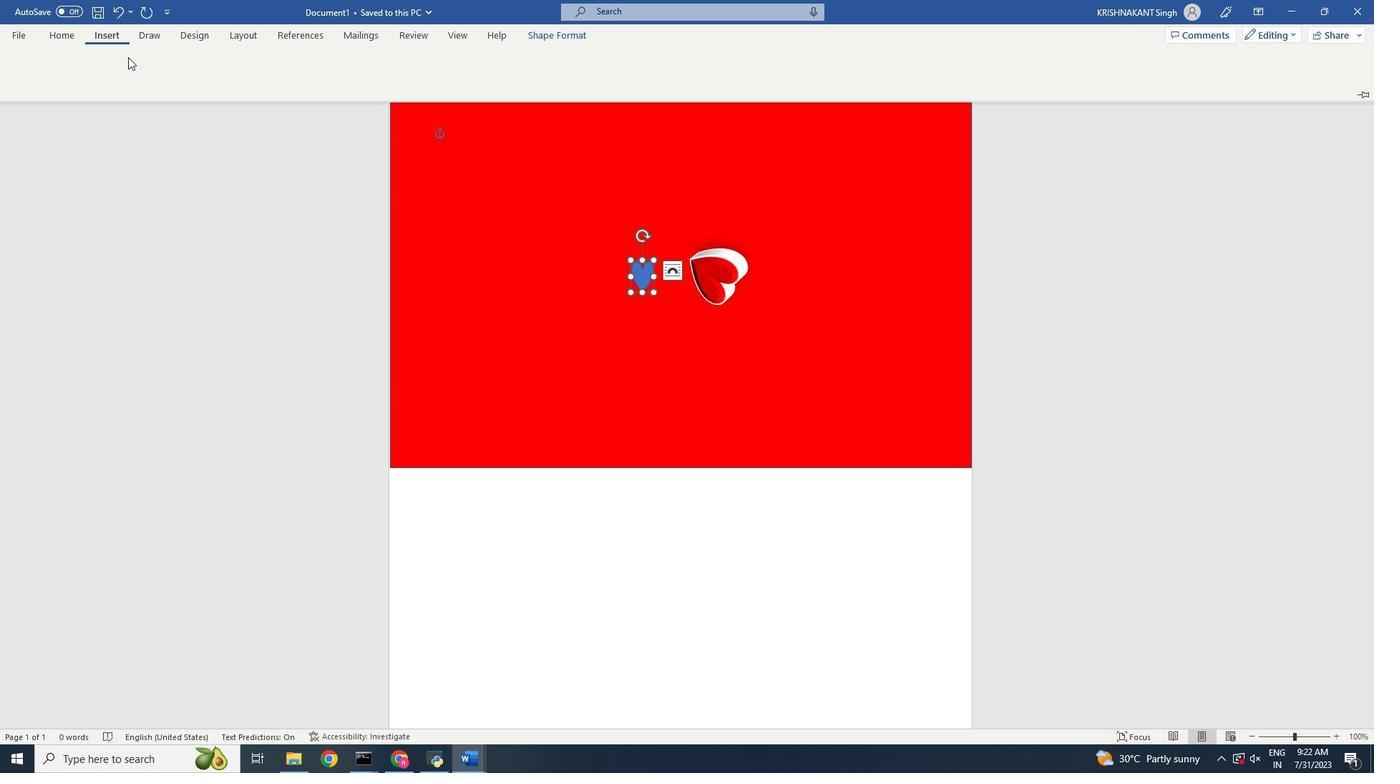 
Action: Mouse pressed left at (838, 601)
Screenshot: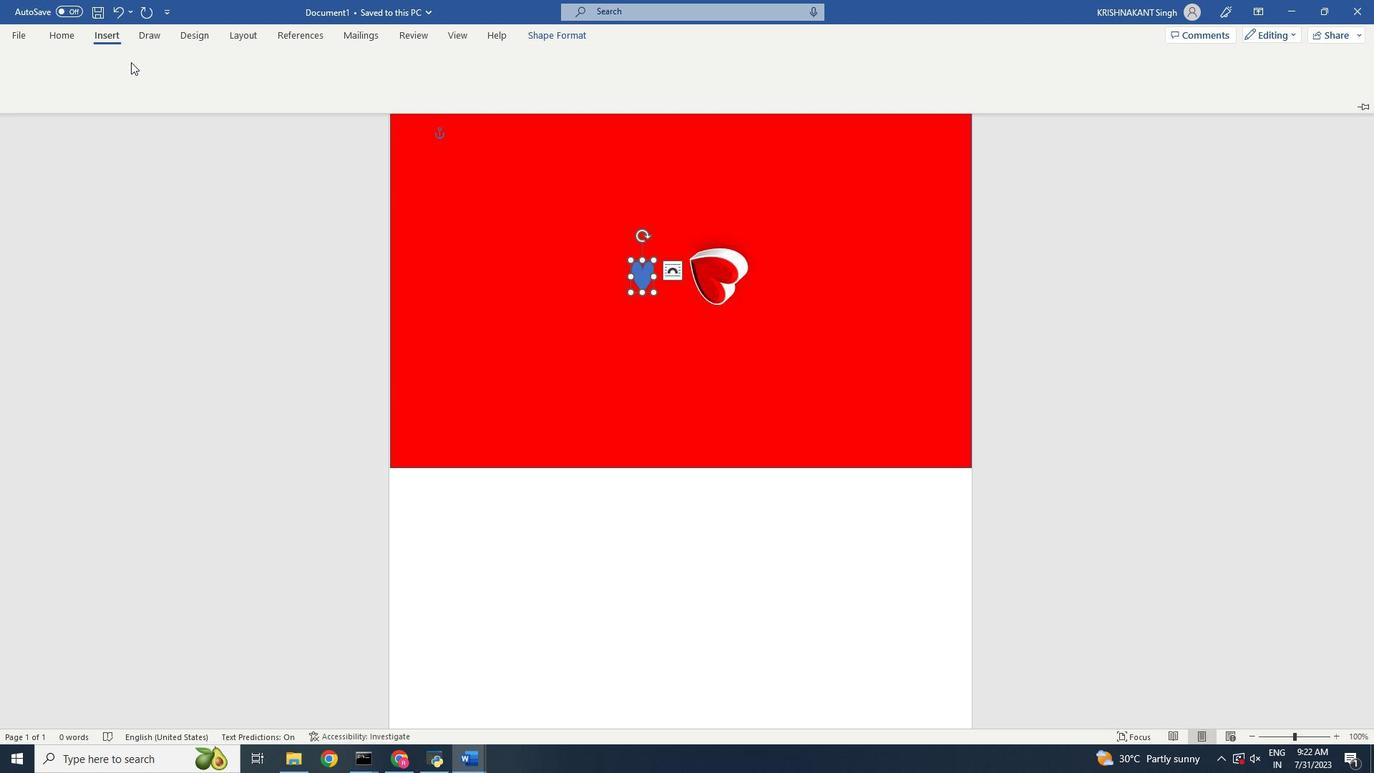 
Action: Mouse moved to (811, 568)
Screenshot: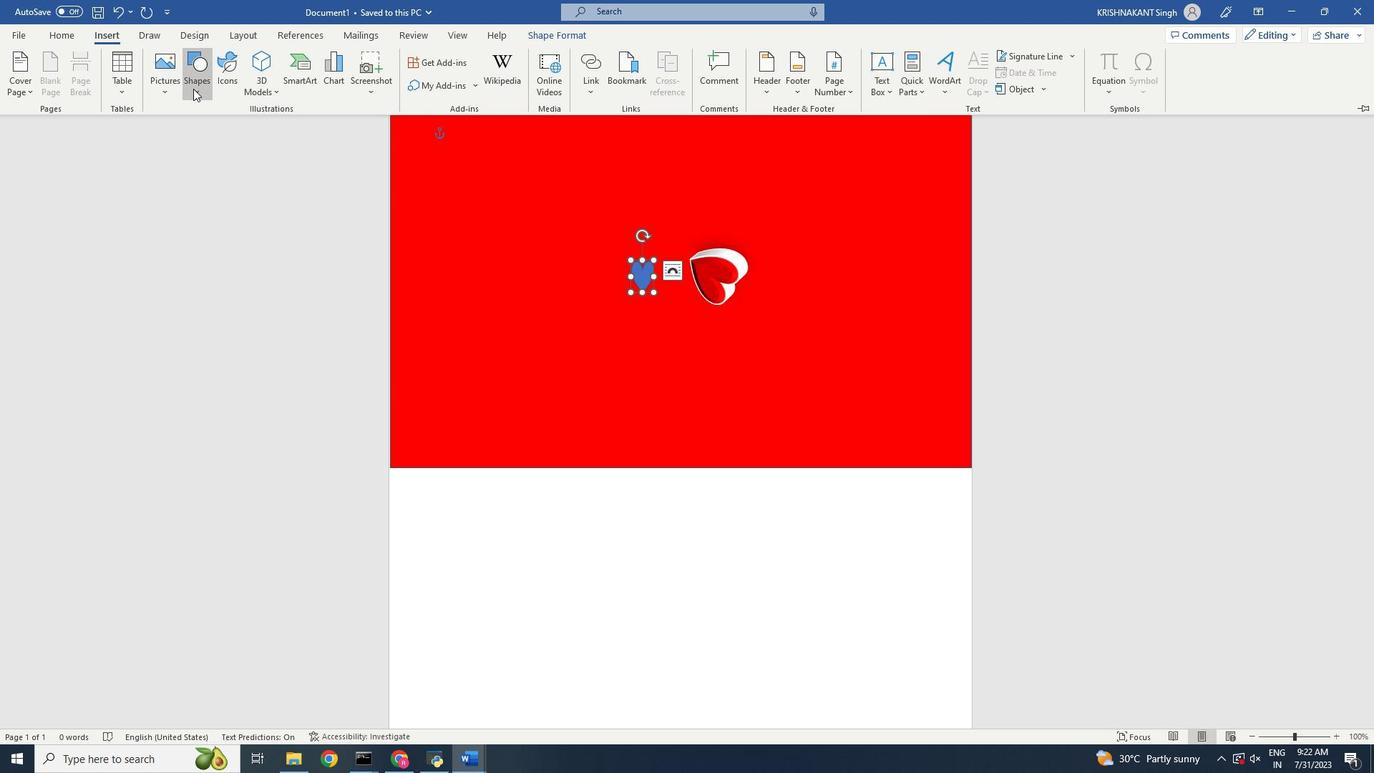 
Action: Mouse pressed left at (811, 568)
Screenshot: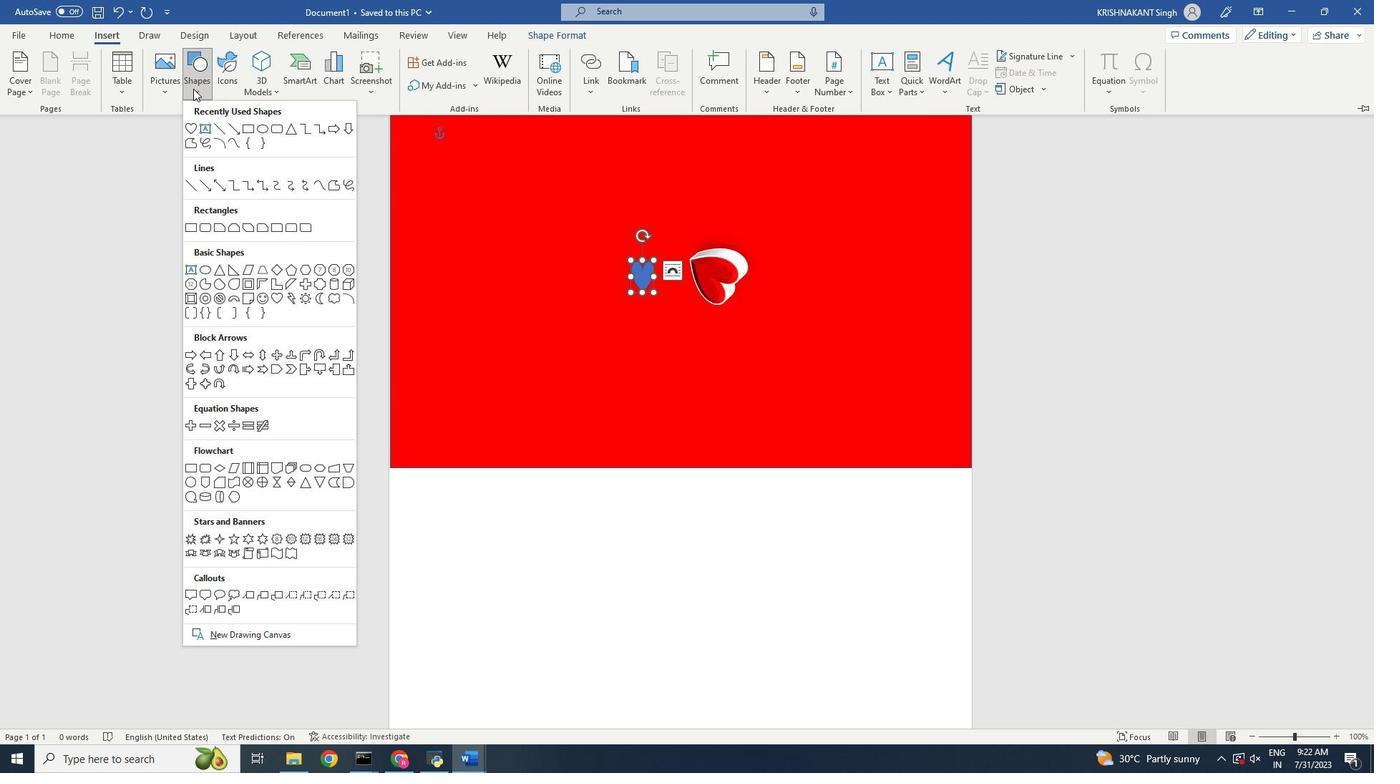 
Action: Mouse moved to (813, 543)
Screenshot: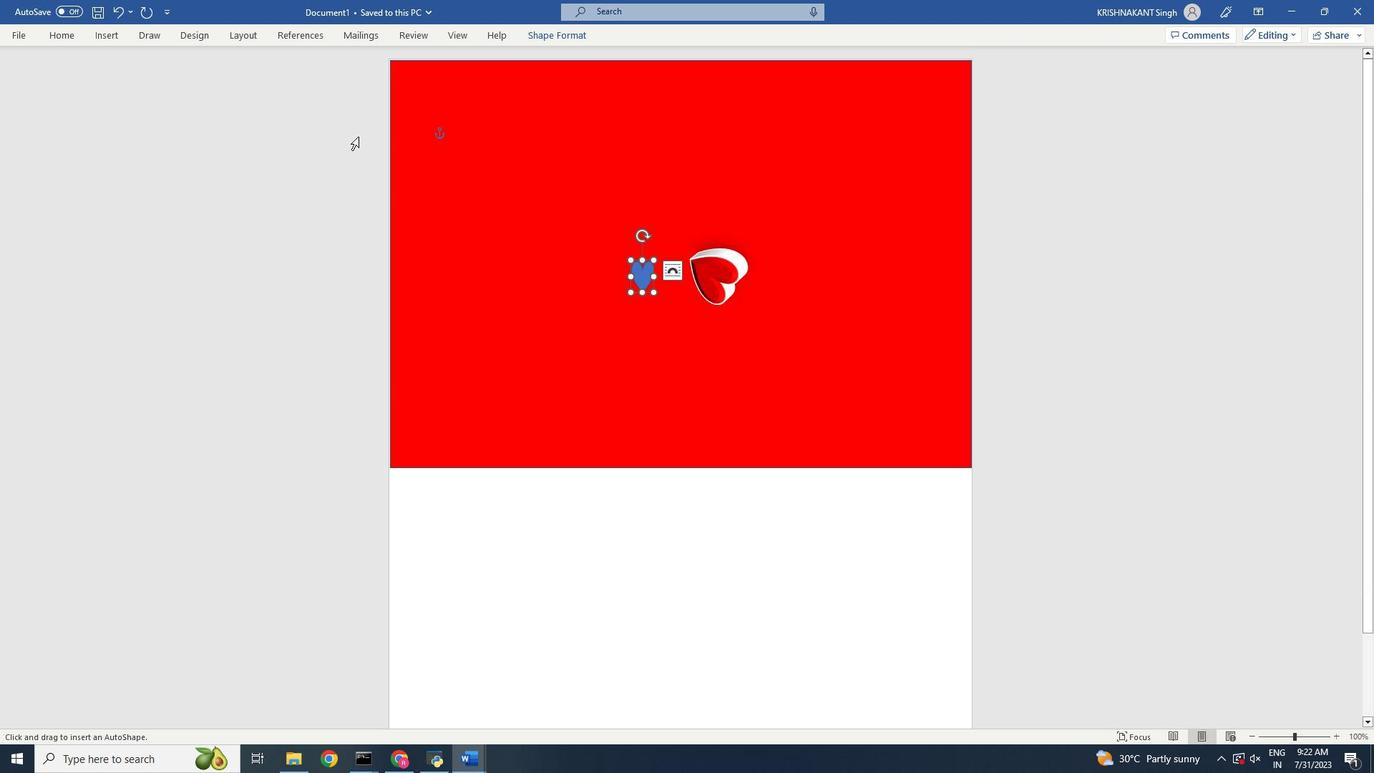 
Action: Mouse pressed left at (813, 543)
Screenshot: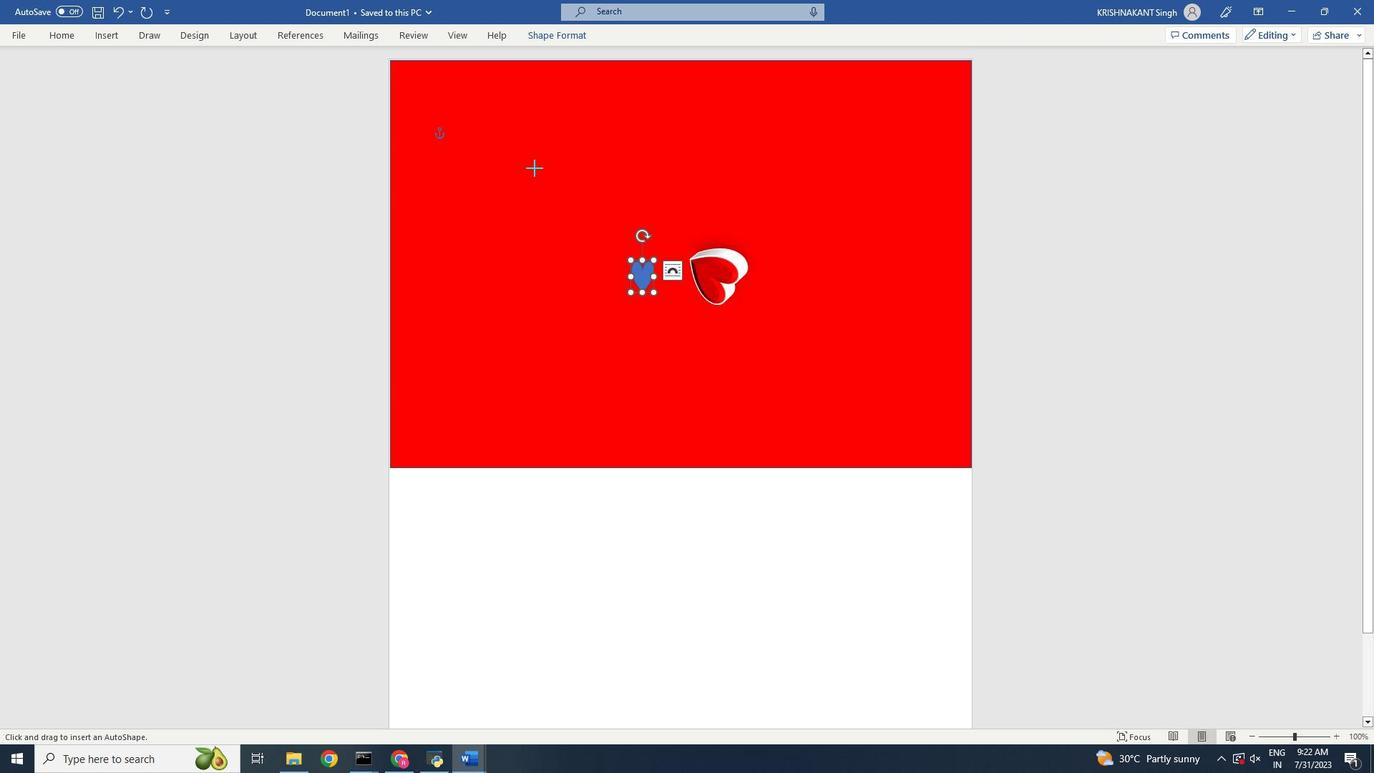 
Action: Mouse moved to (615, 454)
Screenshot: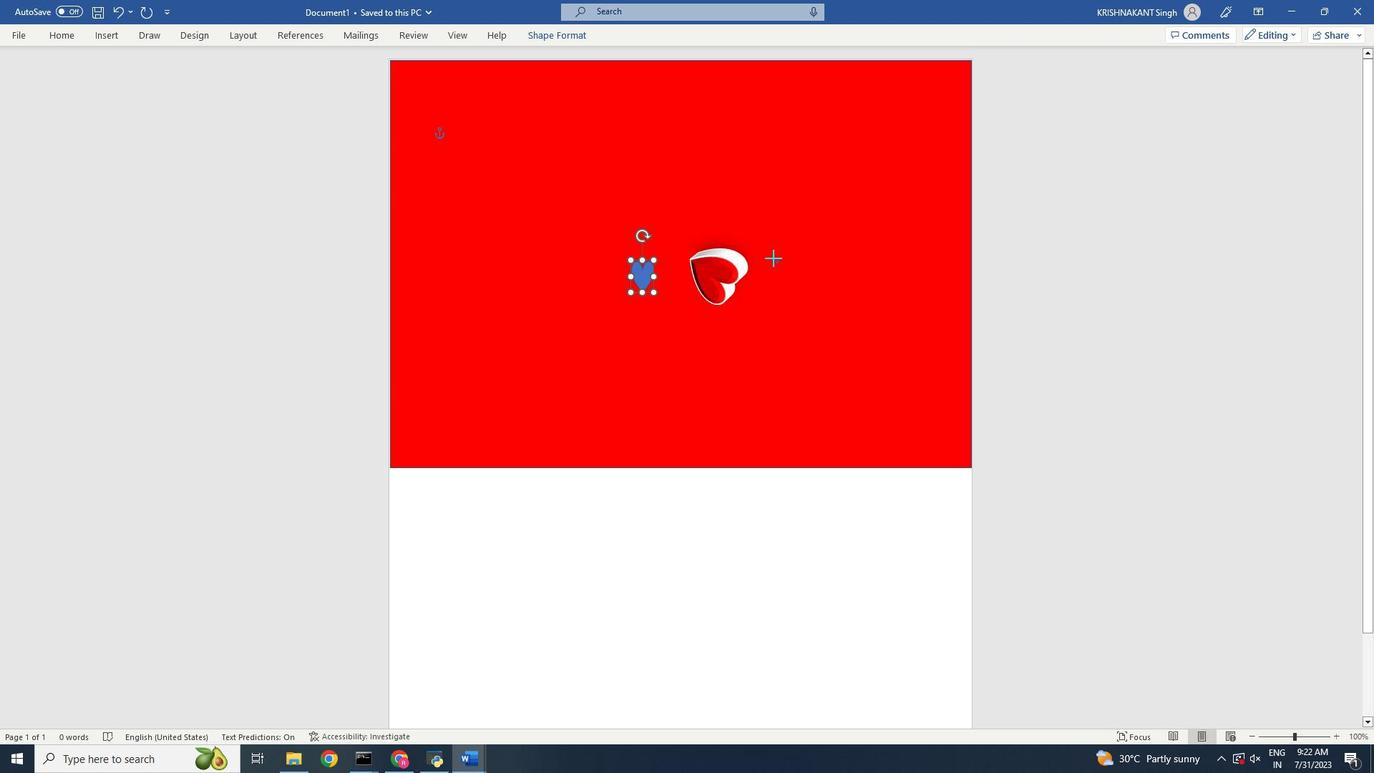 
Action: Mouse pressed left at (615, 454)
Screenshot: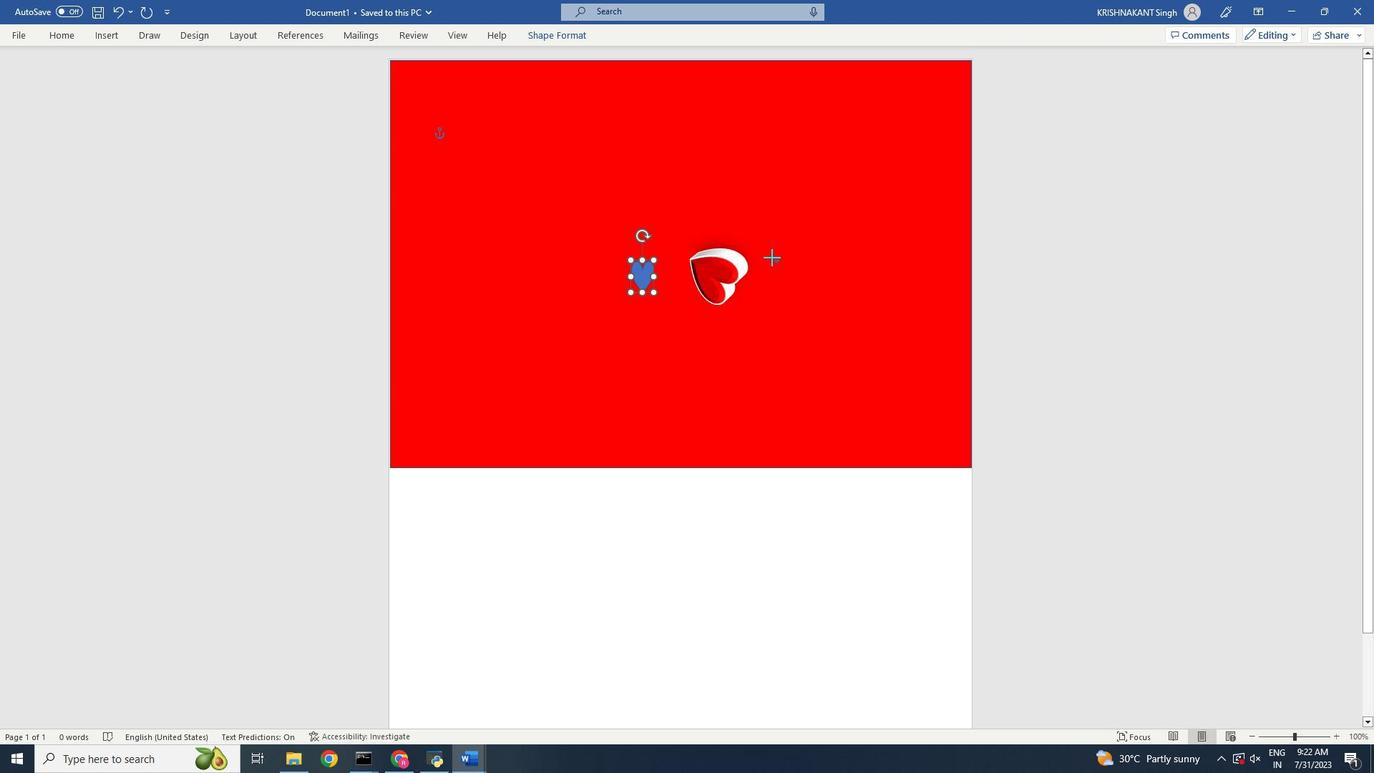 
Action: Mouse moved to (617, 487)
Screenshot: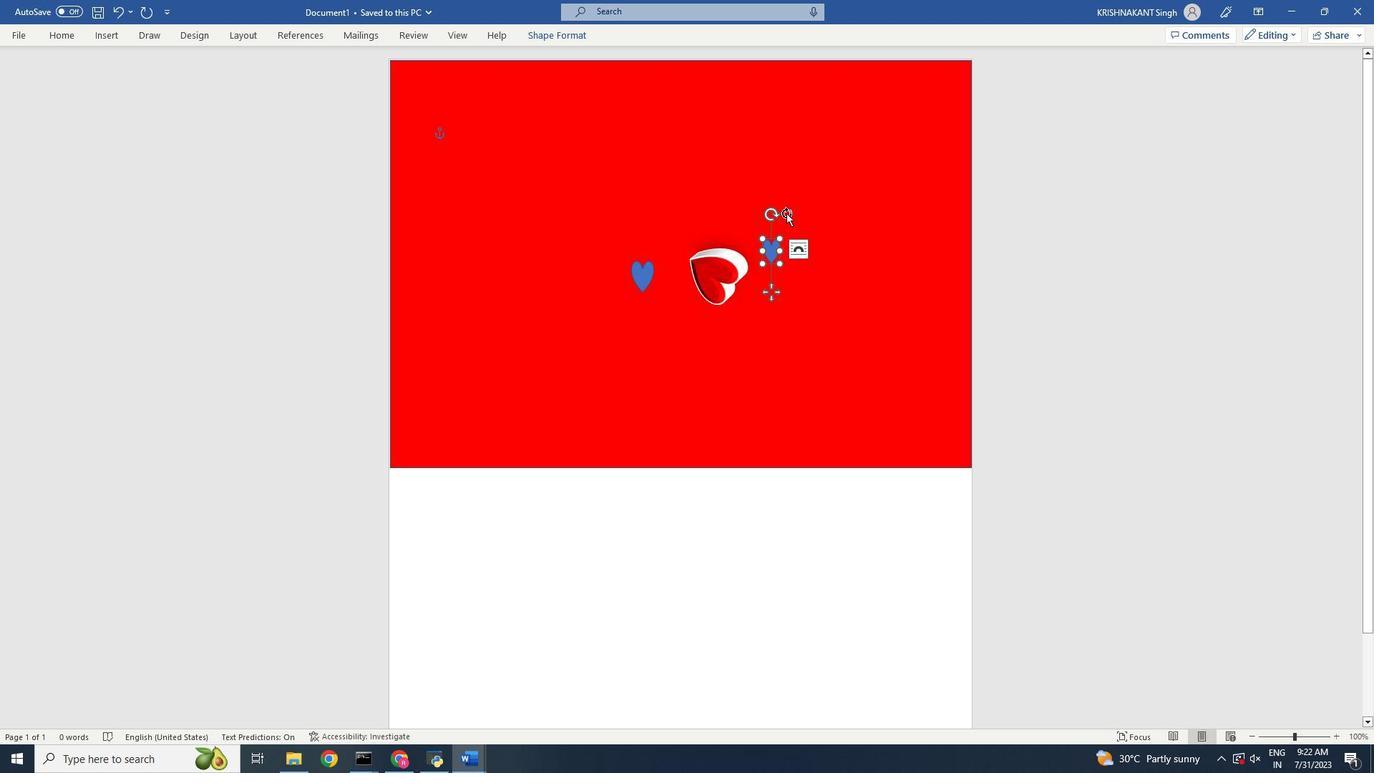 
Action: Mouse pressed left at (617, 487)
Screenshot: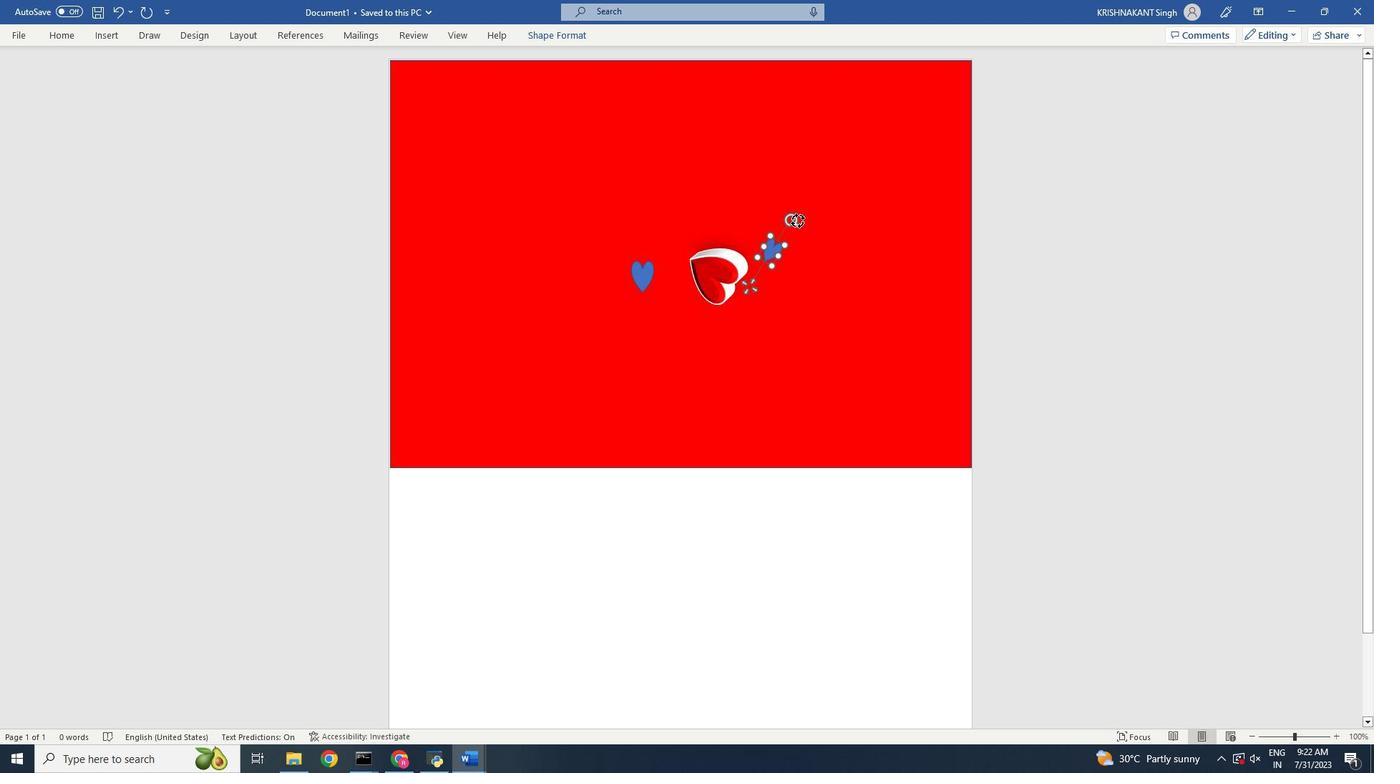 
Action: Mouse moved to (605, 417)
Screenshot: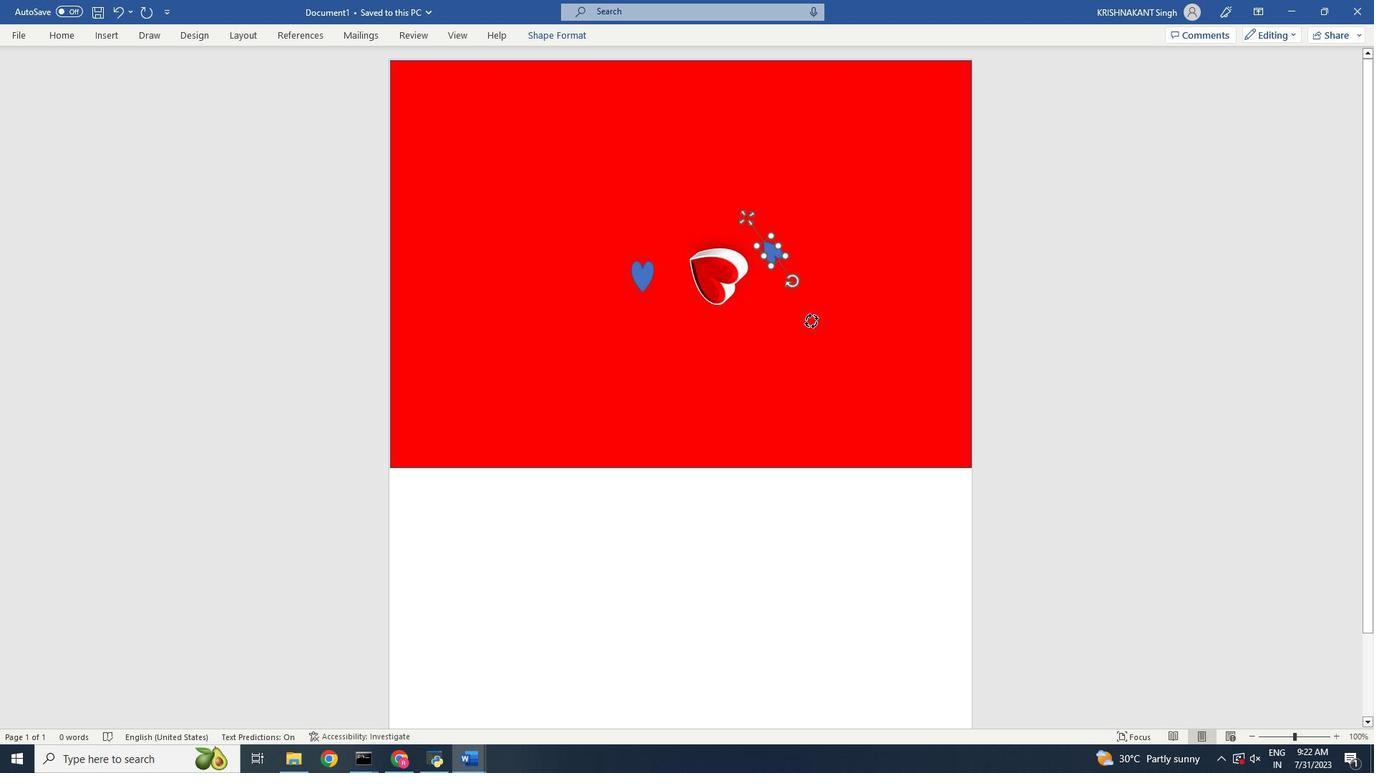 
Action: Mouse scrolled (605, 416) with delta (0, 0)
Screenshot: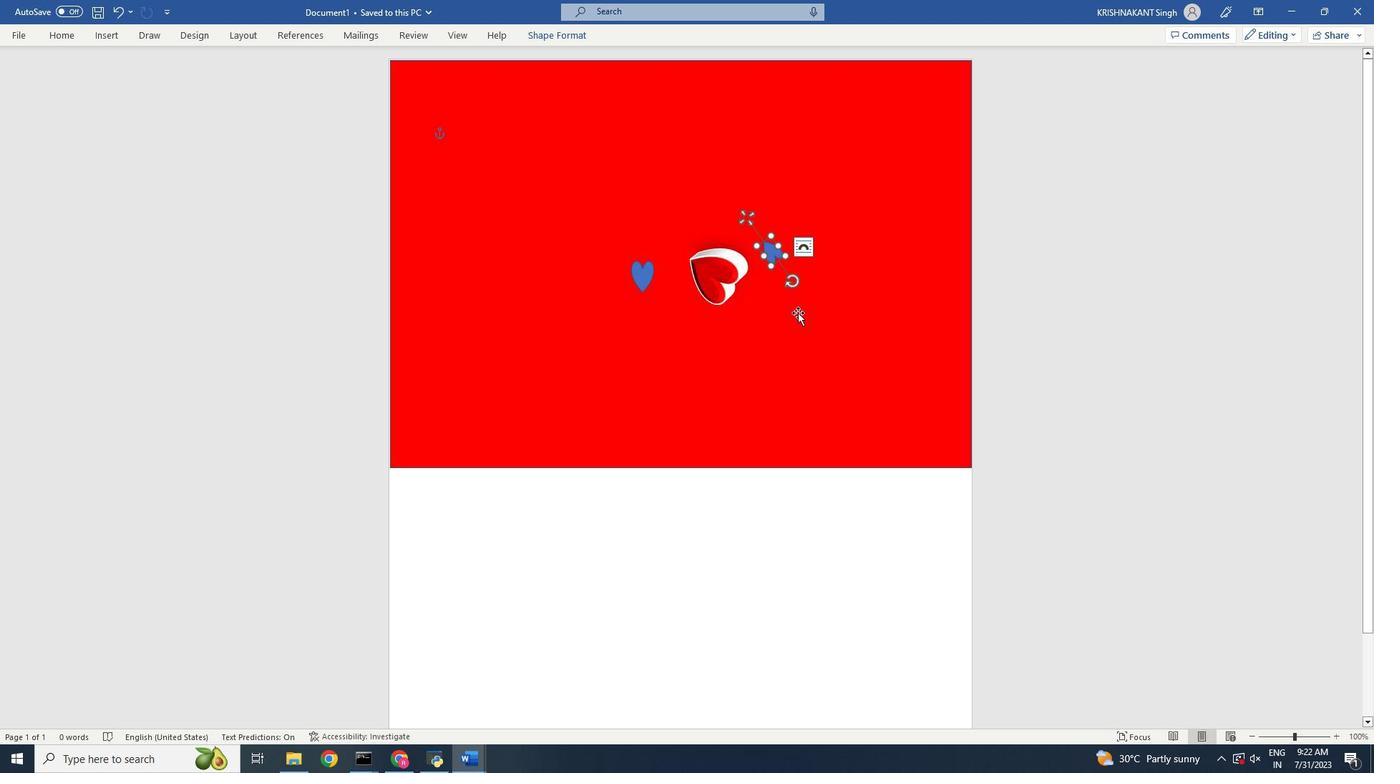 
Action: Mouse scrolled (605, 416) with delta (0, 0)
Screenshot: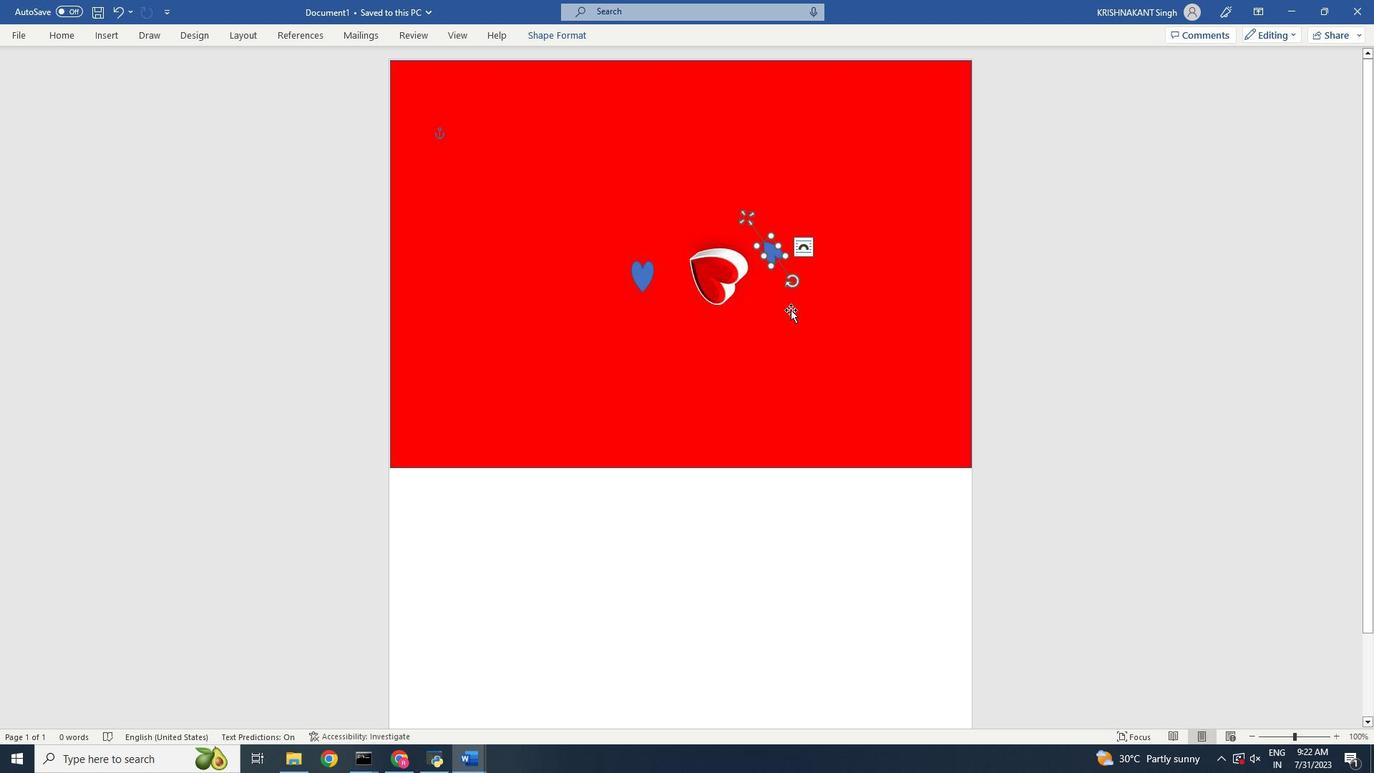 
Action: Mouse moved to (663, 448)
Screenshot: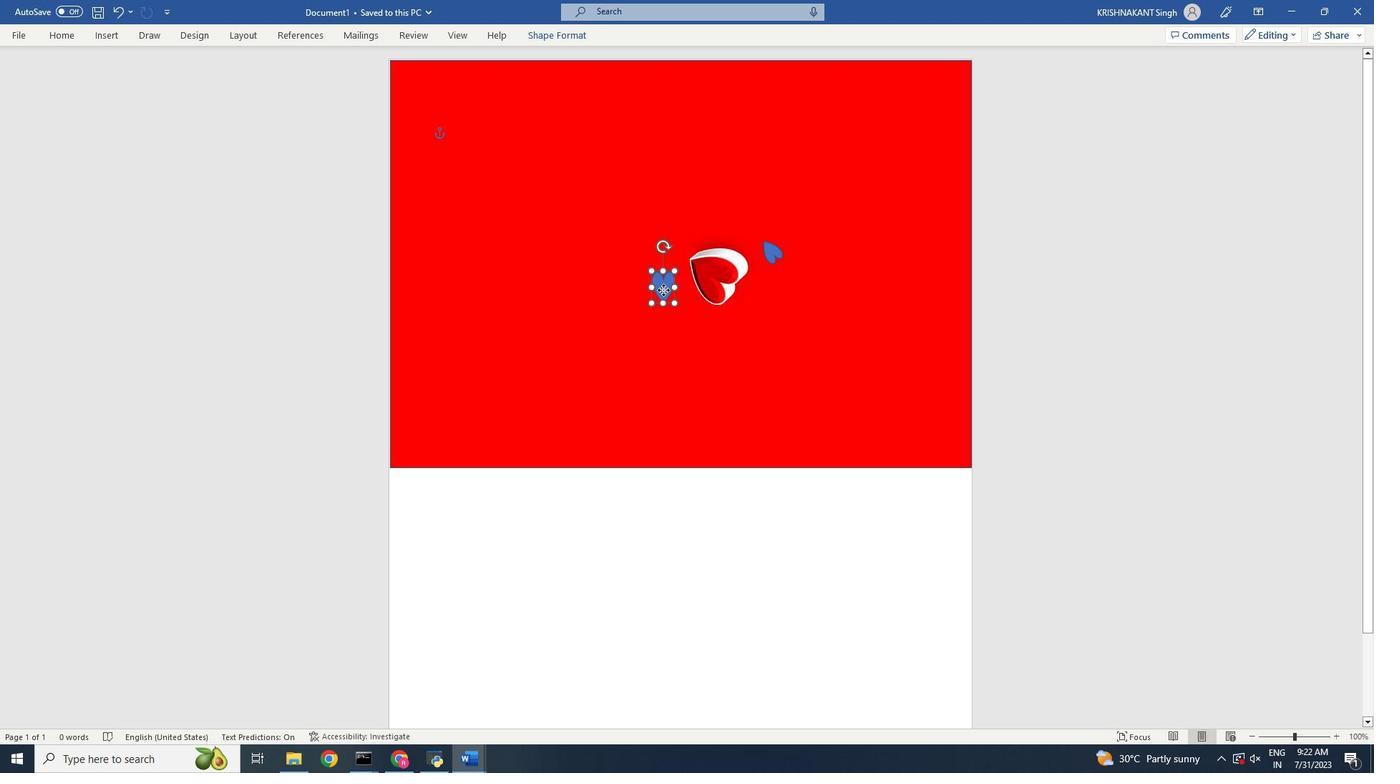 
Action: Mouse pressed left at (663, 448)
Screenshot: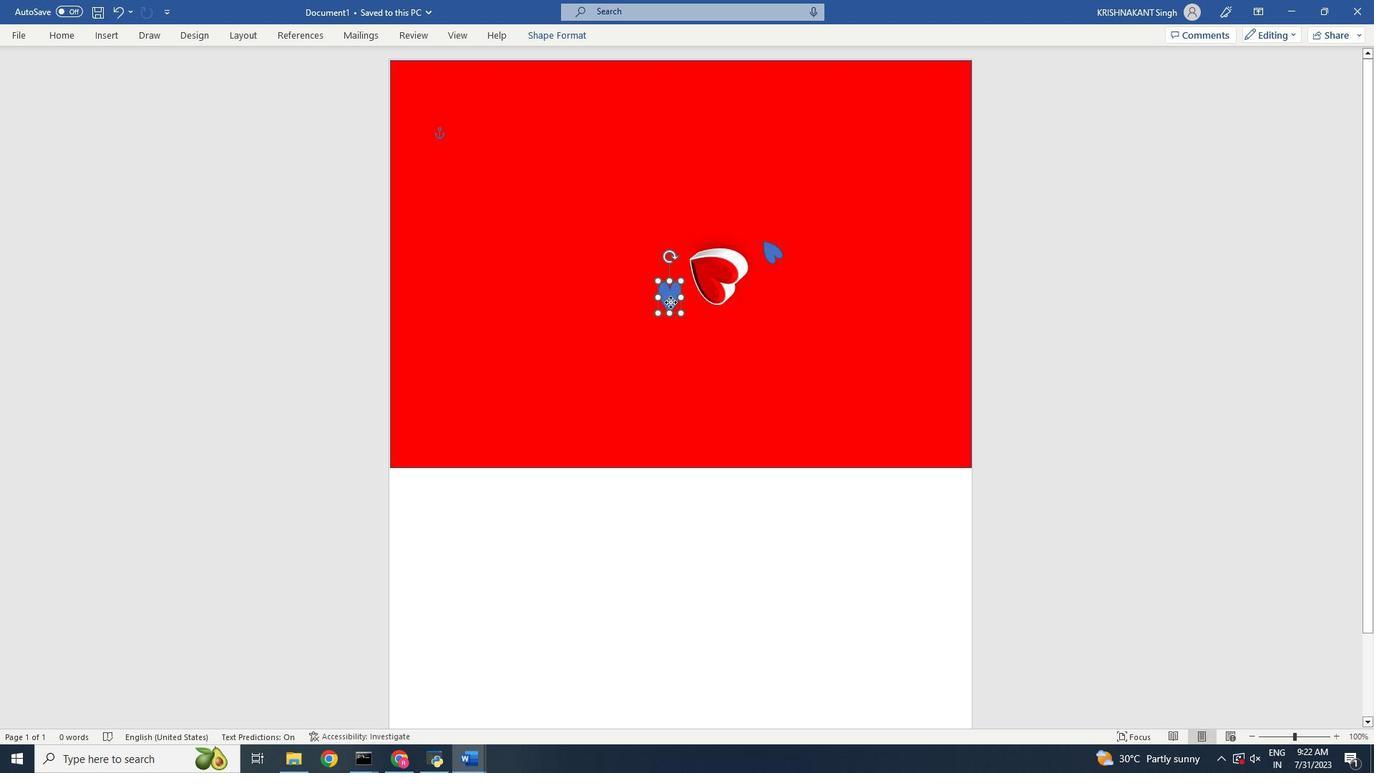
Action: Mouse moved to (650, 455)
Screenshot: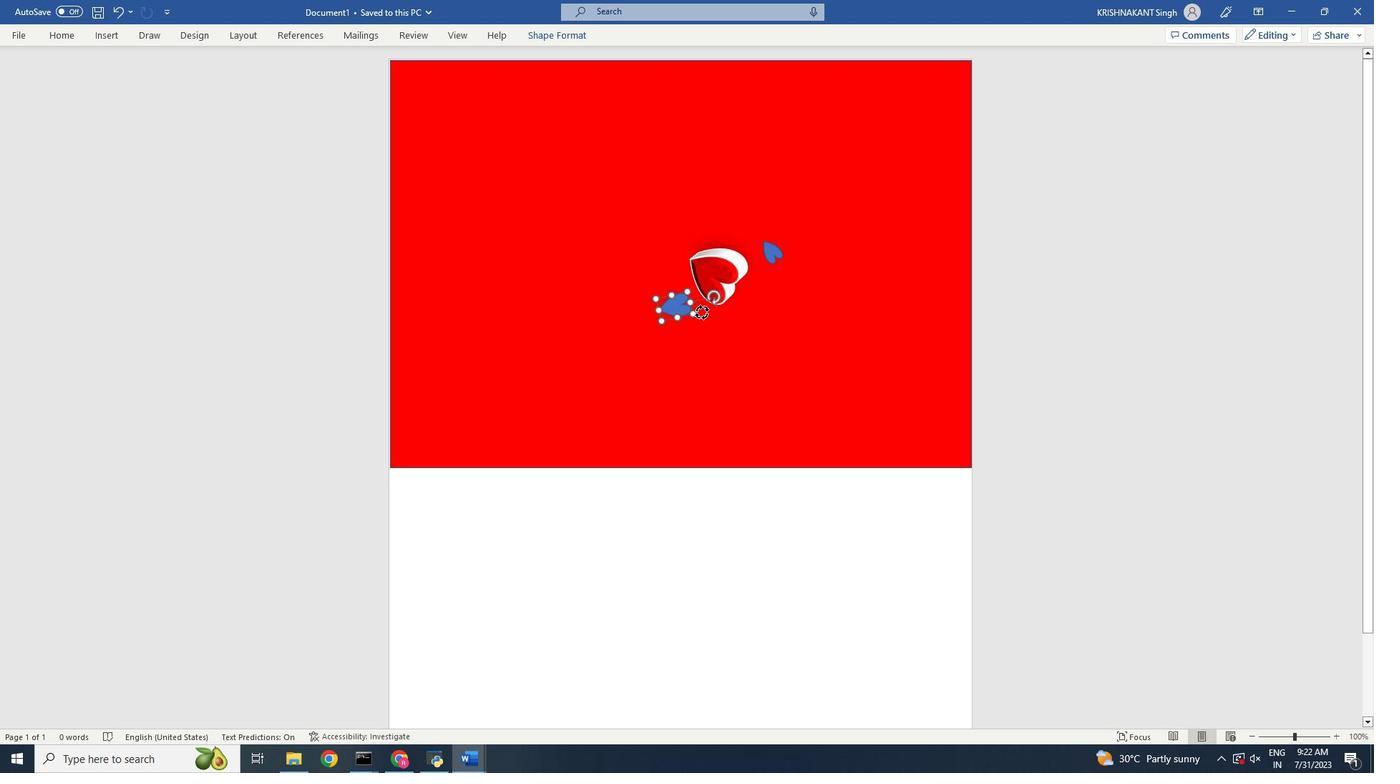 
Action: Mouse pressed left at (650, 455)
Screenshot: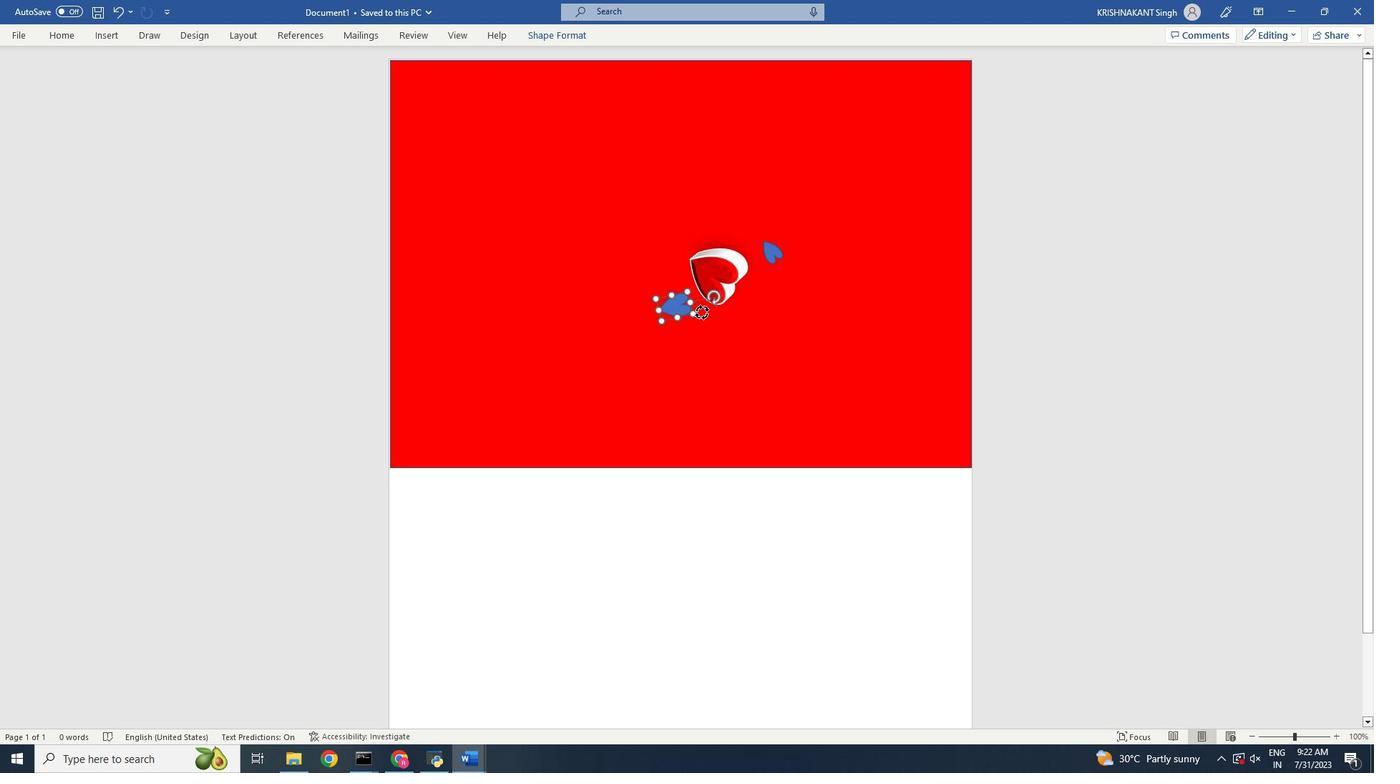 
Action: Mouse moved to (649, 421)
Screenshot: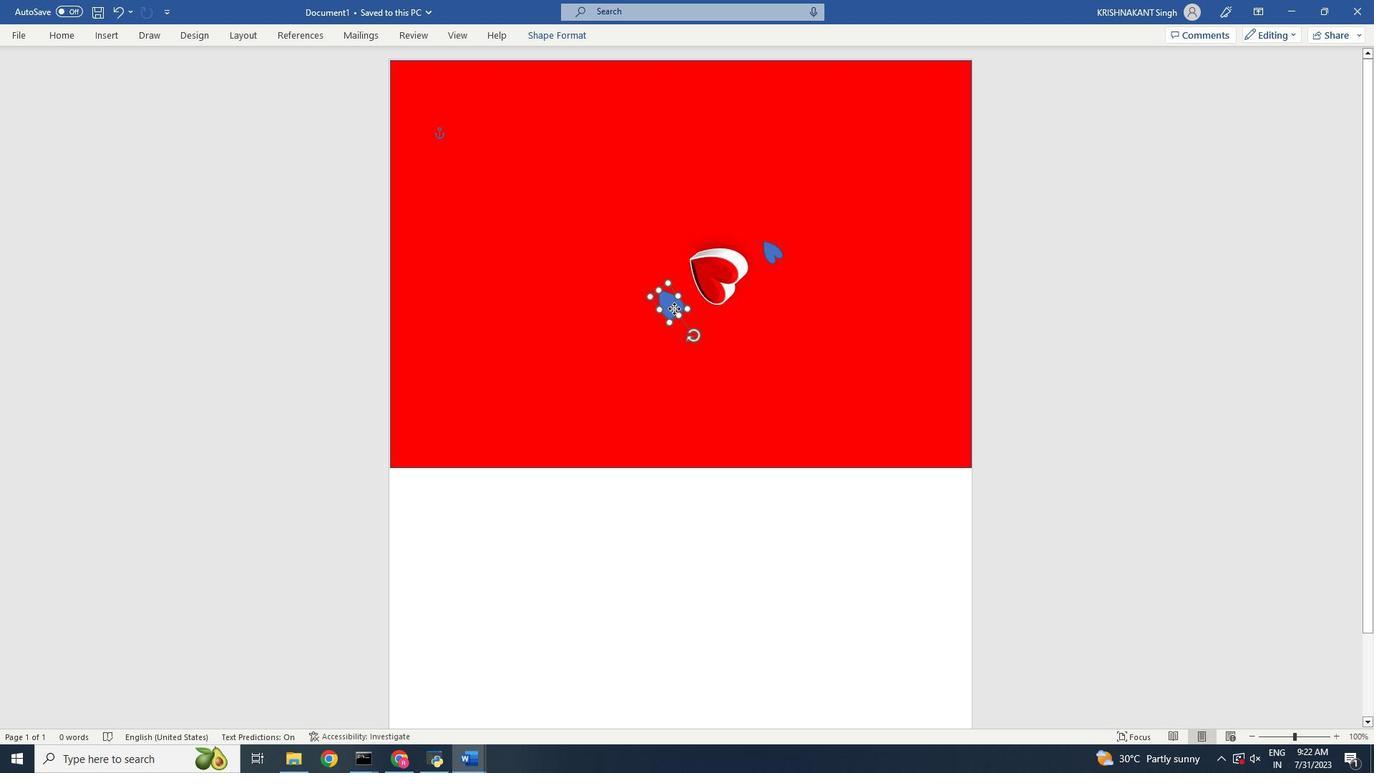 
Action: Mouse pressed left at (649, 421)
Screenshot: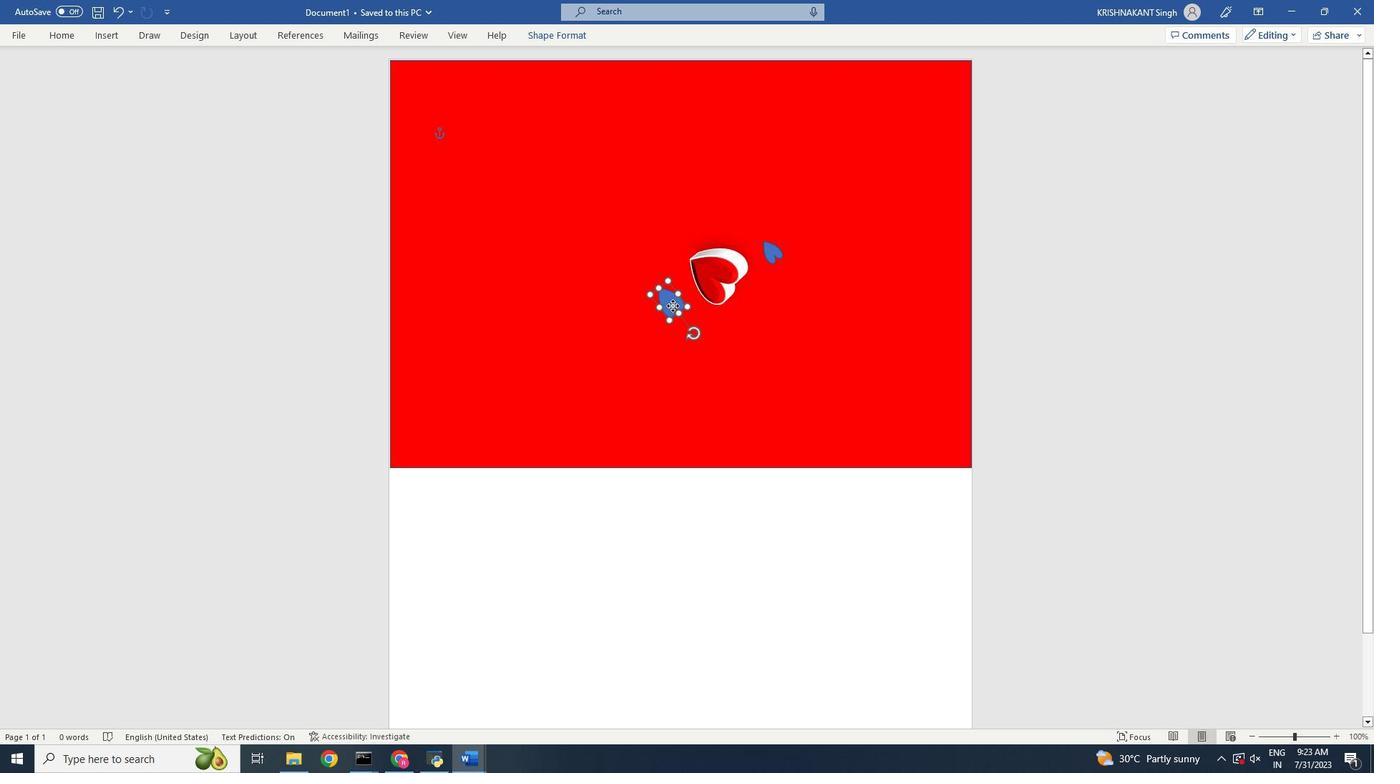 
Action: Mouse moved to (616, 461)
Screenshot: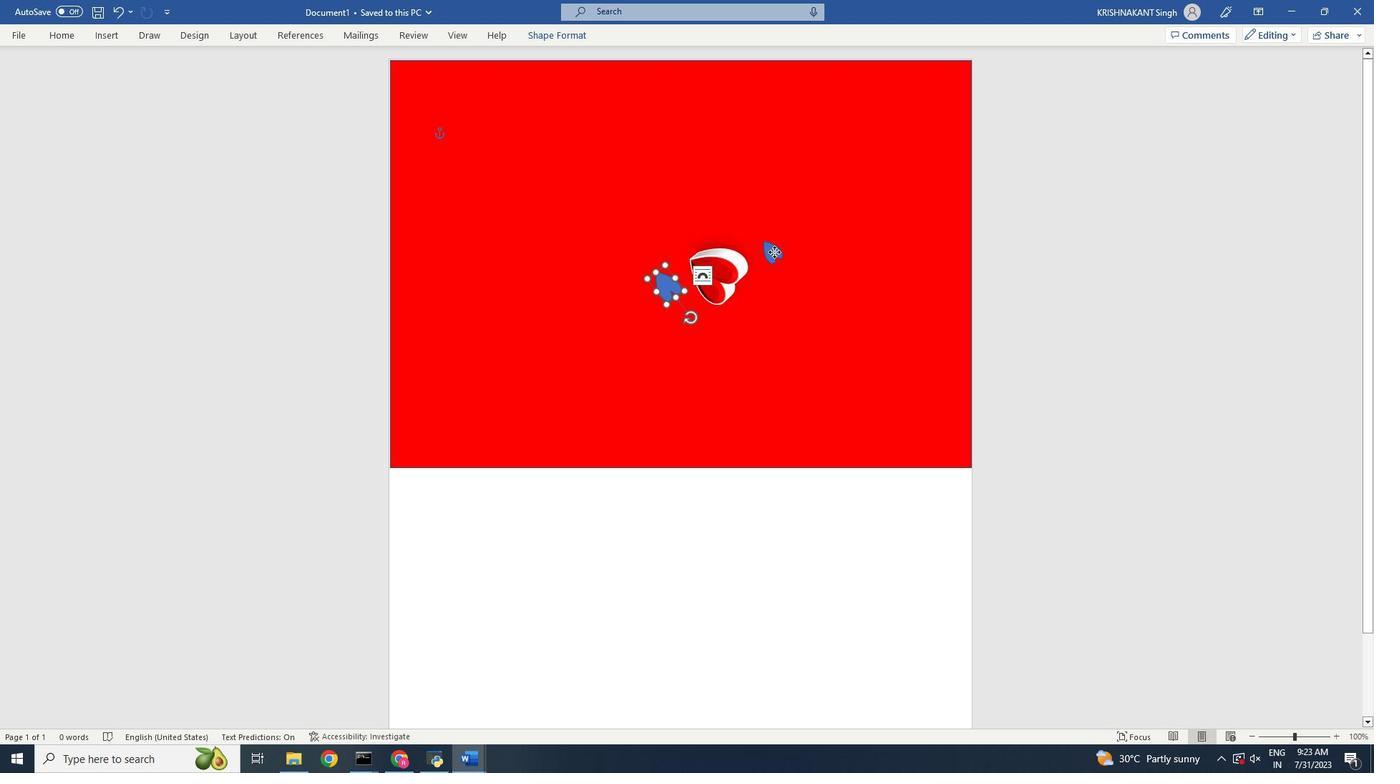 
Action: Mouse pressed left at (616, 461)
Screenshot: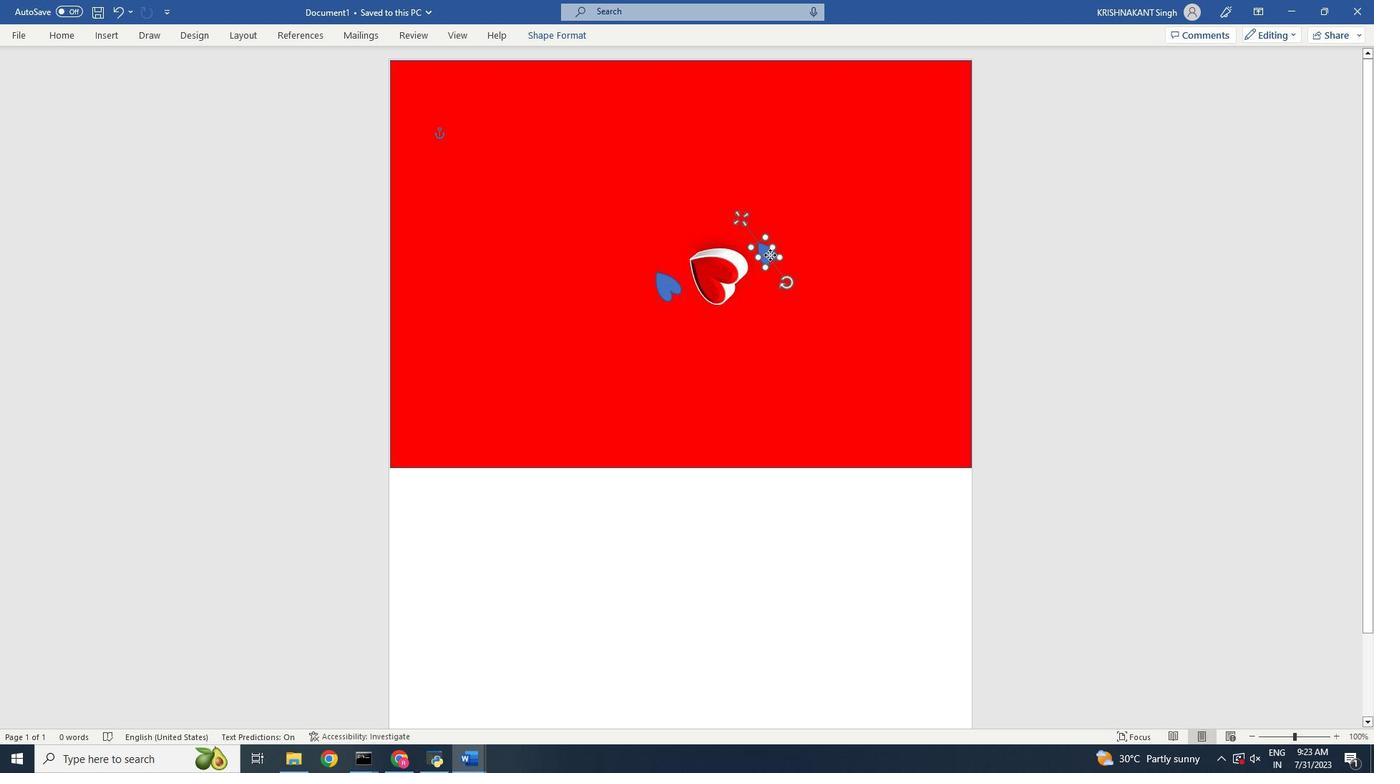 
Action: Mouse moved to (619, 463)
Screenshot: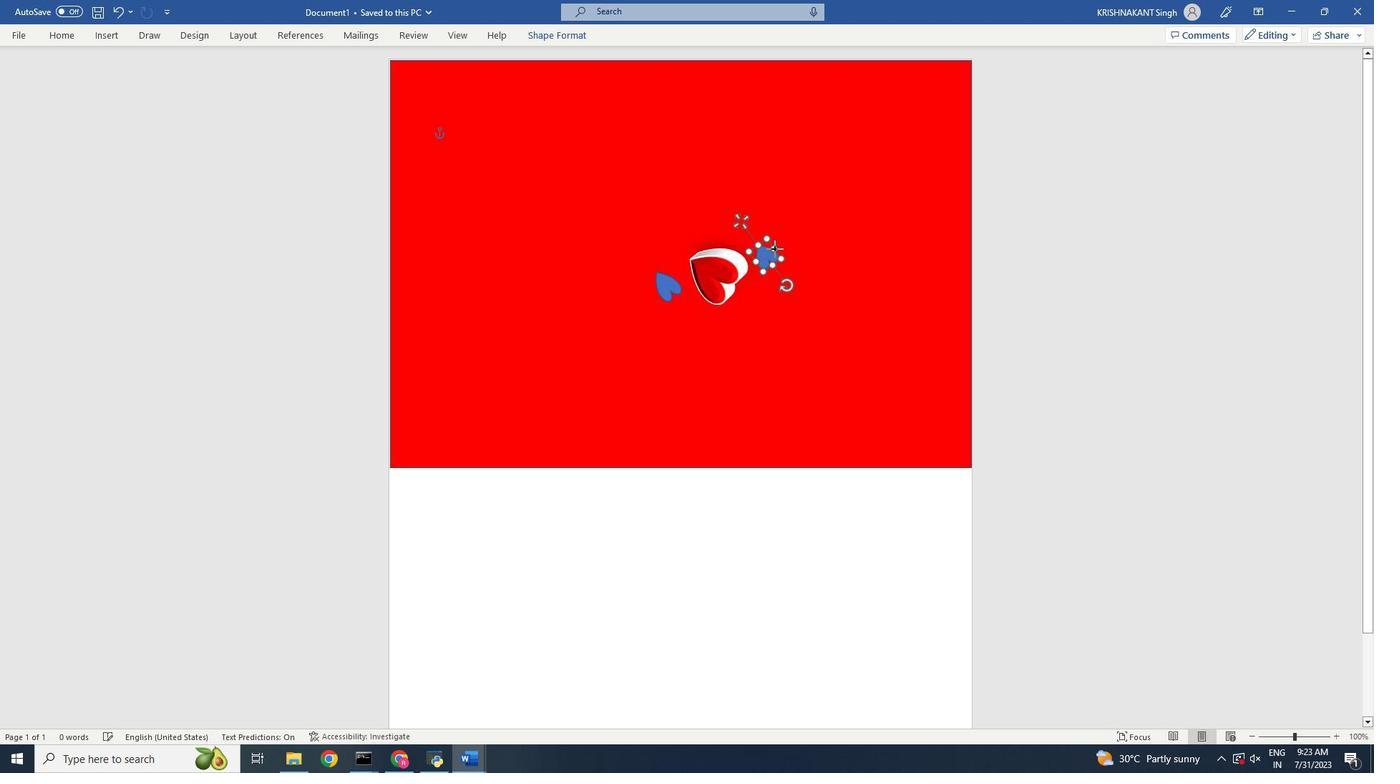 
Action: Mouse pressed left at (619, 463)
Screenshot: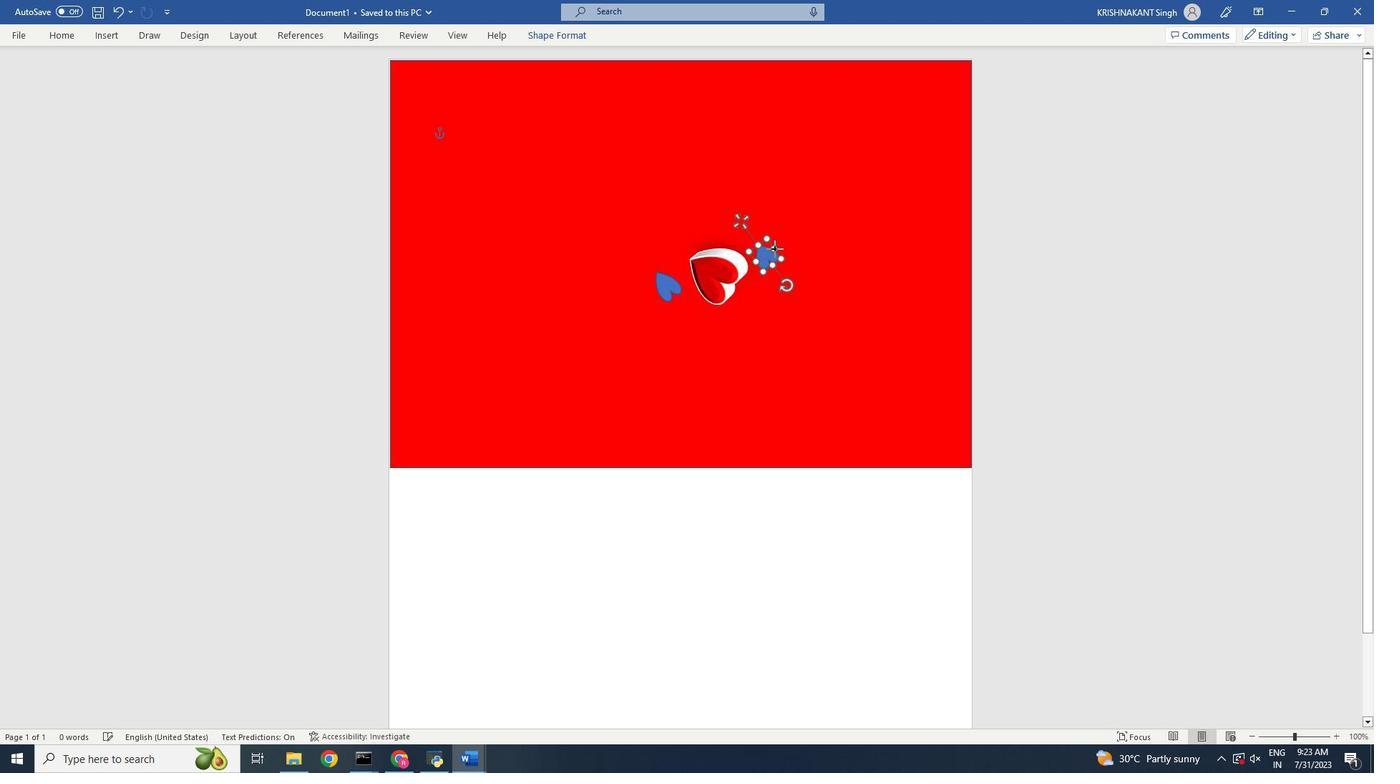 
Action: Mouse moved to (617, 465)
Screenshot: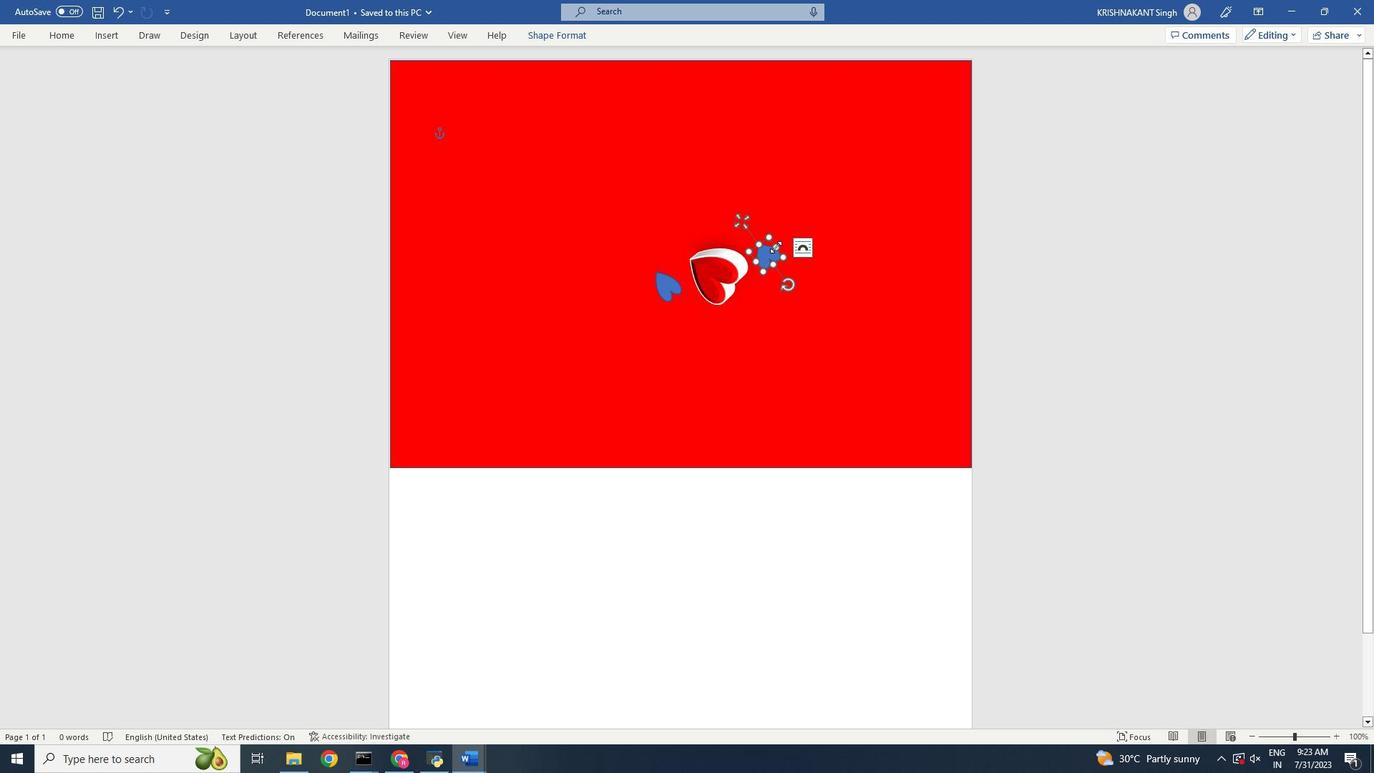 
Action: Mouse pressed left at (617, 465)
Screenshot: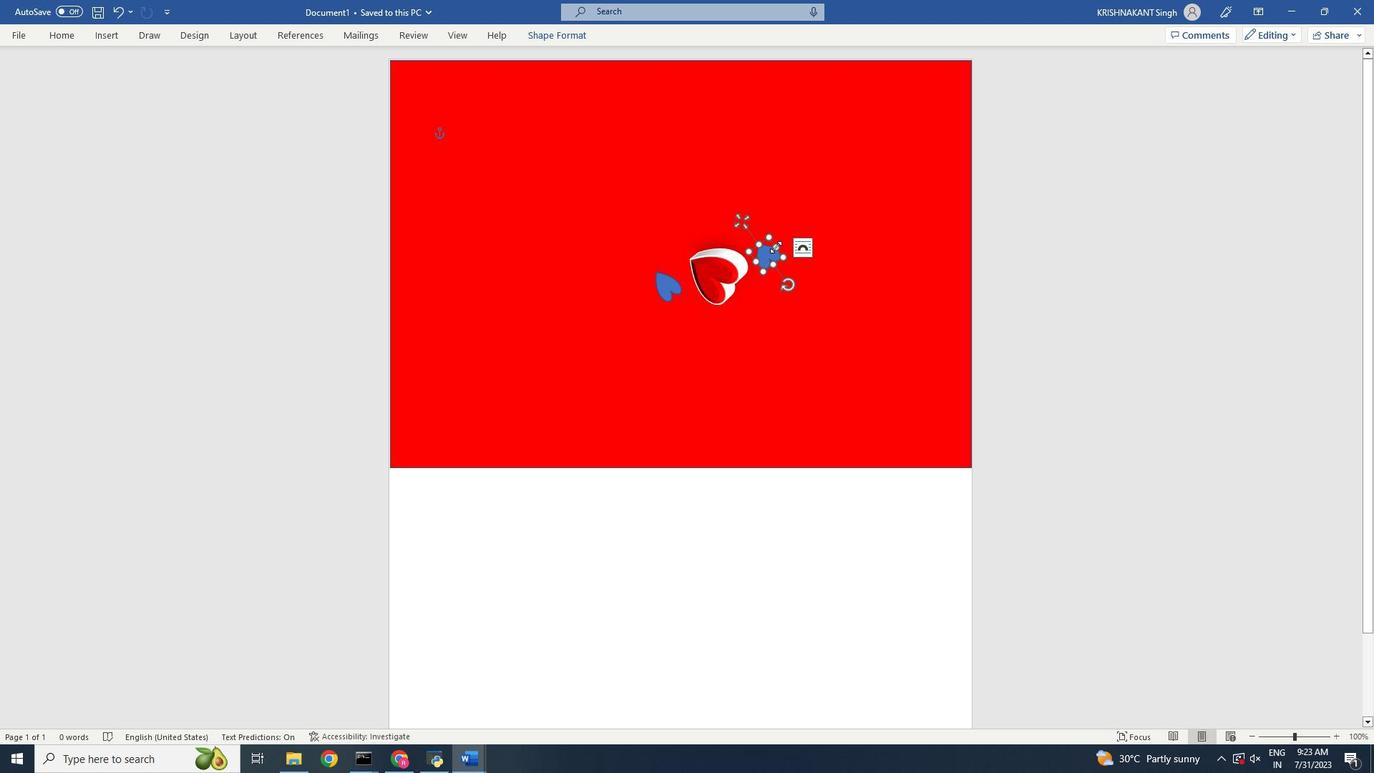 
Action: Mouse moved to (620, 458)
Screenshot: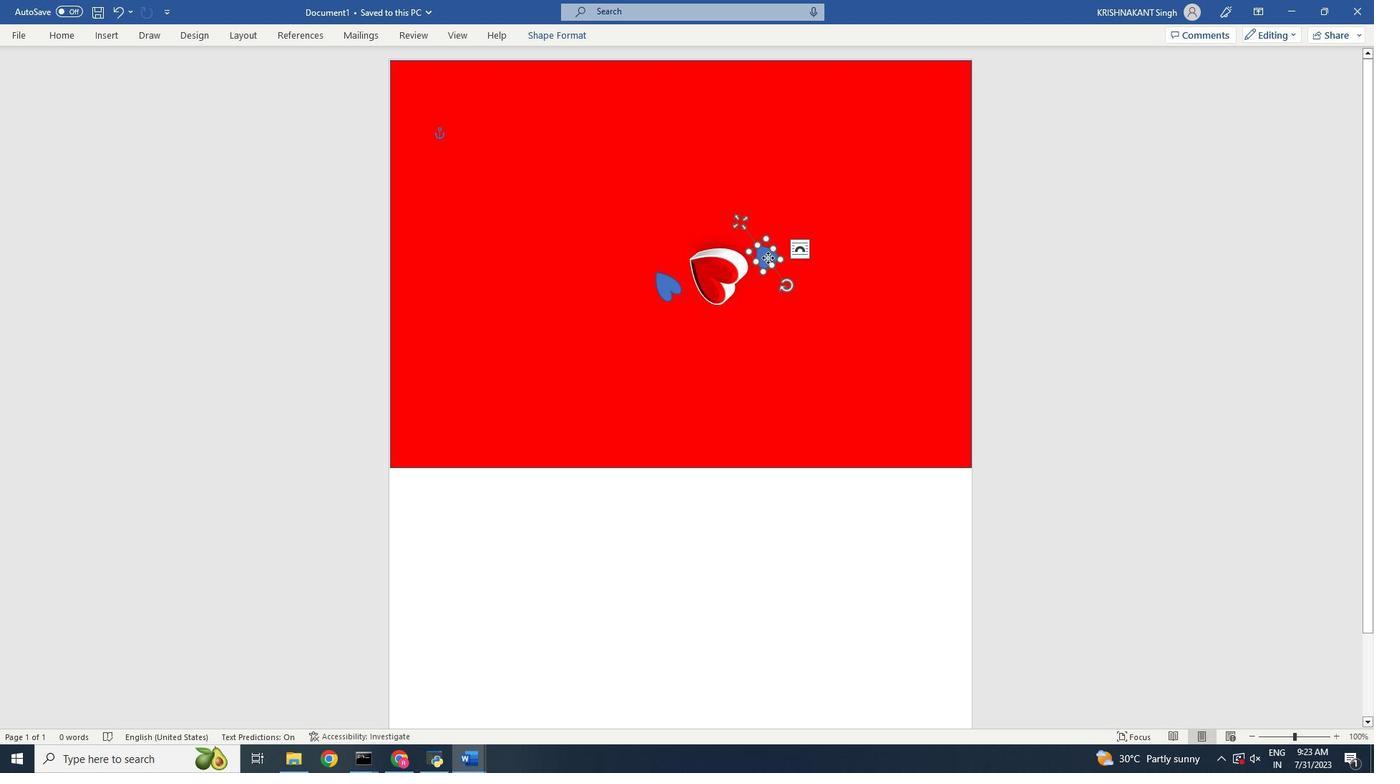 
Action: Mouse pressed right at (620, 458)
Screenshot: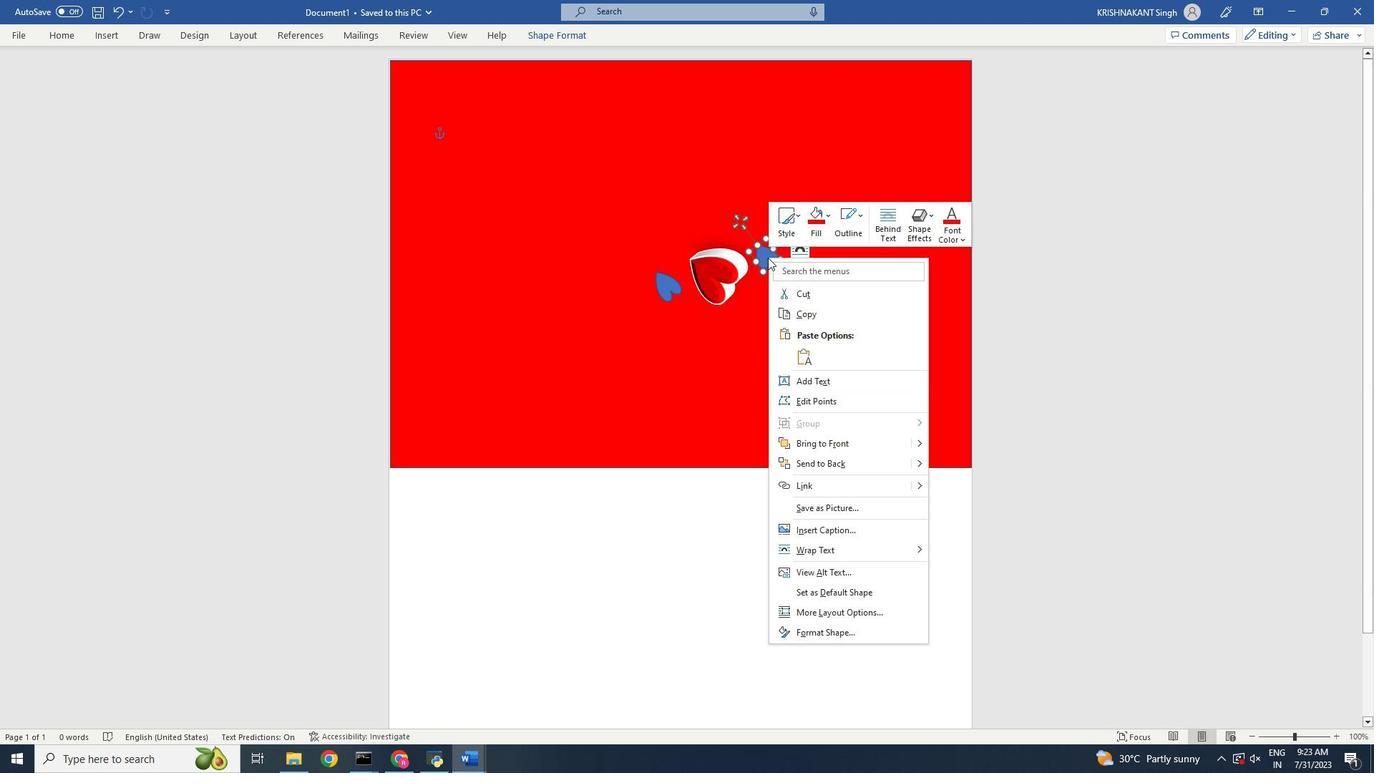 
Action: Mouse moved to (569, 481)
Screenshot: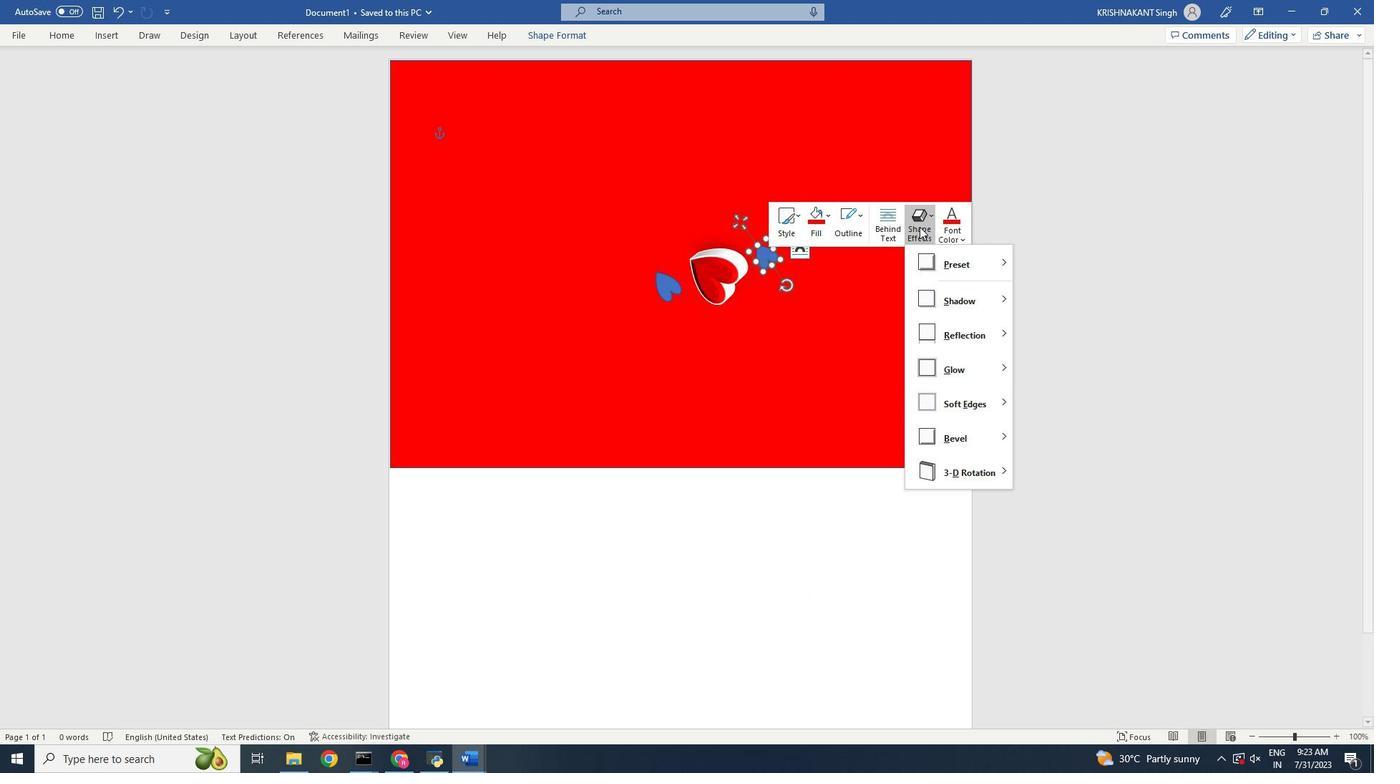 
Action: Mouse pressed left at (569, 481)
Screenshot: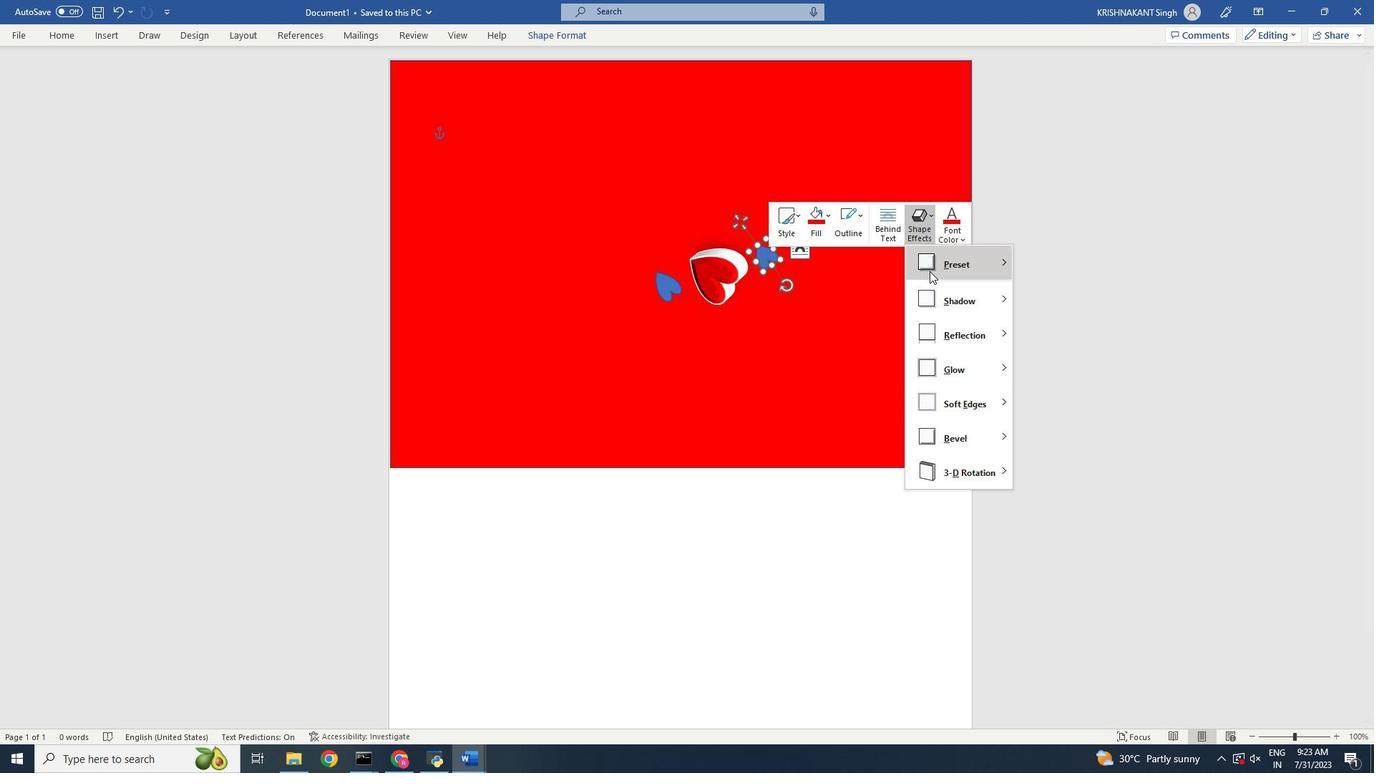 
Action: Mouse moved to (529, 386)
Screenshot: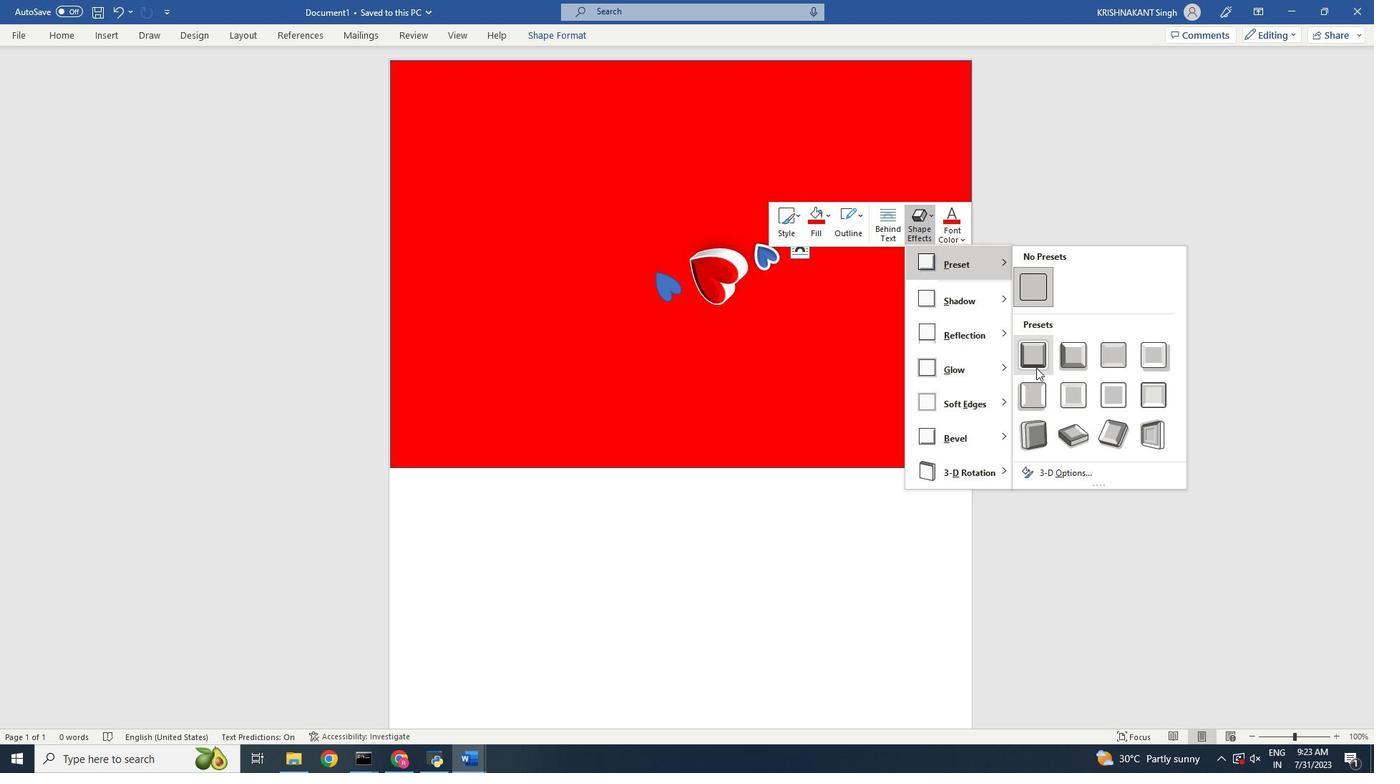 
Action: Mouse pressed left at (529, 386)
Screenshot: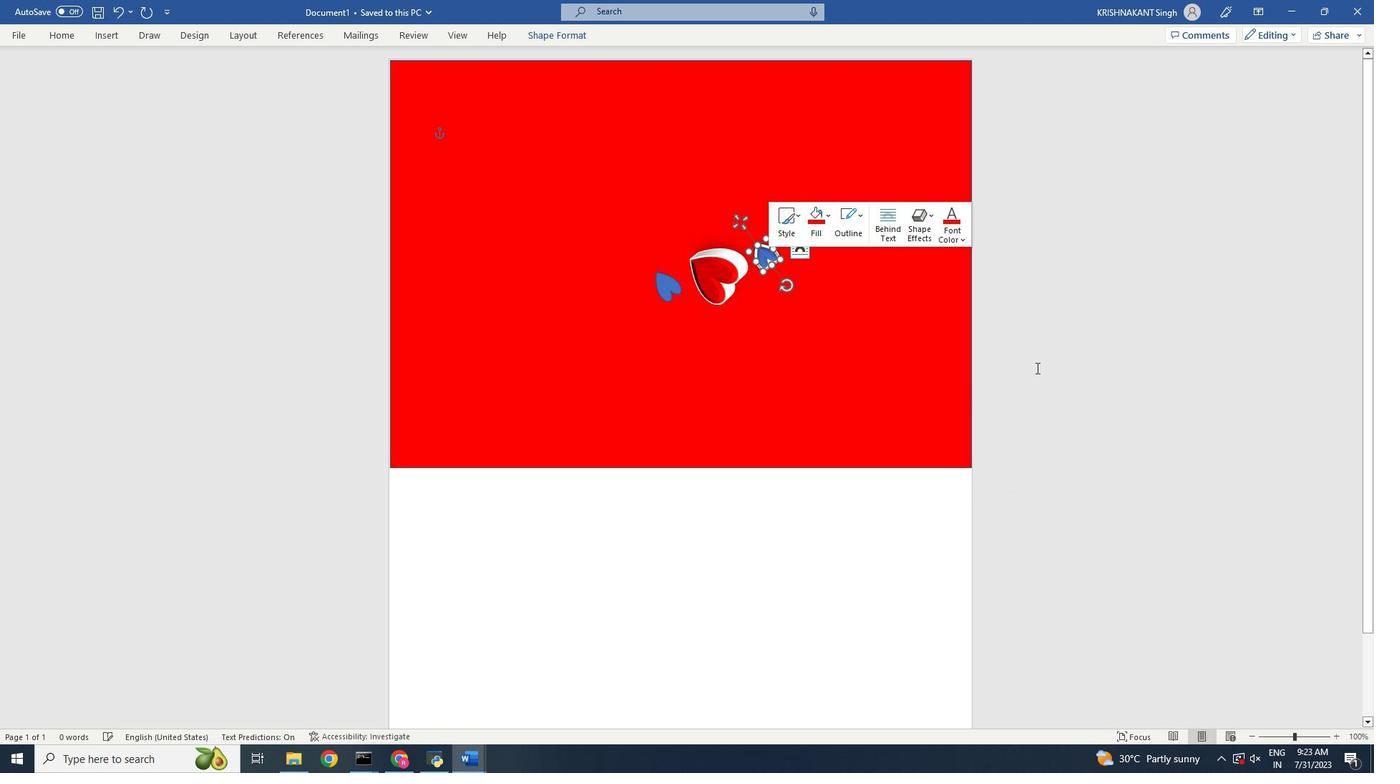 
Action: Mouse moved to (599, 484)
Screenshot: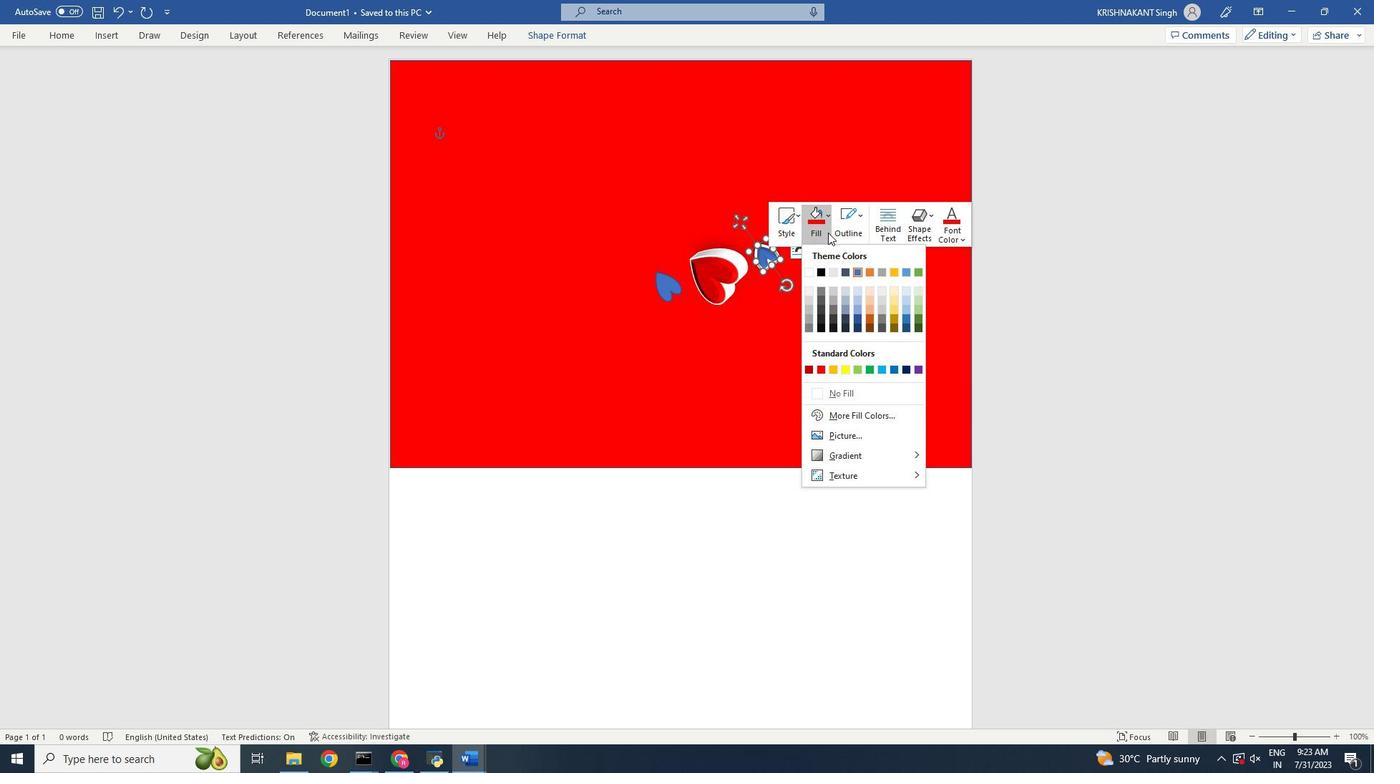 
Action: Mouse pressed left at (599, 484)
Screenshot: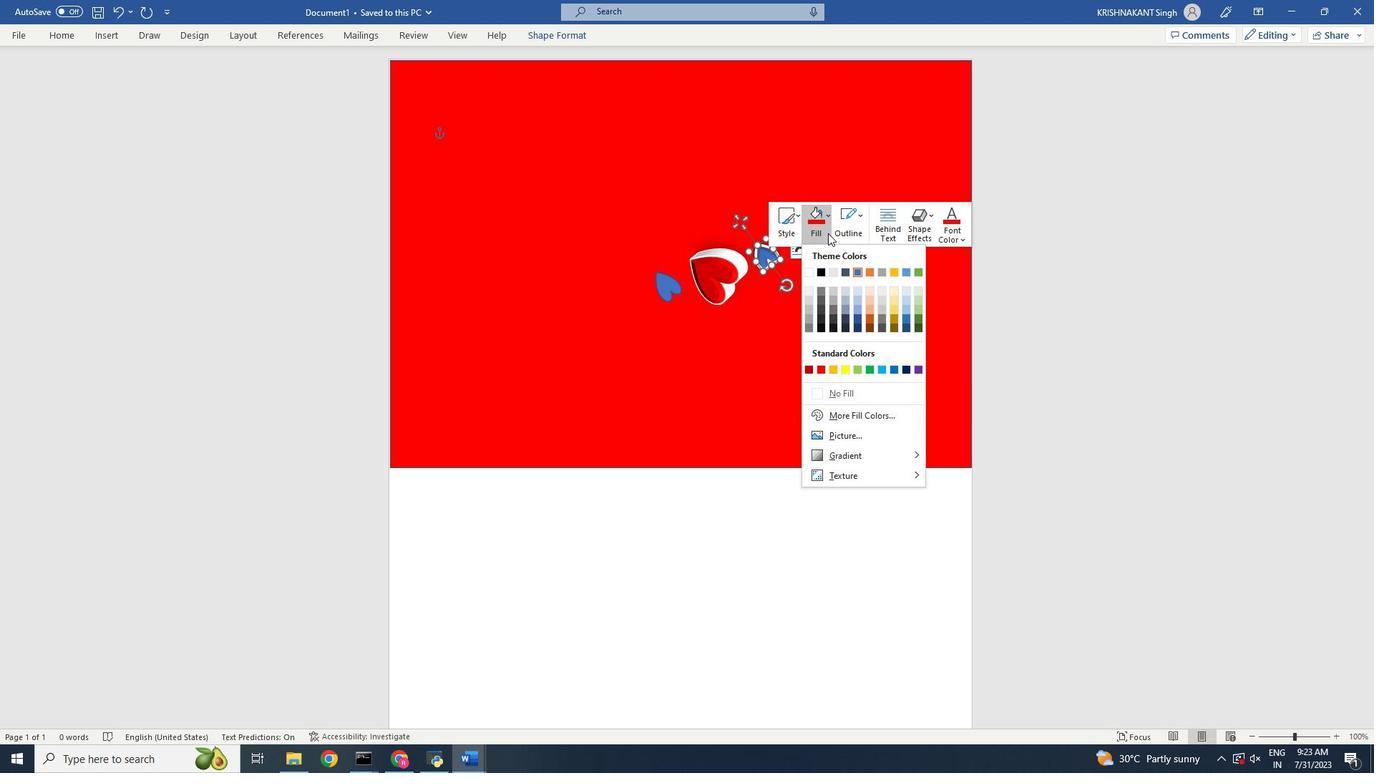 
Action: Mouse moved to (602, 383)
Screenshot: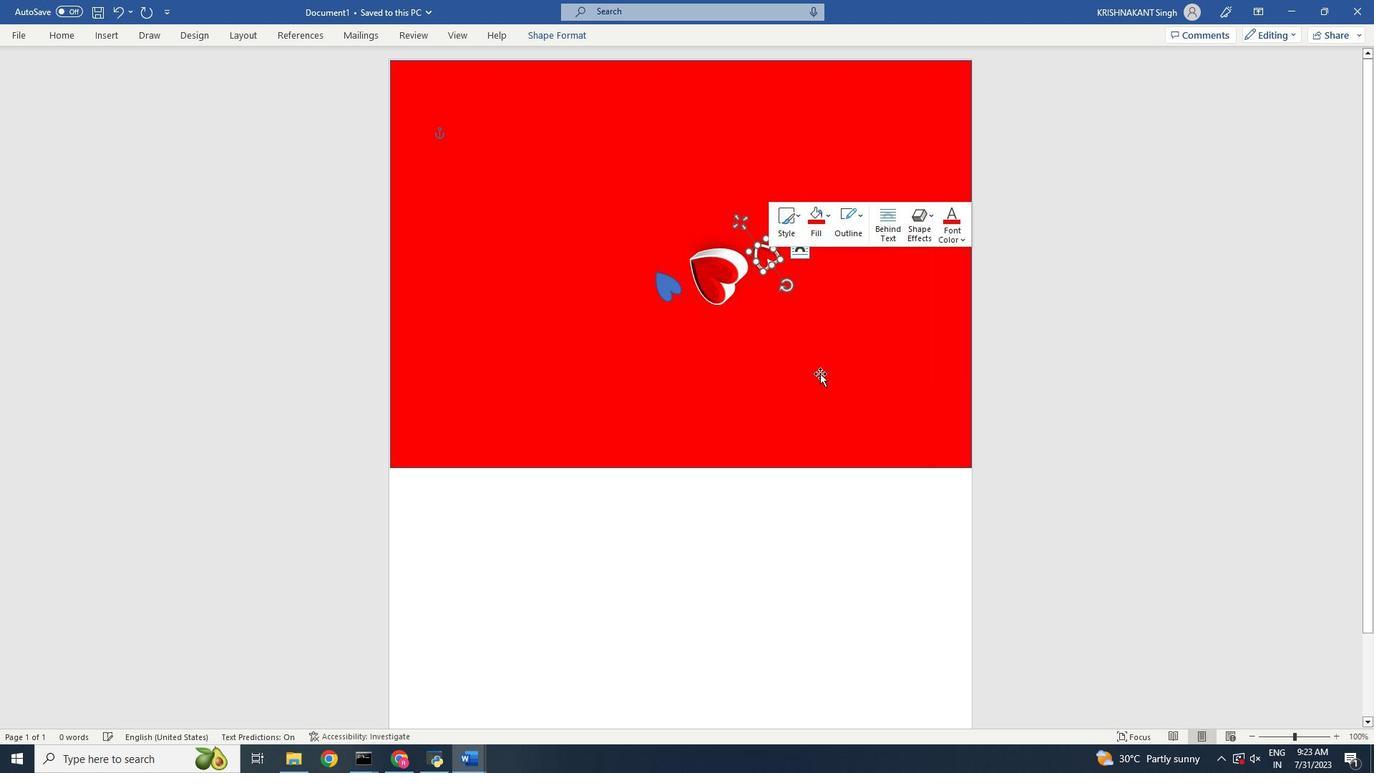 
Action: Mouse pressed left at (602, 383)
Screenshot: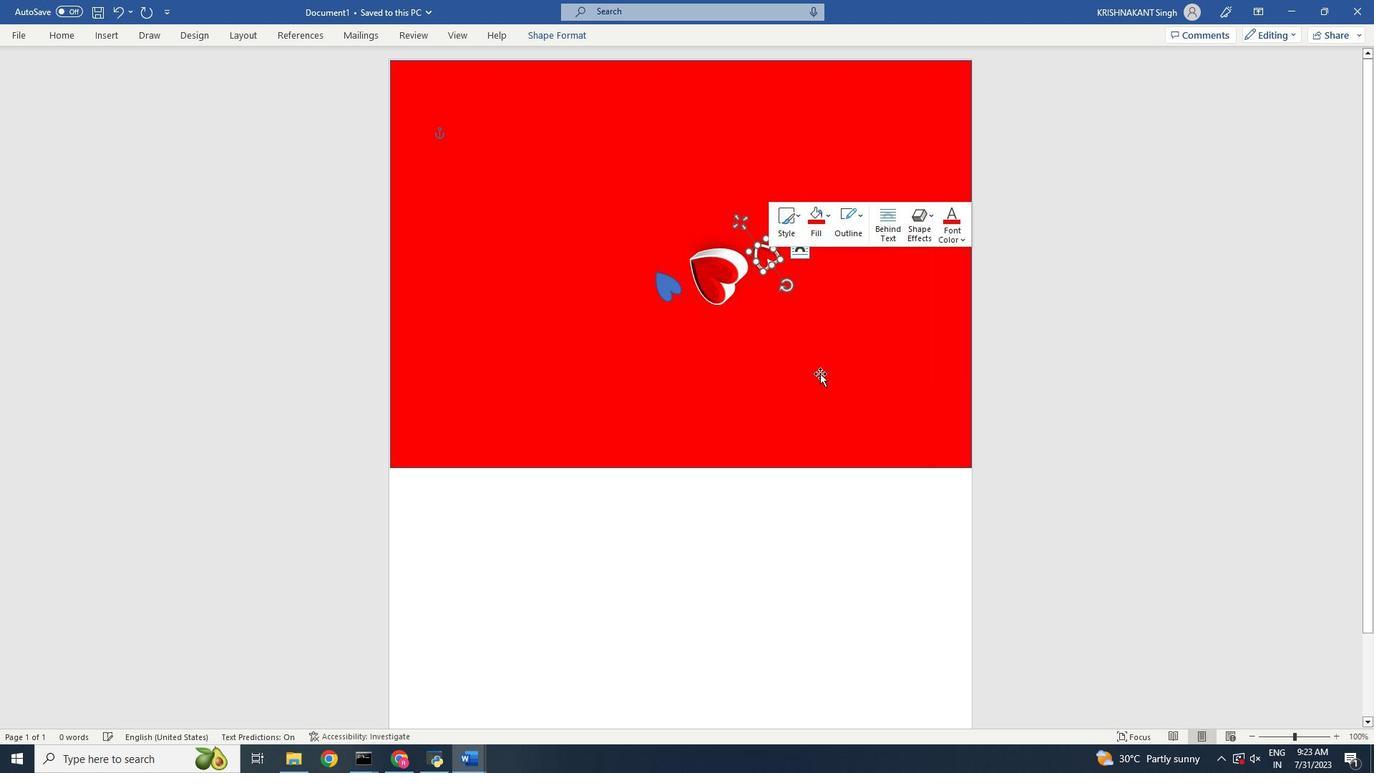 
Action: Mouse moved to (652, 436)
Screenshot: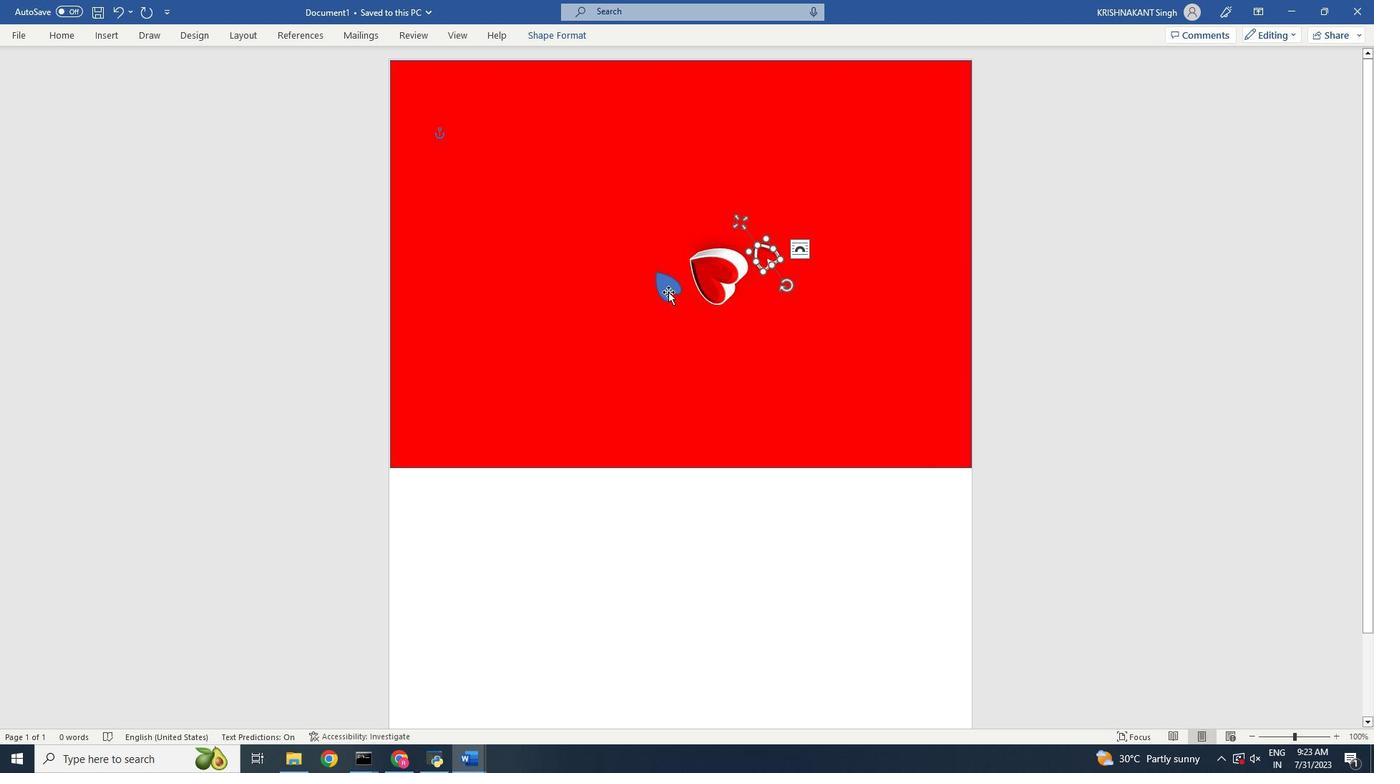 
Action: Mouse pressed left at (652, 436)
Screenshot: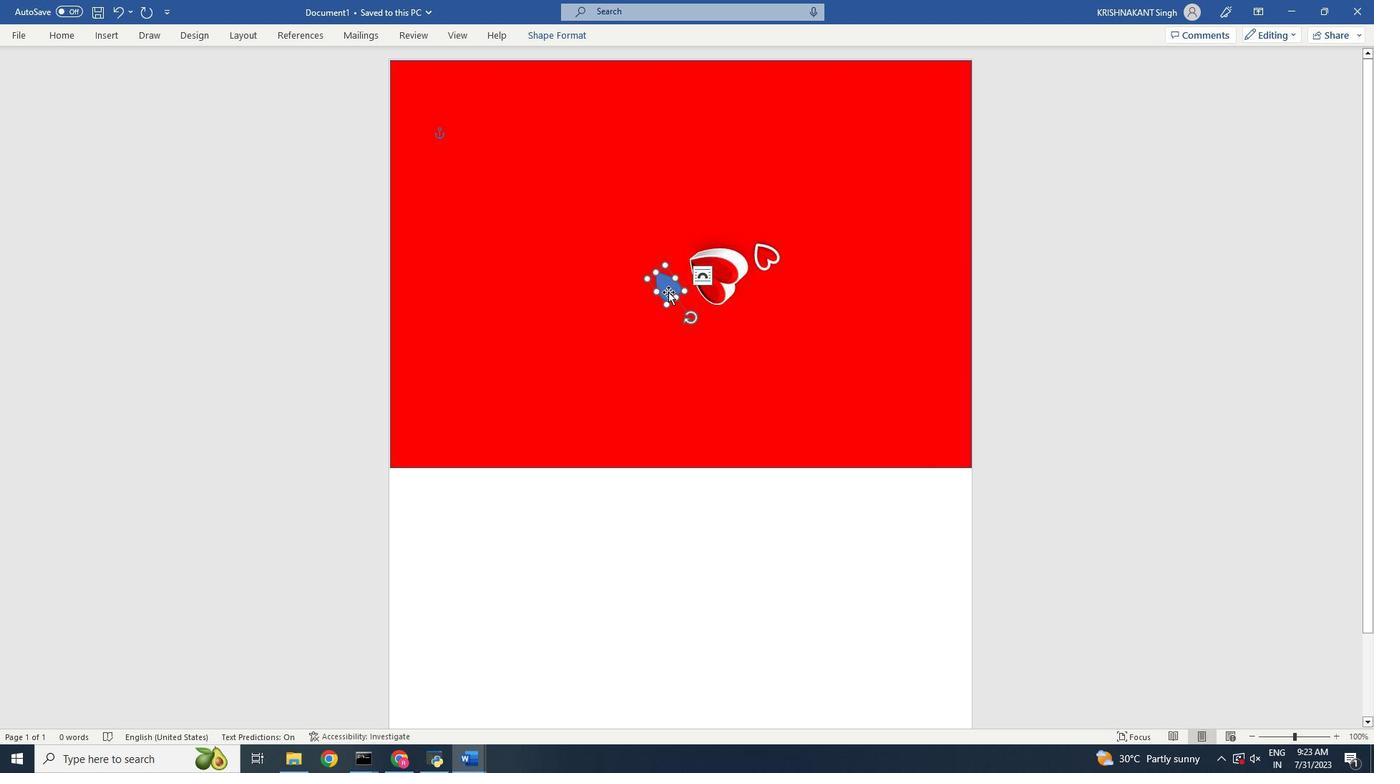 
Action: Mouse pressed right at (652, 436)
Screenshot: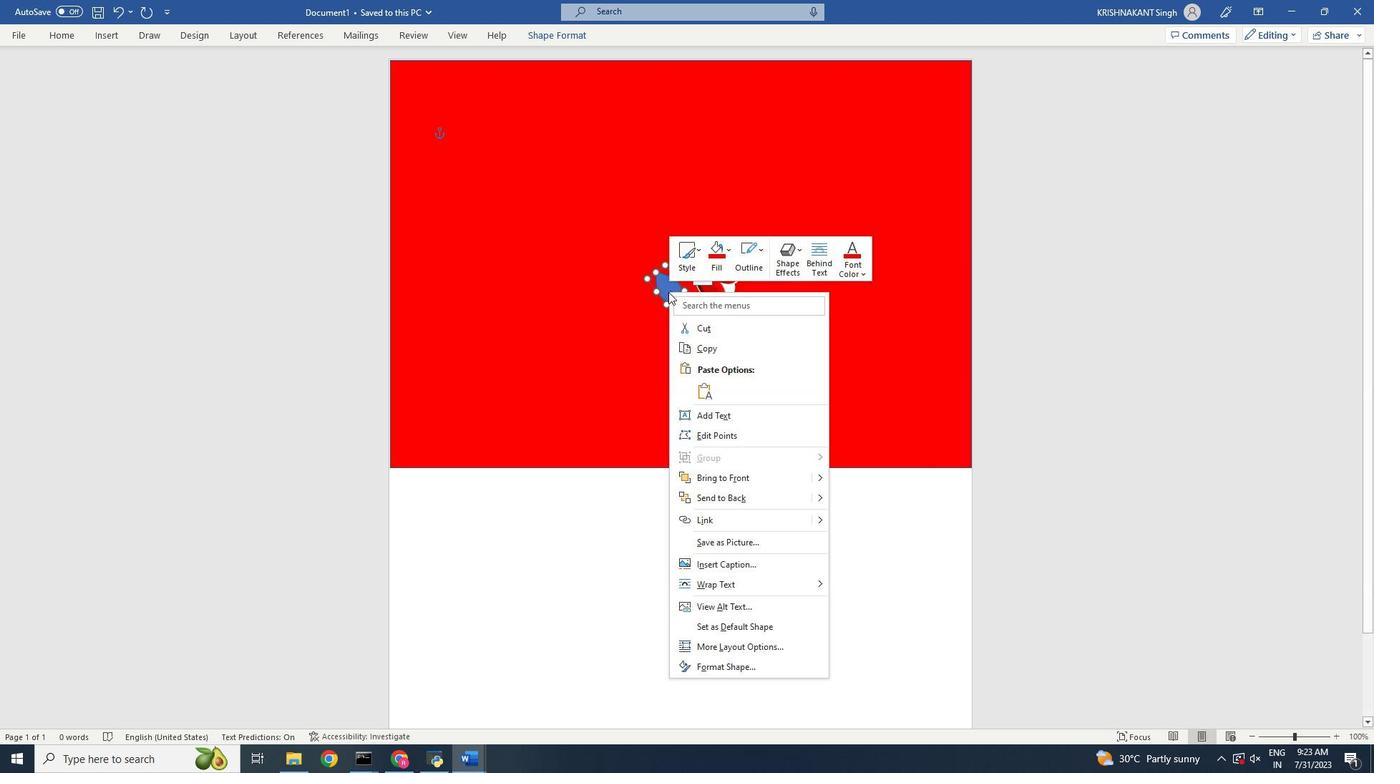 
Action: Mouse moved to (633, 462)
Screenshot: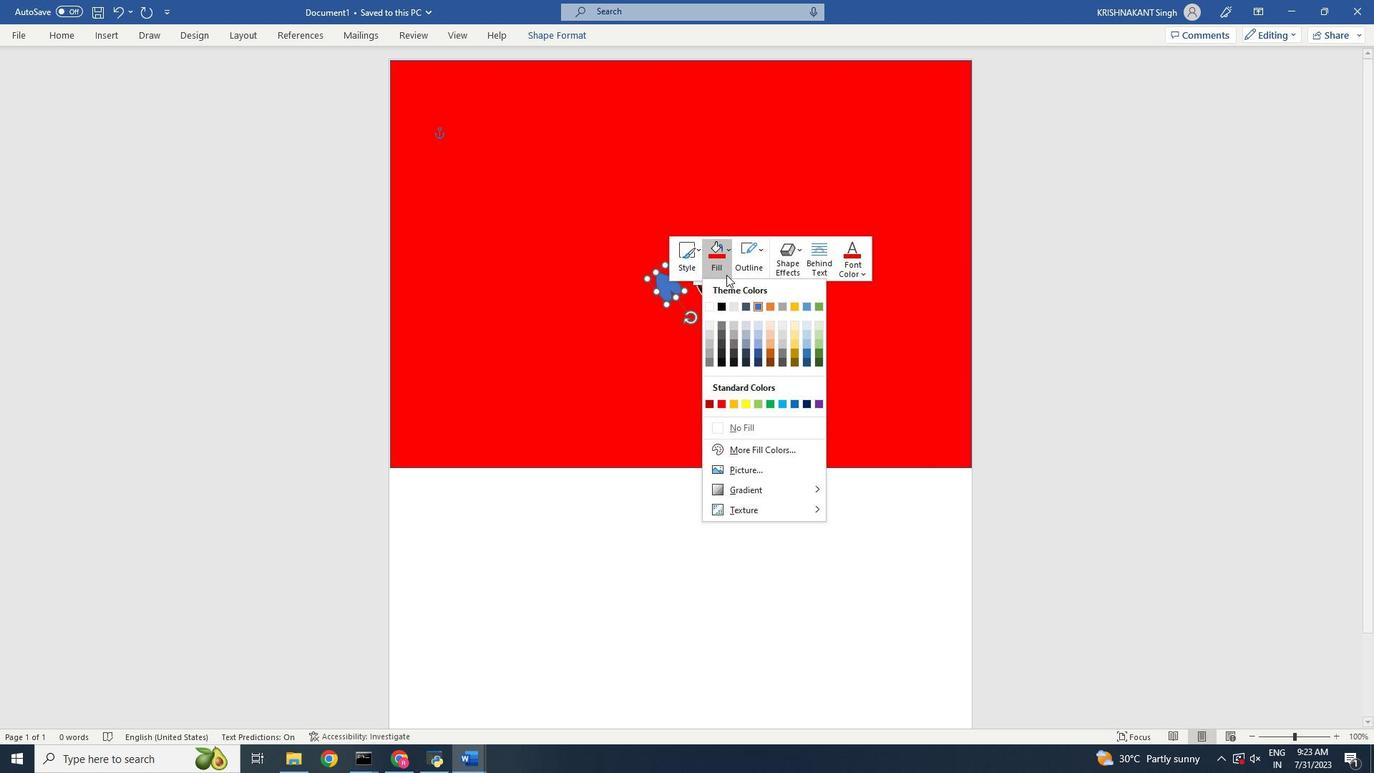 
Action: Mouse pressed left at (633, 462)
Screenshot: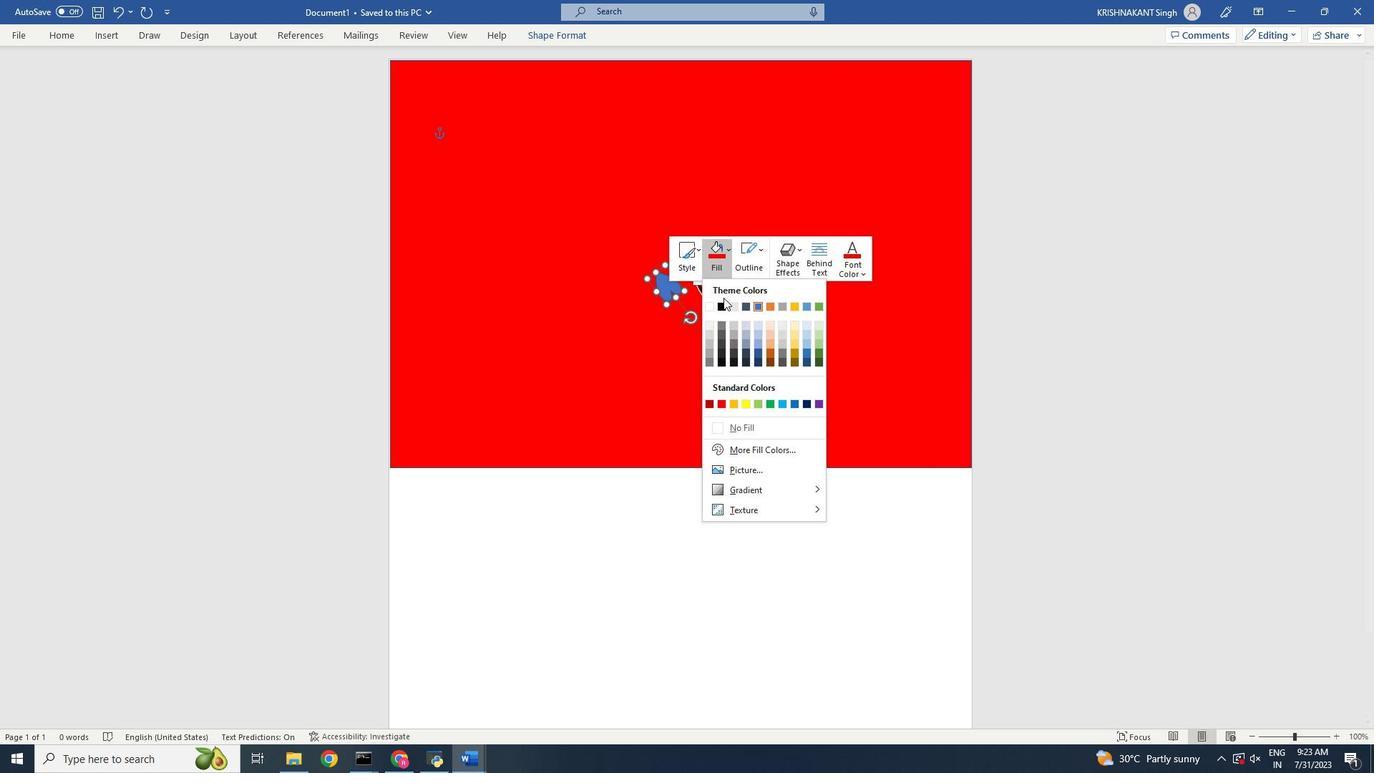 
Action: Mouse moved to (635, 363)
Screenshot: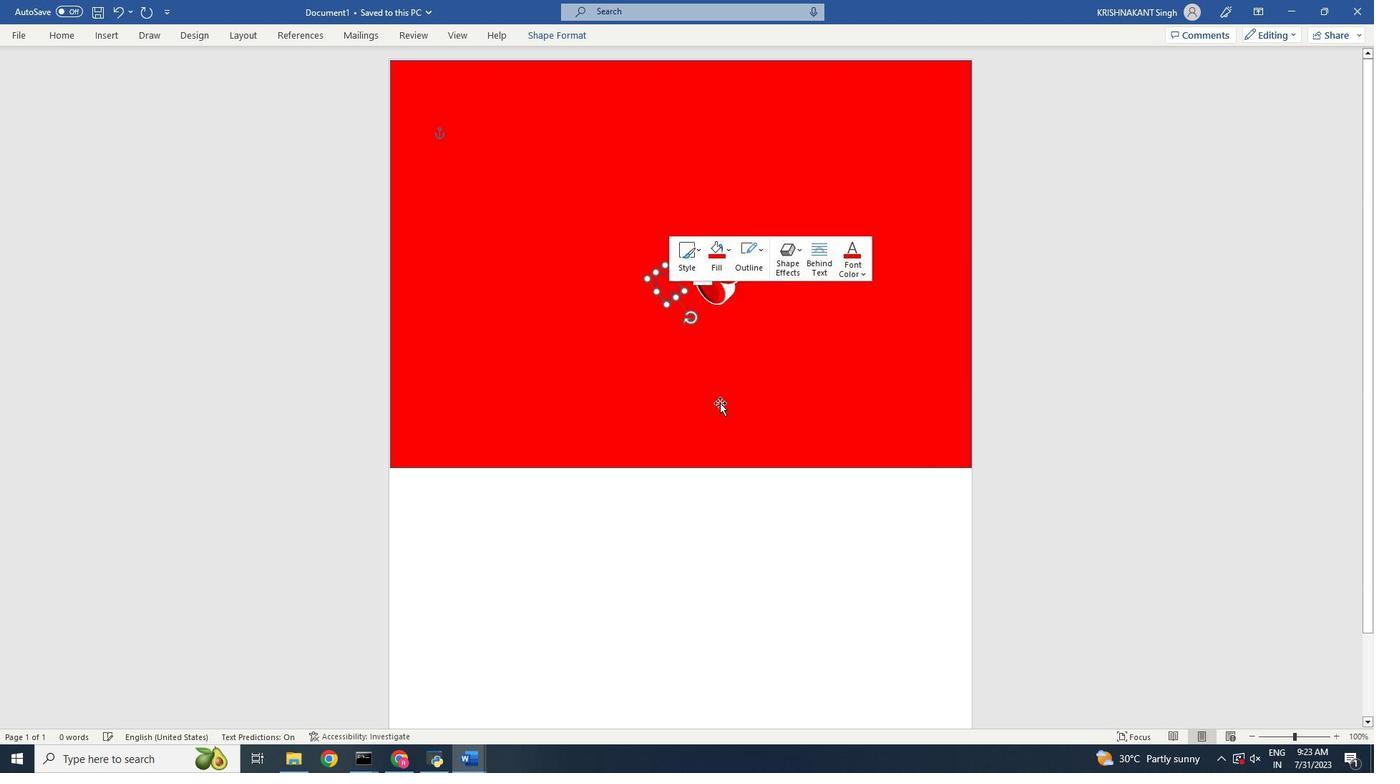 
Action: Mouse pressed left at (635, 363)
Screenshot: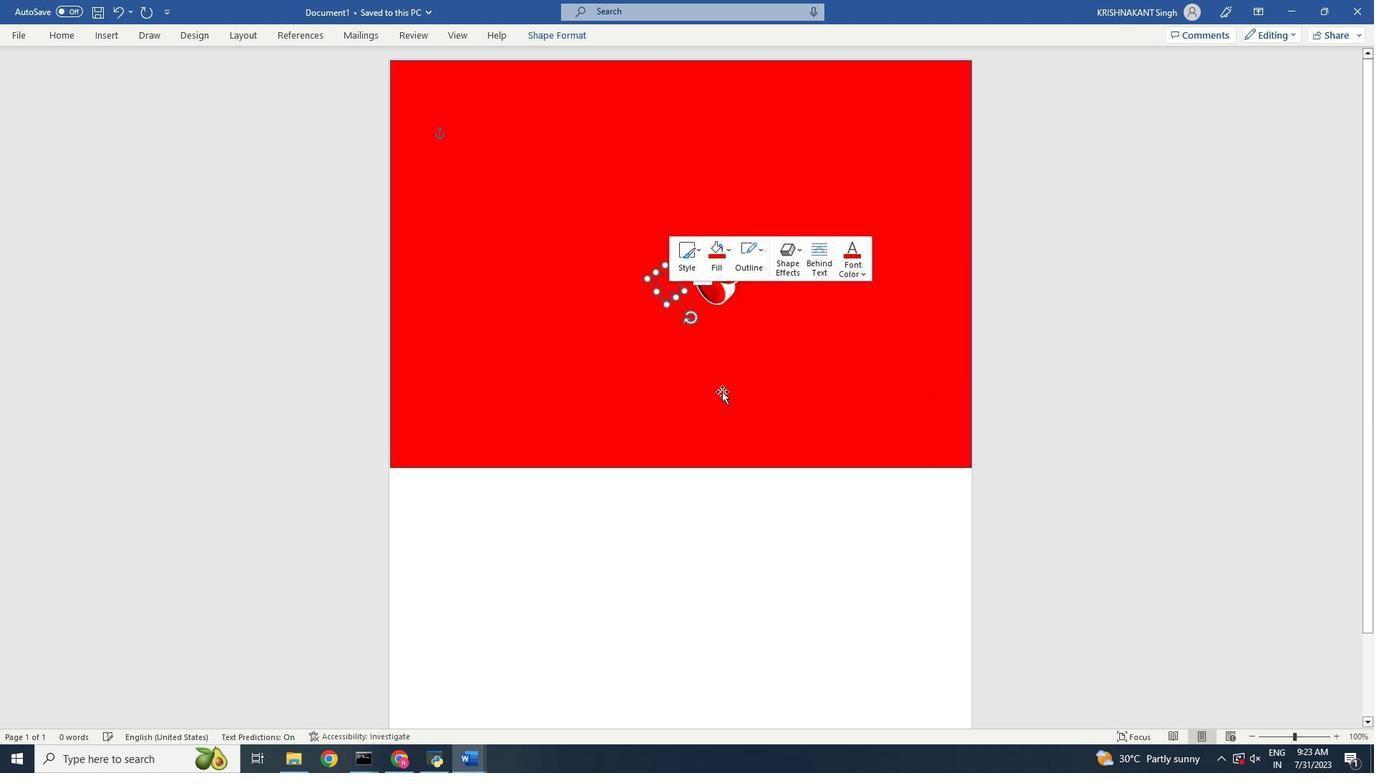 
Action: Mouse moved to (610, 463)
Screenshot: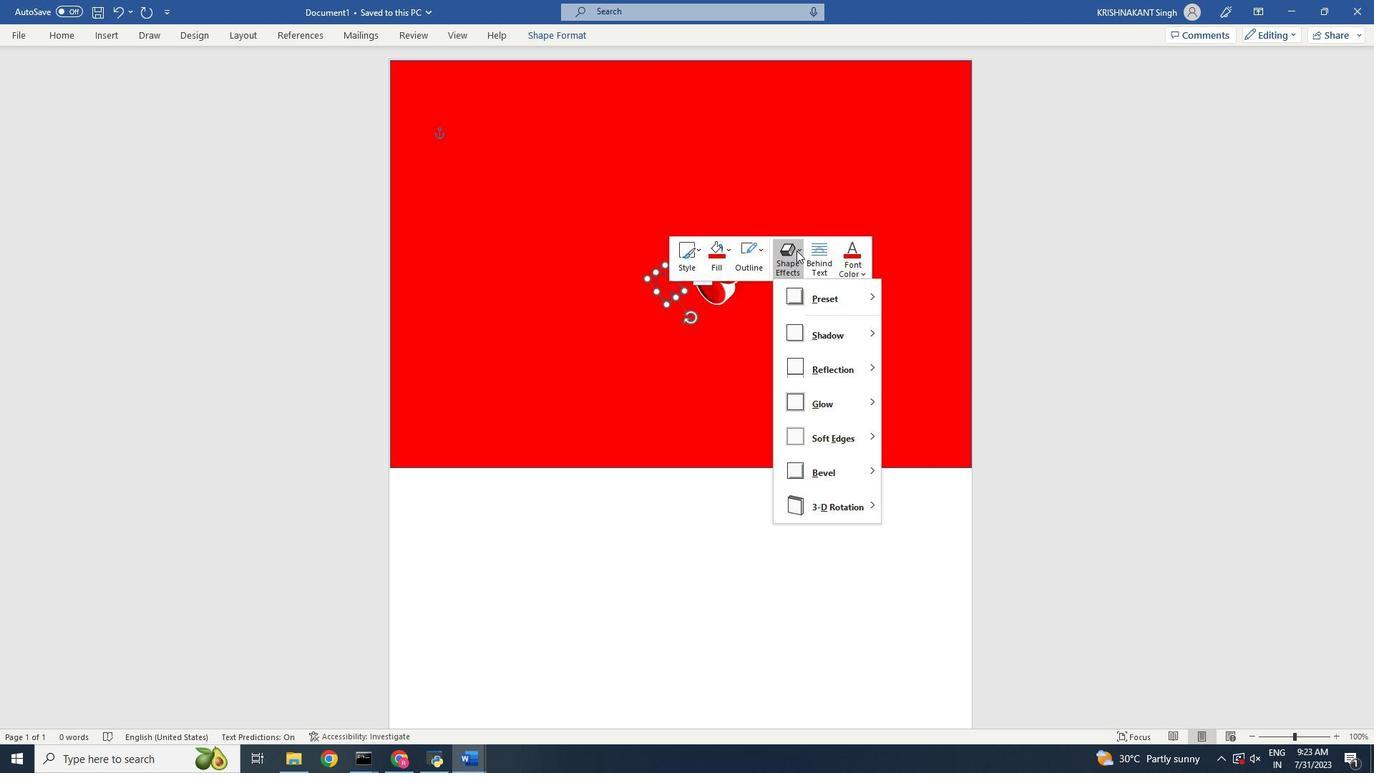 
Action: Mouse pressed left at (610, 463)
Screenshot: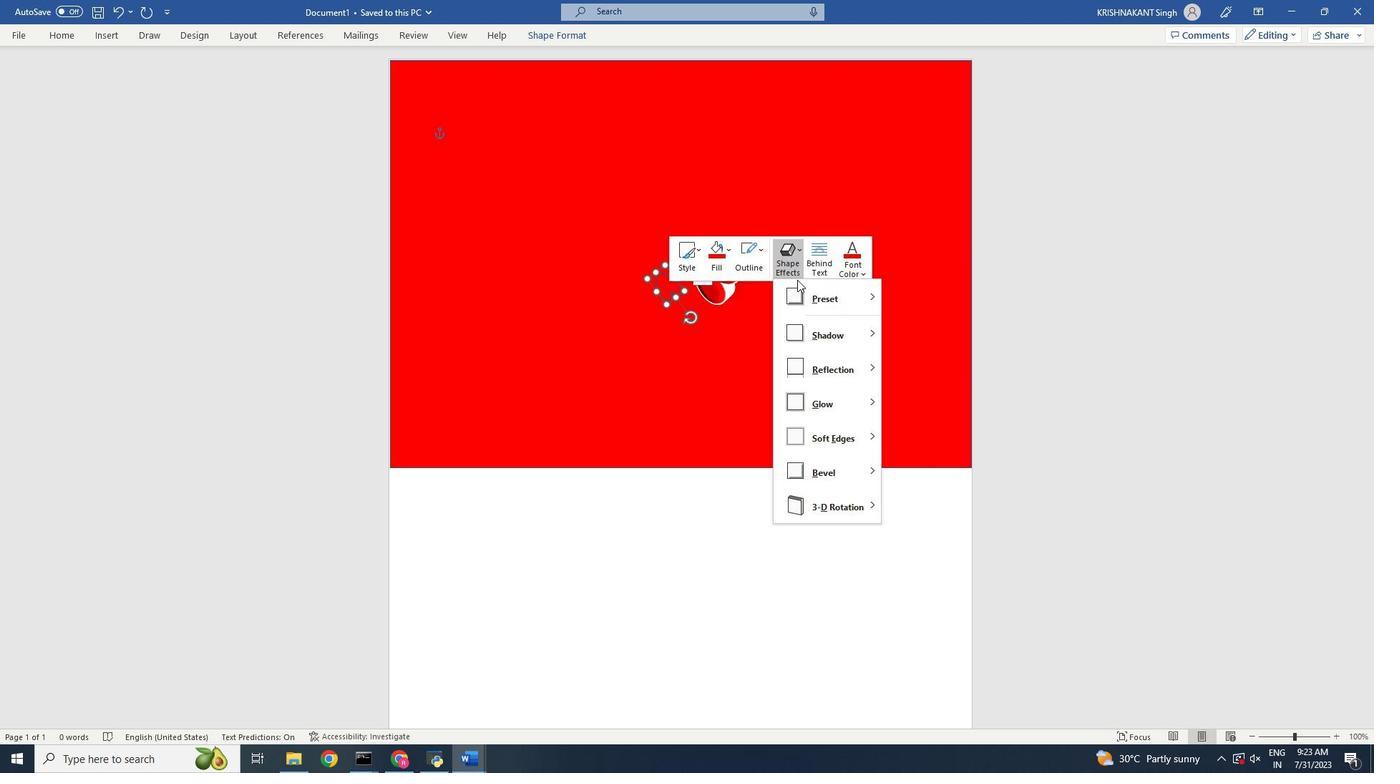 
Action: Mouse moved to (625, 458)
Screenshot: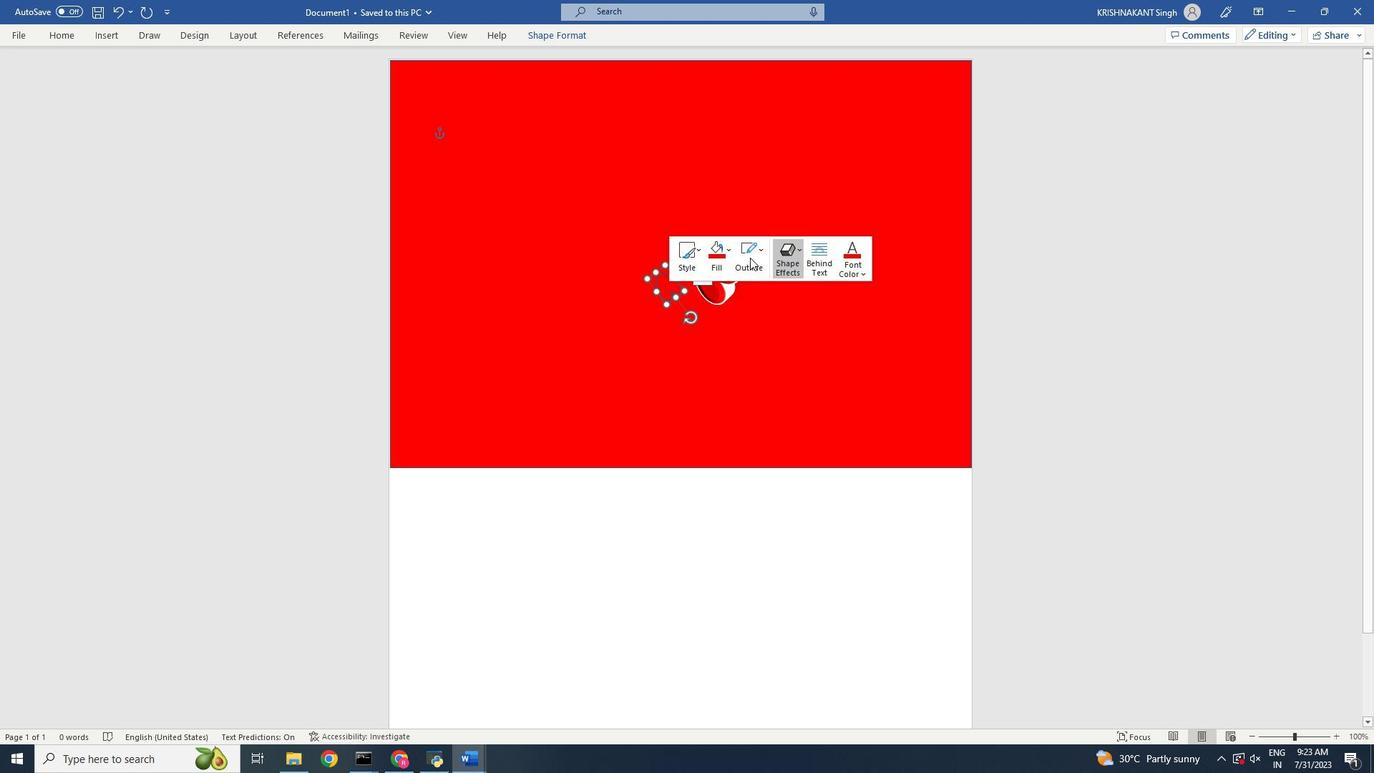 
Action: Mouse pressed left at (625, 458)
Screenshot: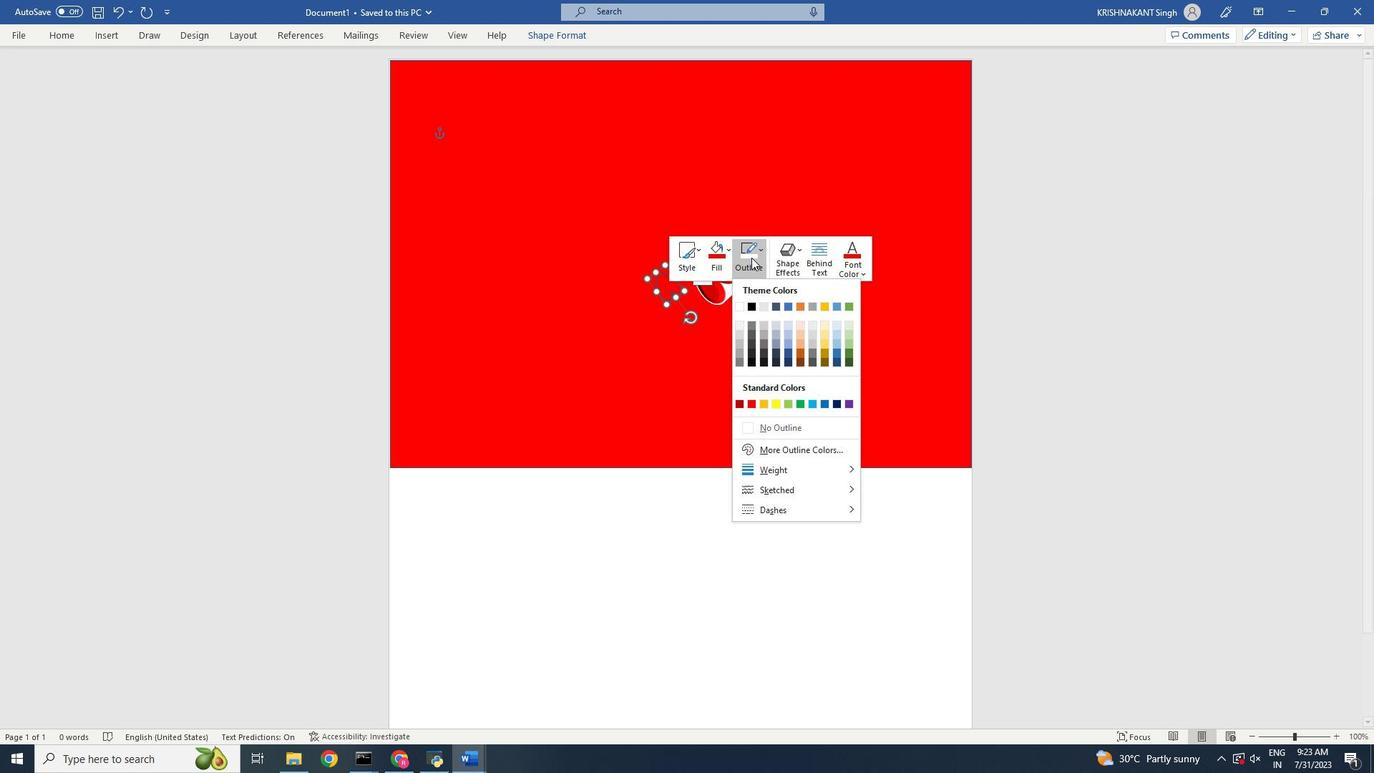 
Action: Mouse moved to (629, 426)
Screenshot: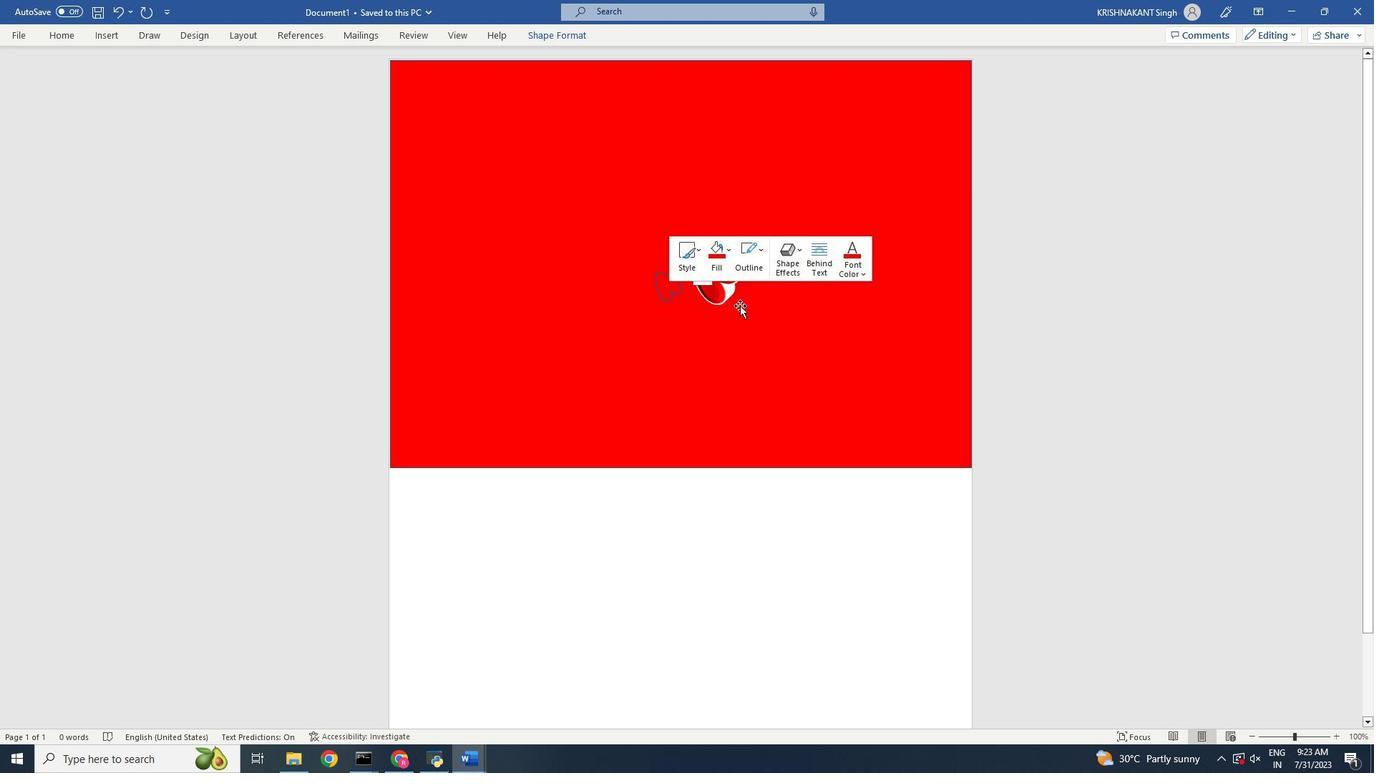 
Action: Mouse pressed left at (629, 426)
Screenshot: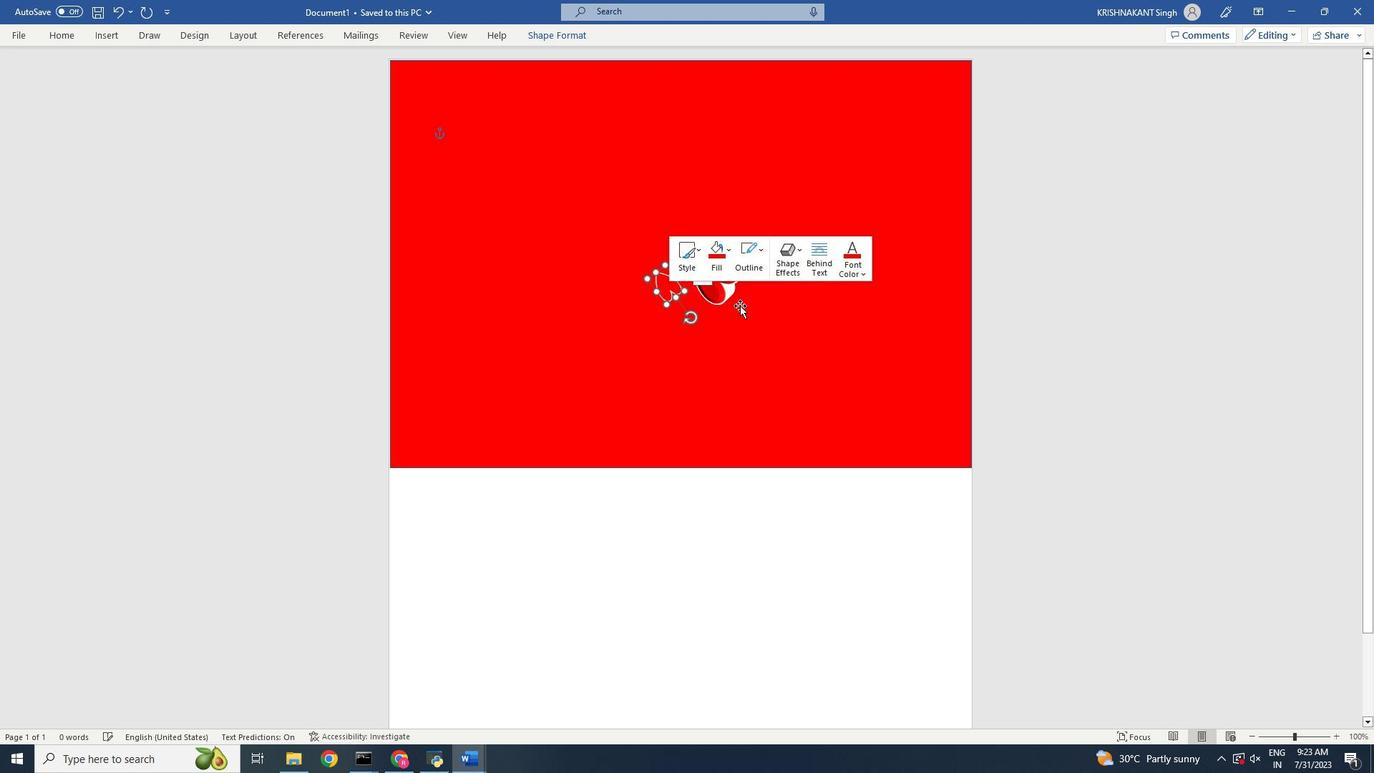 
Action: Mouse moved to (626, 432)
Screenshot: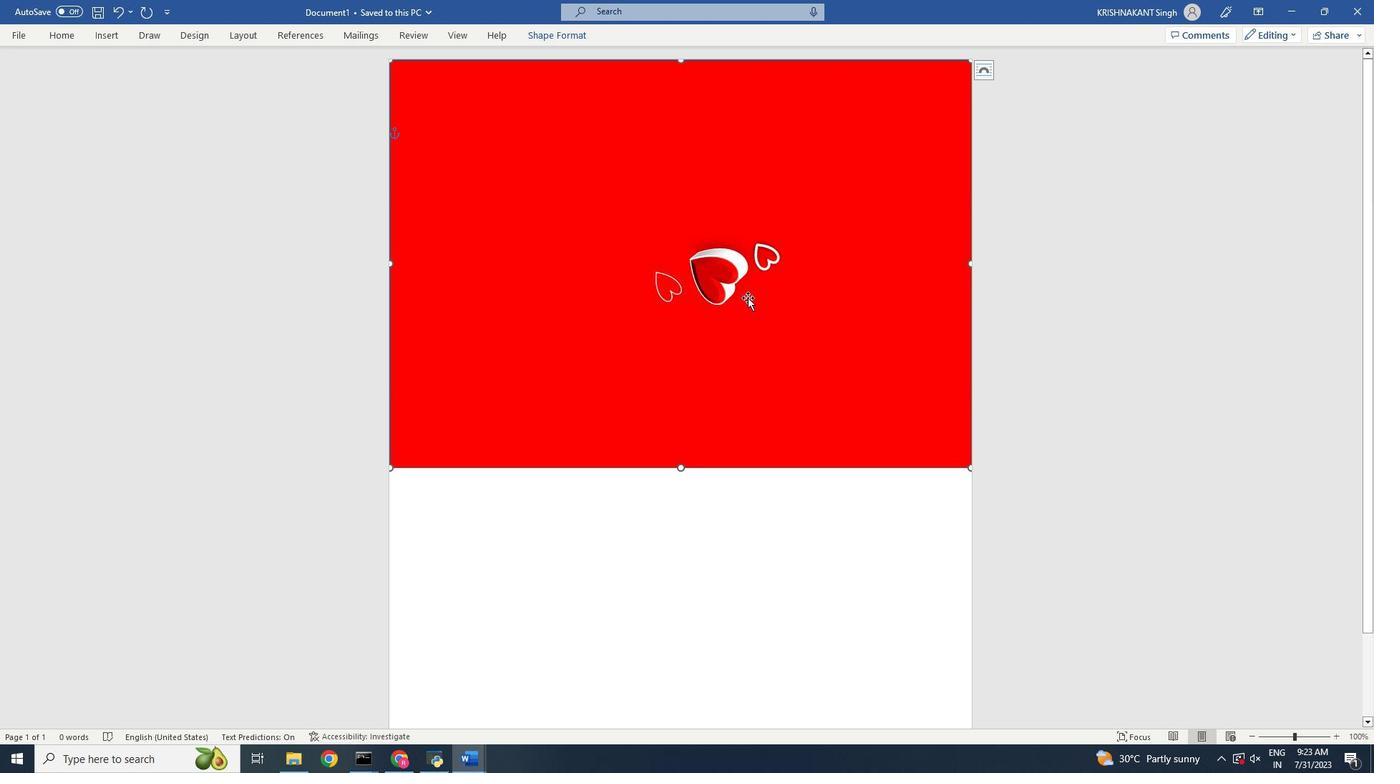 
Action: Mouse pressed left at (626, 432)
Screenshot: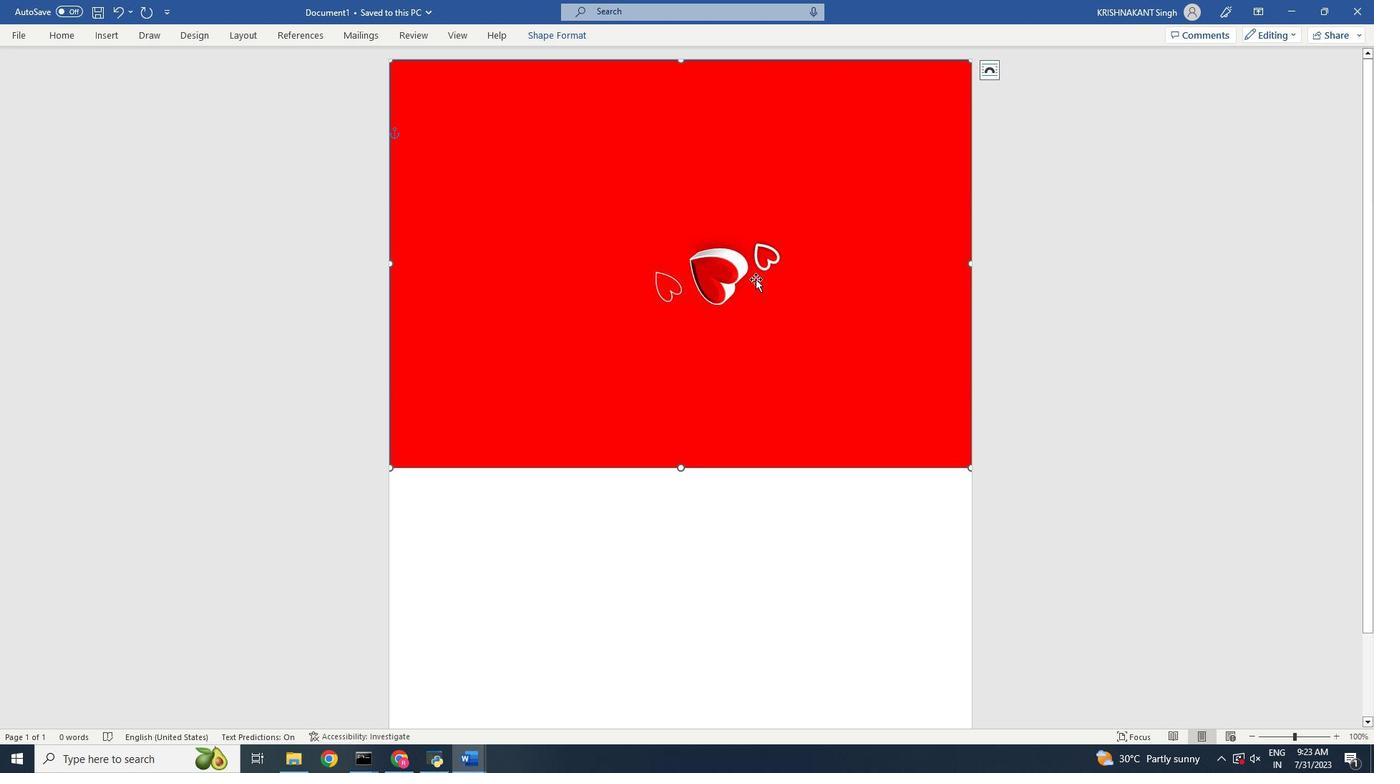 
Action: Mouse moved to (650, 438)
Screenshot: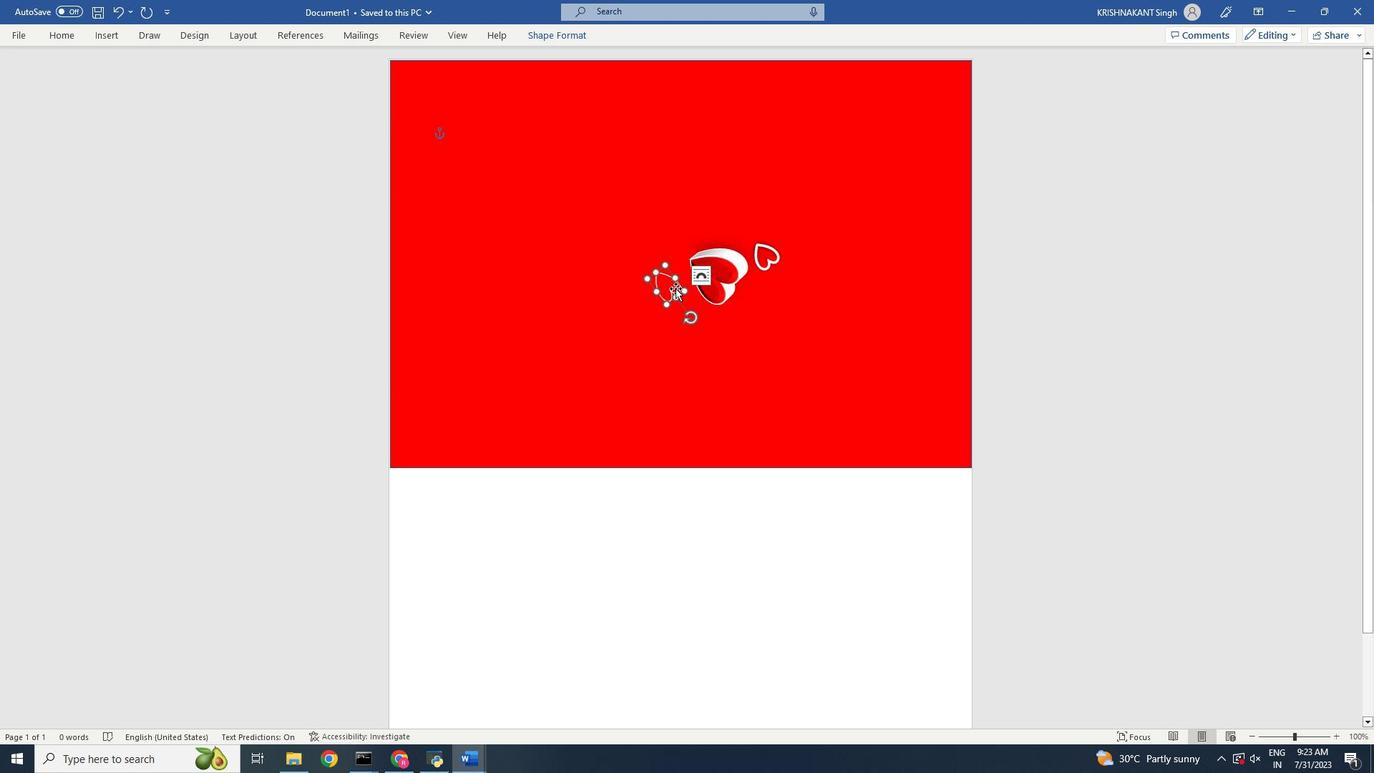 
Action: Mouse pressed left at (650, 438)
Screenshot: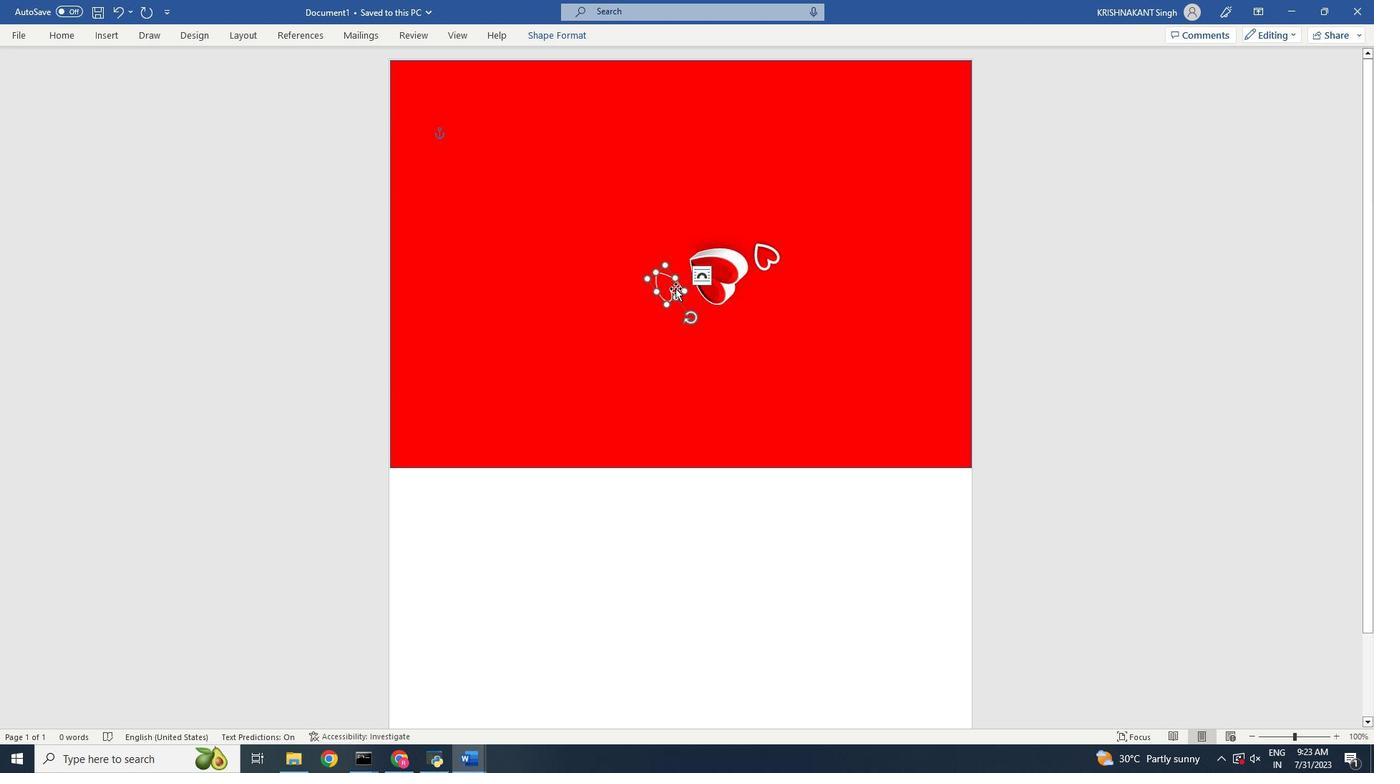 
Action: Mouse pressed right at (650, 438)
Screenshot: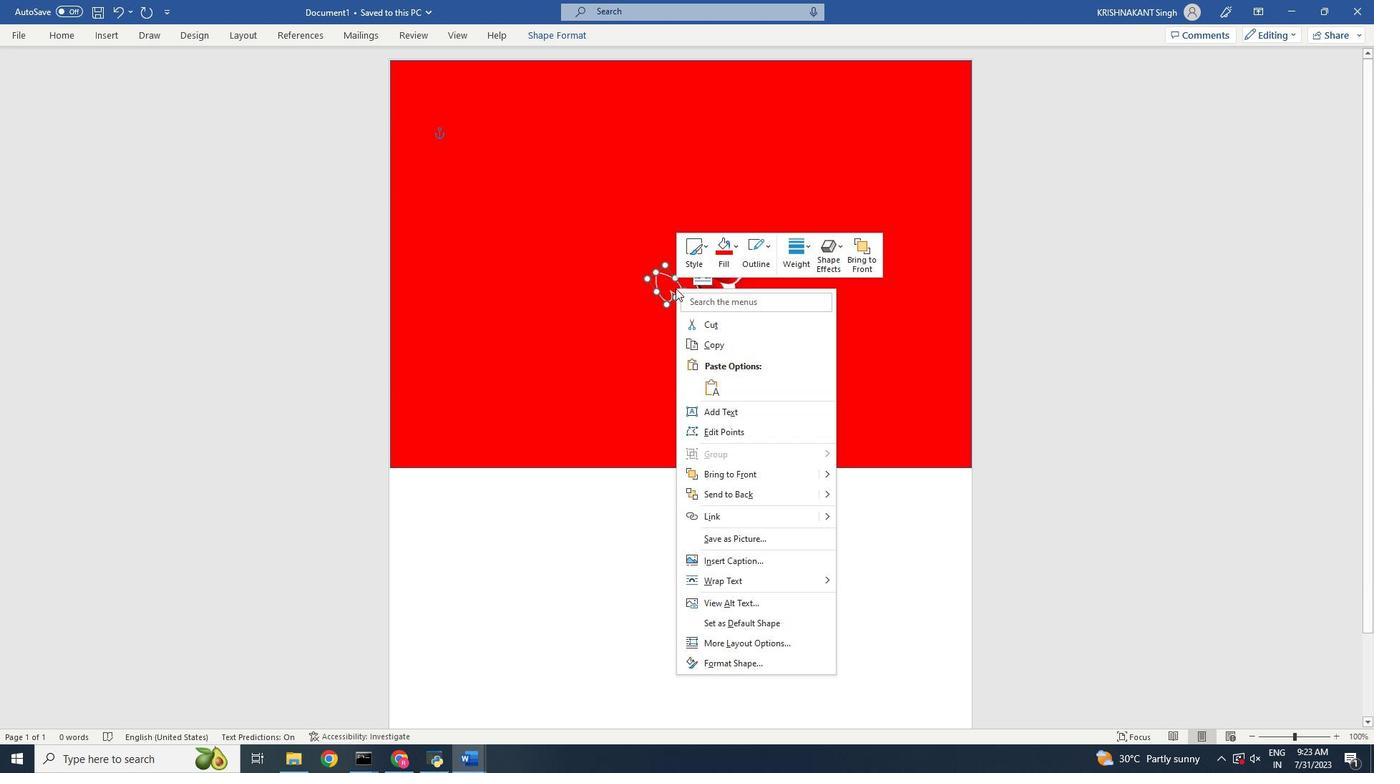 
Action: Mouse moved to (596, 461)
Screenshot: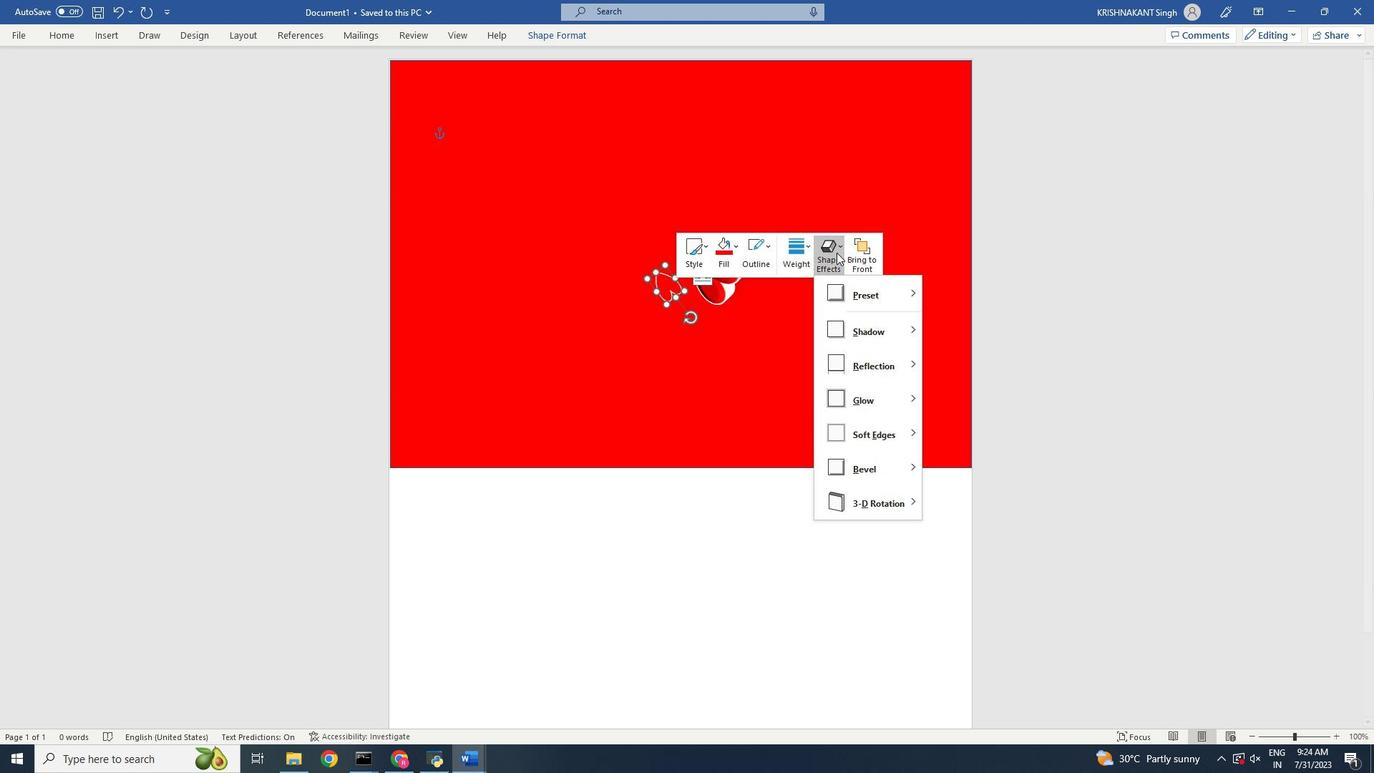 
Action: Mouse pressed left at (596, 461)
Screenshot: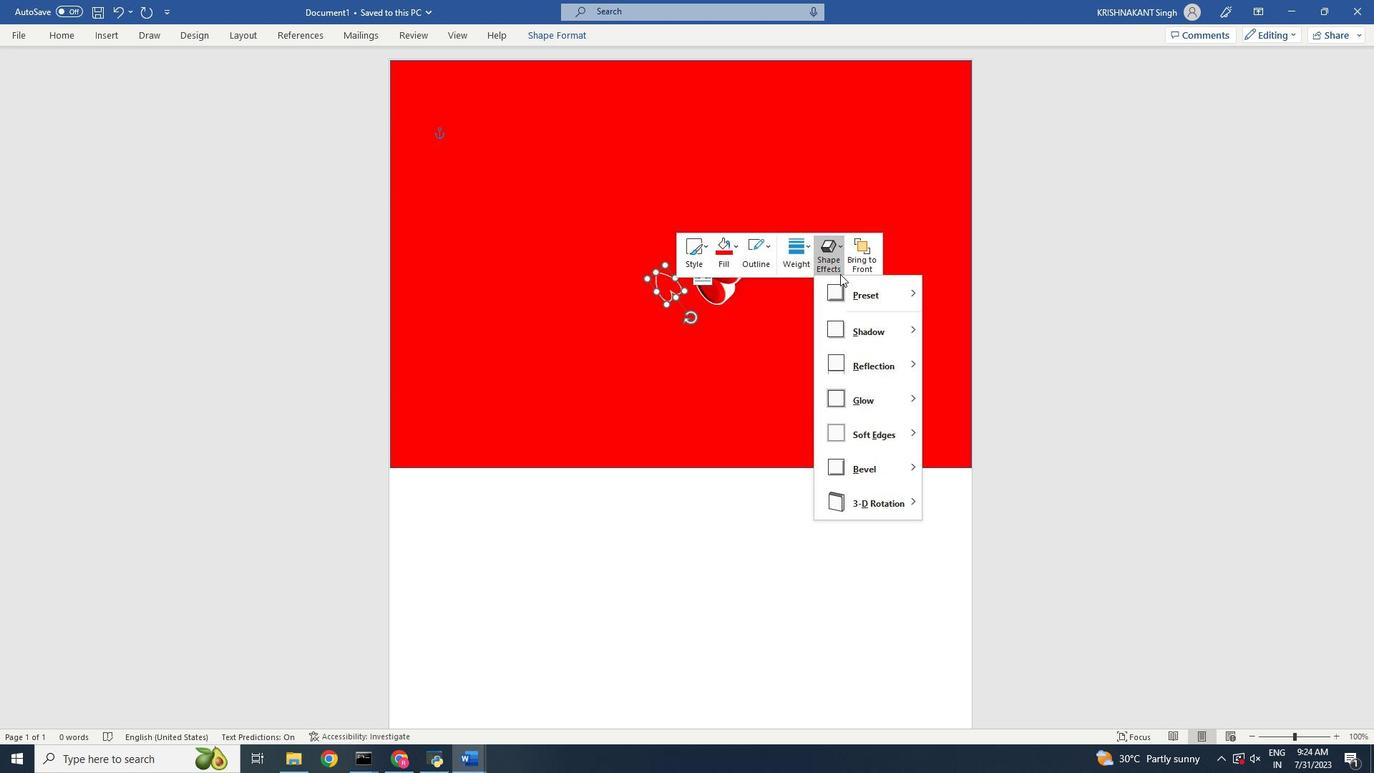 
Action: Mouse moved to (562, 326)
Screenshot: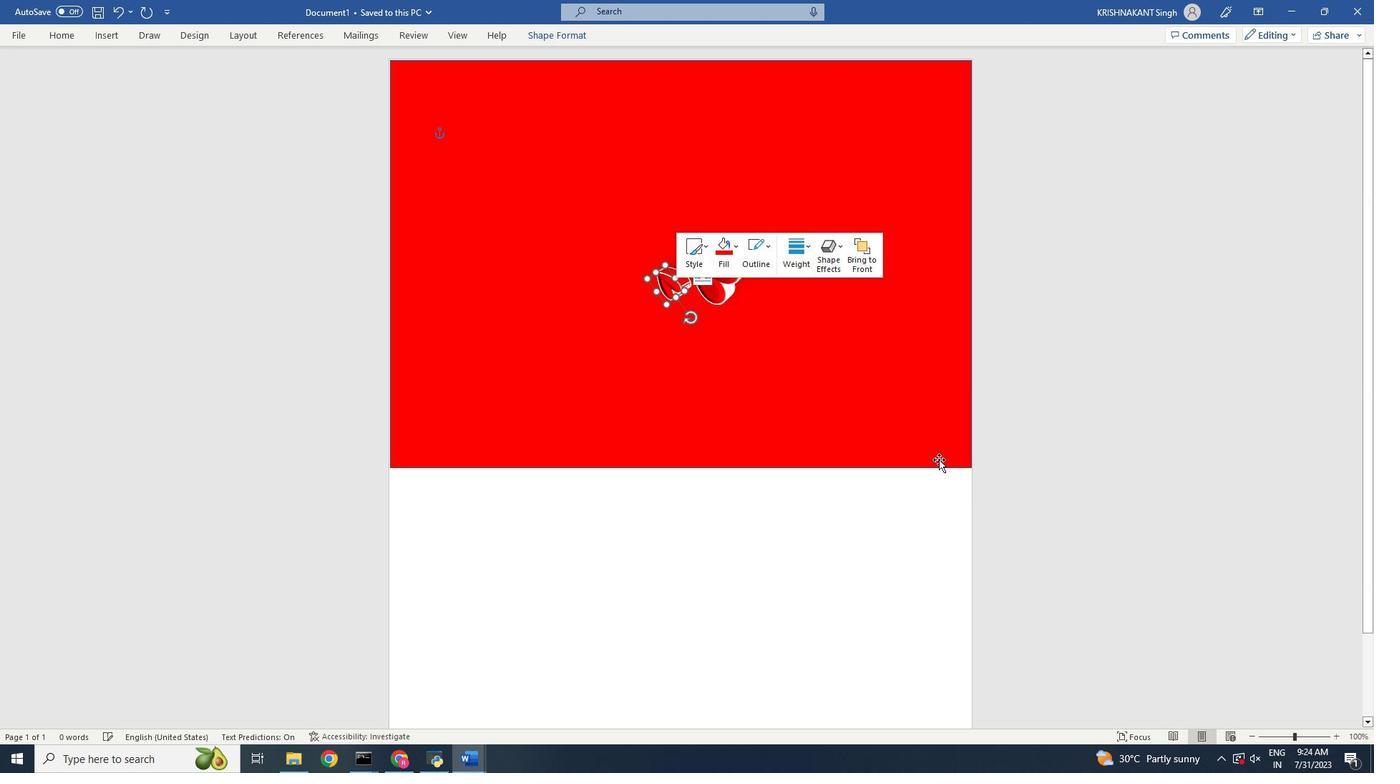 
Action: Mouse pressed left at (562, 326)
Screenshot: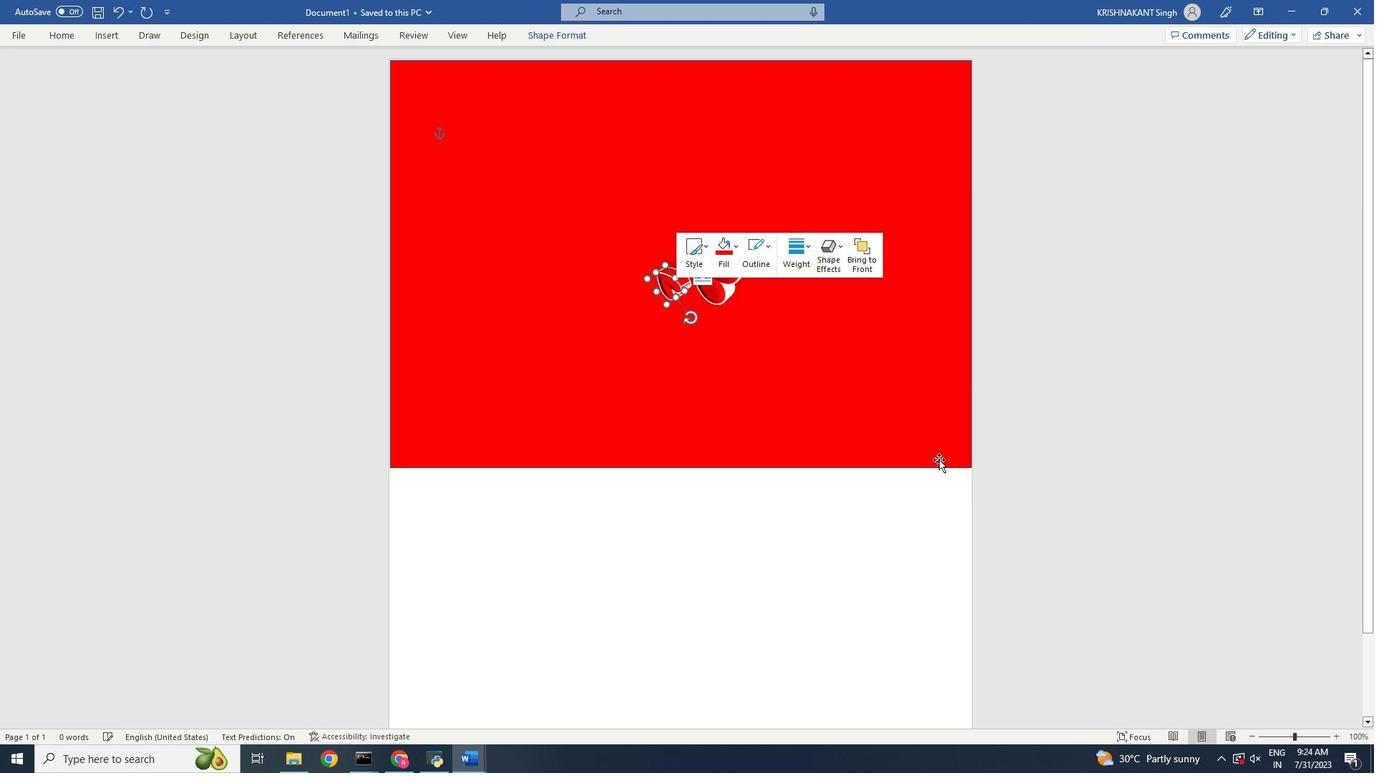 
Action: Mouse moved to (595, 366)
Screenshot: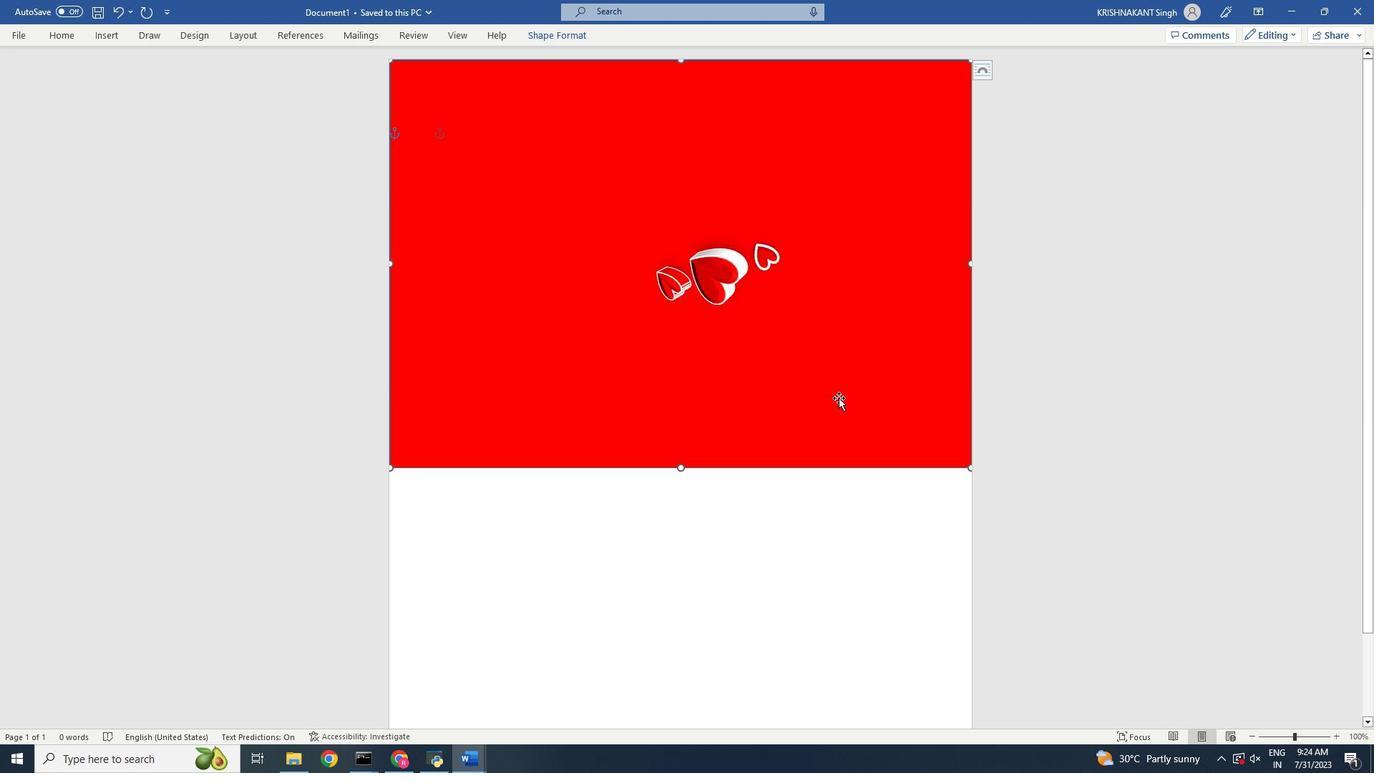 
Action: Mouse pressed left at (595, 366)
Screenshot: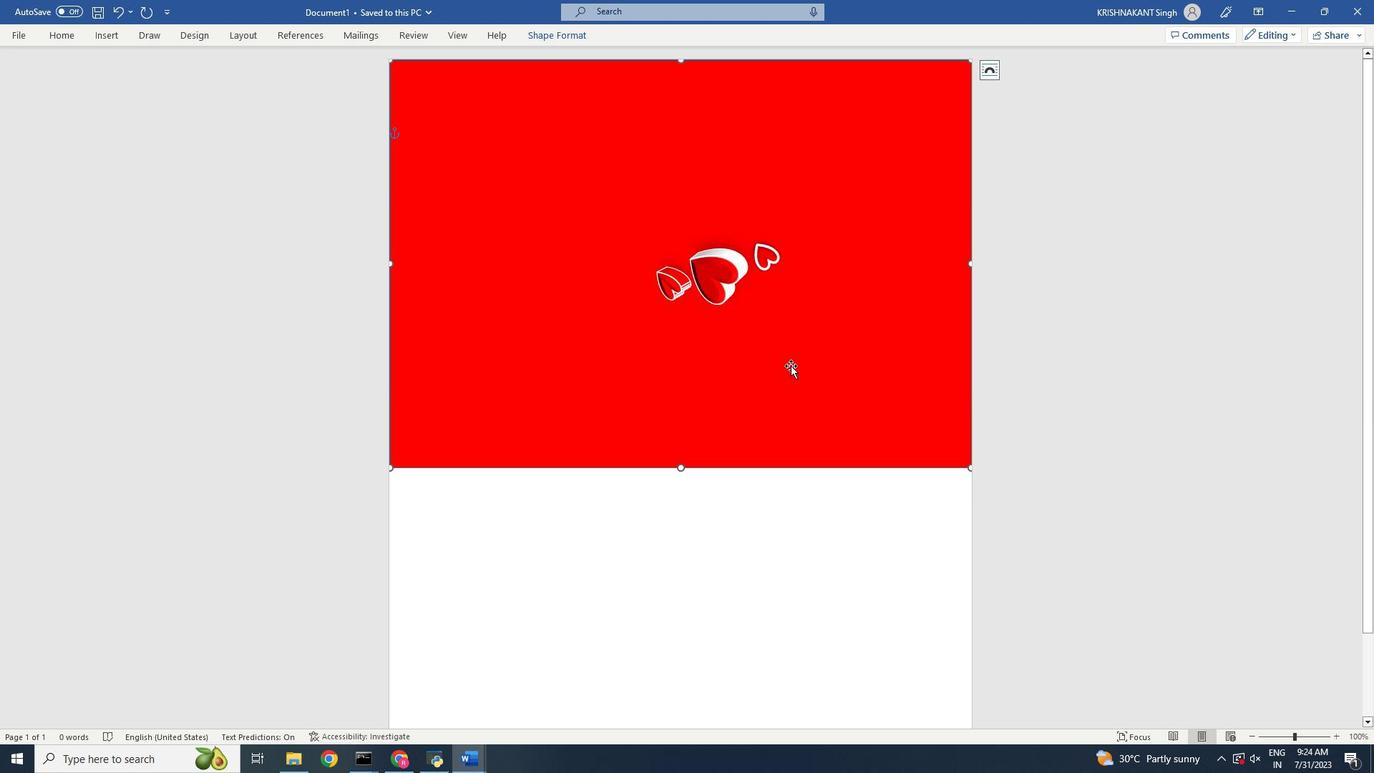 
Action: Mouse moved to (650, 437)
Screenshot: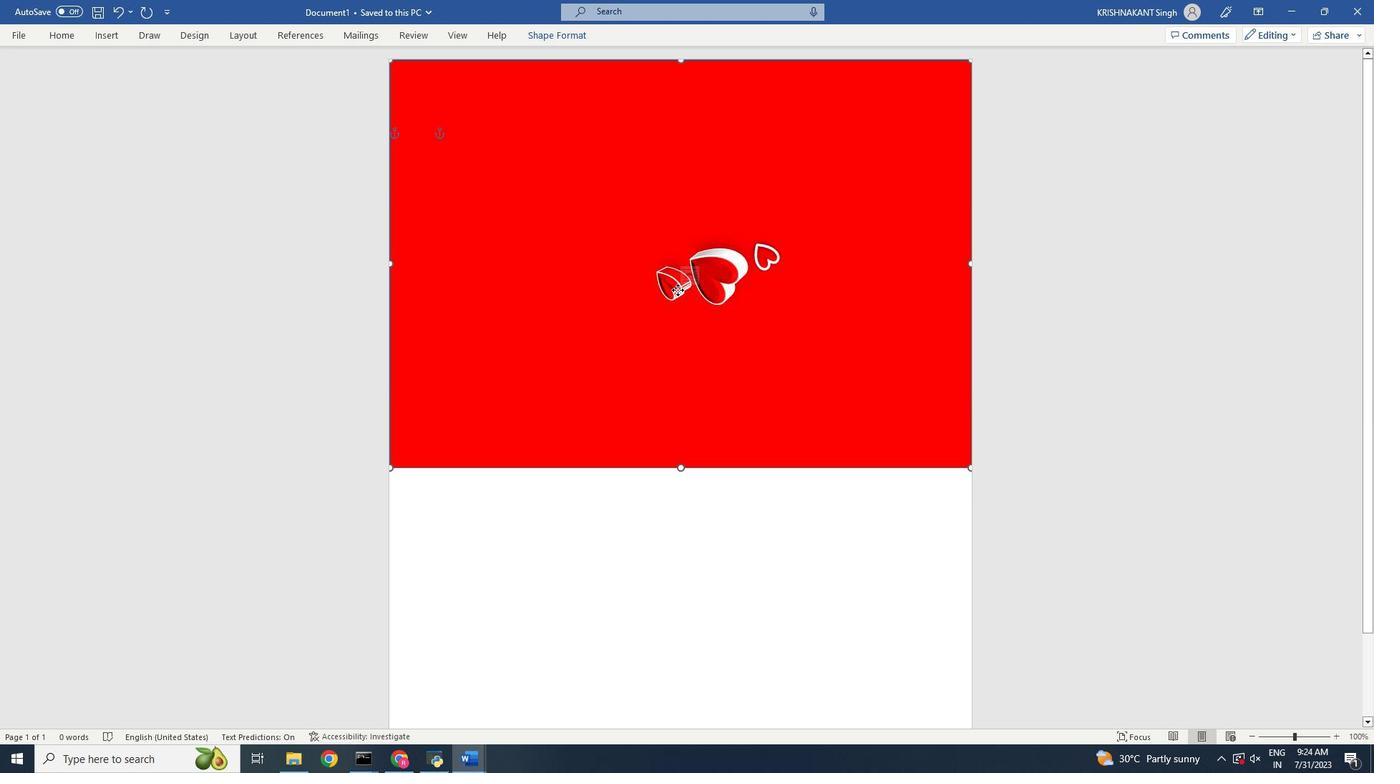 
Action: Mouse pressed right at (650, 437)
Screenshot: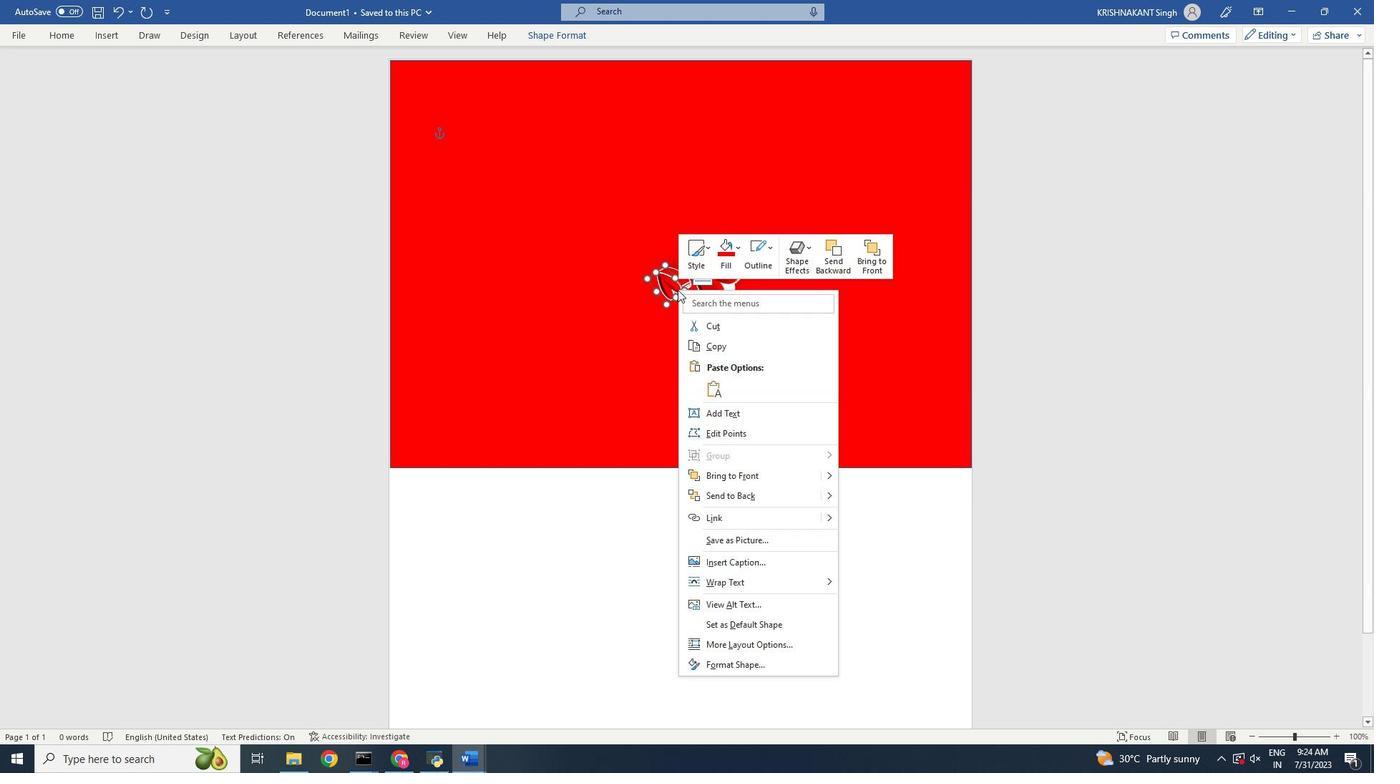 
Action: Mouse moved to (606, 464)
Screenshot: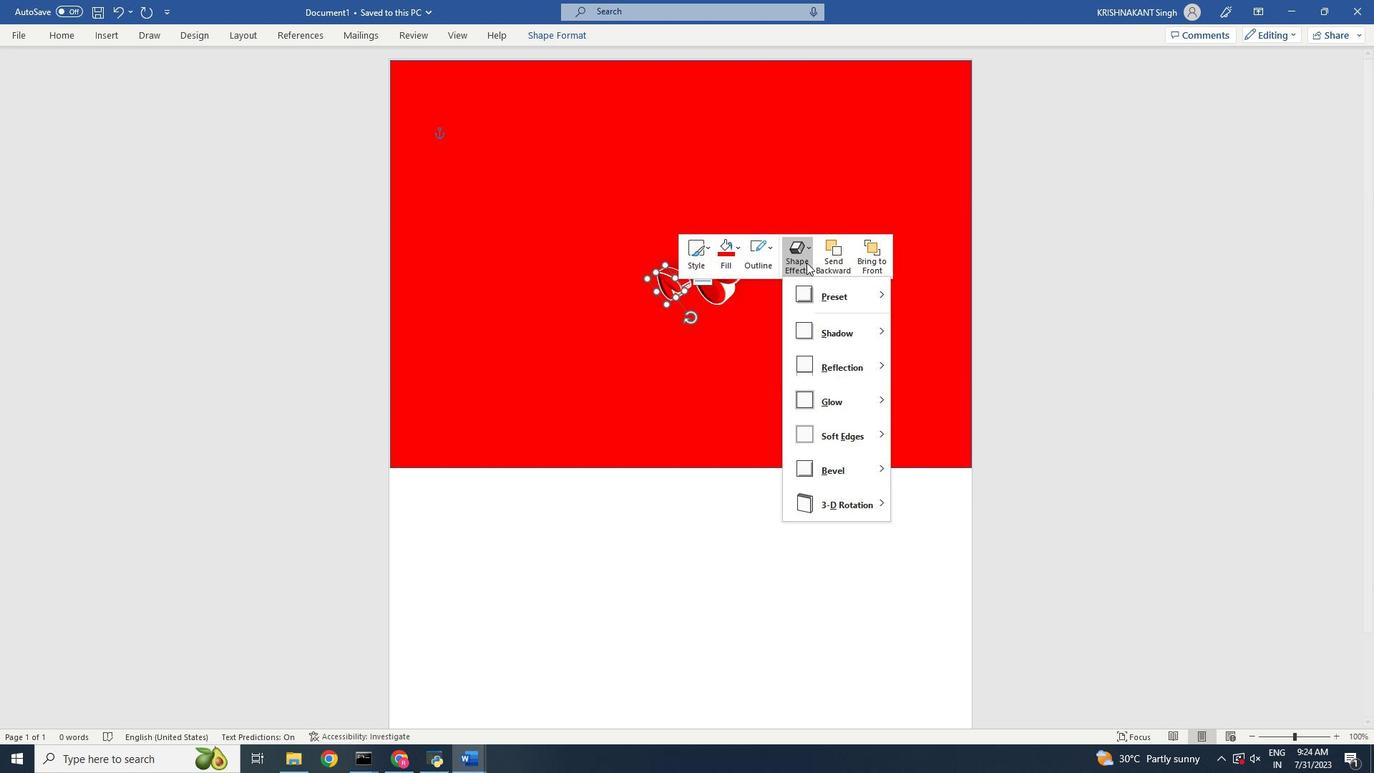 
Action: Mouse pressed left at (606, 464)
Screenshot: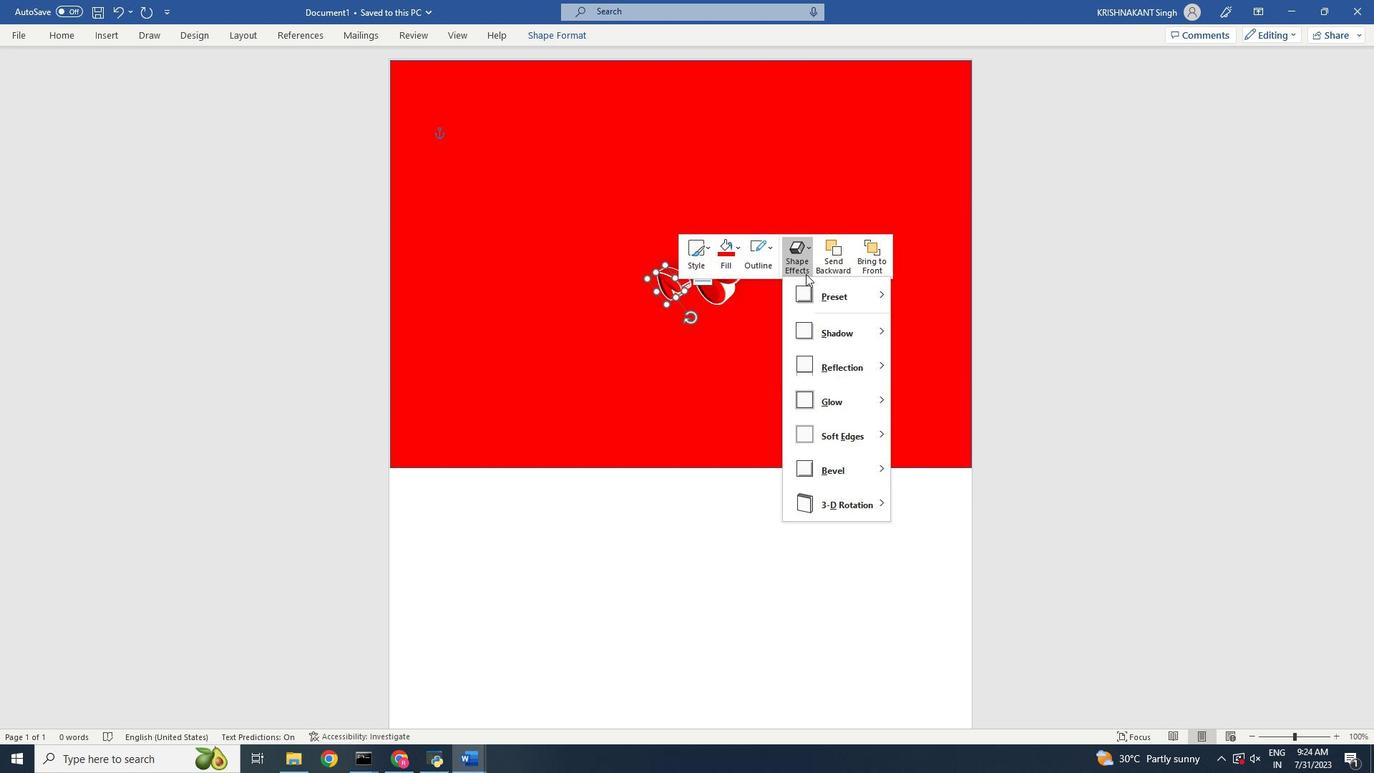 
Action: Mouse moved to (622, 458)
Screenshot: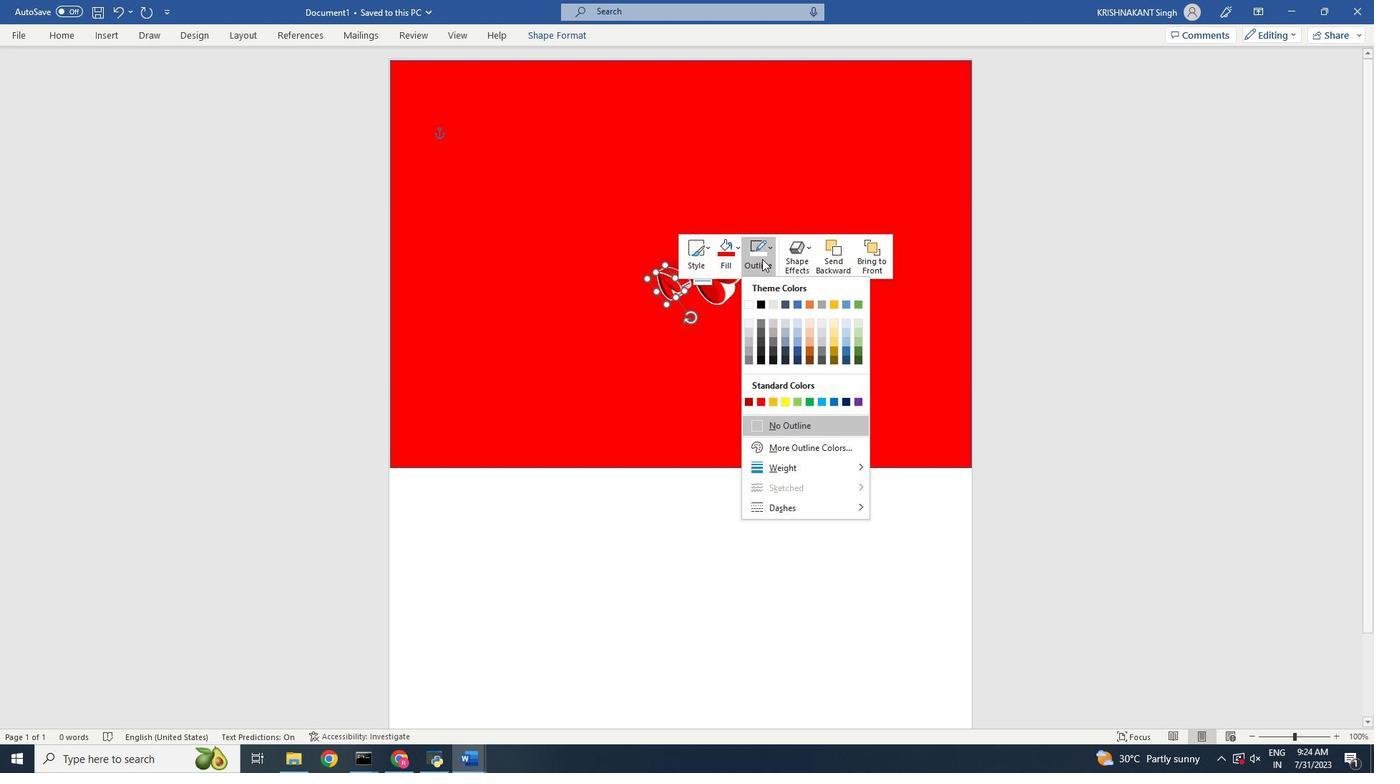 
Action: Mouse pressed left at (622, 458)
Screenshot: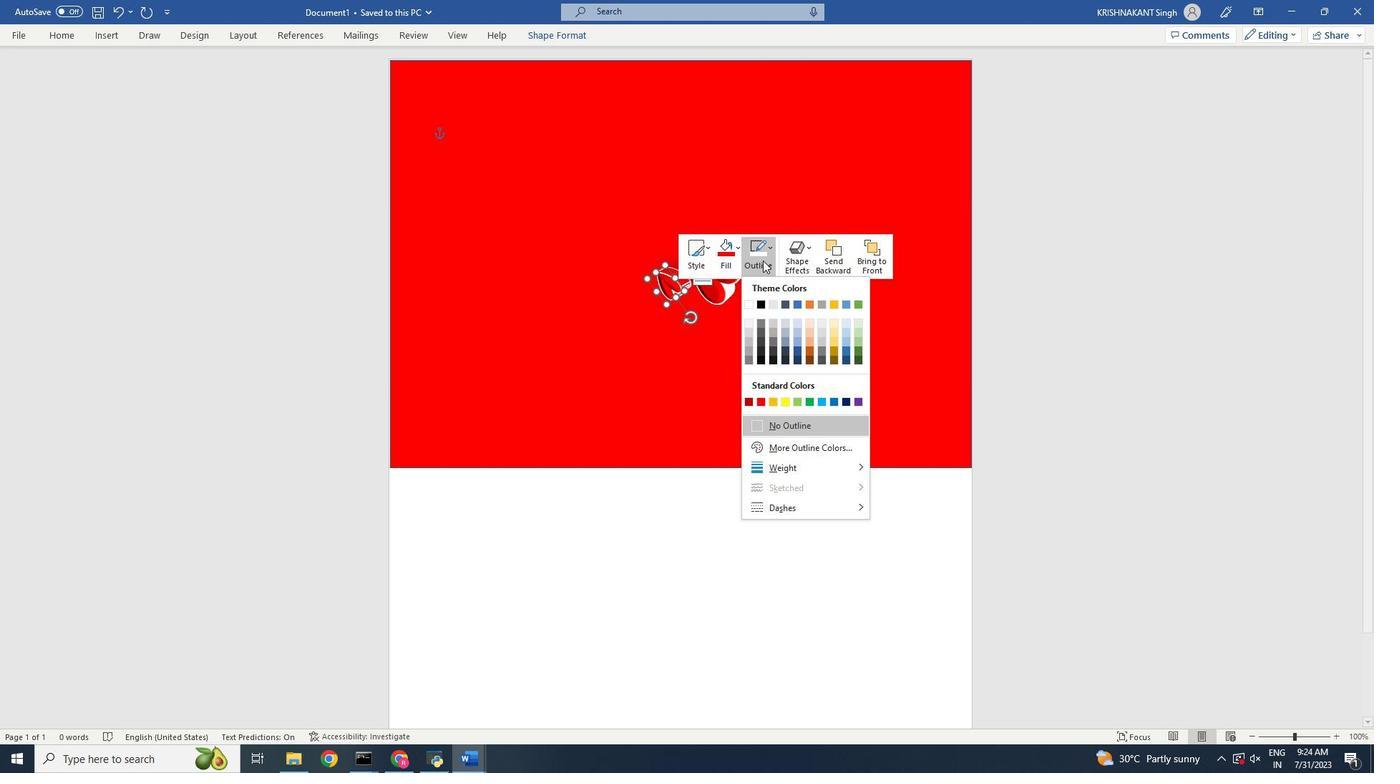 
Action: Mouse moved to (625, 429)
Screenshot: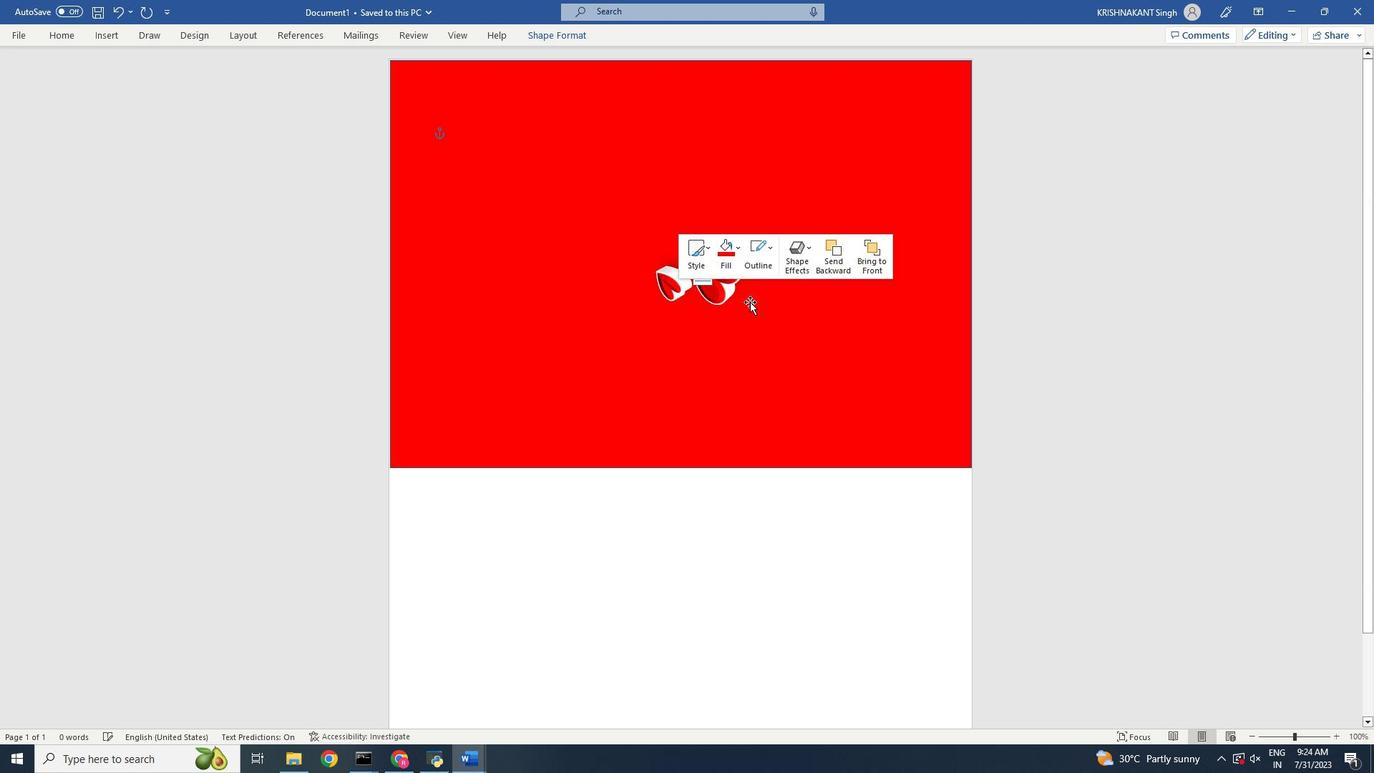 
Action: Mouse pressed left at (625, 429)
Screenshot: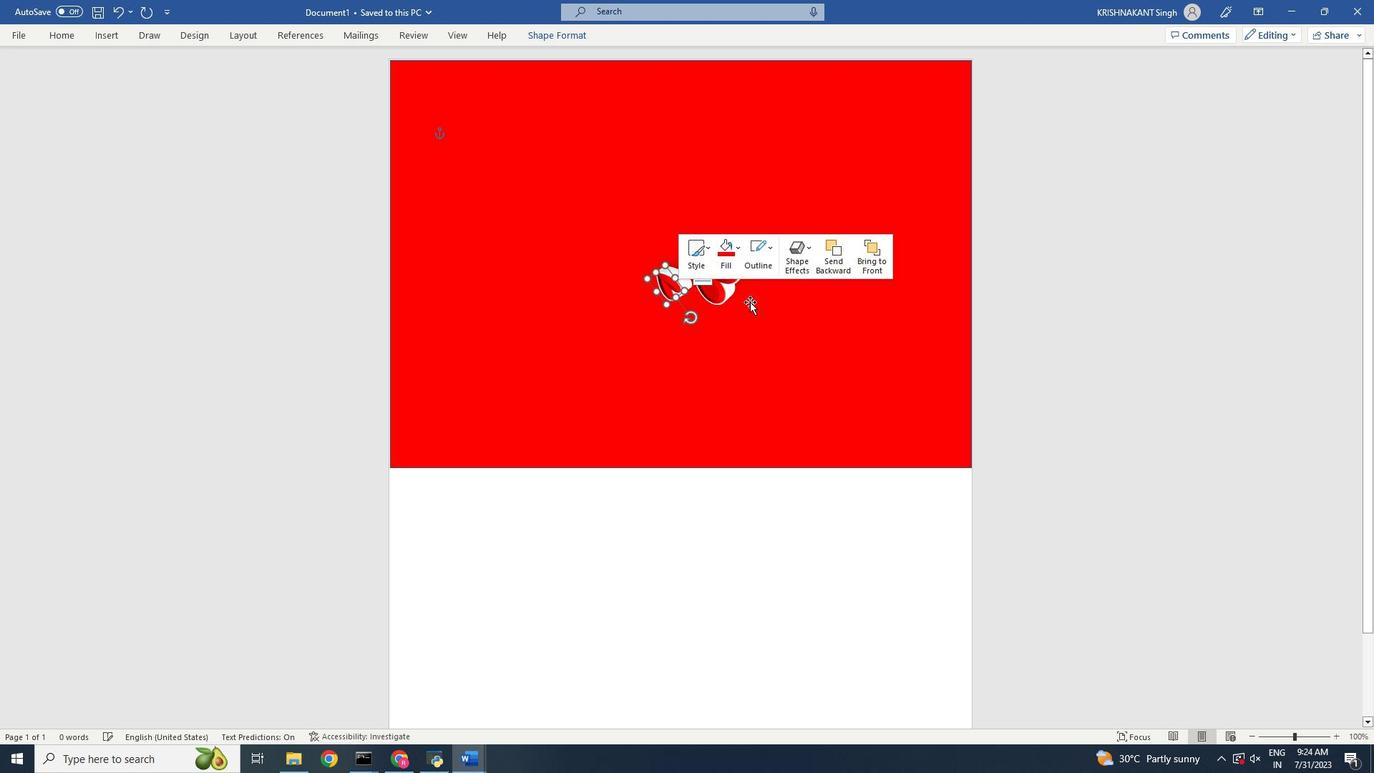 
Action: Mouse moved to (625, 413)
Screenshot: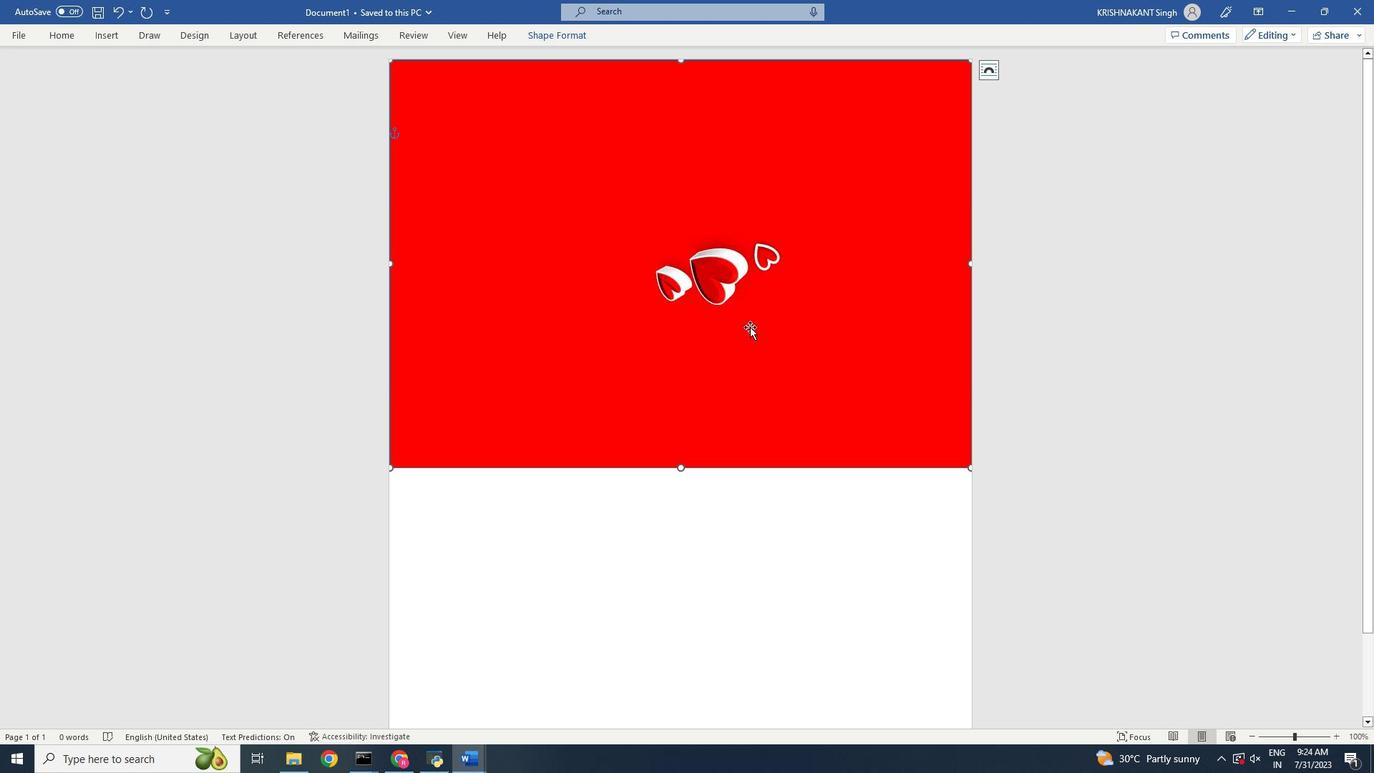 
Action: Mouse pressed left at (625, 413)
Screenshot: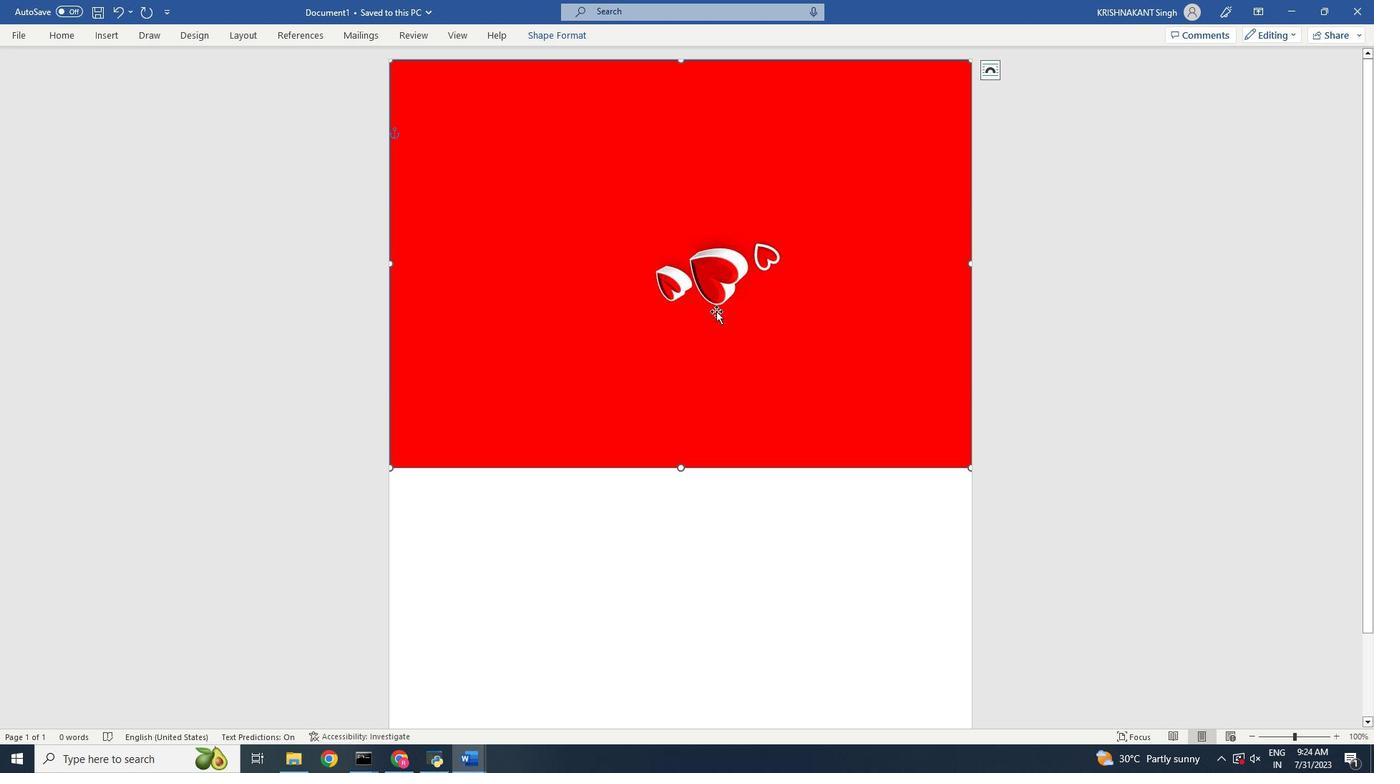 
Action: Mouse moved to (651, 438)
Screenshot: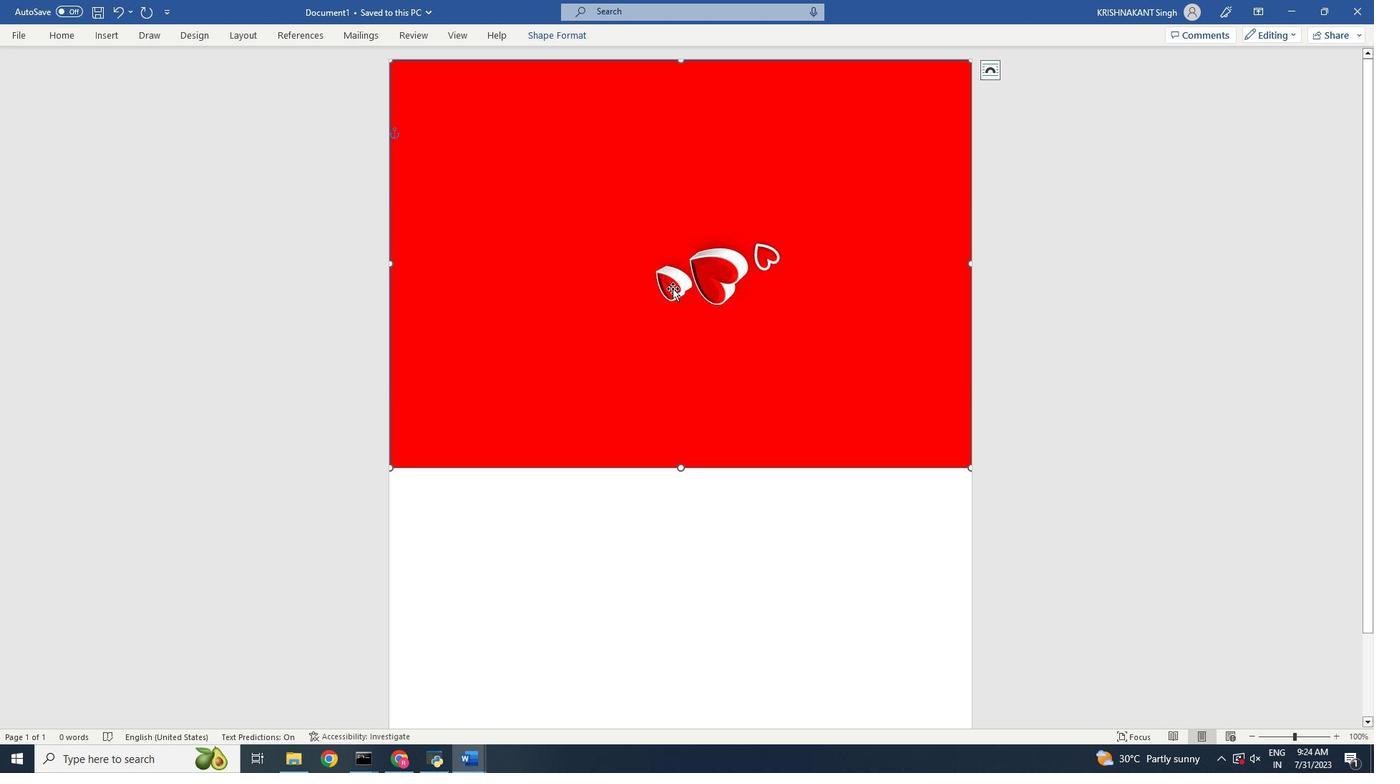
Action: Mouse pressed left at (651, 438)
Screenshot: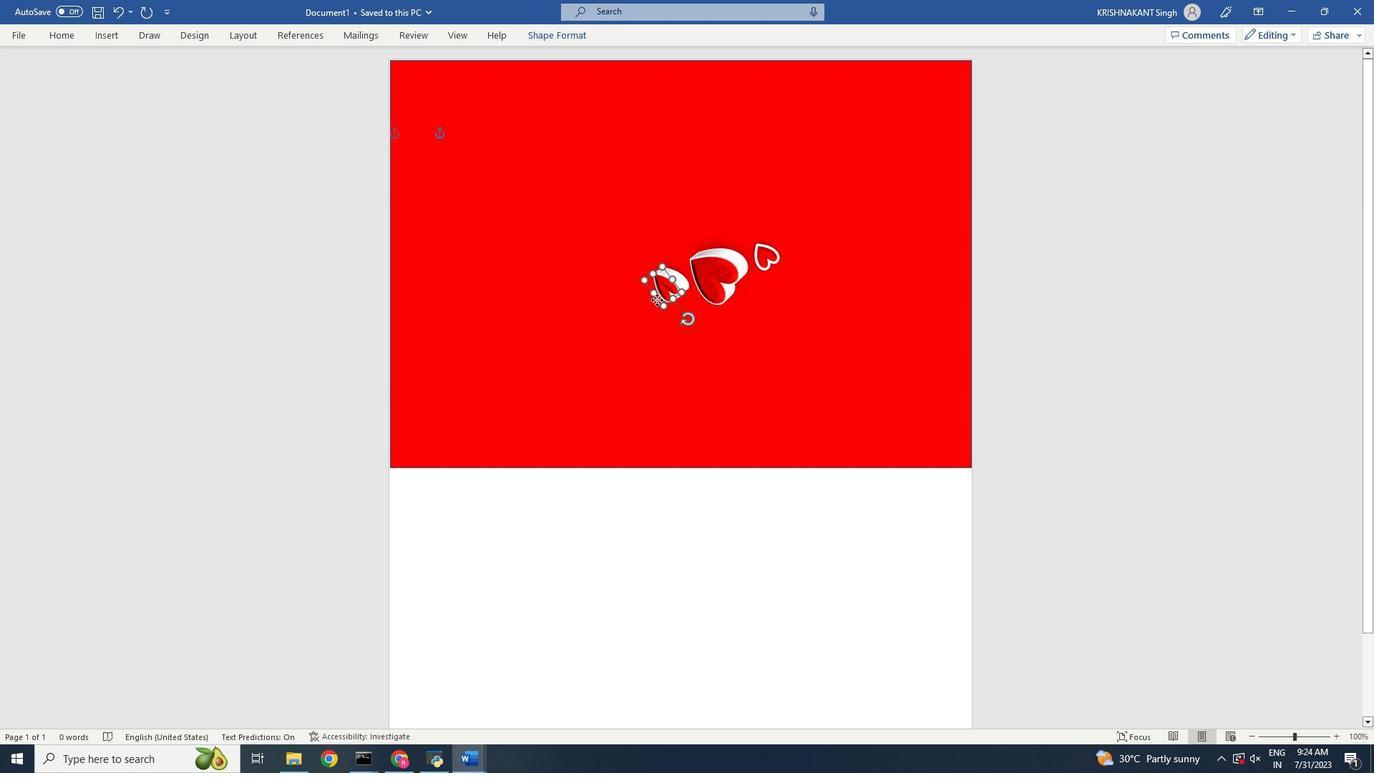 
Action: Mouse moved to (652, 441)
Screenshot: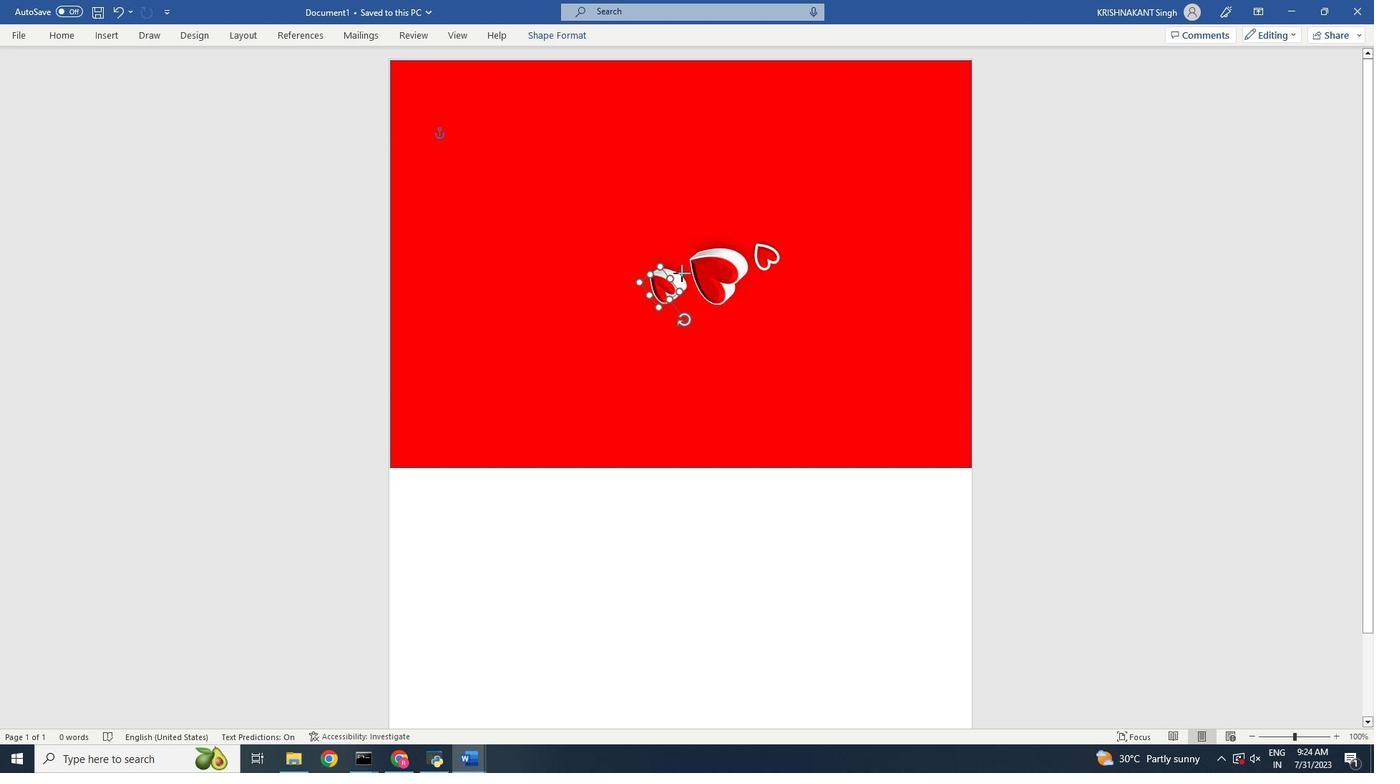 
Action: Mouse pressed left at (652, 441)
Screenshot: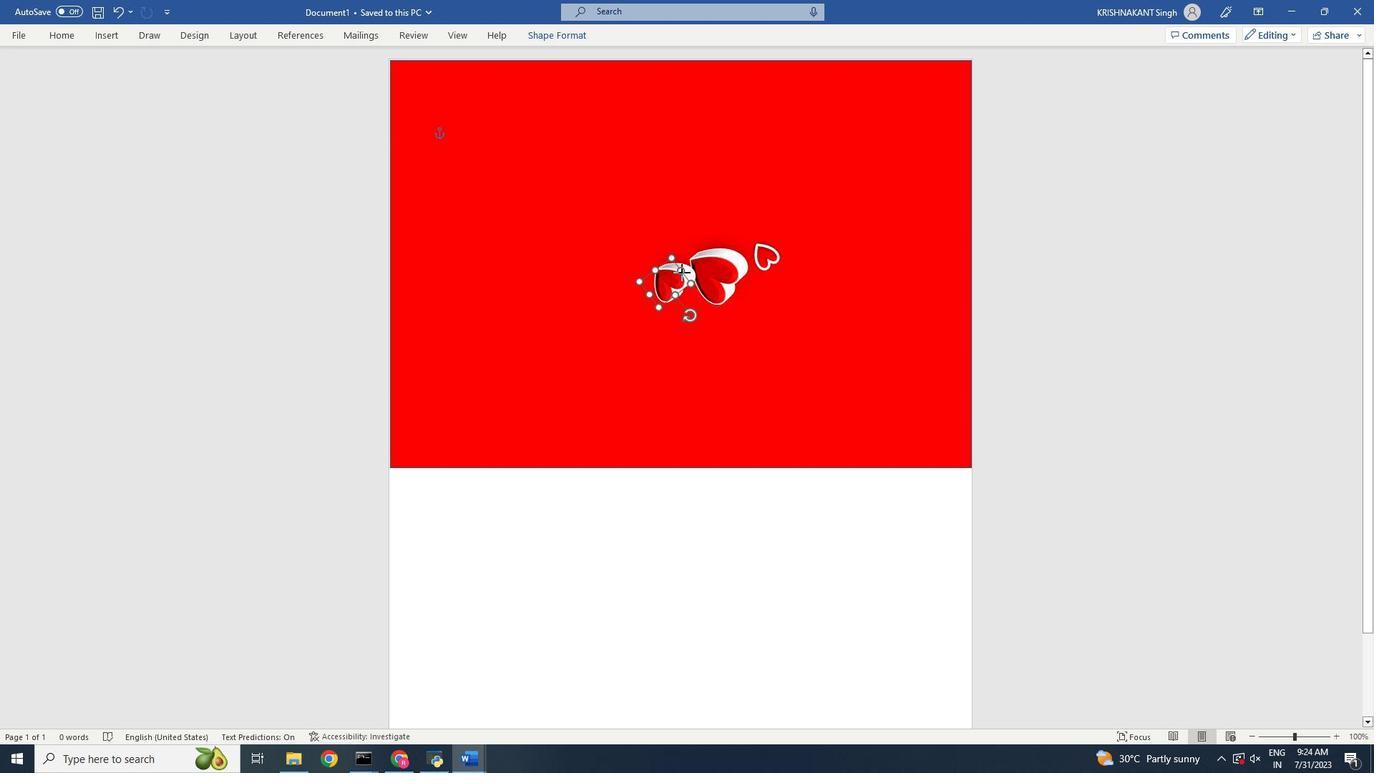 
Action: Mouse moved to (650, 446)
Screenshot: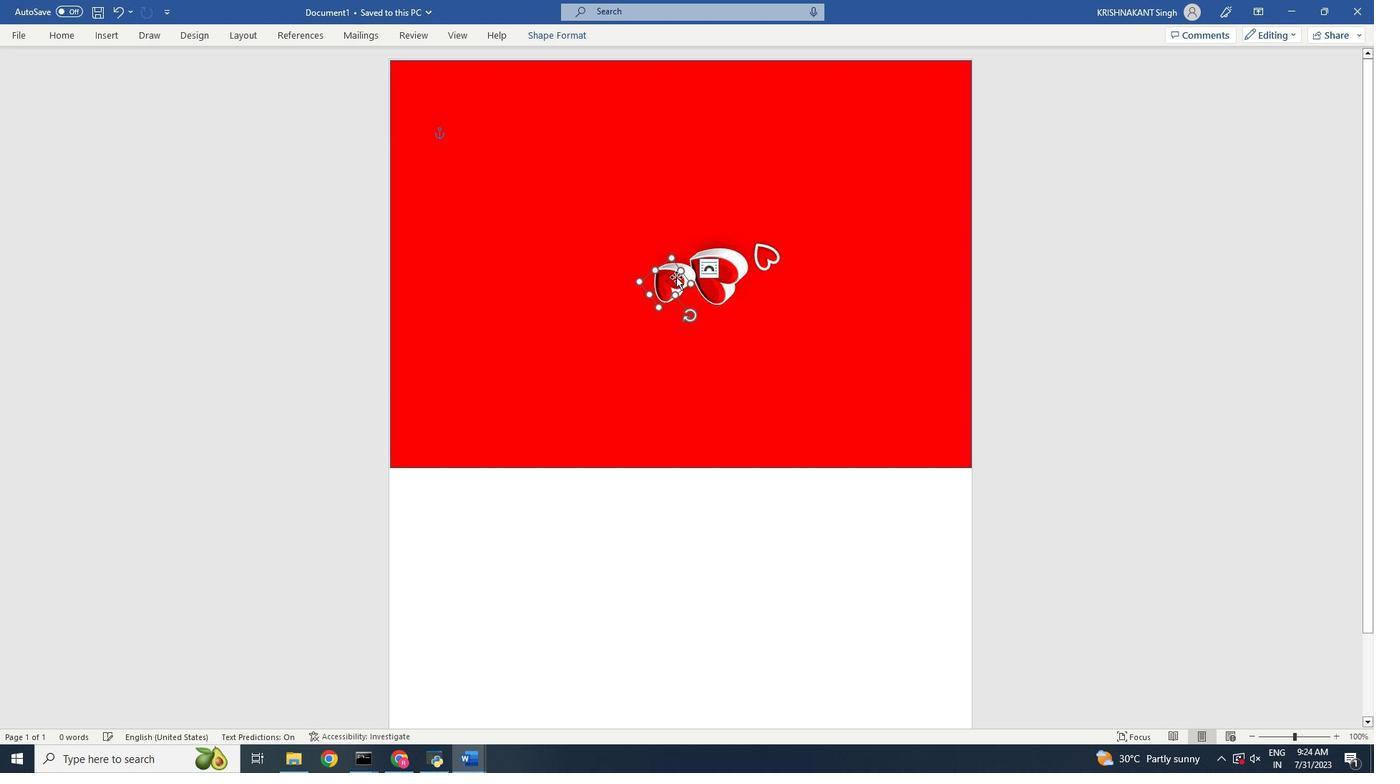 
Action: Mouse pressed left at (650, 446)
Screenshot: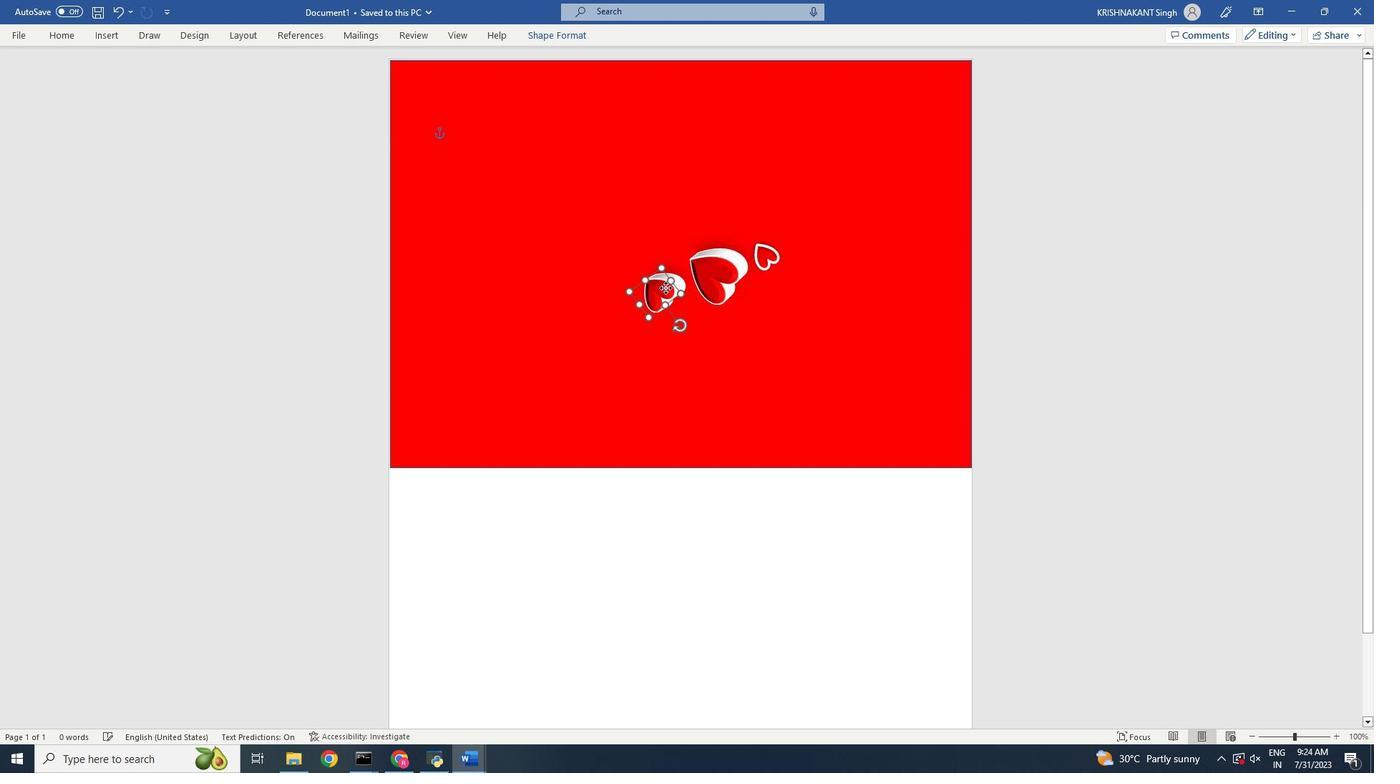 
Action: Mouse moved to (621, 421)
Screenshot: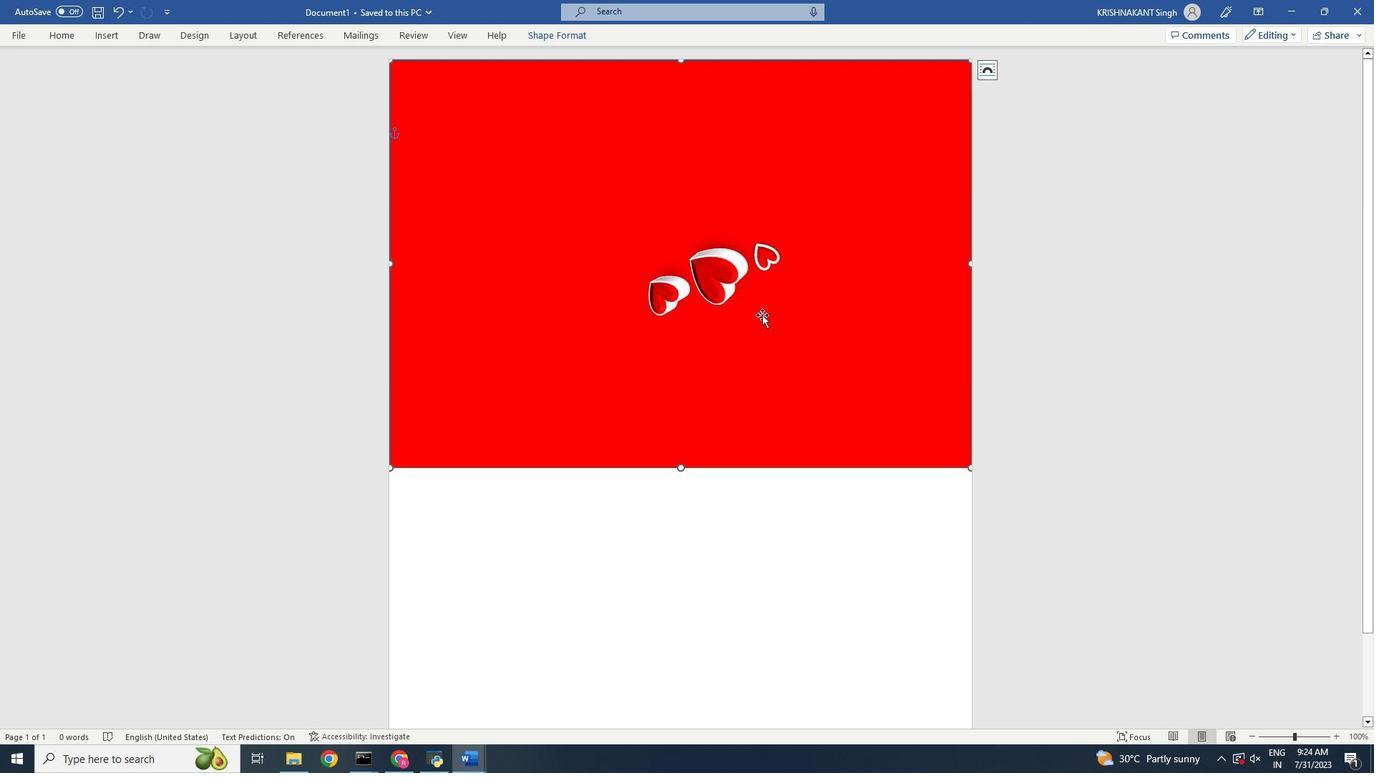 
Action: Mouse pressed left at (621, 421)
Screenshot: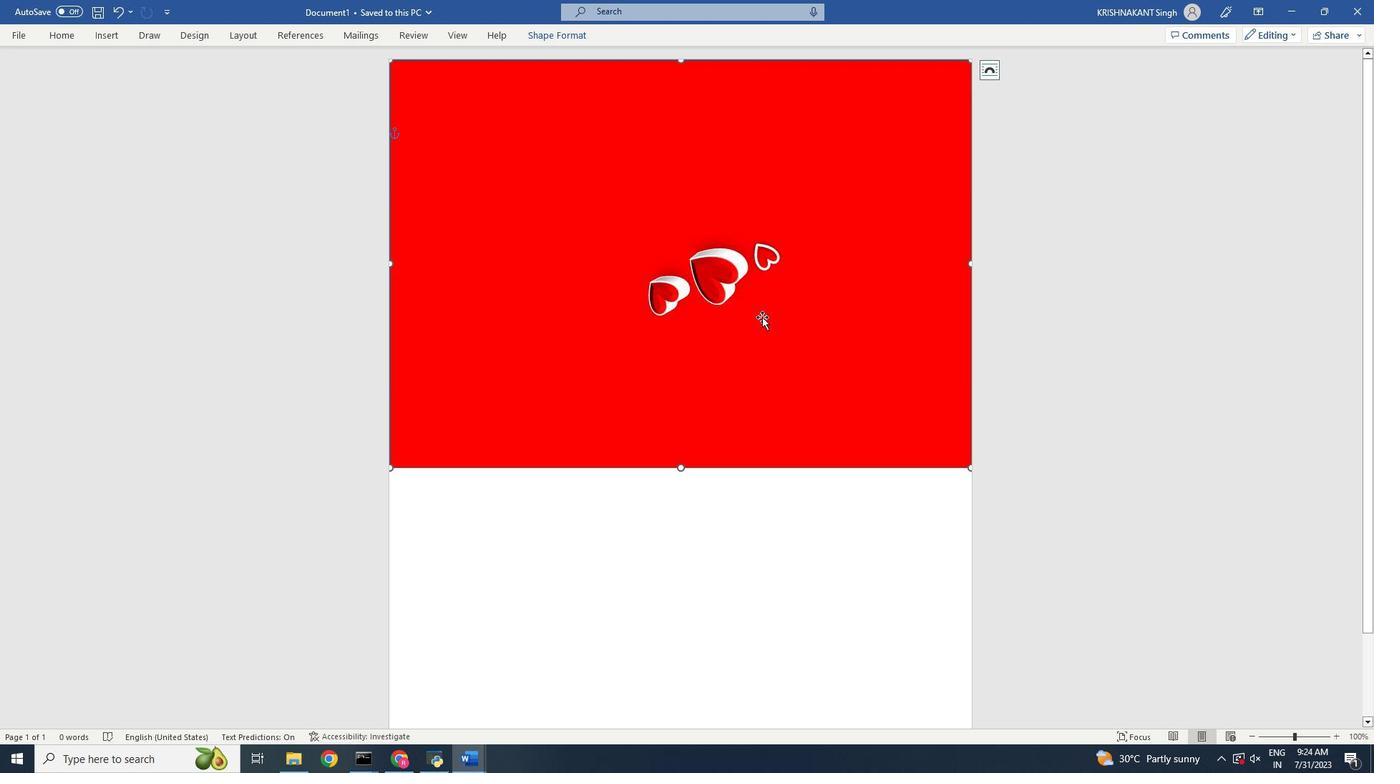 
Action: Mouse moved to (1034, 449)
Screenshot: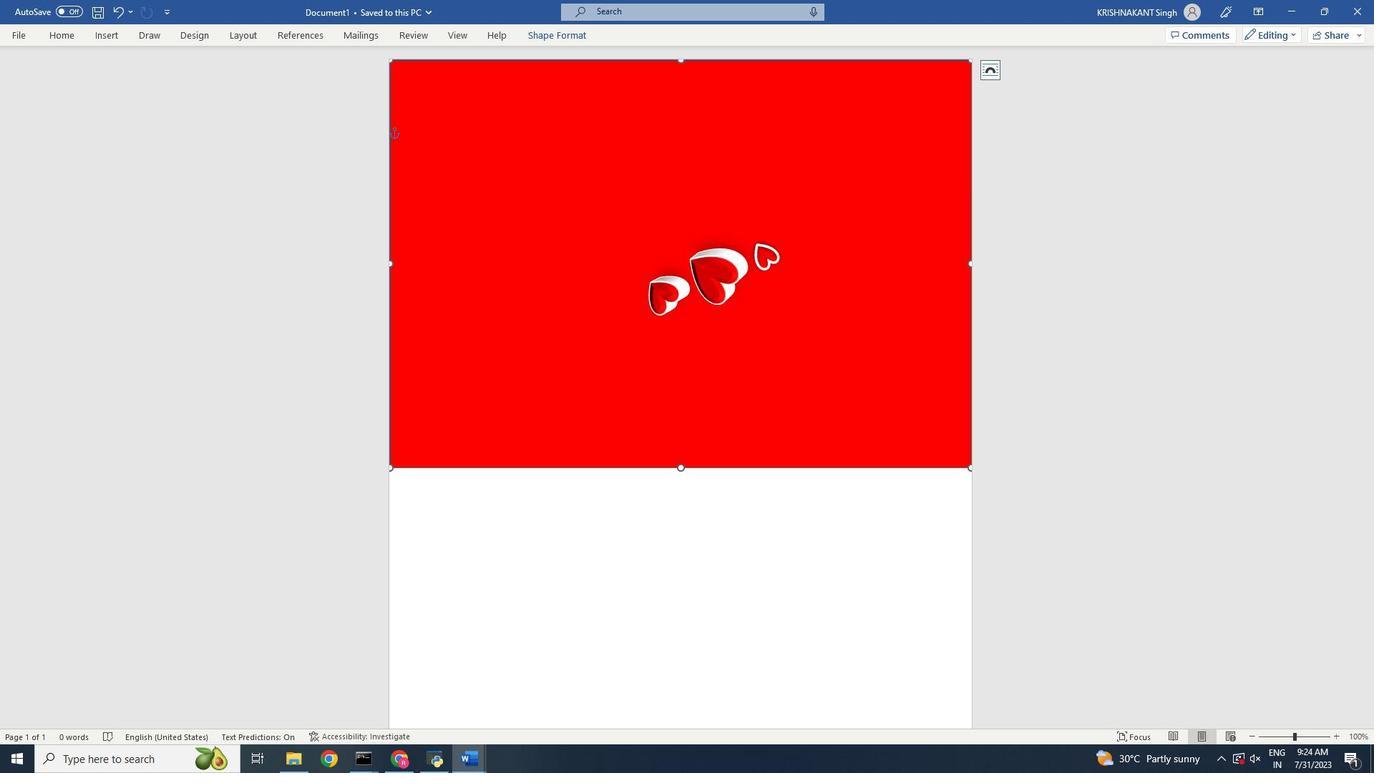 
Action: Mouse scrolled (1034, 450) with delta (0, 0)
Screenshot: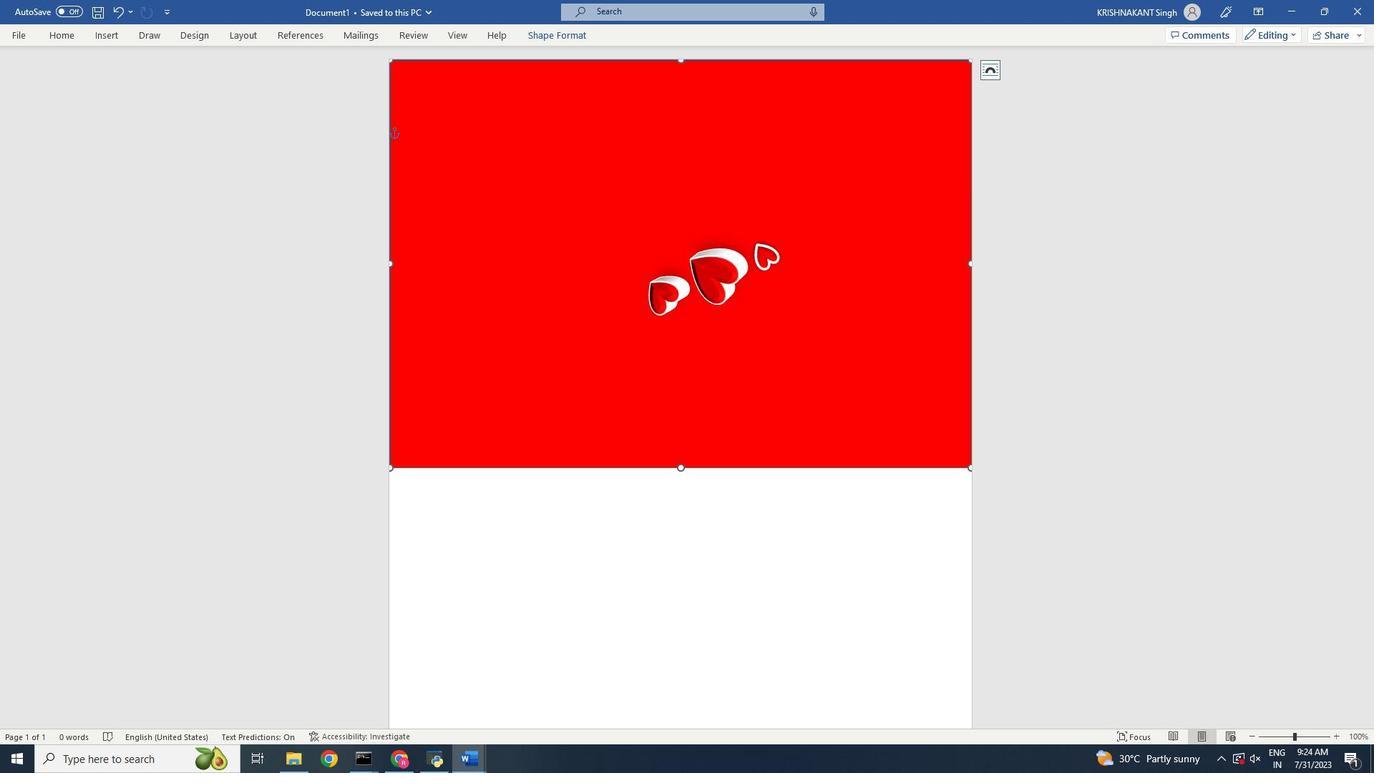 
Action: Mouse scrolled (1034, 450) with delta (0, 0)
Screenshot: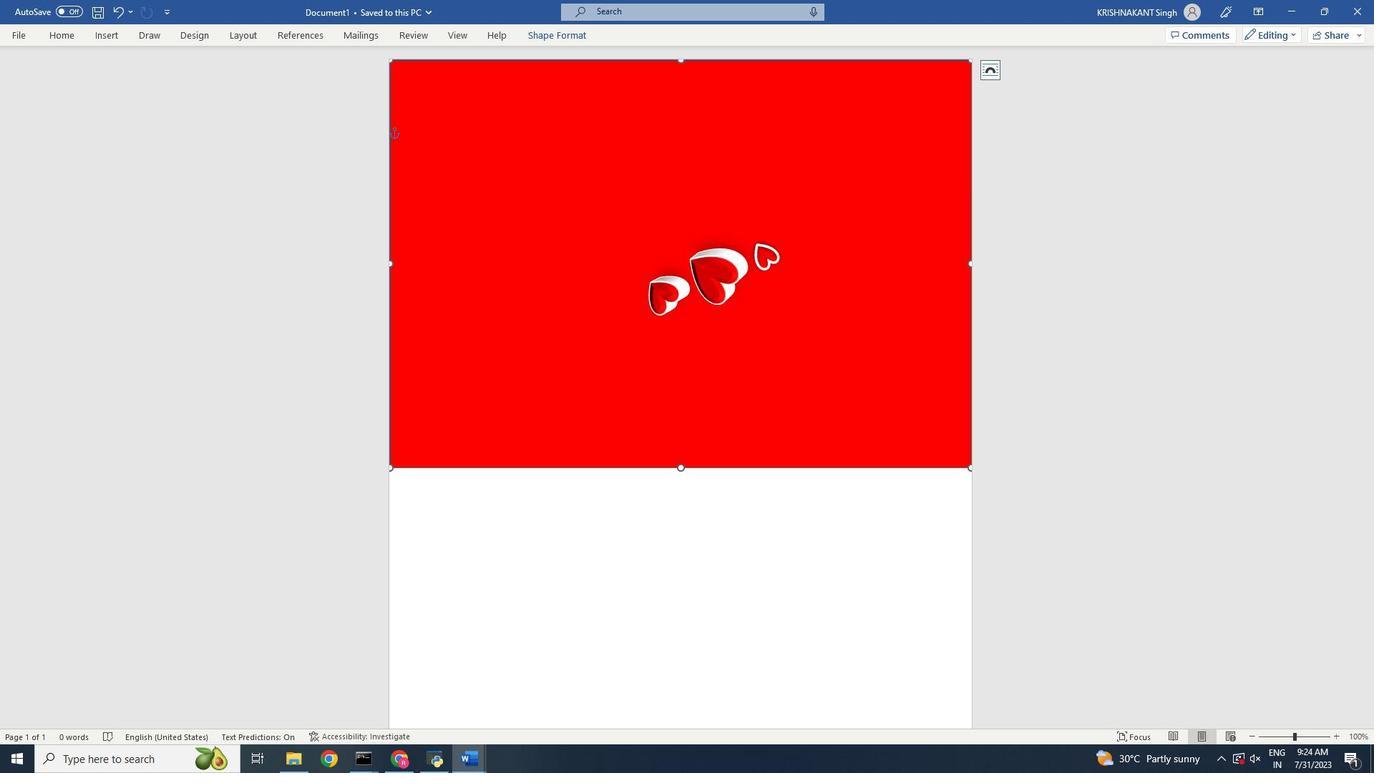 
Action: Mouse scrolled (1034, 450) with delta (0, 0)
Screenshot: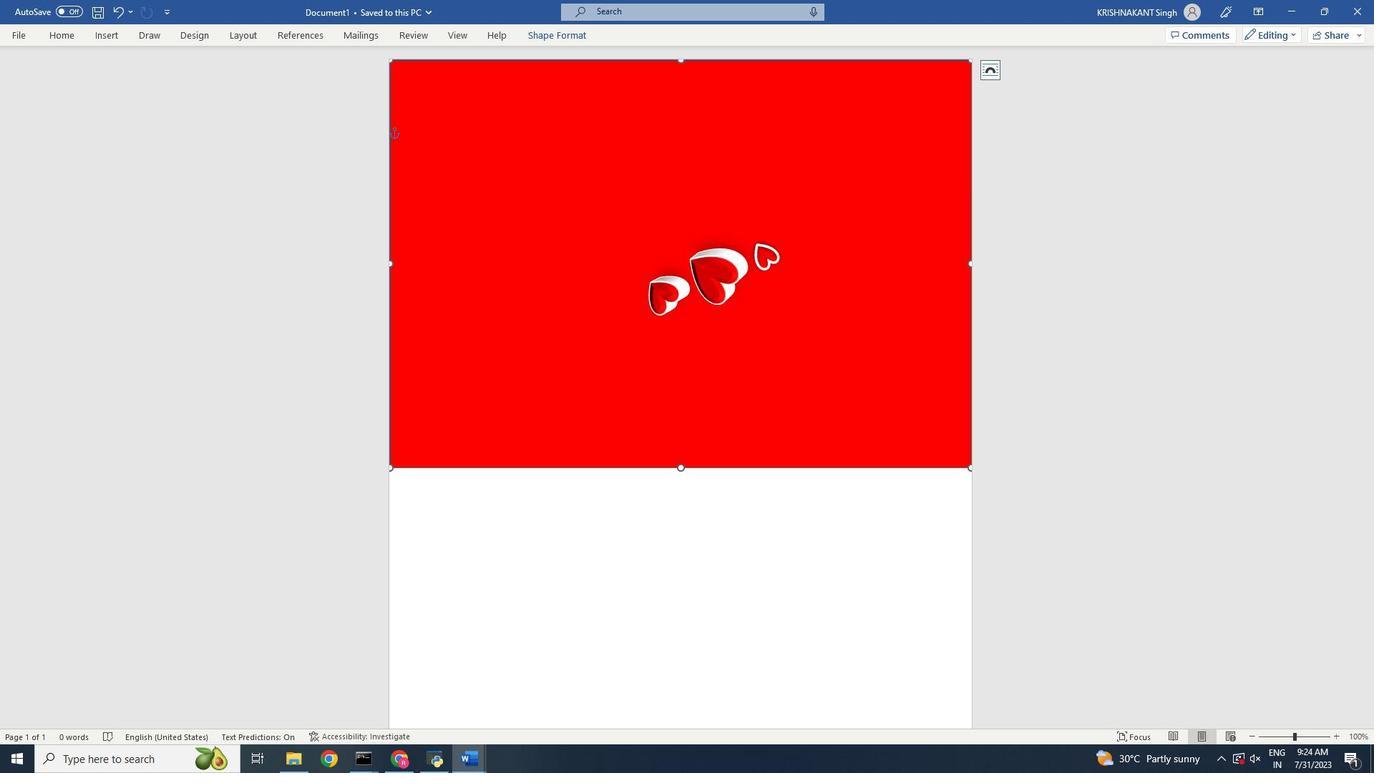 
Action: Mouse scrolled (1034, 449) with delta (0, 0)
Screenshot: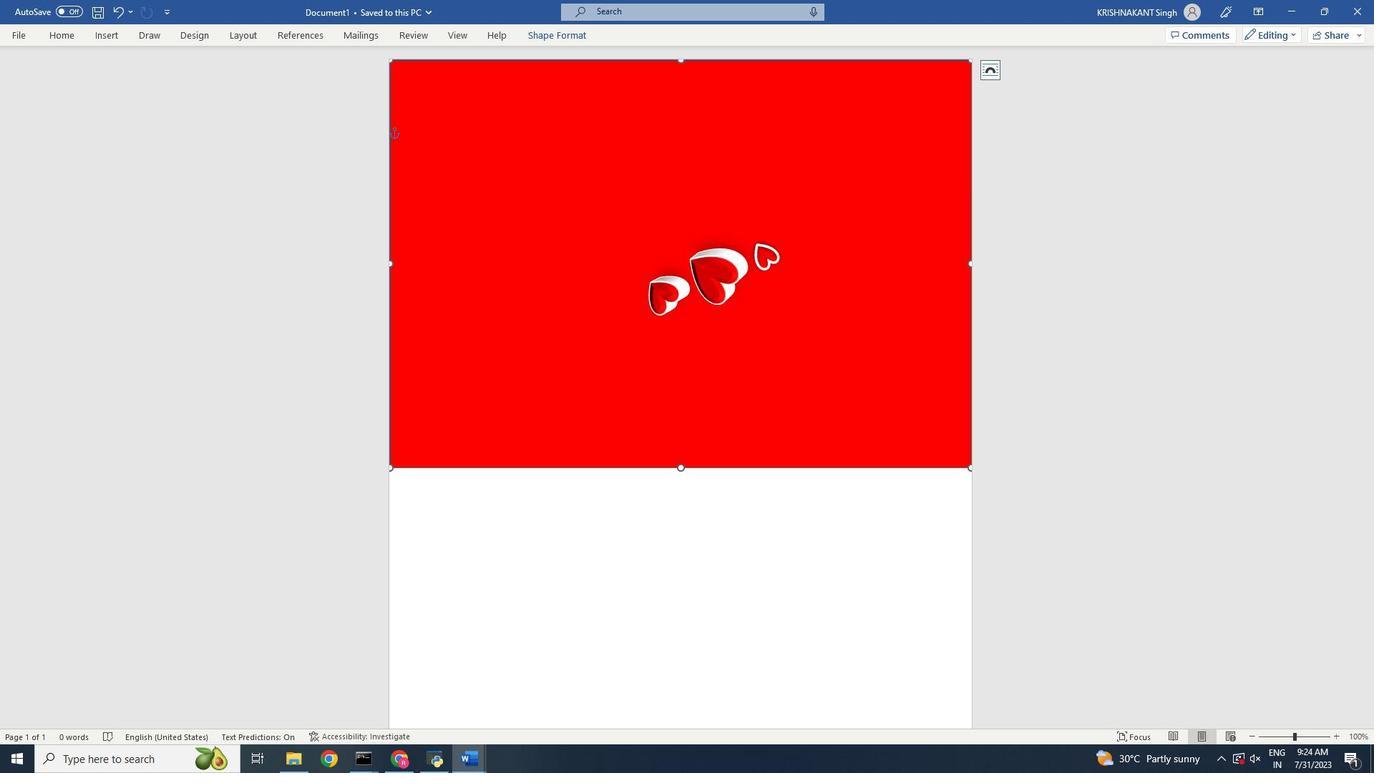 
Action: Mouse scrolled (1034, 449) with delta (0, 0)
Screenshot: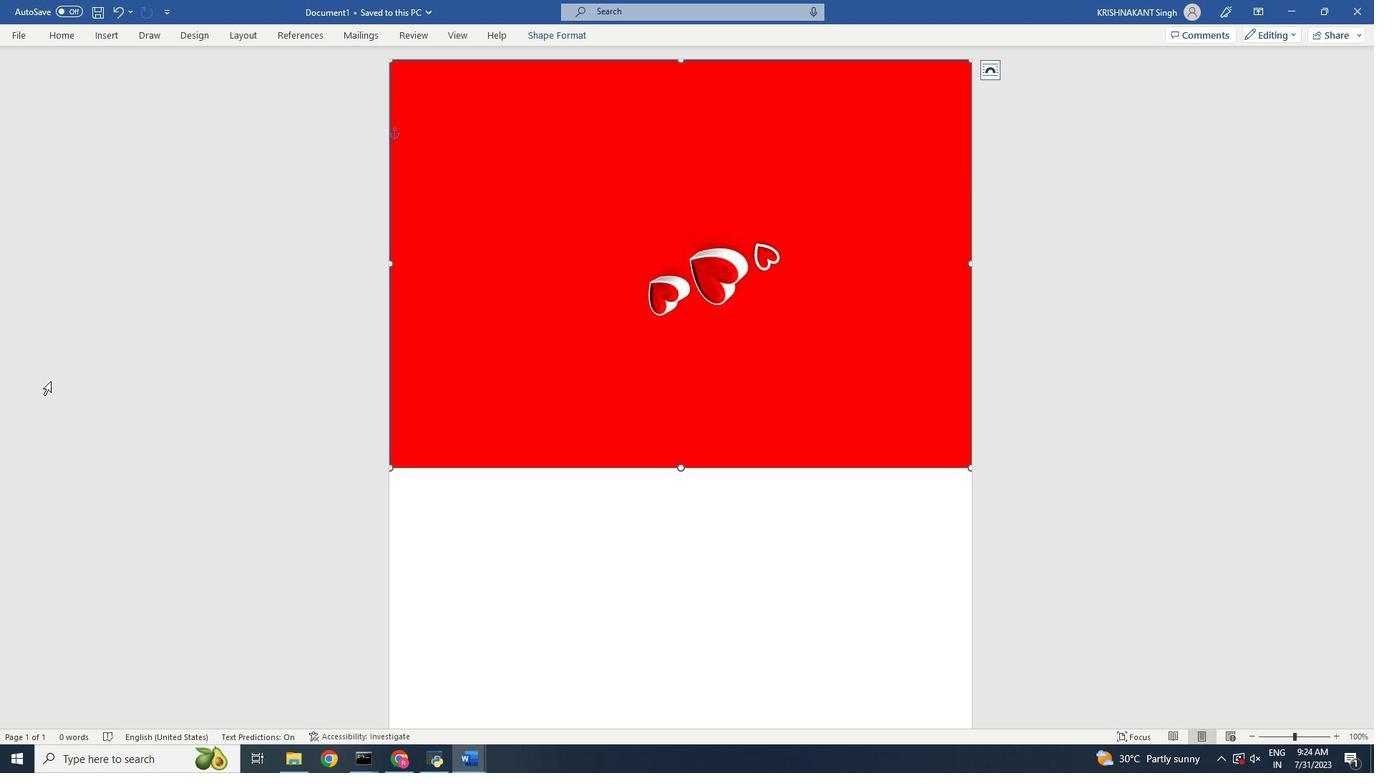 
Action: Mouse scrolled (1034, 449) with delta (0, 0)
Screenshot: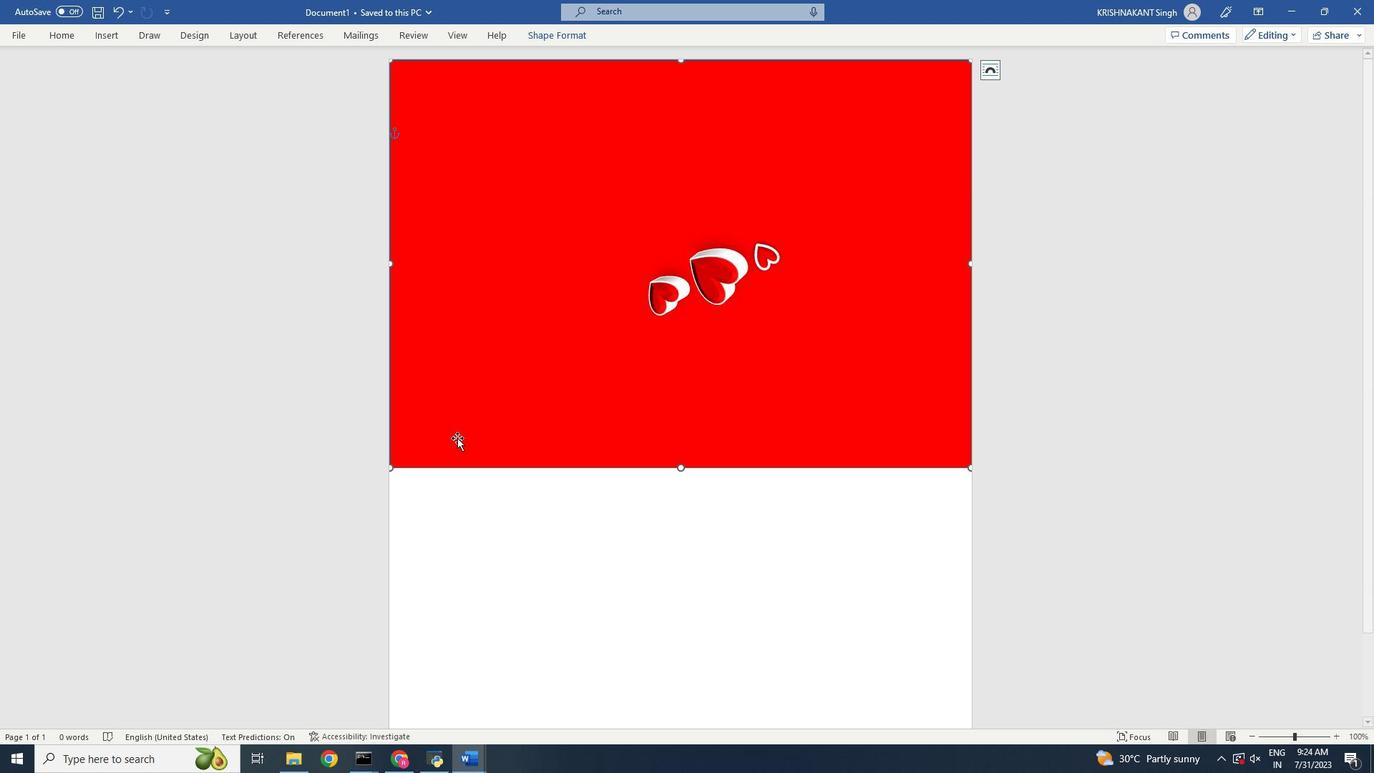 
Action: Mouse scrolled (1034, 449) with delta (0, 0)
Screenshot: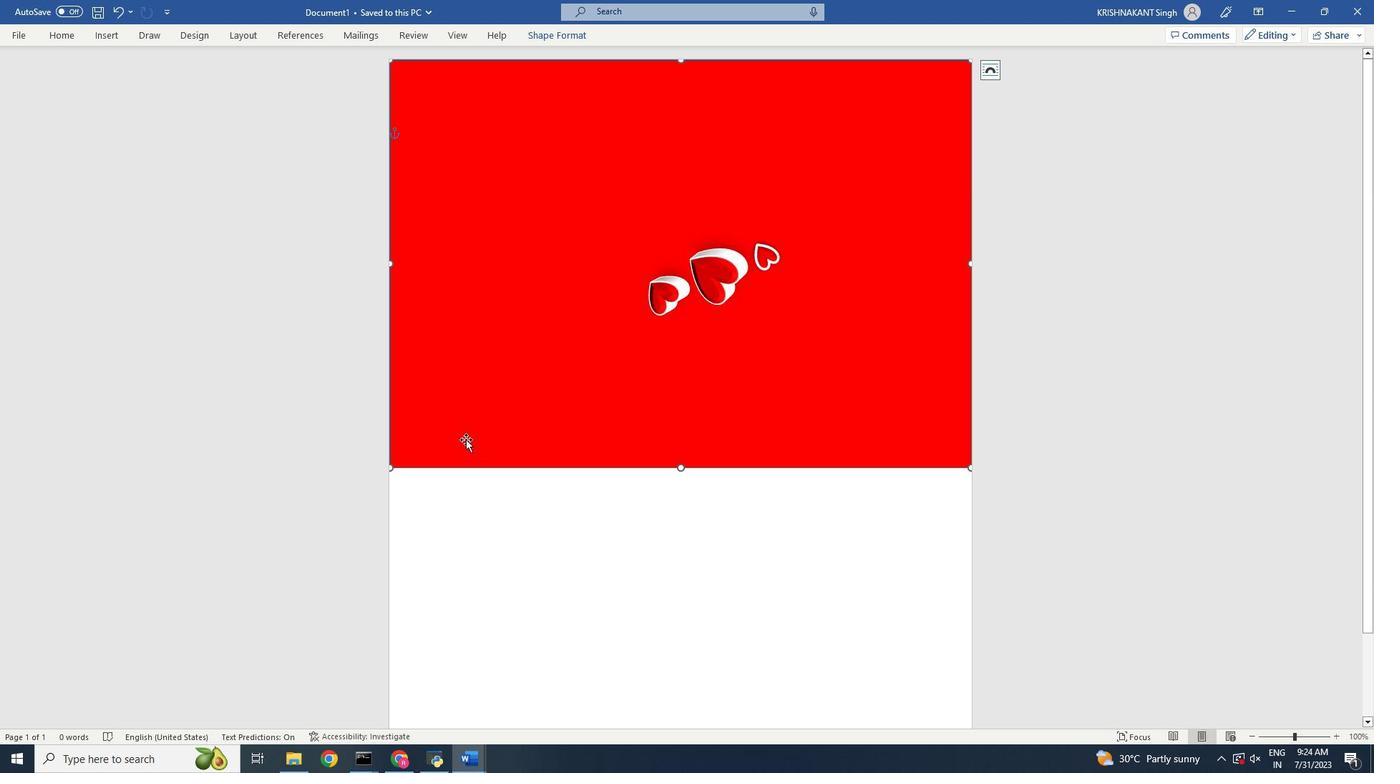 
Action: Mouse moved to (700, 287)
Screenshot: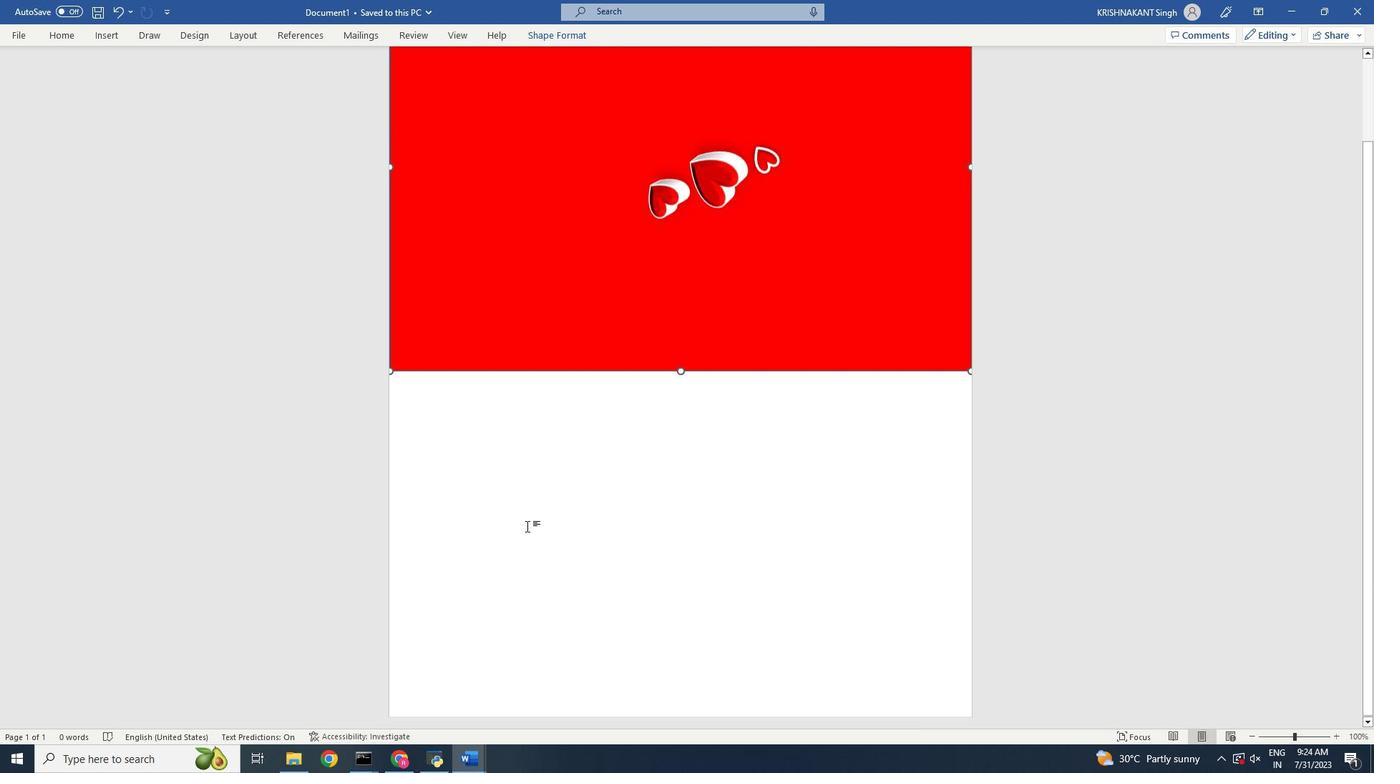 
Action: Mouse scrolled (700, 287) with delta (0, 0)
Screenshot: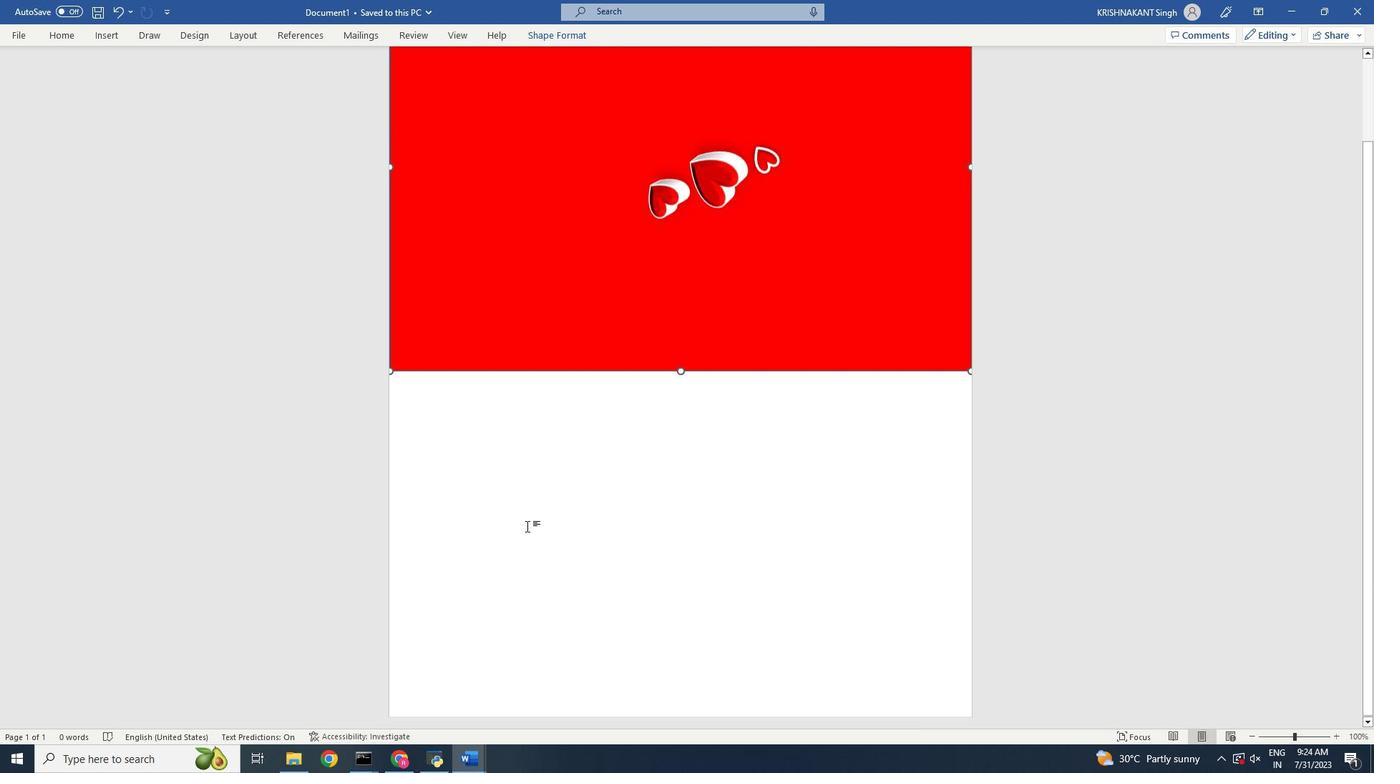 
Action: Mouse moved to (700, 283)
Screenshot: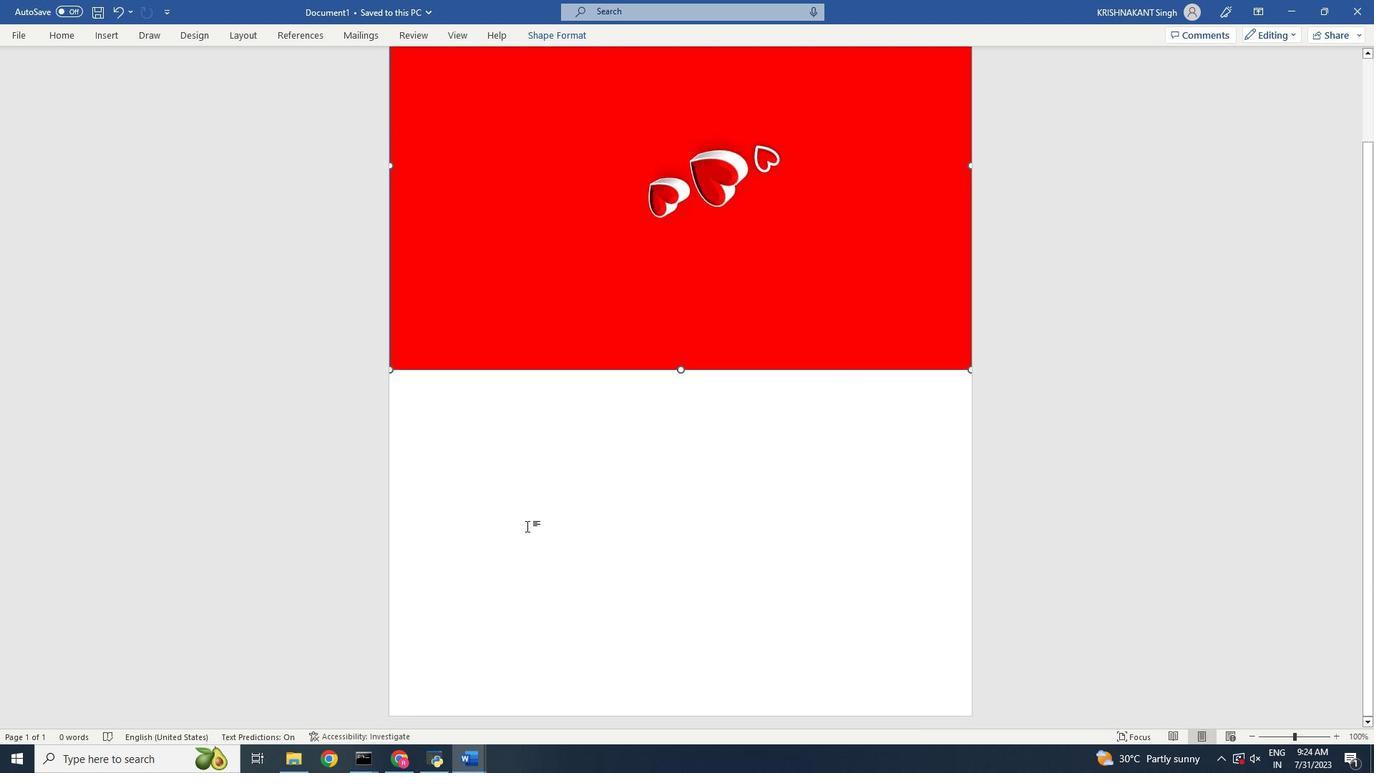 
Action: Mouse scrolled (700, 284) with delta (0, 0)
Screenshot: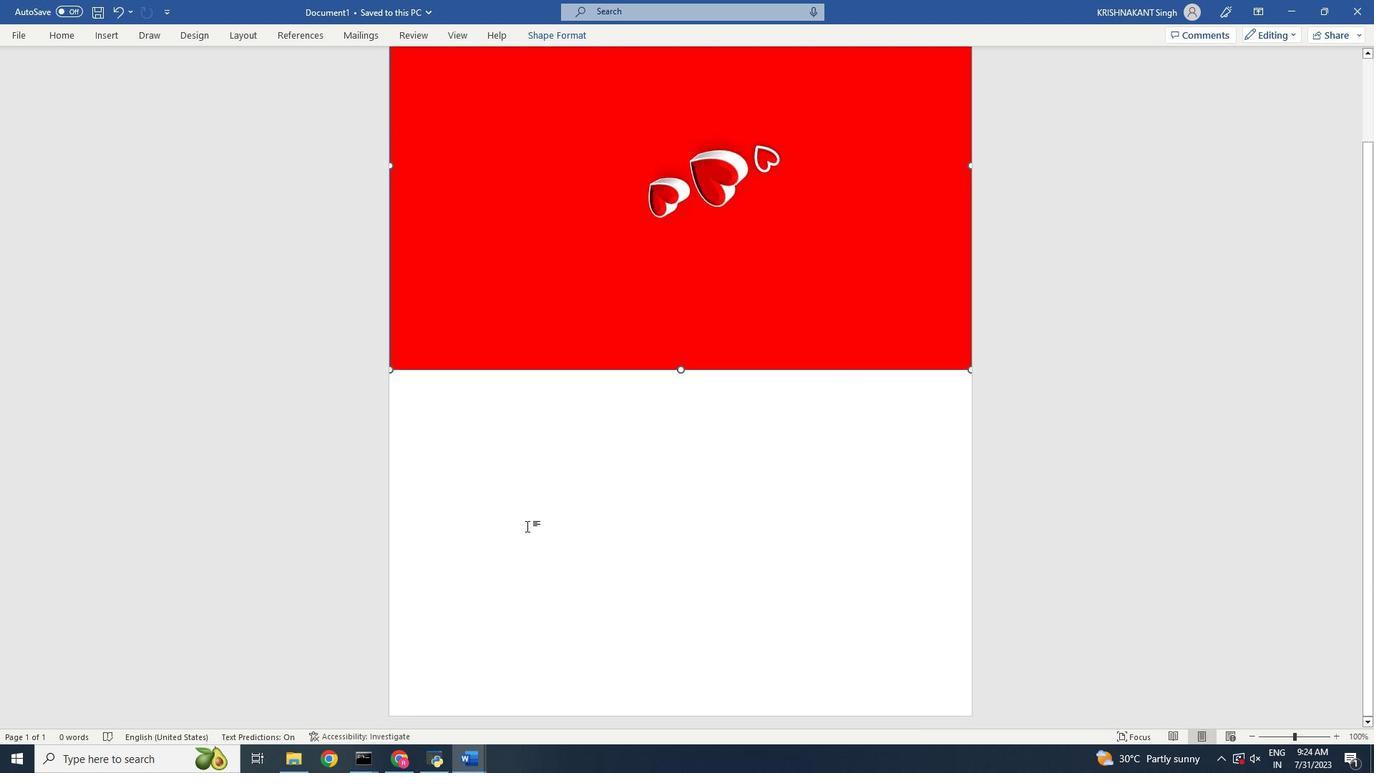
Action: Mouse scrolled (700, 284) with delta (0, 0)
Screenshot: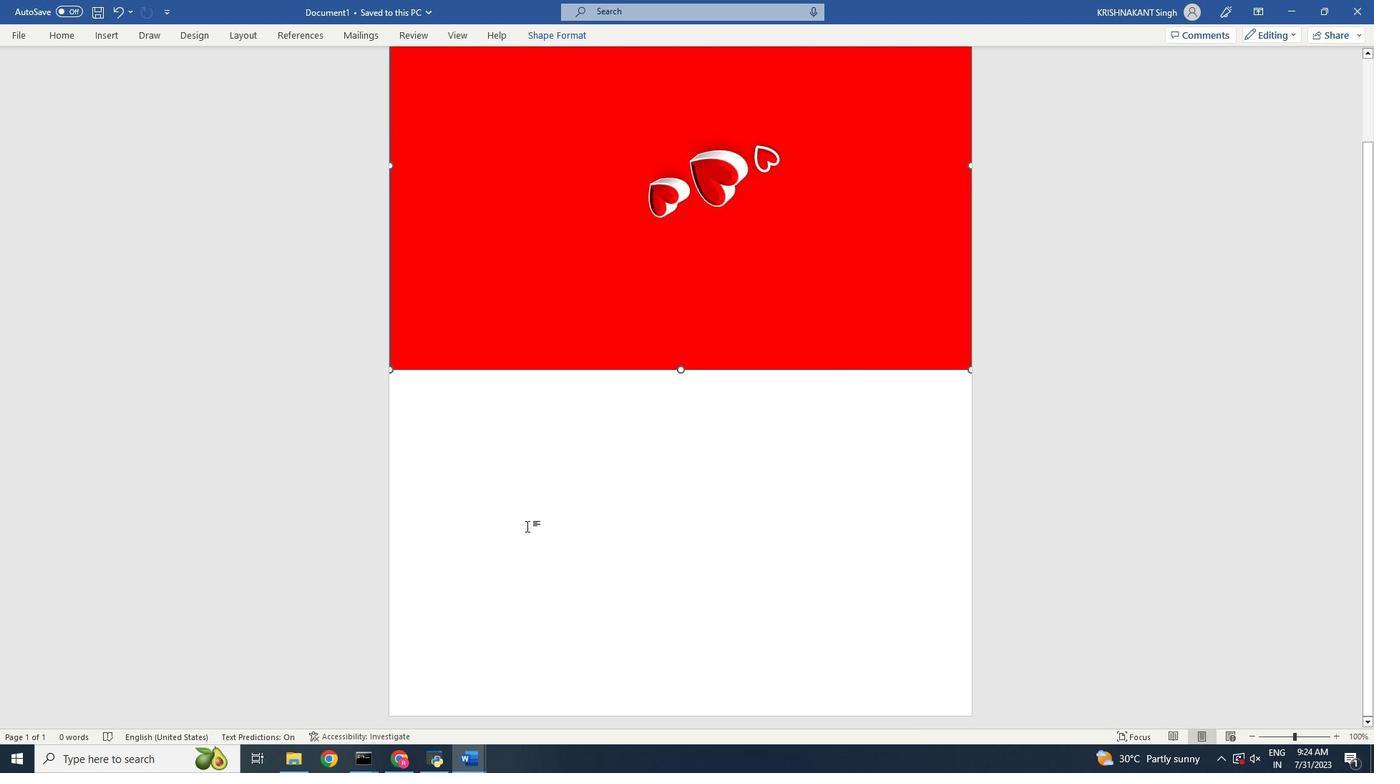
Action: Mouse moved to (700, 283)
Screenshot: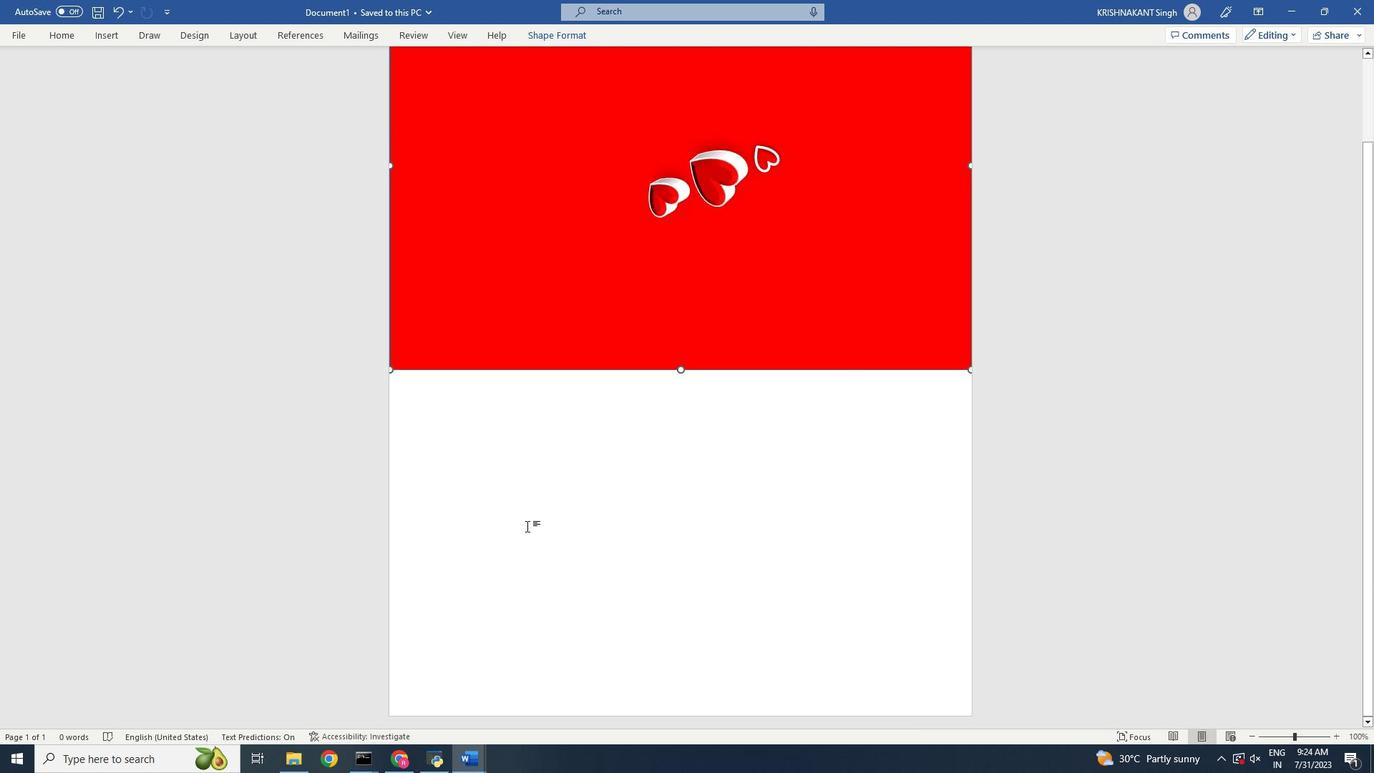 
Action: Mouse scrolled (700, 283) with delta (0, 0)
Screenshot: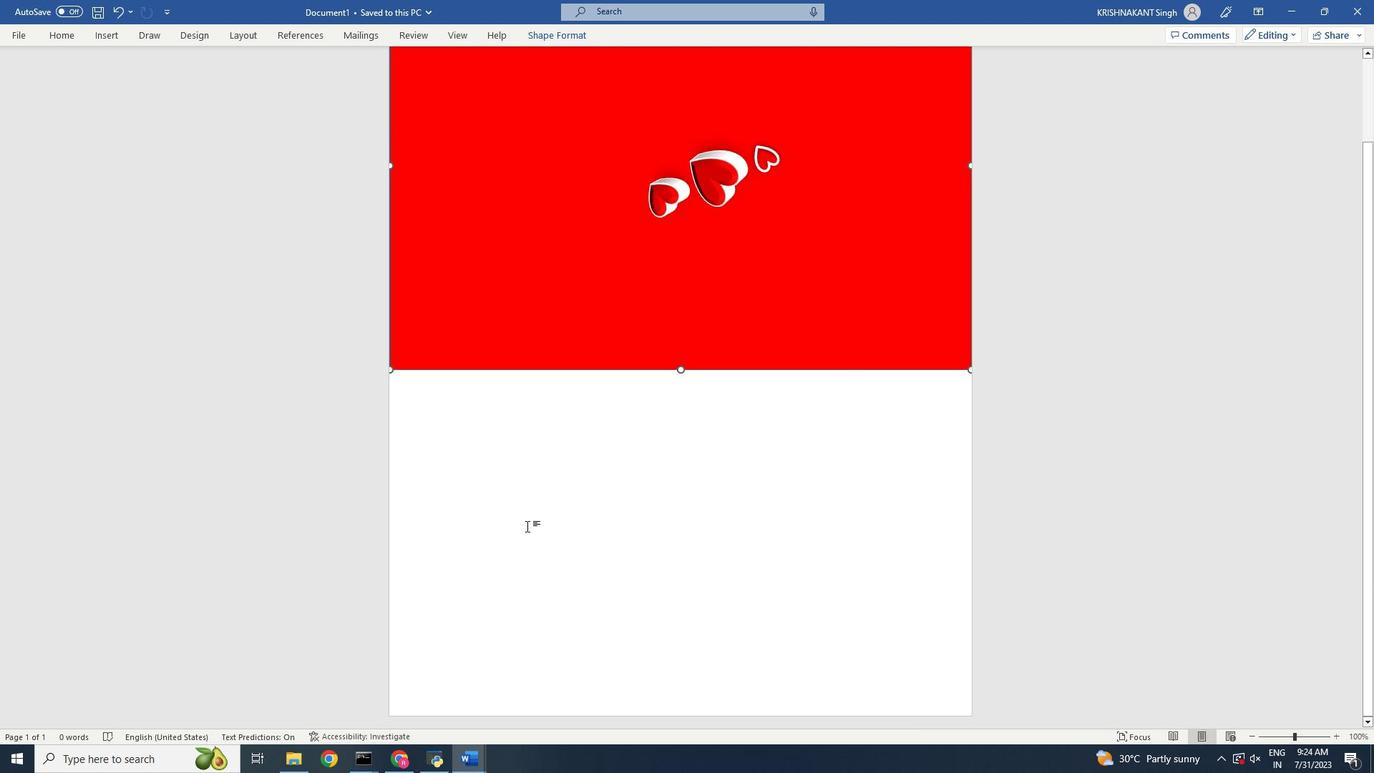 
Action: Mouse scrolled (700, 283) with delta (0, 0)
Screenshot: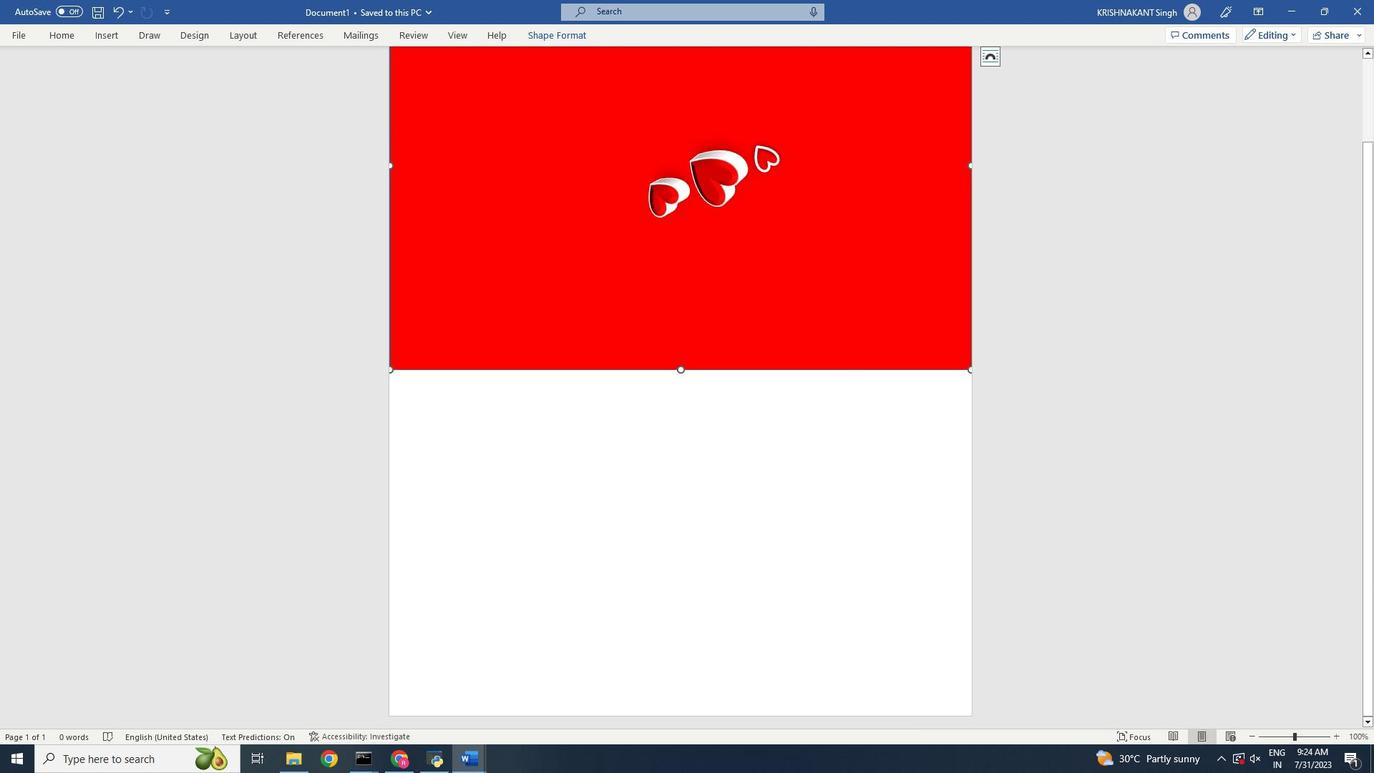 
Action: Mouse scrolled (700, 283) with delta (0, 0)
Screenshot: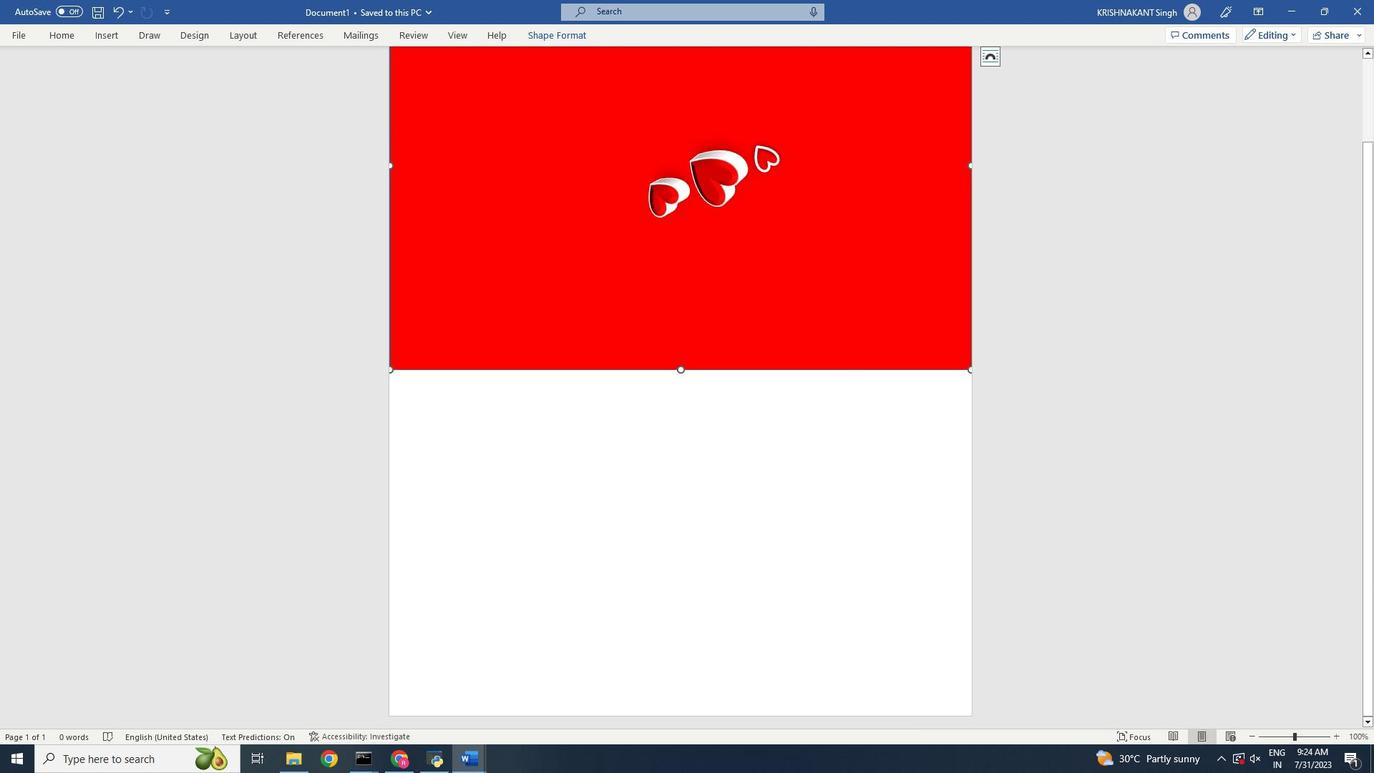
Action: Mouse moved to (648, 385)
Screenshot: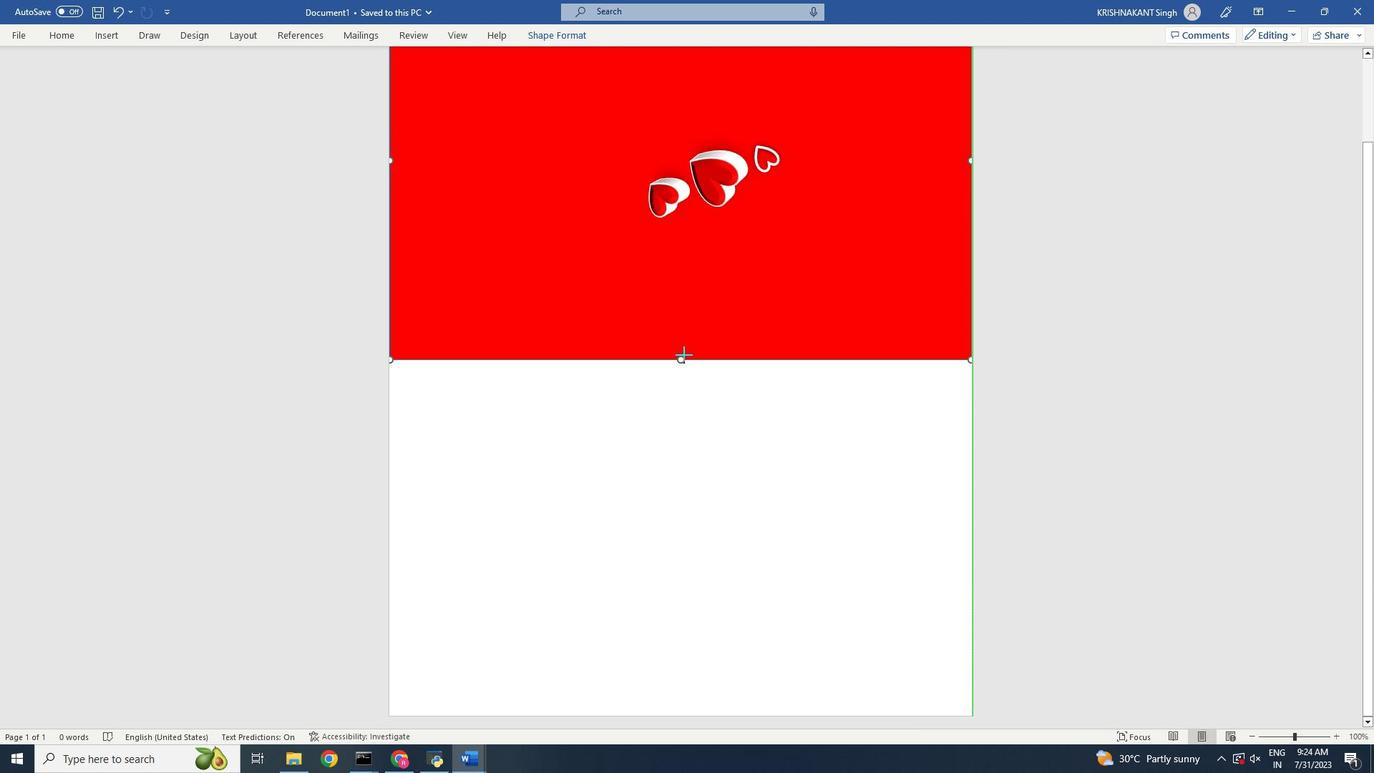 
Action: Mouse pressed left at (648, 385)
Screenshot: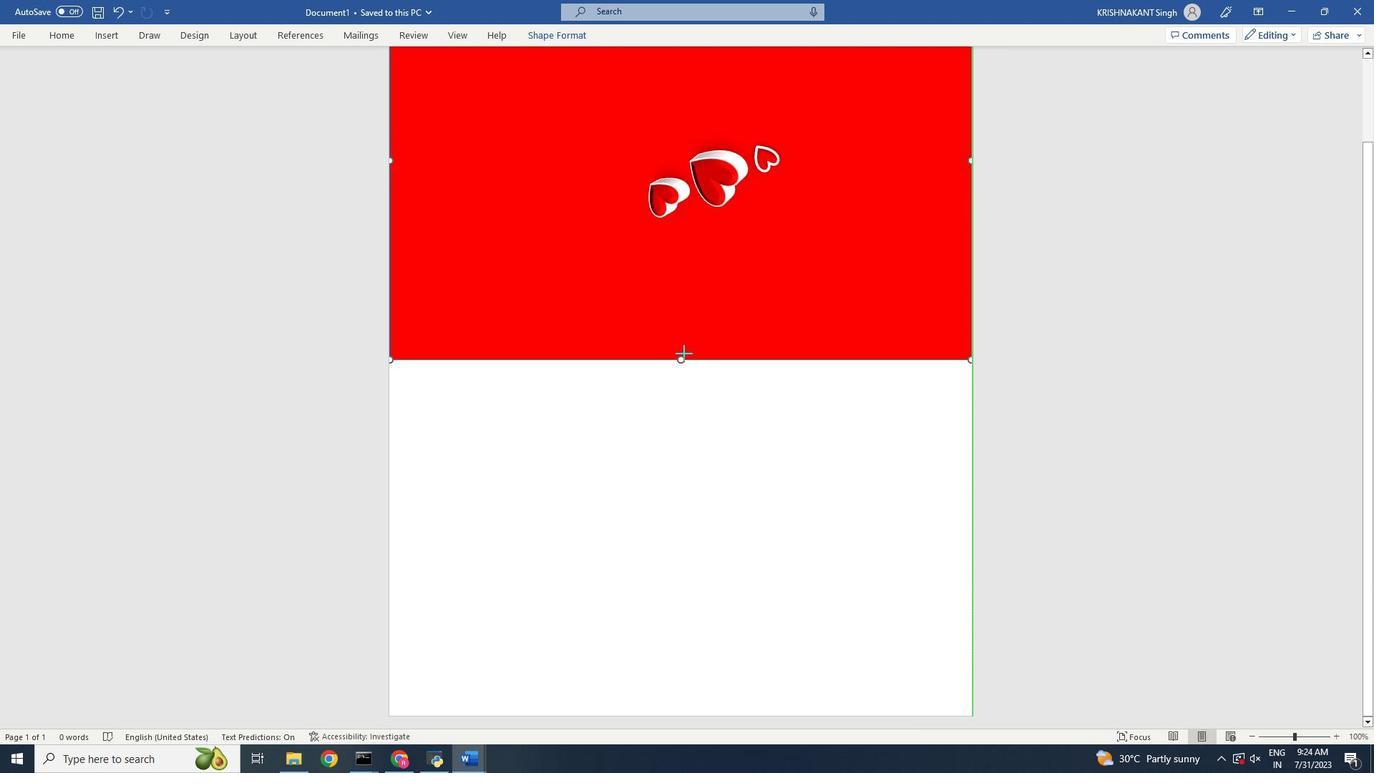 
Action: Mouse moved to (640, 425)
Screenshot: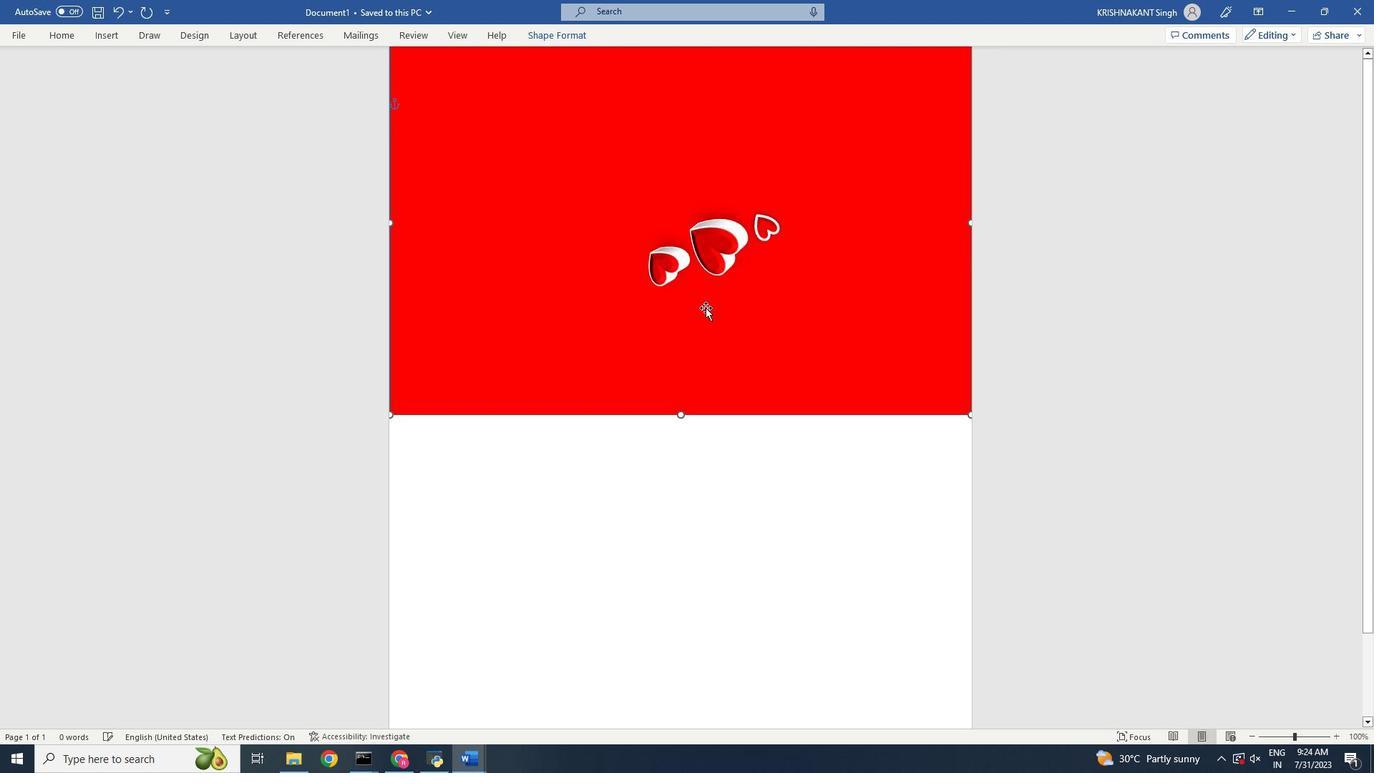
Action: Mouse scrolled (640, 425) with delta (0, 0)
Screenshot: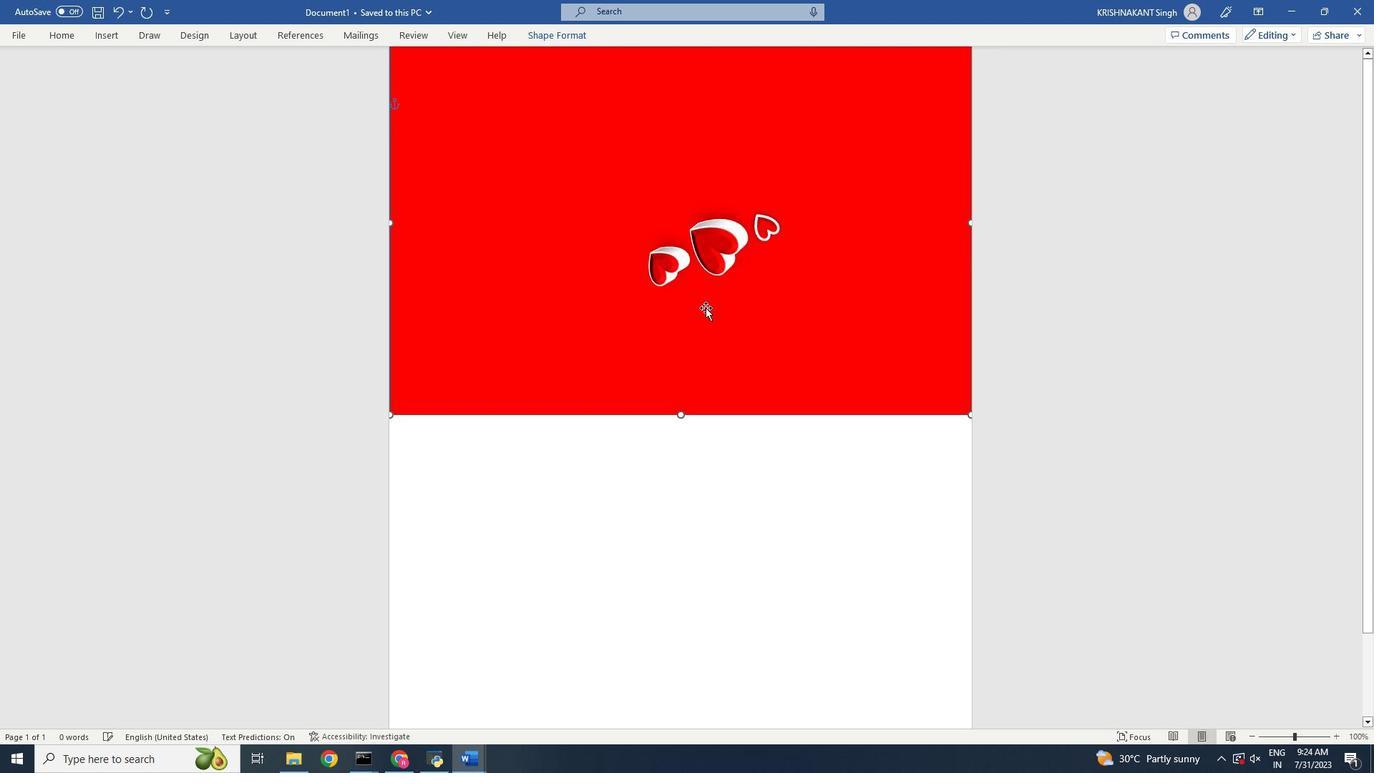 
Action: Mouse scrolled (640, 425) with delta (0, 0)
Screenshot: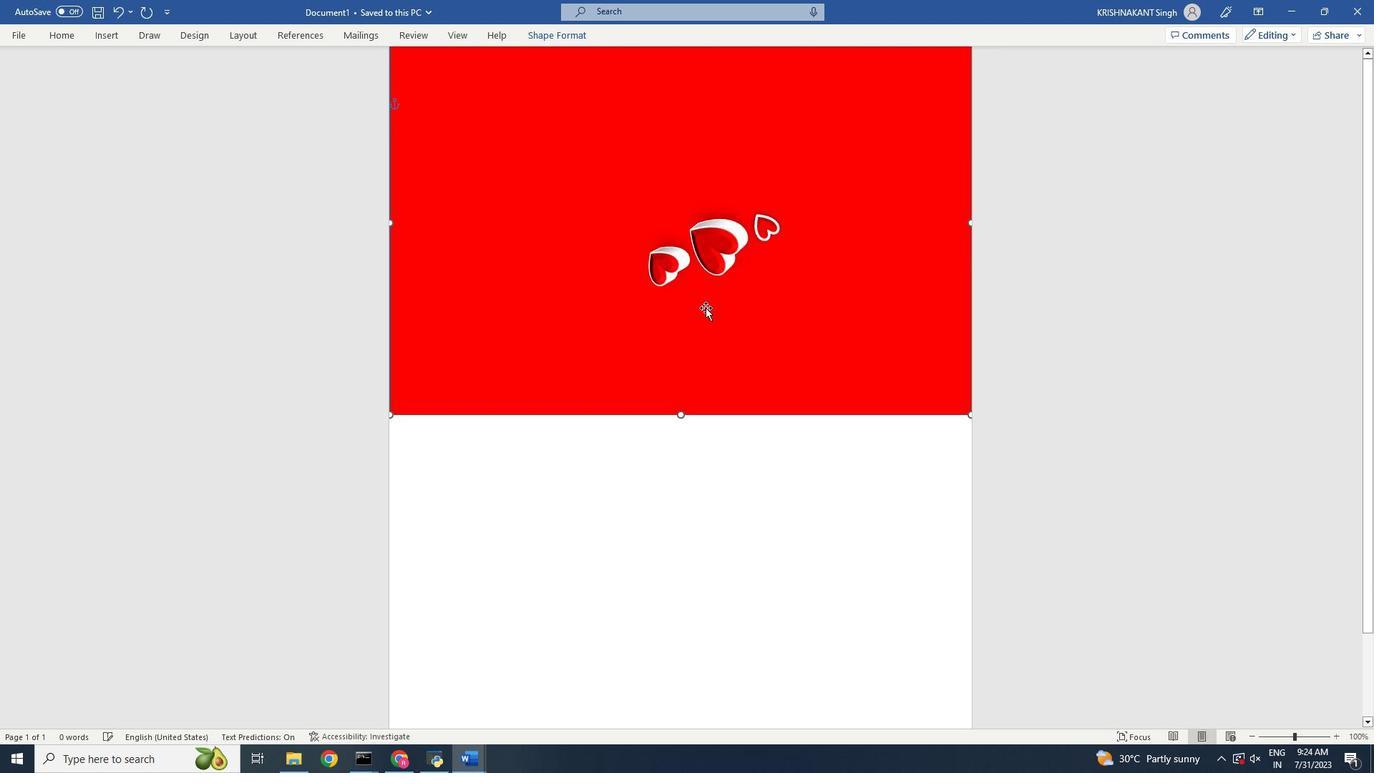 
Action: Mouse scrolled (640, 425) with delta (0, 0)
Screenshot: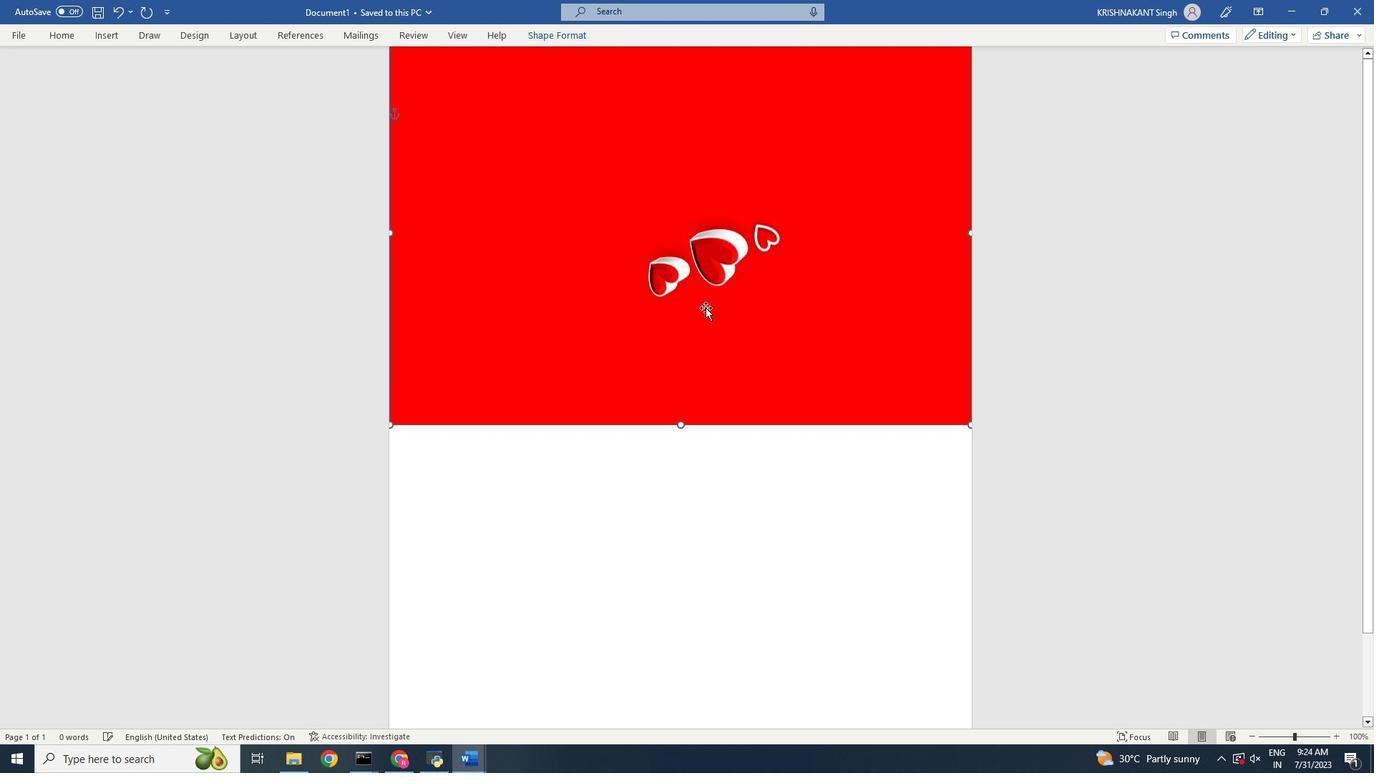 
Action: Mouse scrolled (640, 425) with delta (0, 0)
Screenshot: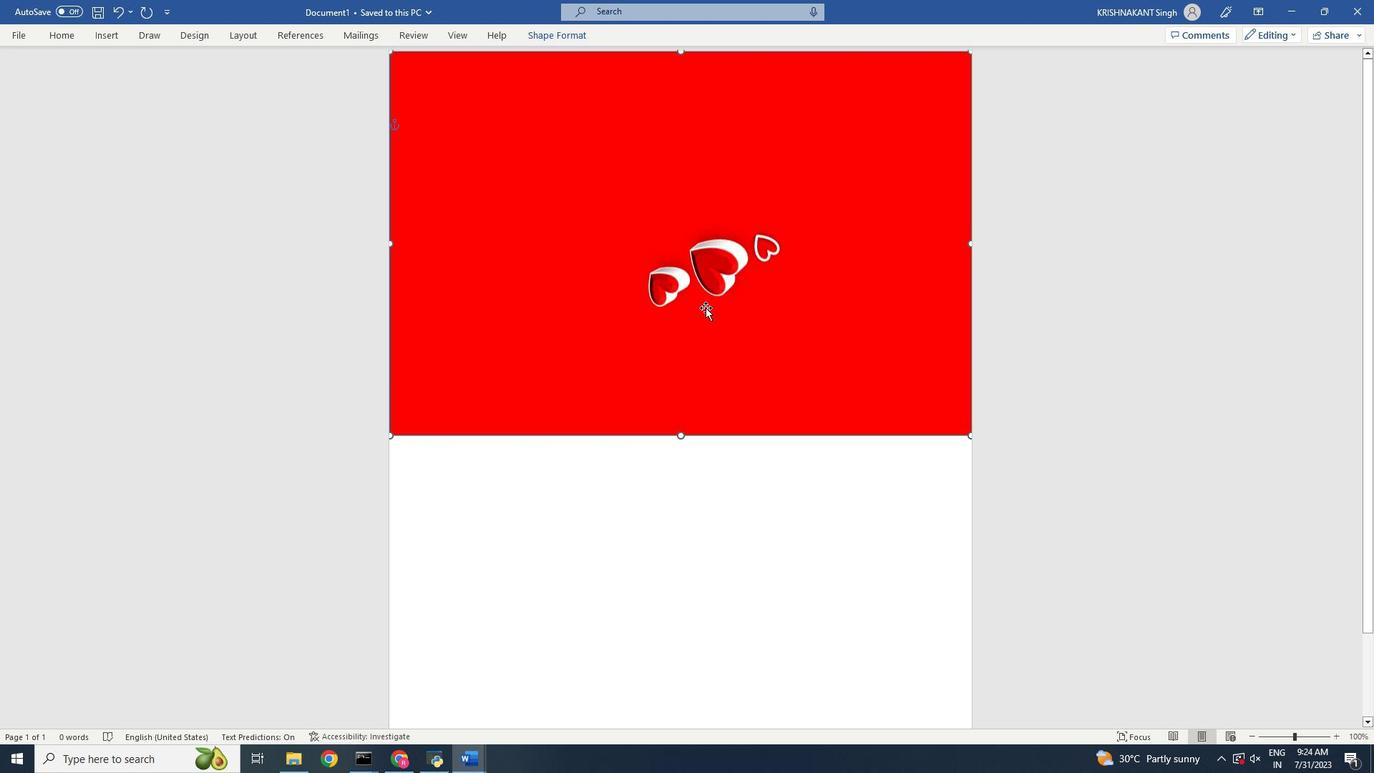 
Action: Mouse scrolled (640, 425) with delta (0, 0)
Screenshot: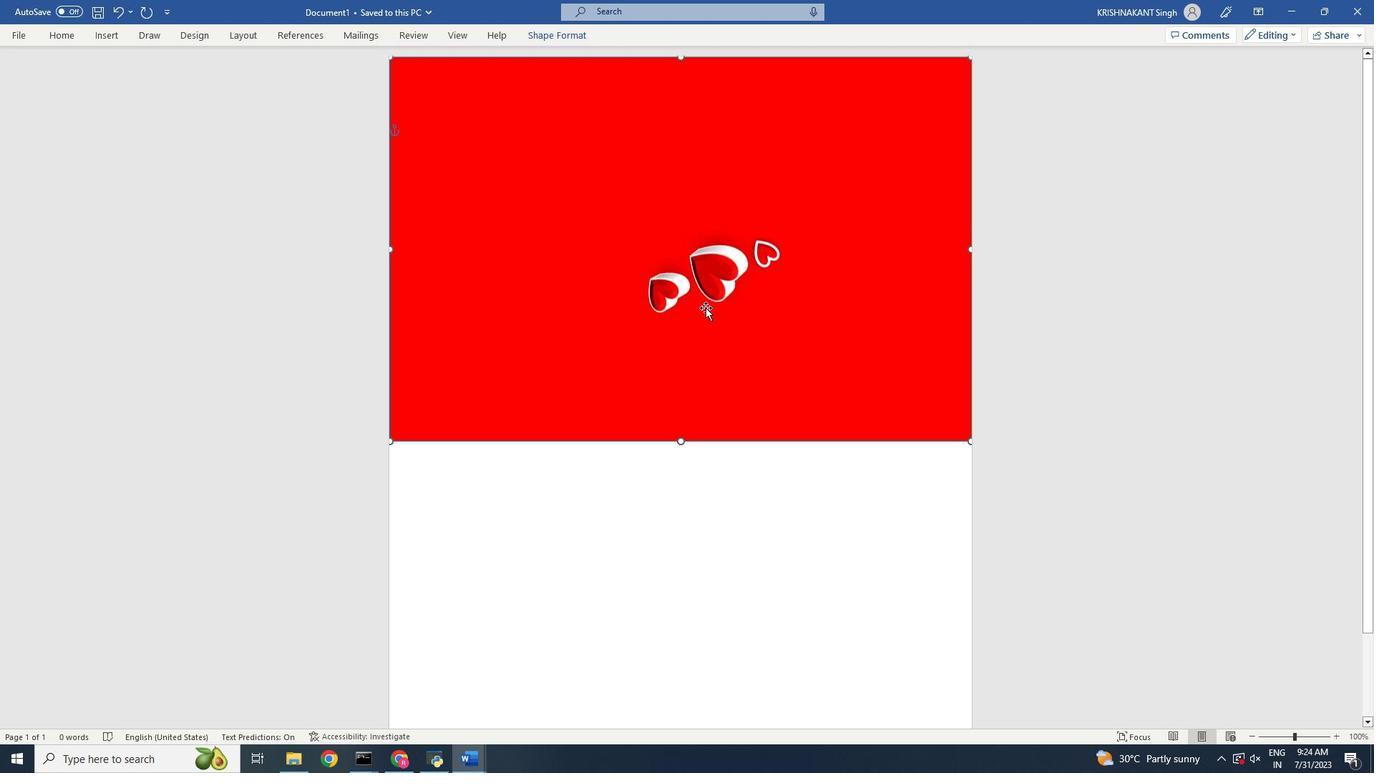 
Action: Mouse scrolled (640, 425) with delta (0, 0)
Screenshot: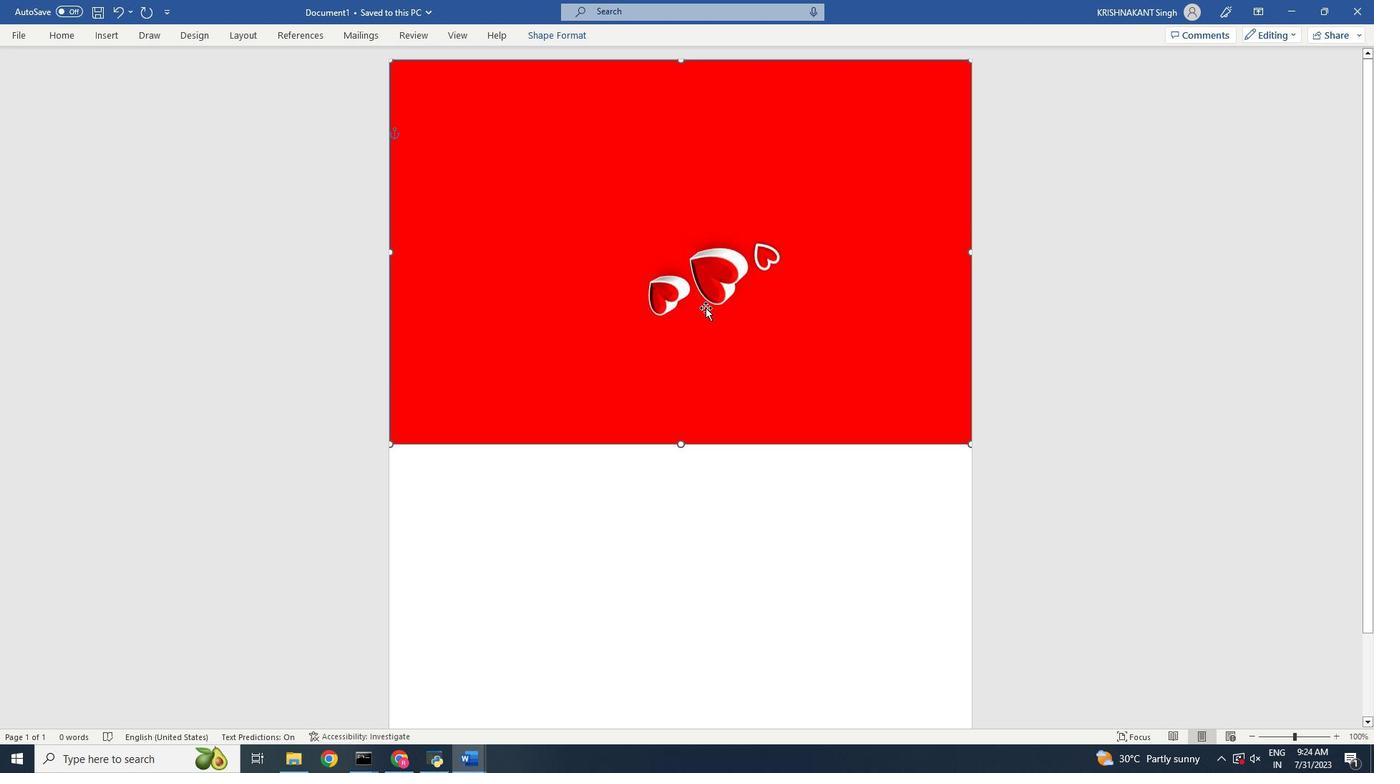 
Action: Mouse moved to (1026, 431)
Screenshot: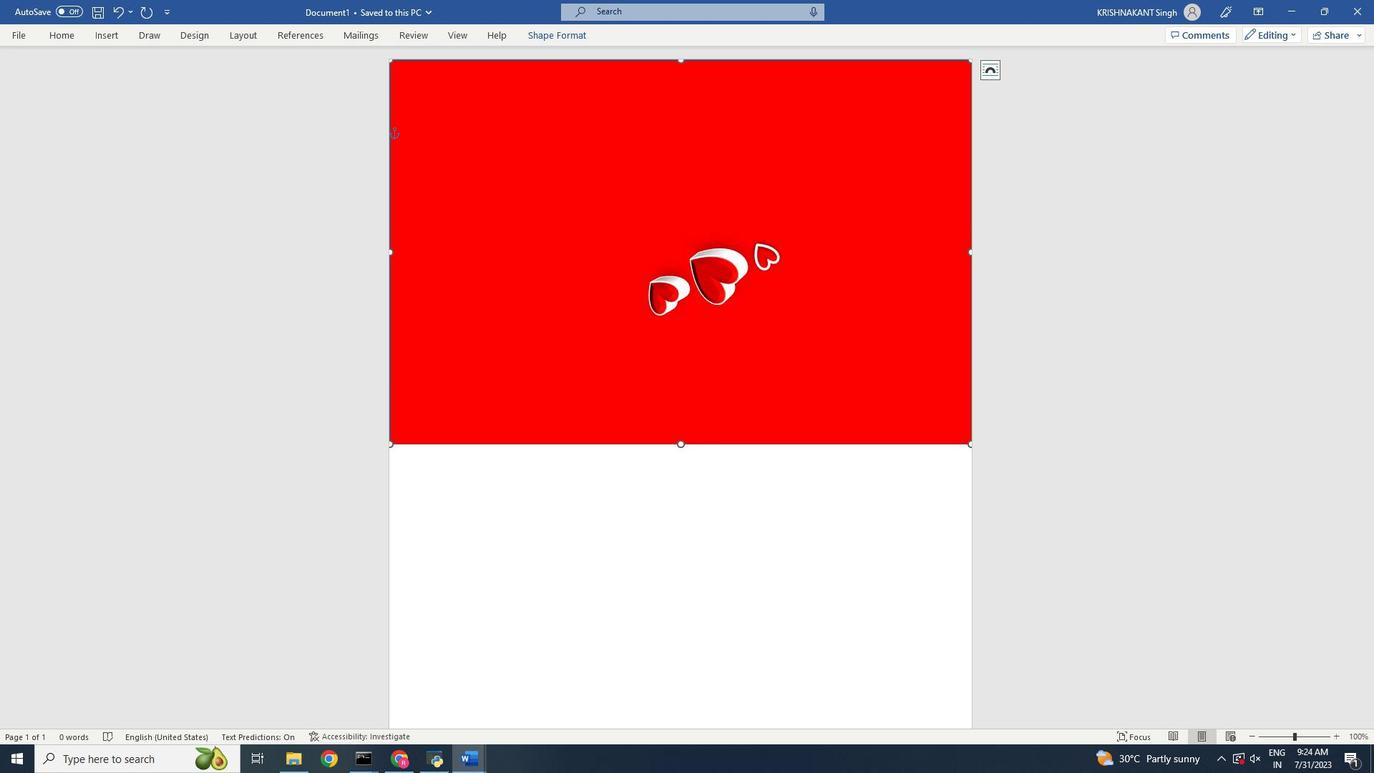 
Action: Mouse scrolled (1026, 432) with delta (0, 0)
Screenshot: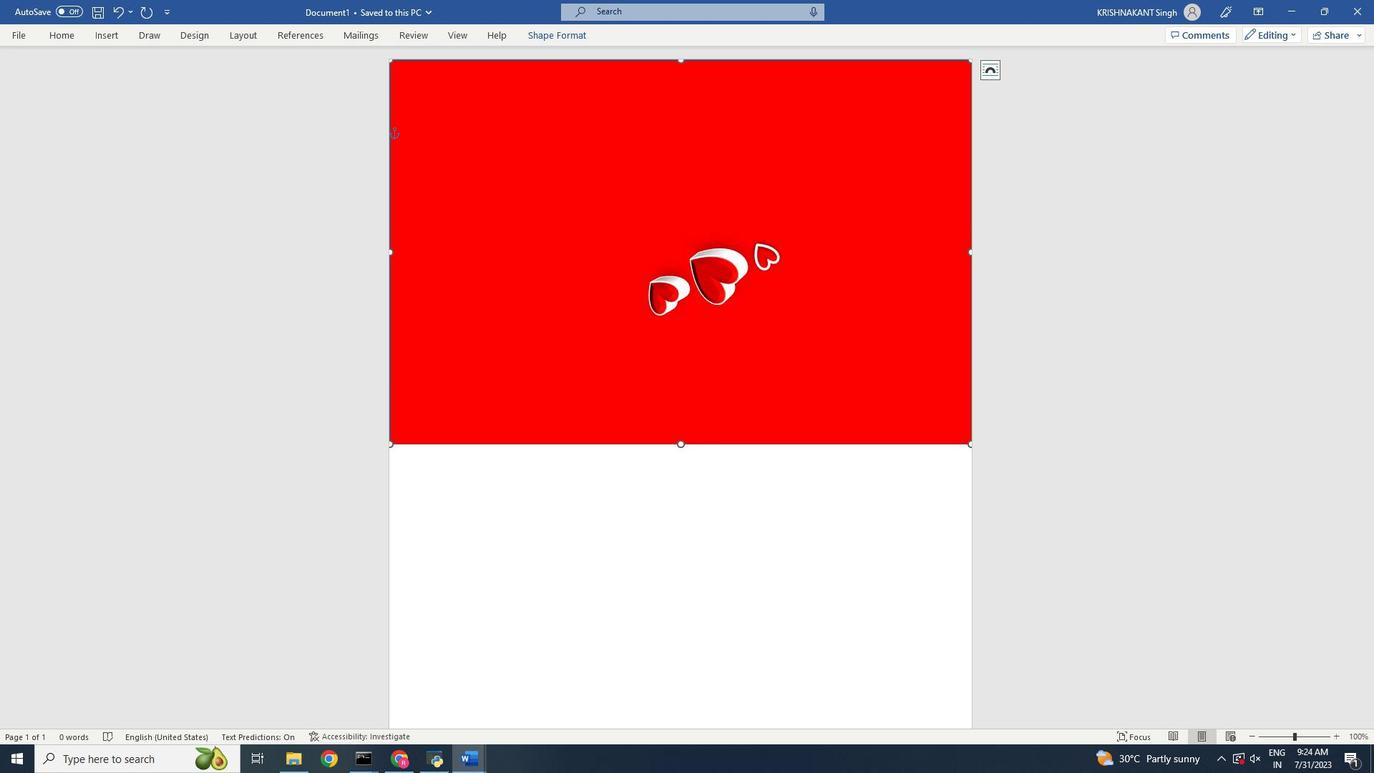 
Action: Mouse scrolled (1026, 432) with delta (0, 0)
Screenshot: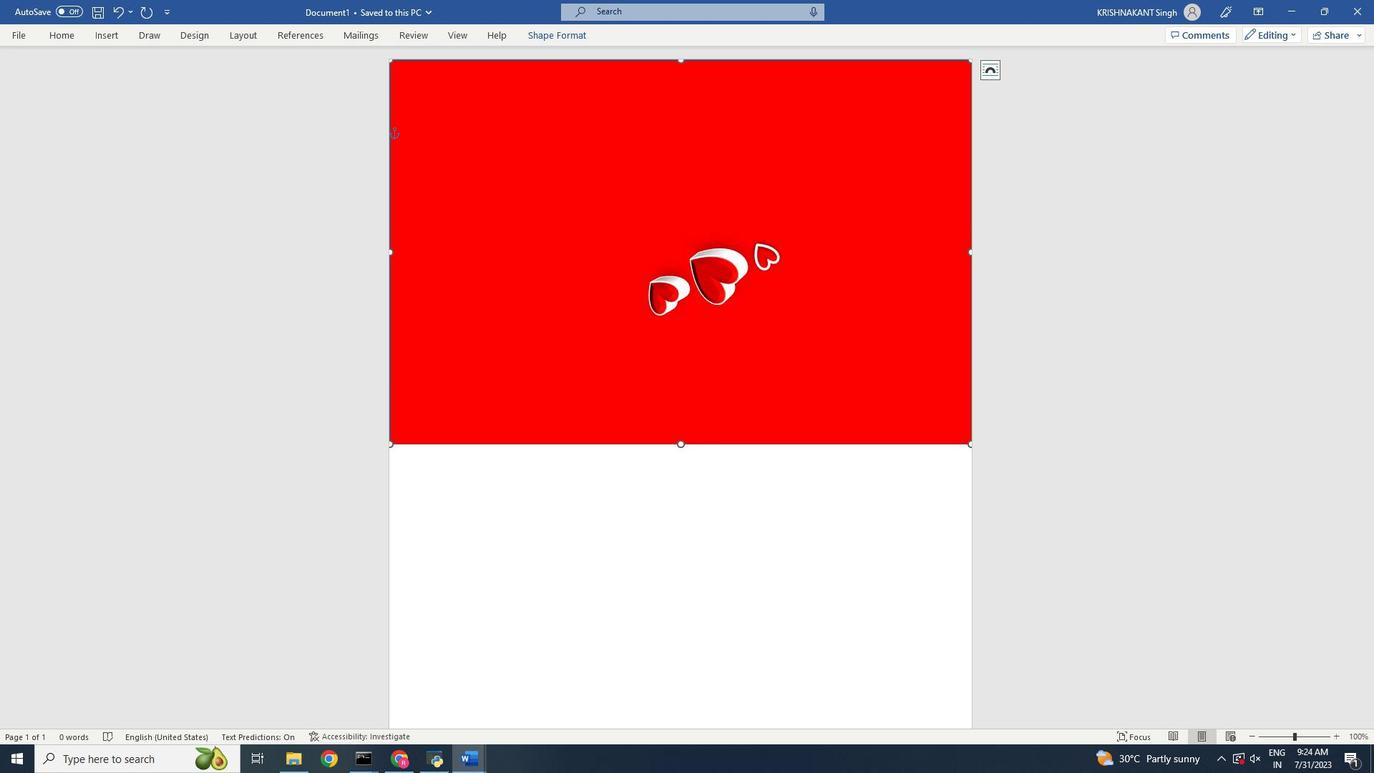 
Action: Mouse scrolled (1026, 432) with delta (0, 0)
Screenshot: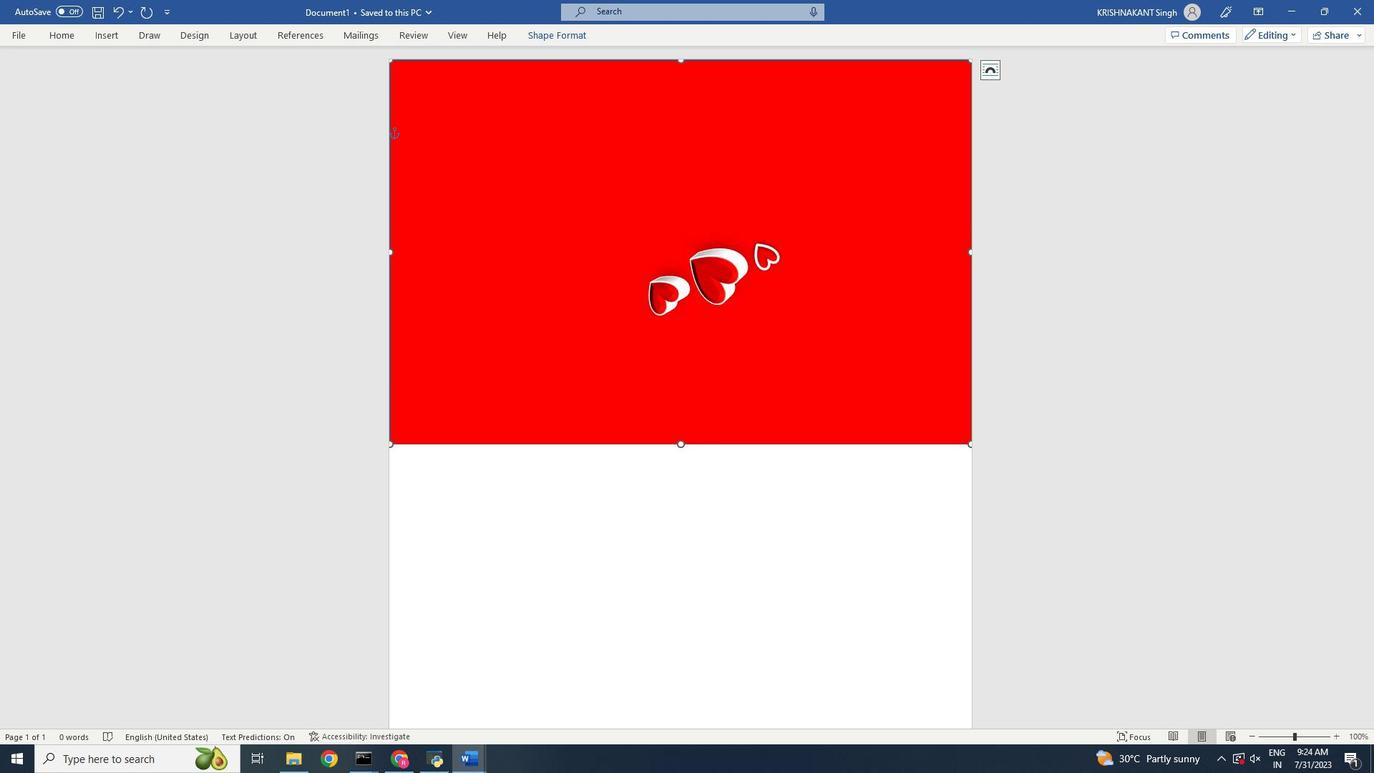 
Action: Mouse scrolled (1026, 432) with delta (0, 0)
Screenshot: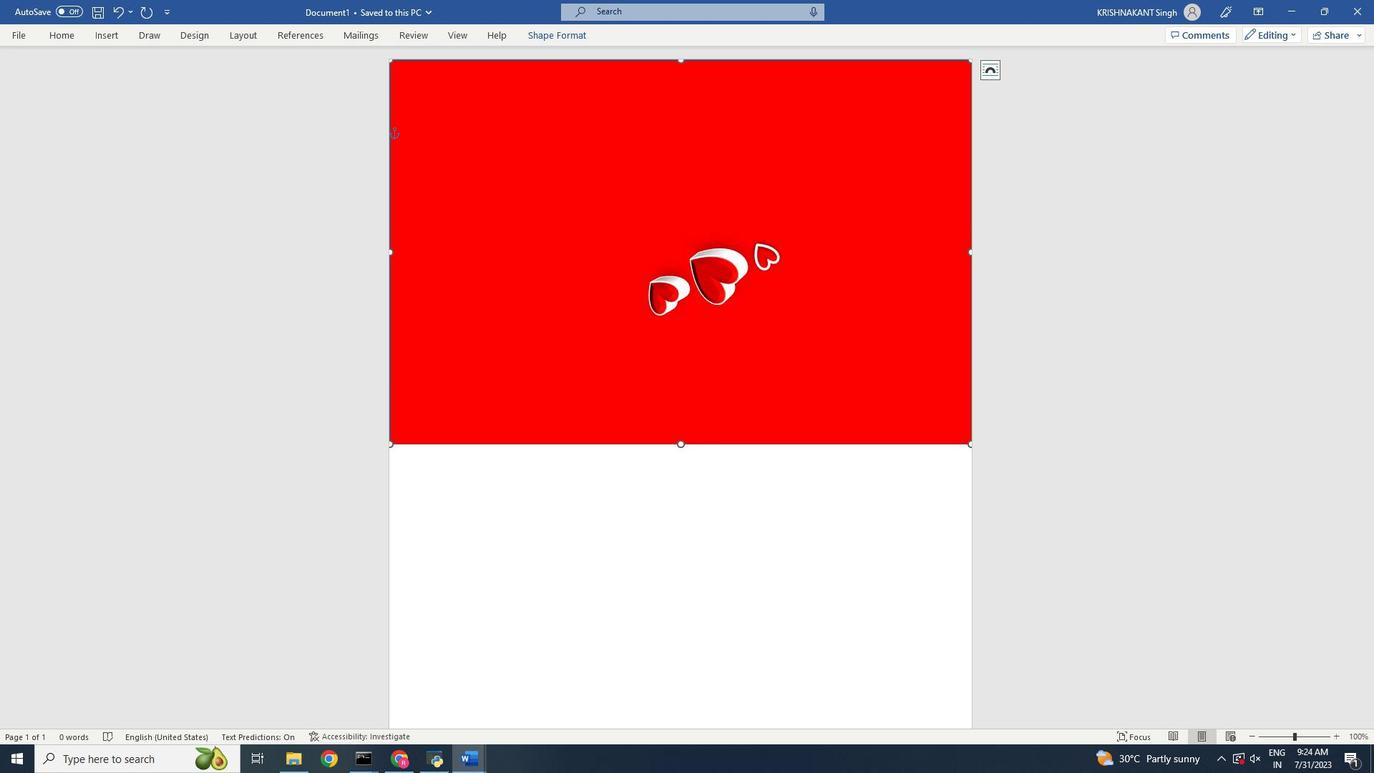 
Action: Mouse scrolled (1026, 432) with delta (0, 0)
Screenshot: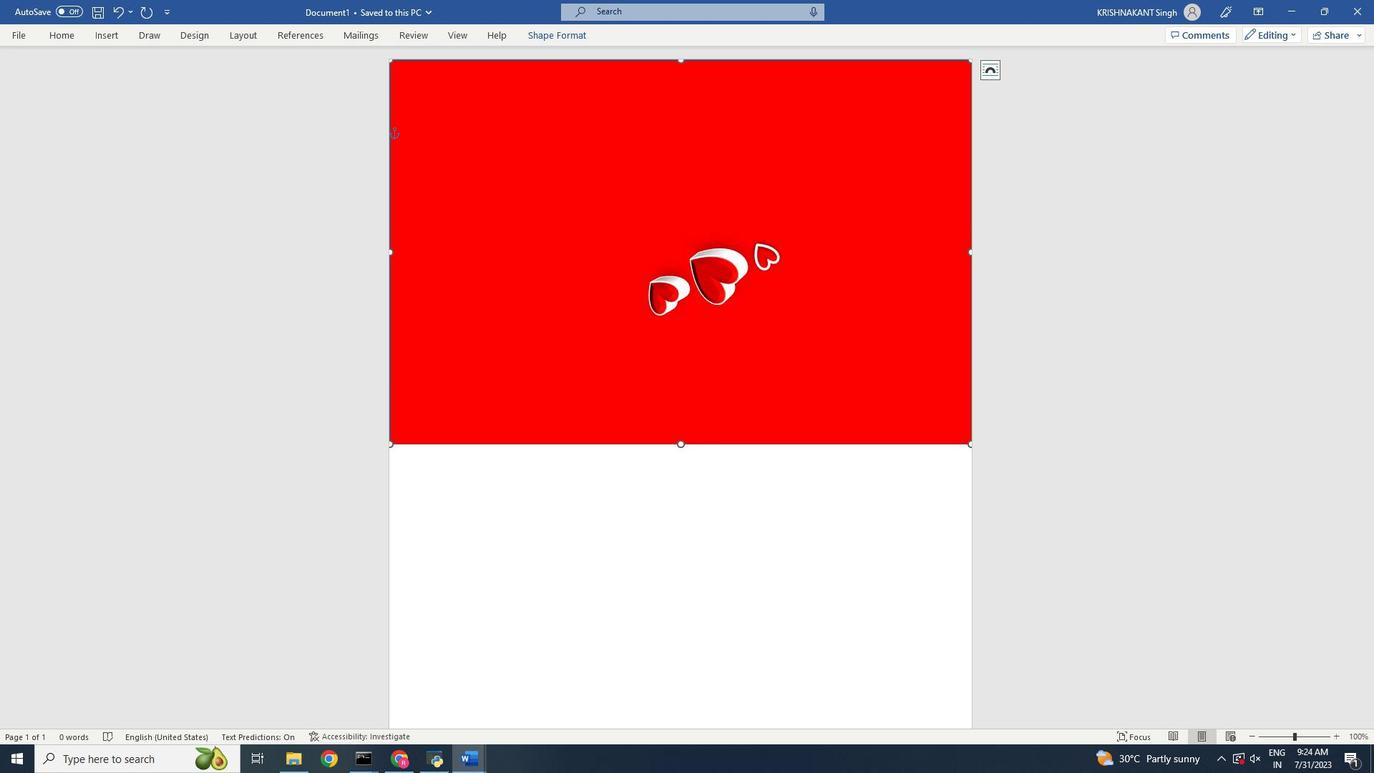 
Action: Mouse scrolled (1026, 432) with delta (0, 0)
Screenshot: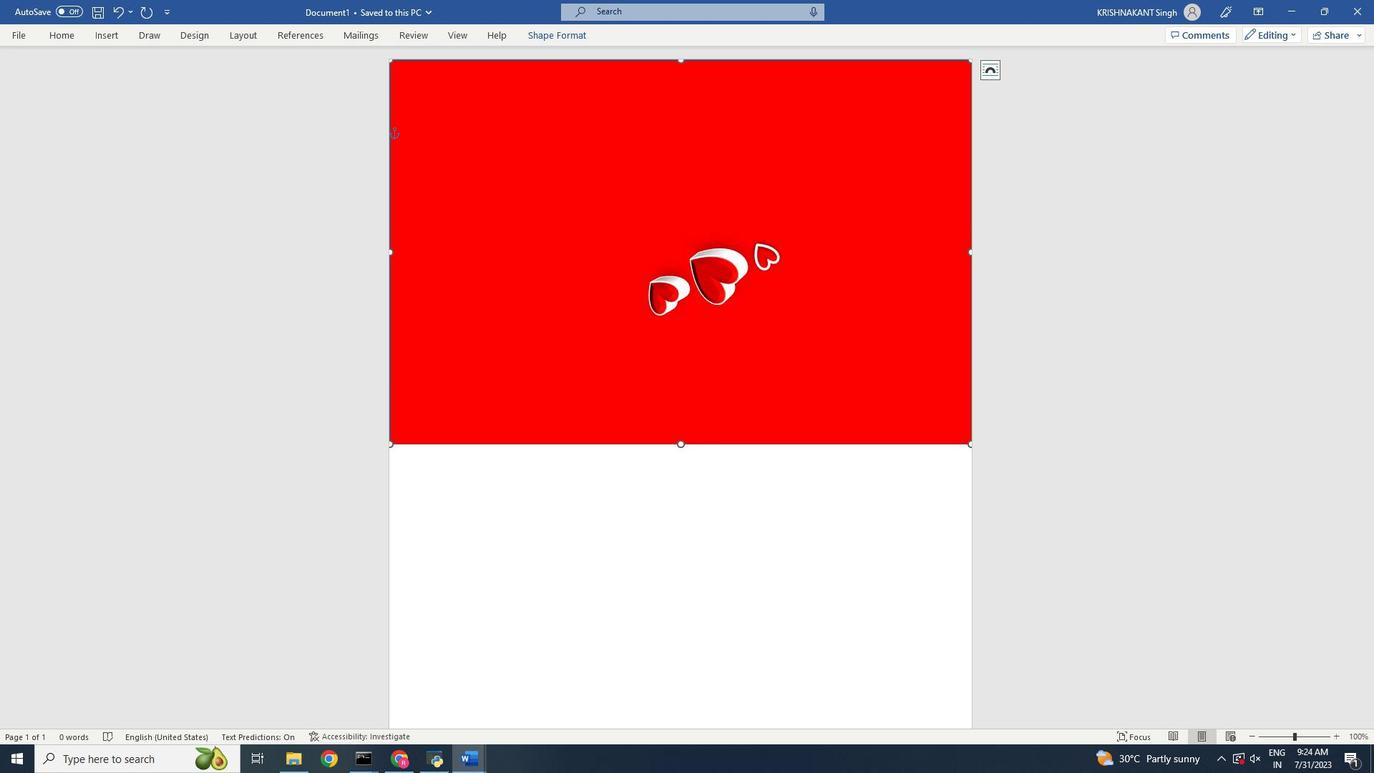 
Action: Mouse moved to (1026, 432)
Screenshot: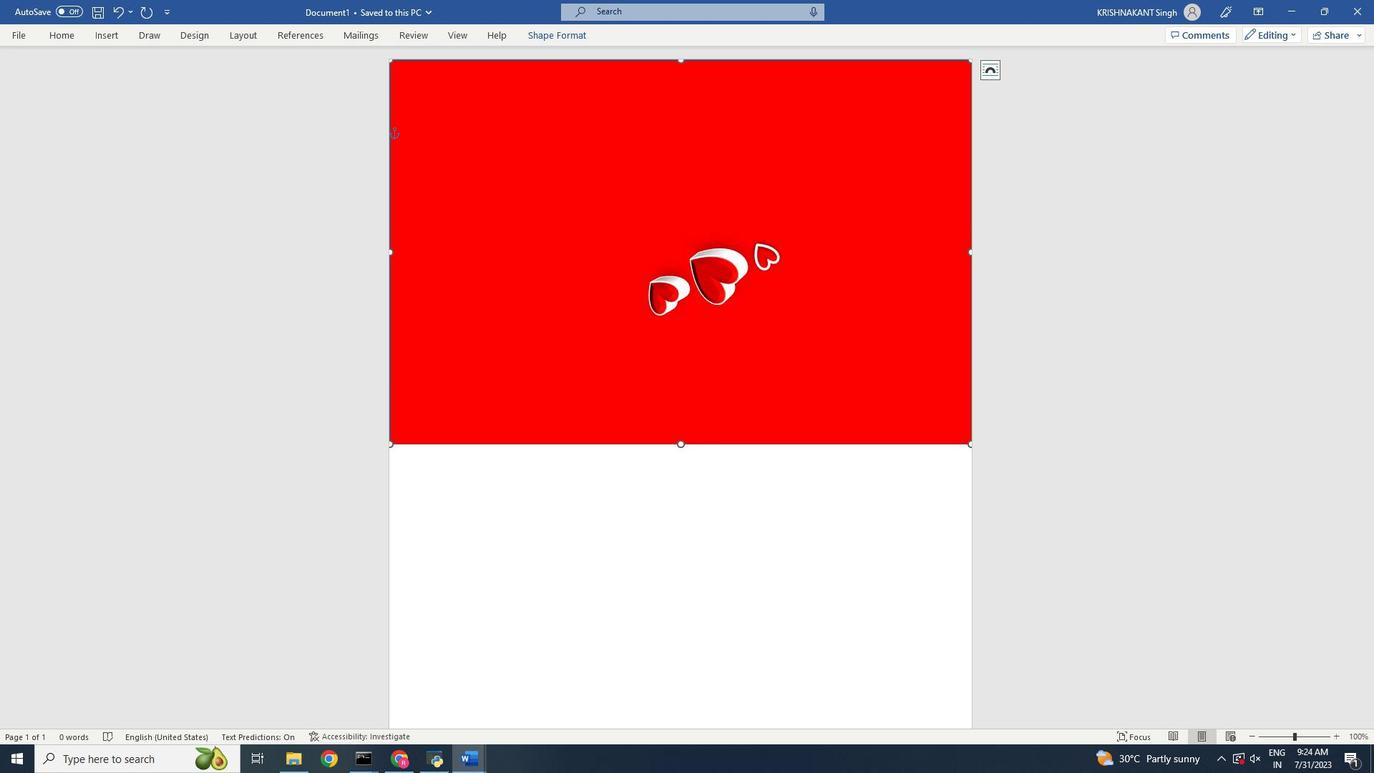 
Action: Mouse scrolled (1026, 432) with delta (0, 0)
Screenshot: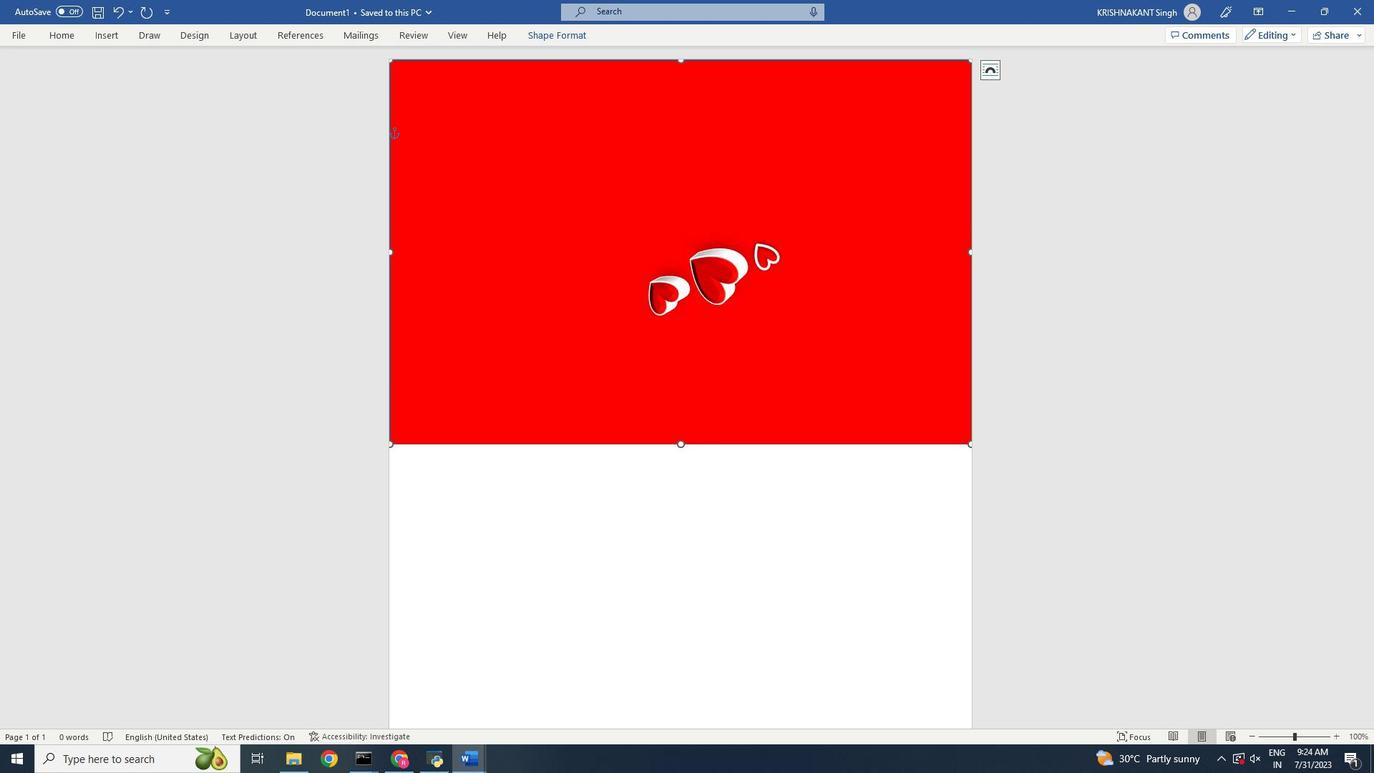 
Action: Mouse scrolled (1026, 432) with delta (0, 0)
Screenshot: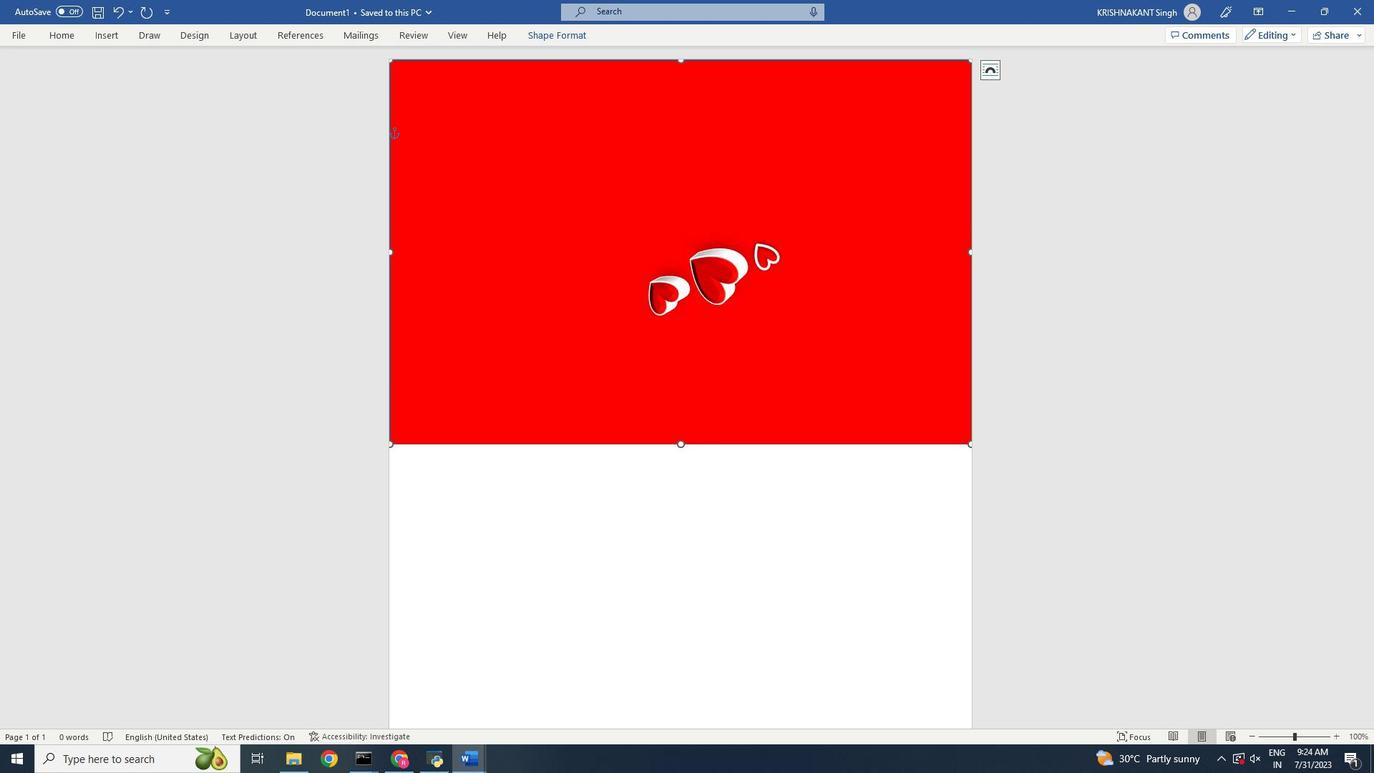 
Action: Mouse scrolled (1026, 432) with delta (0, 0)
Screenshot: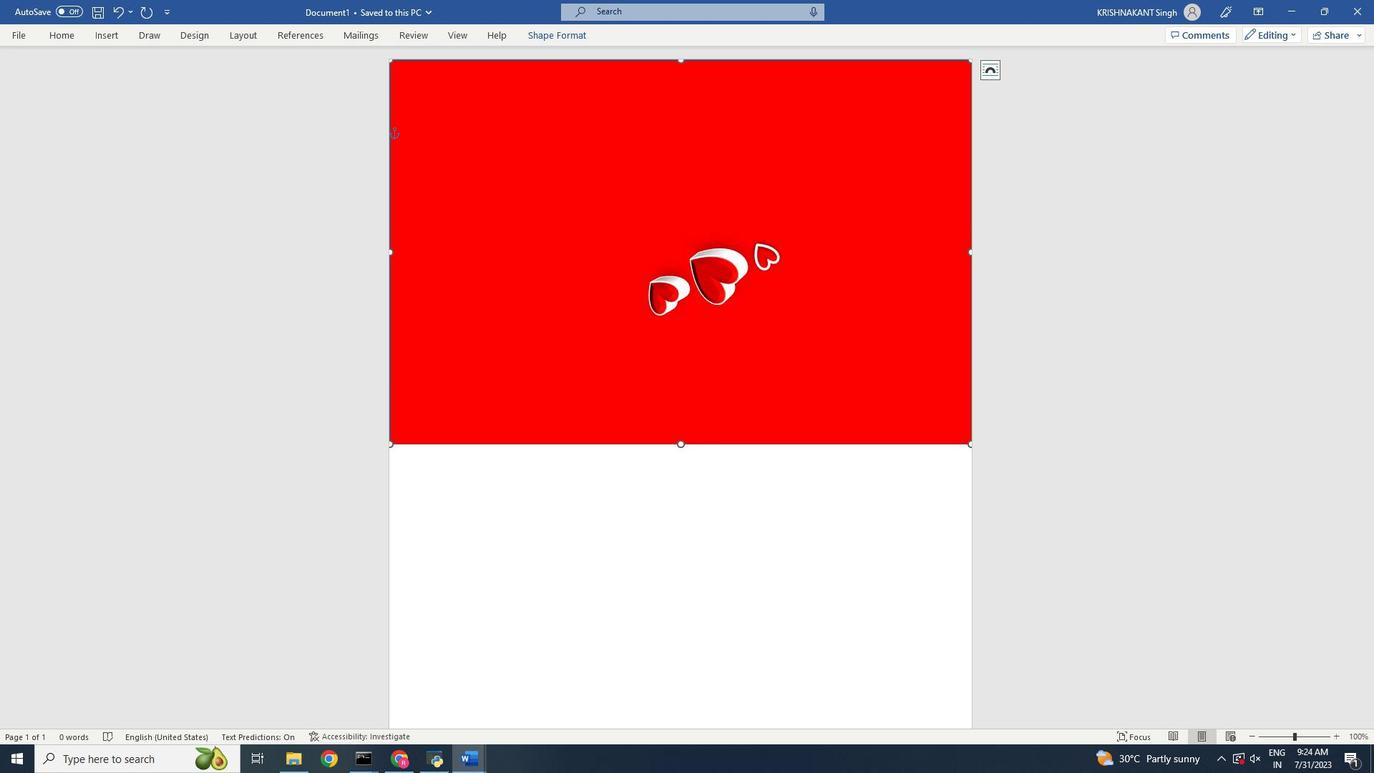 
Action: Mouse moved to (617, 259)
Screenshot: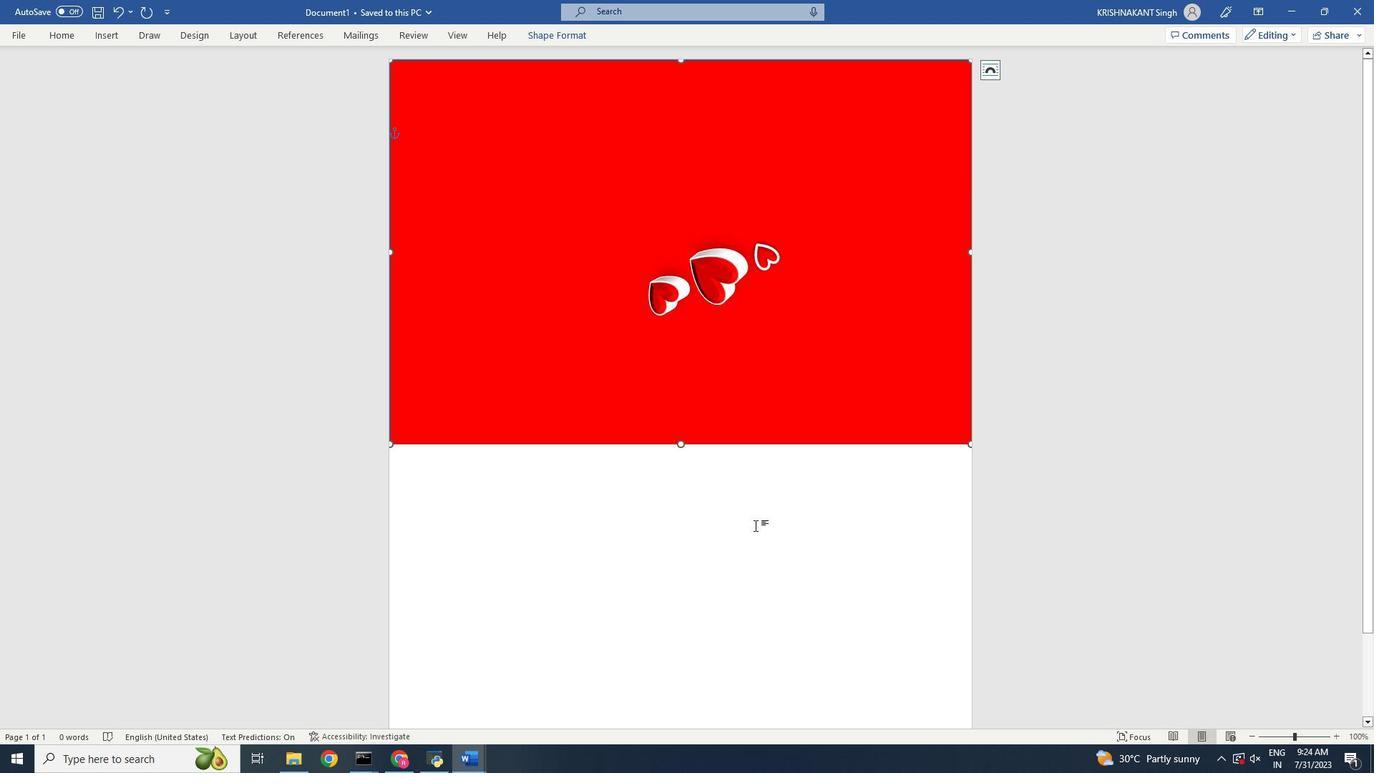 
Action: Mouse scrolled (617, 259) with delta (0, 0)
Screenshot: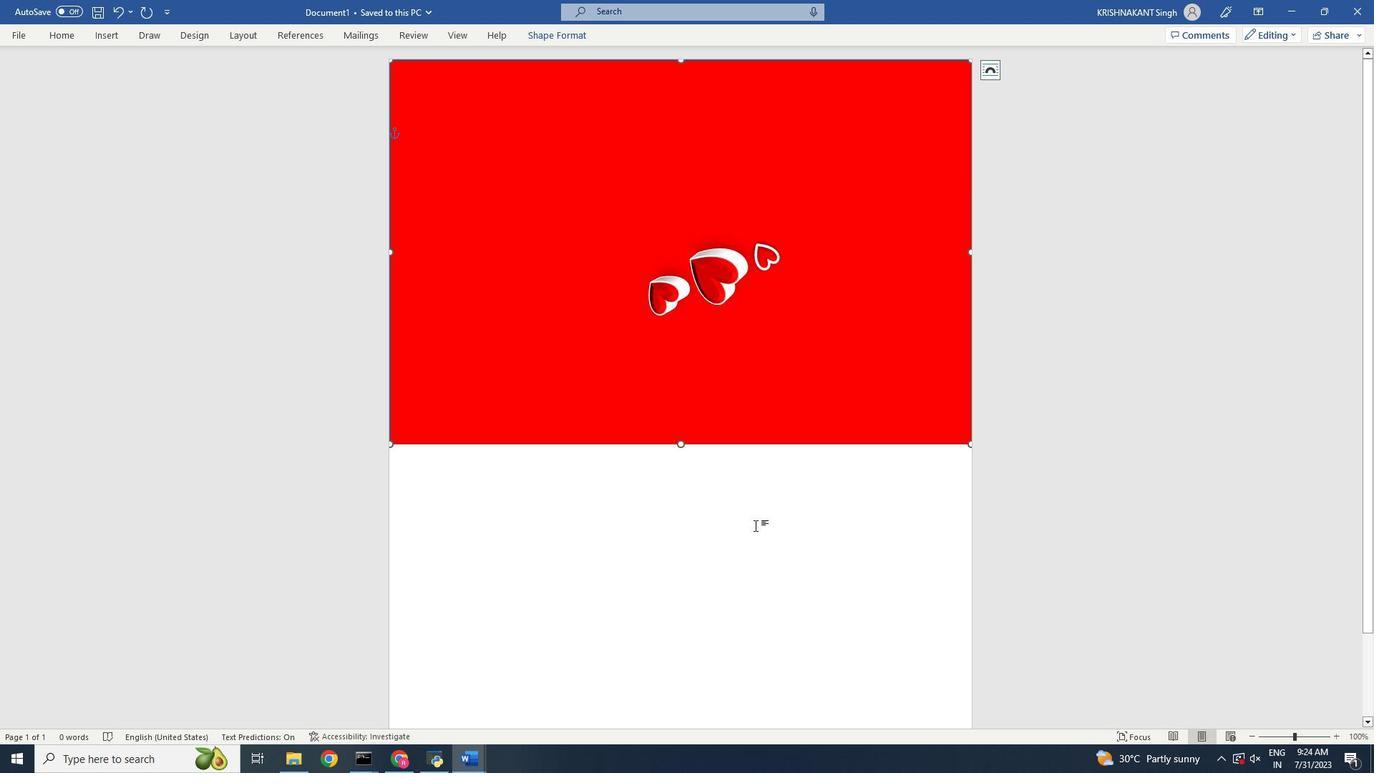 
Action: Mouse moved to (623, 284)
